 Task: SMART Goals Template for Special Education.
Action: Mouse moved to (91, 145)
Screenshot: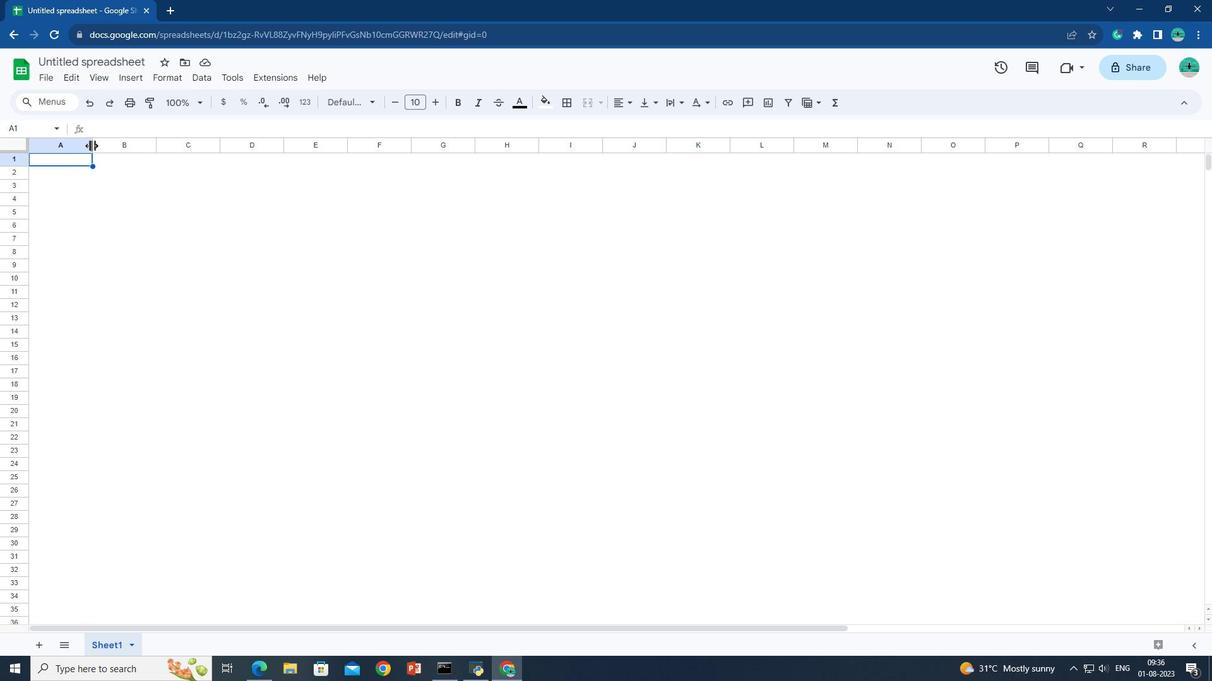 
Action: Mouse pressed left at (91, 145)
Screenshot: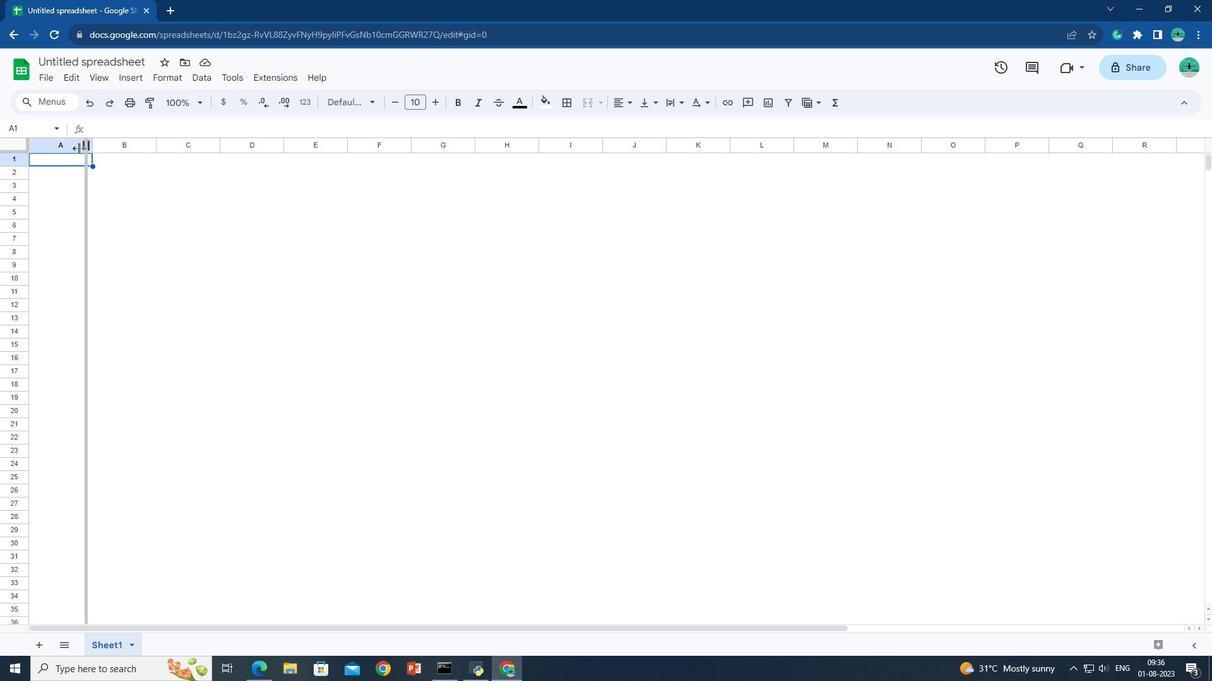 
Action: Mouse moved to (70, 150)
Screenshot: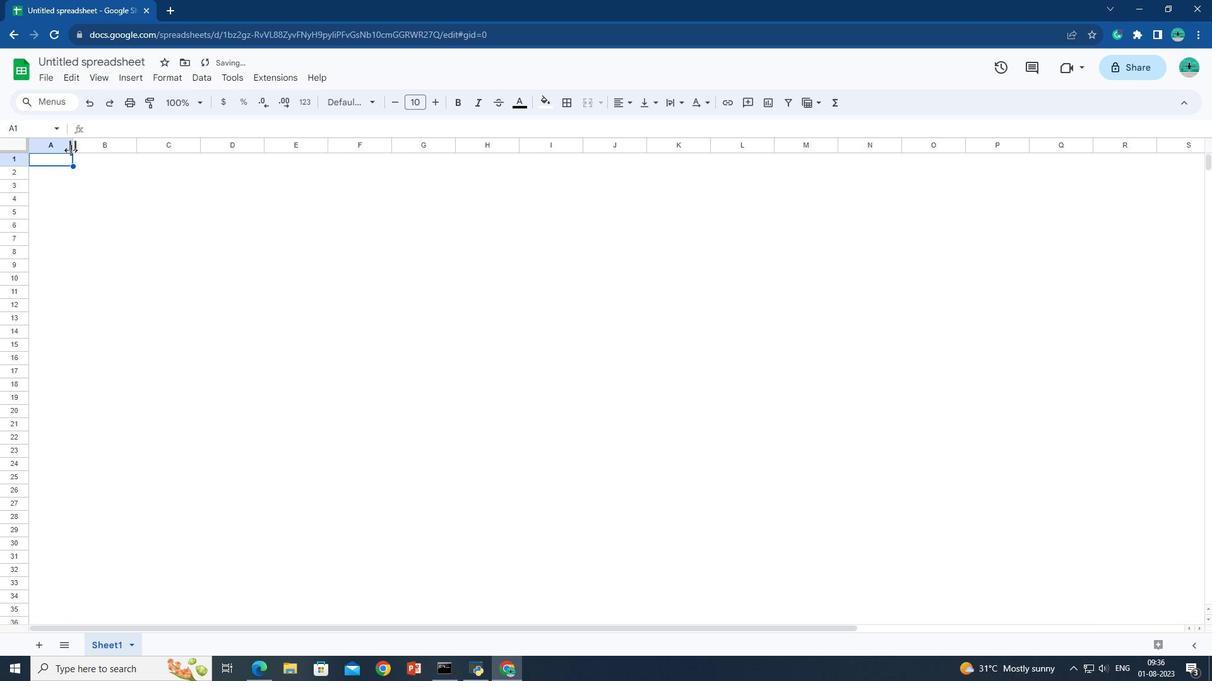 
Action: Mouse pressed left at (70, 150)
Screenshot: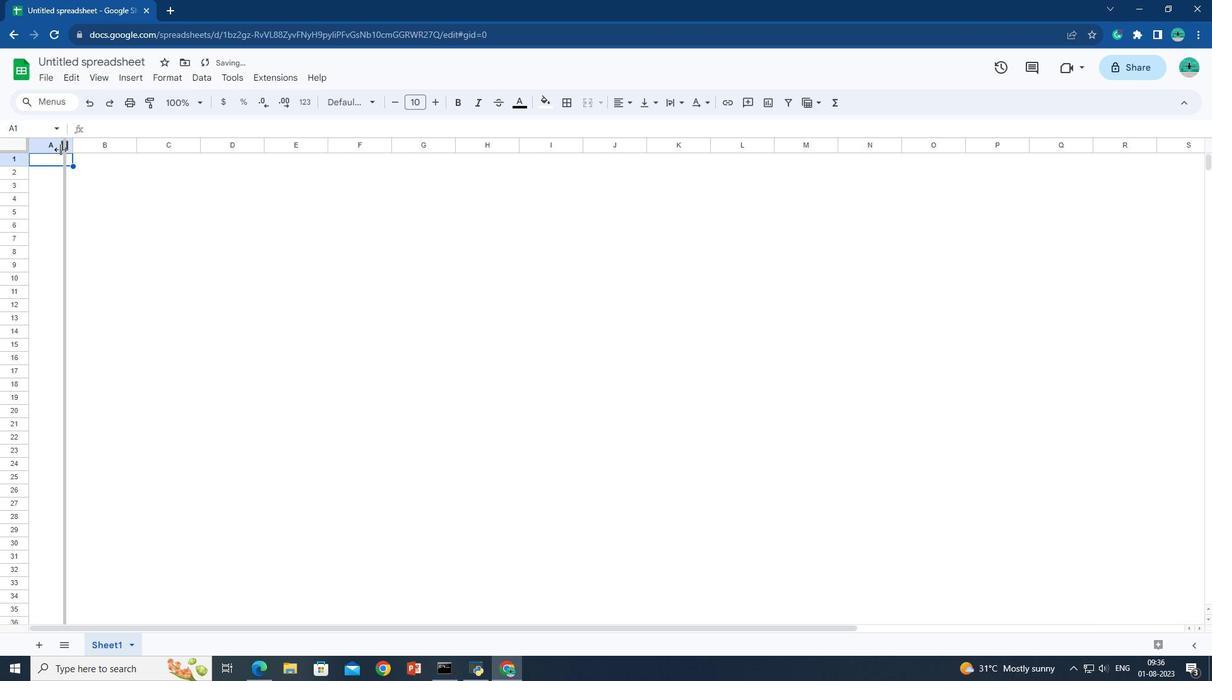 
Action: Mouse moved to (106, 144)
Screenshot: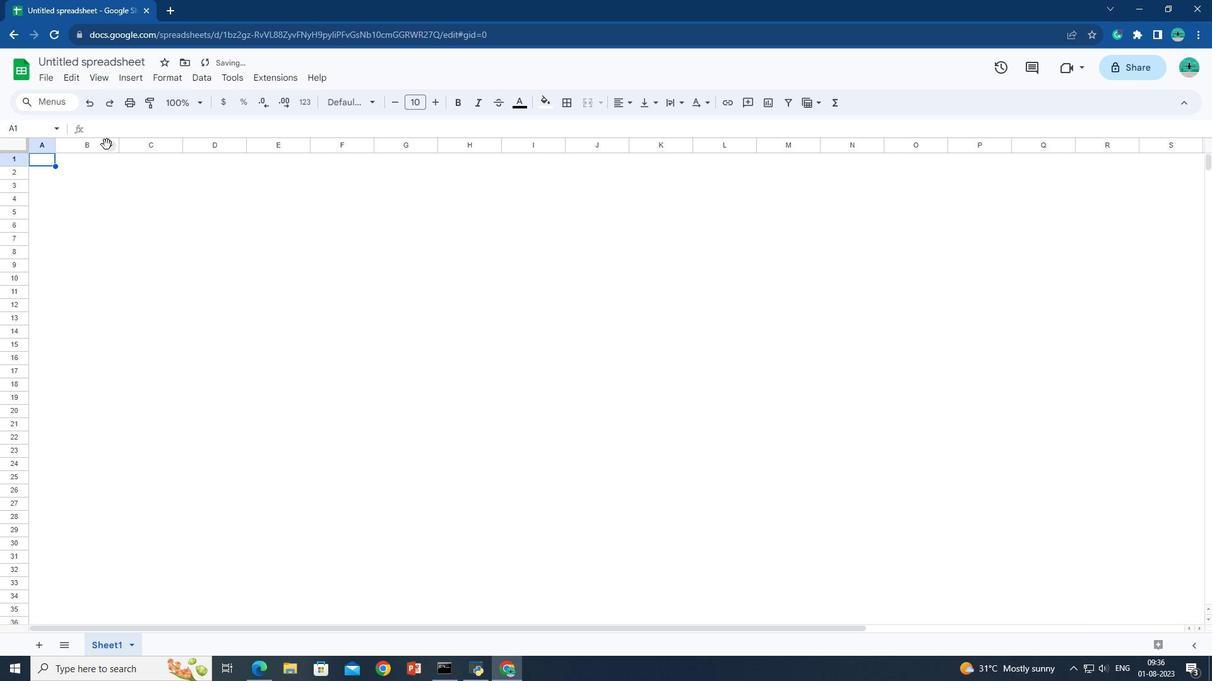 
Action: Mouse pressed left at (106, 144)
Screenshot: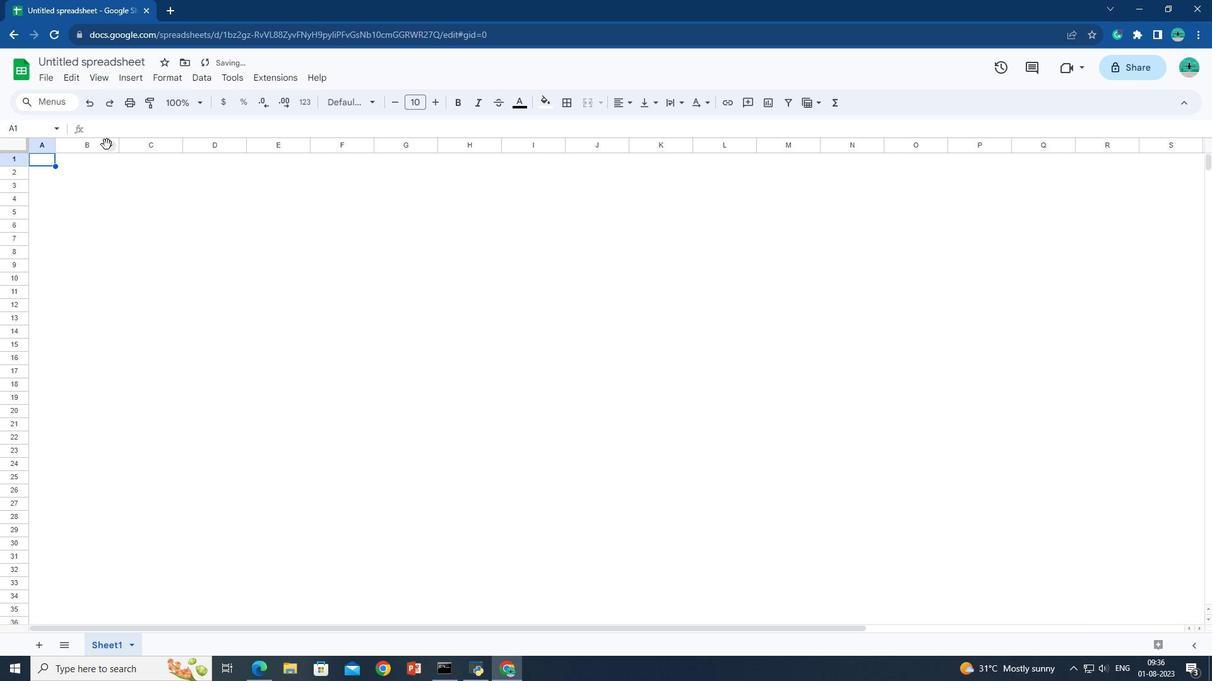 
Action: Mouse moved to (115, 139)
Screenshot: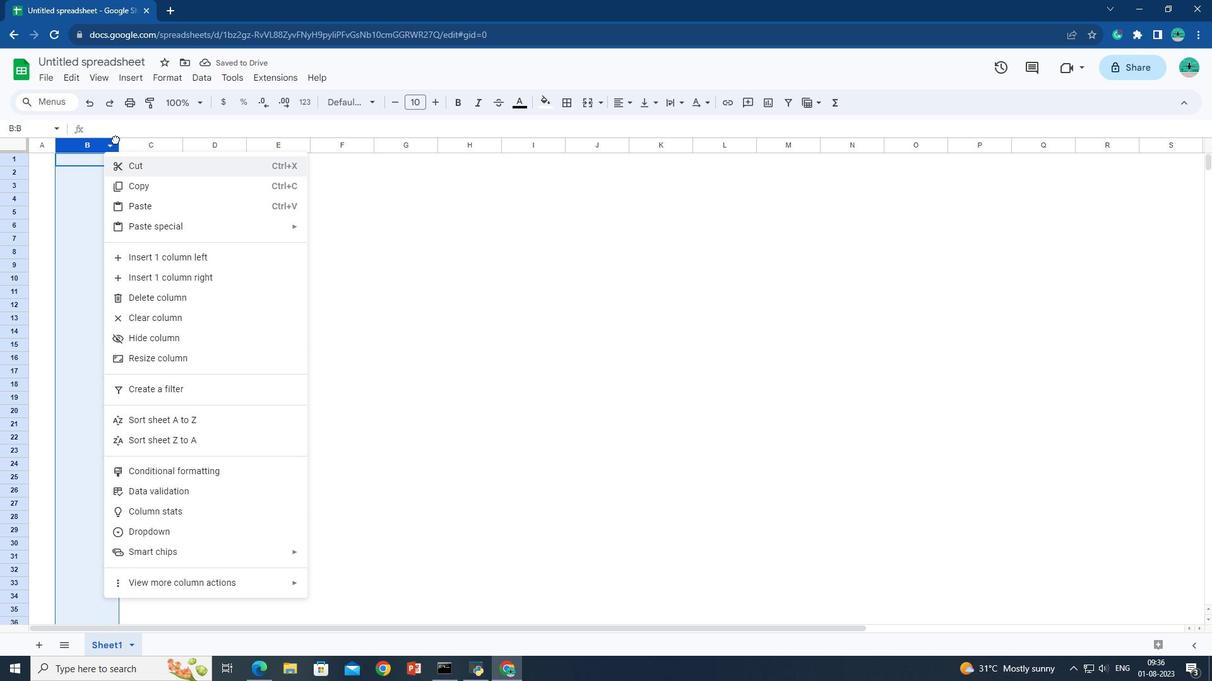 
Action: Mouse pressed left at (115, 139)
Screenshot: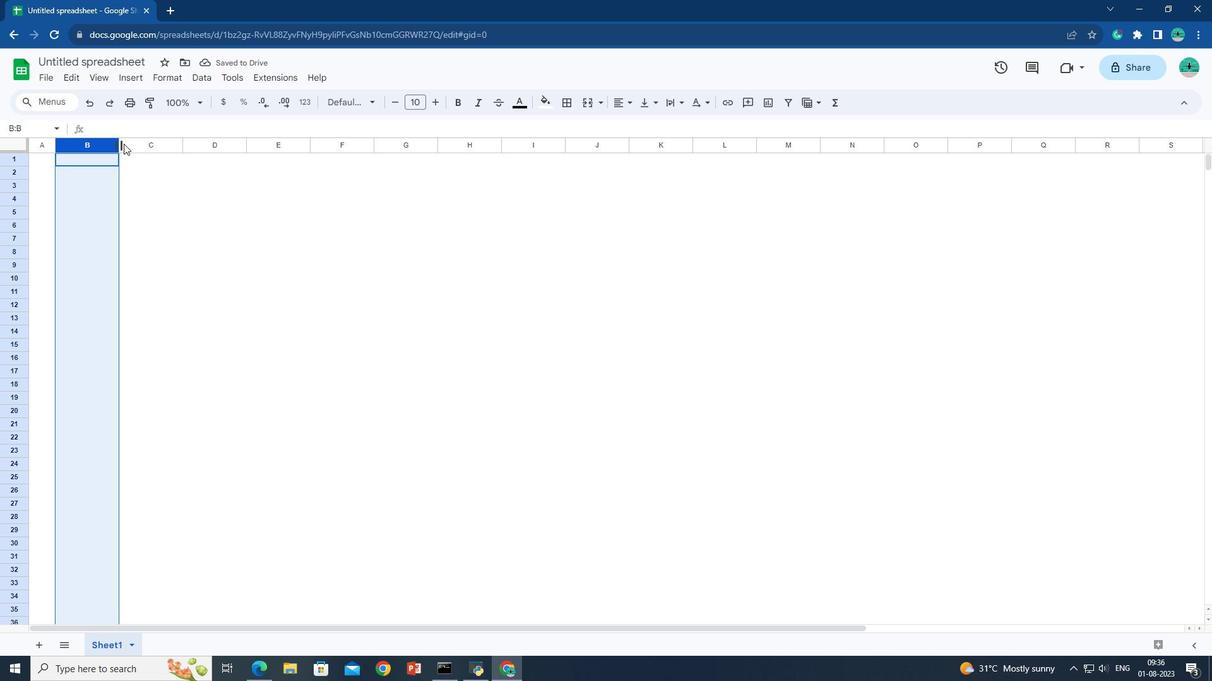 
Action: Mouse moved to (124, 144)
Screenshot: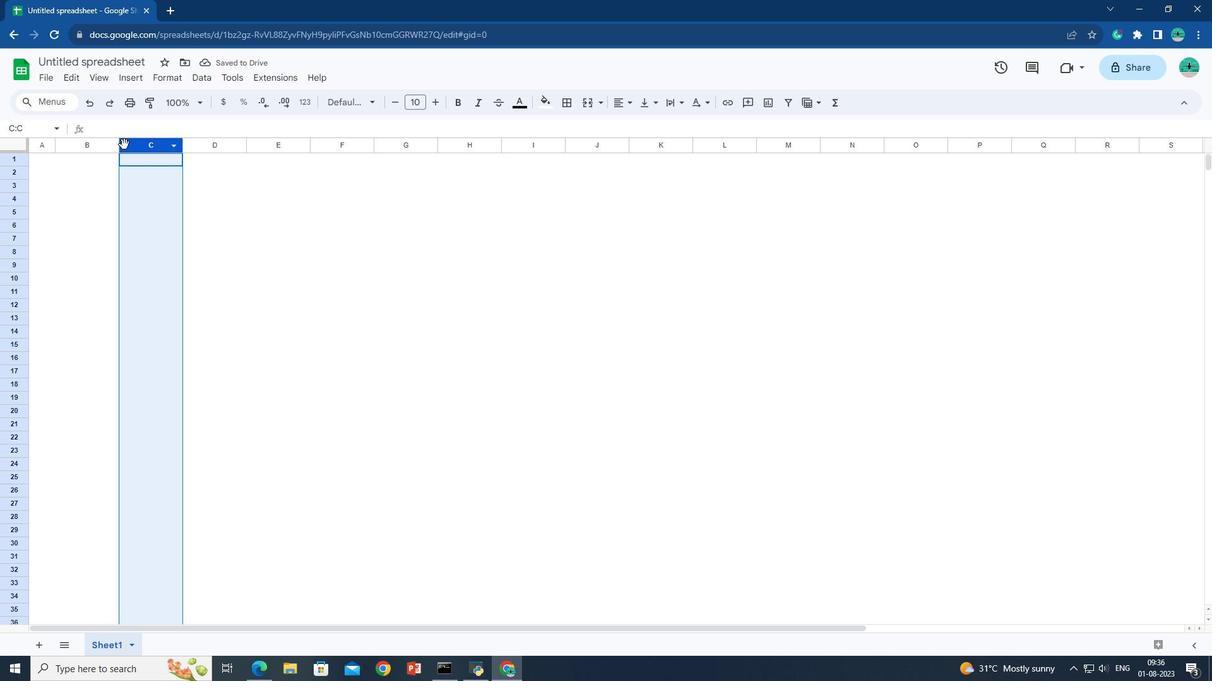 
Action: Mouse pressed left at (124, 144)
Screenshot: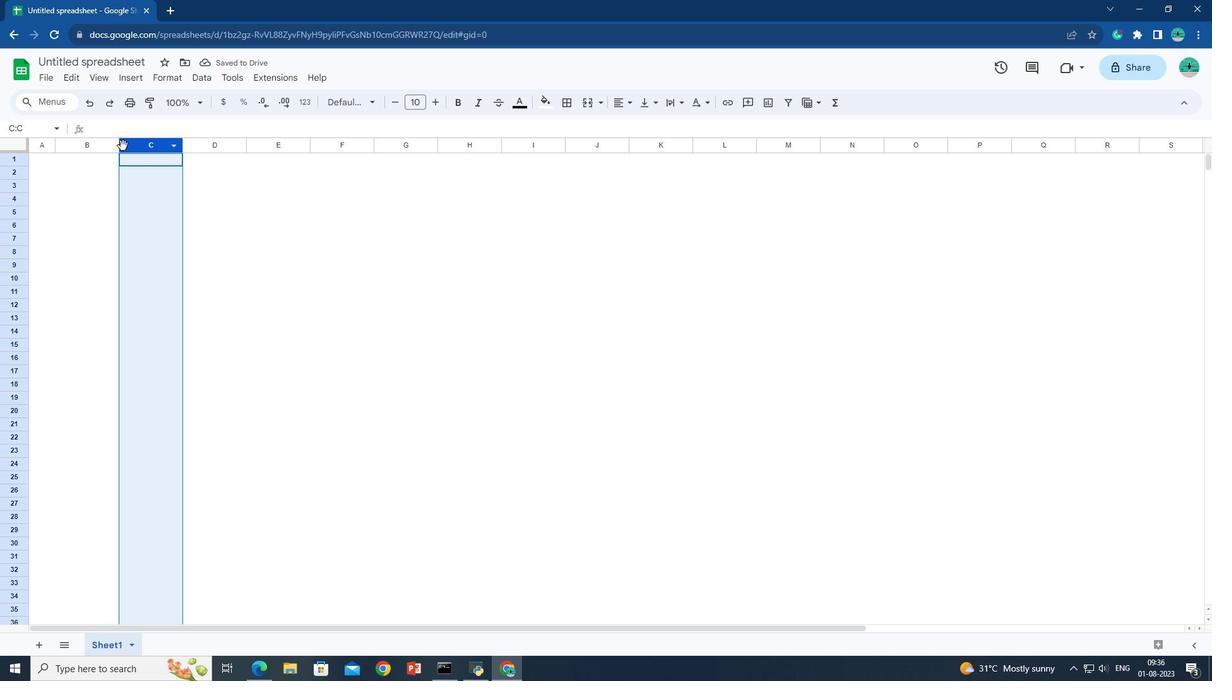 
Action: Mouse moved to (117, 149)
Screenshot: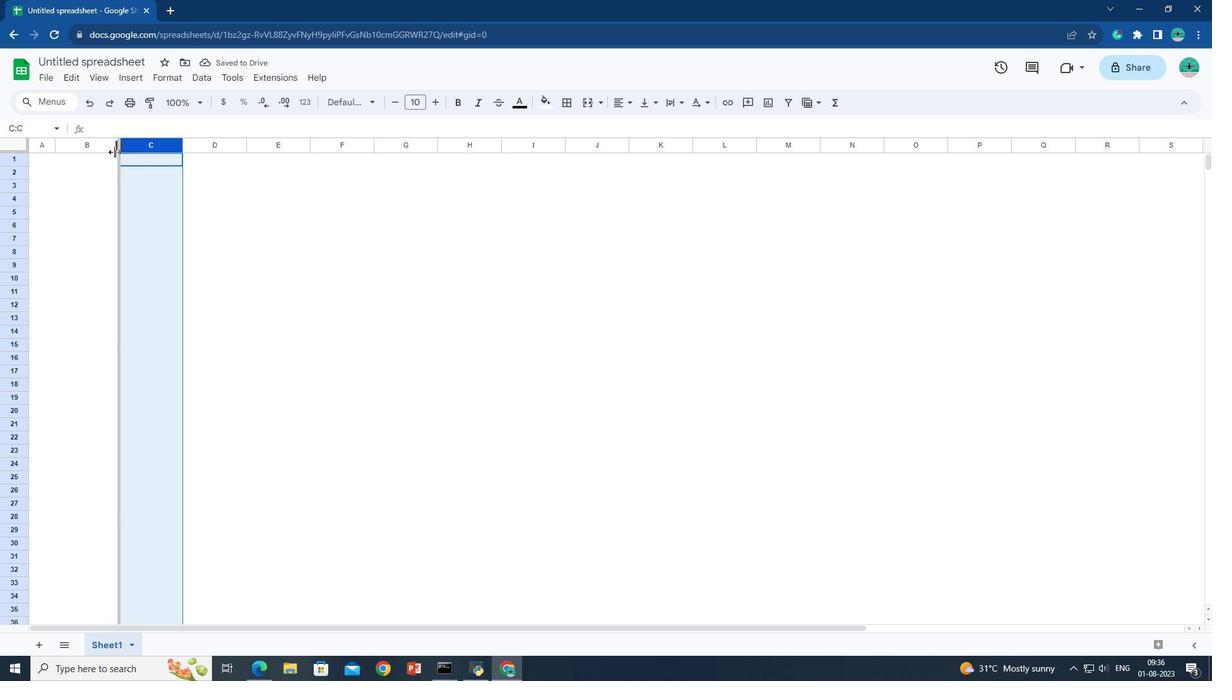 
Action: Mouse pressed left at (117, 149)
Screenshot: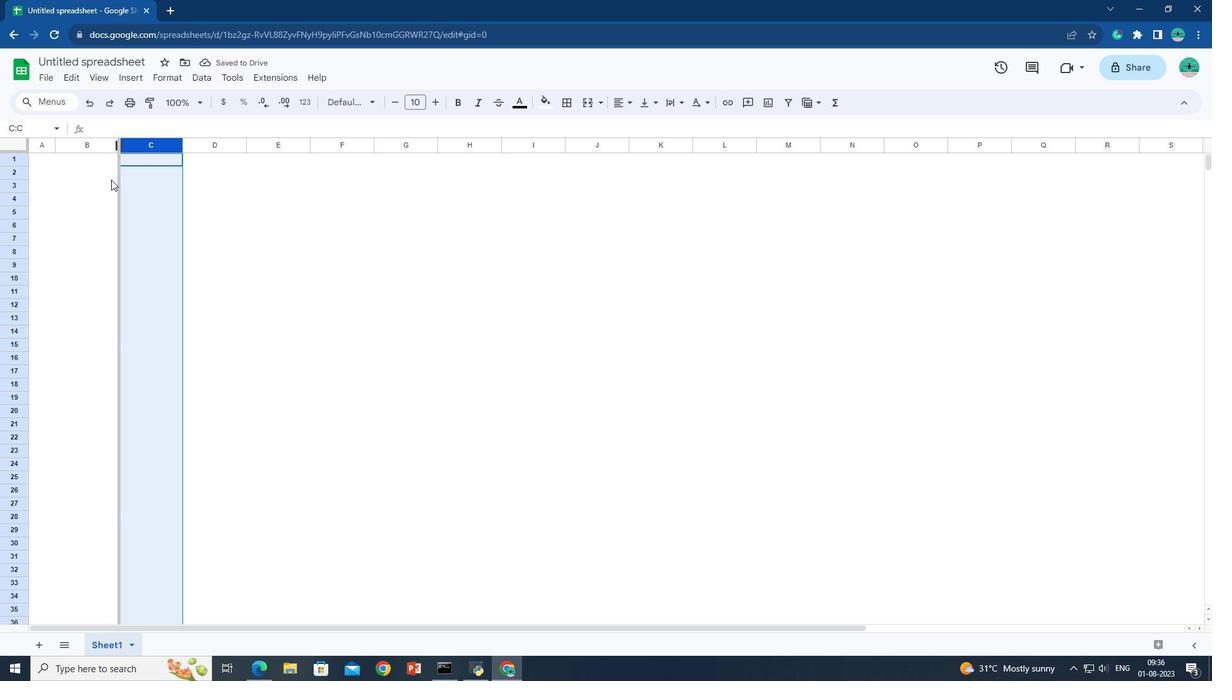 
Action: Mouse moved to (238, 207)
Screenshot: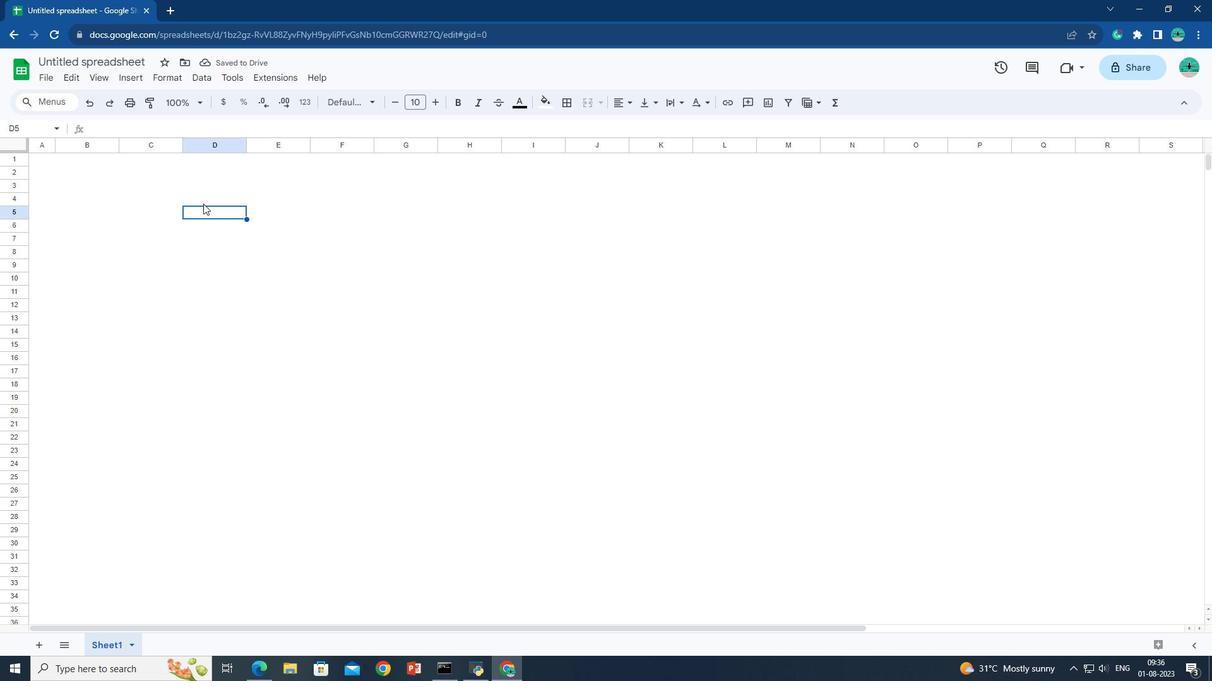 
Action: Mouse pressed left at (238, 207)
Screenshot: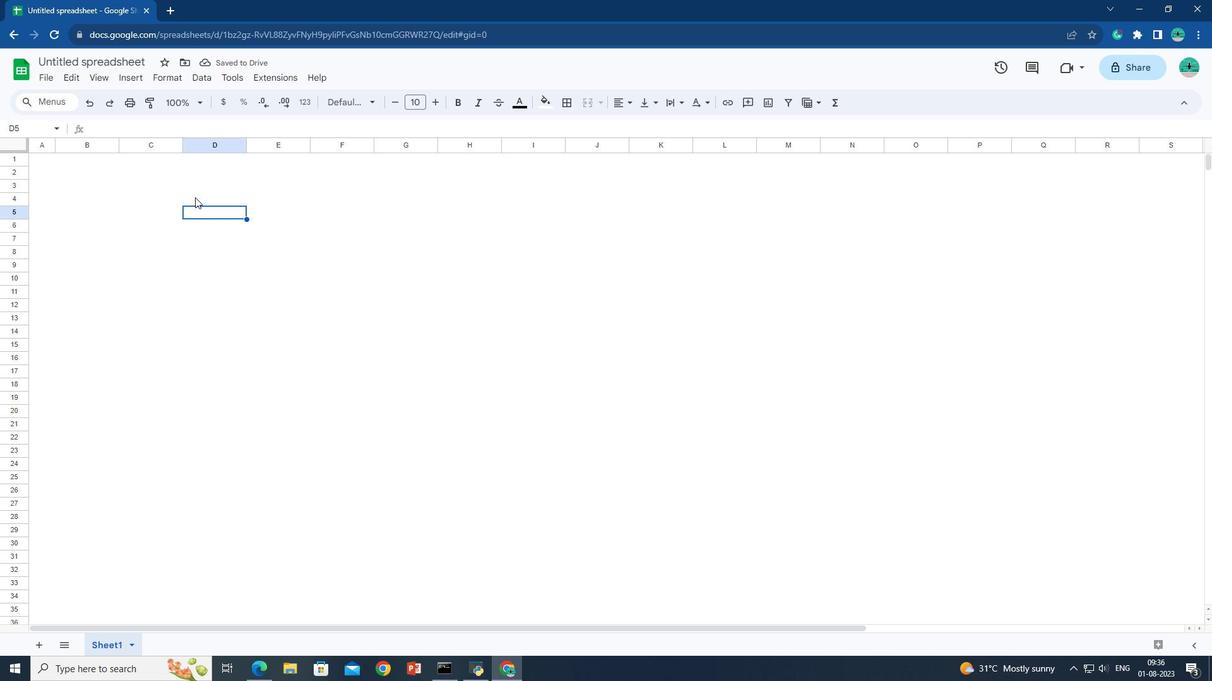 
Action: Mouse moved to (90, 147)
Screenshot: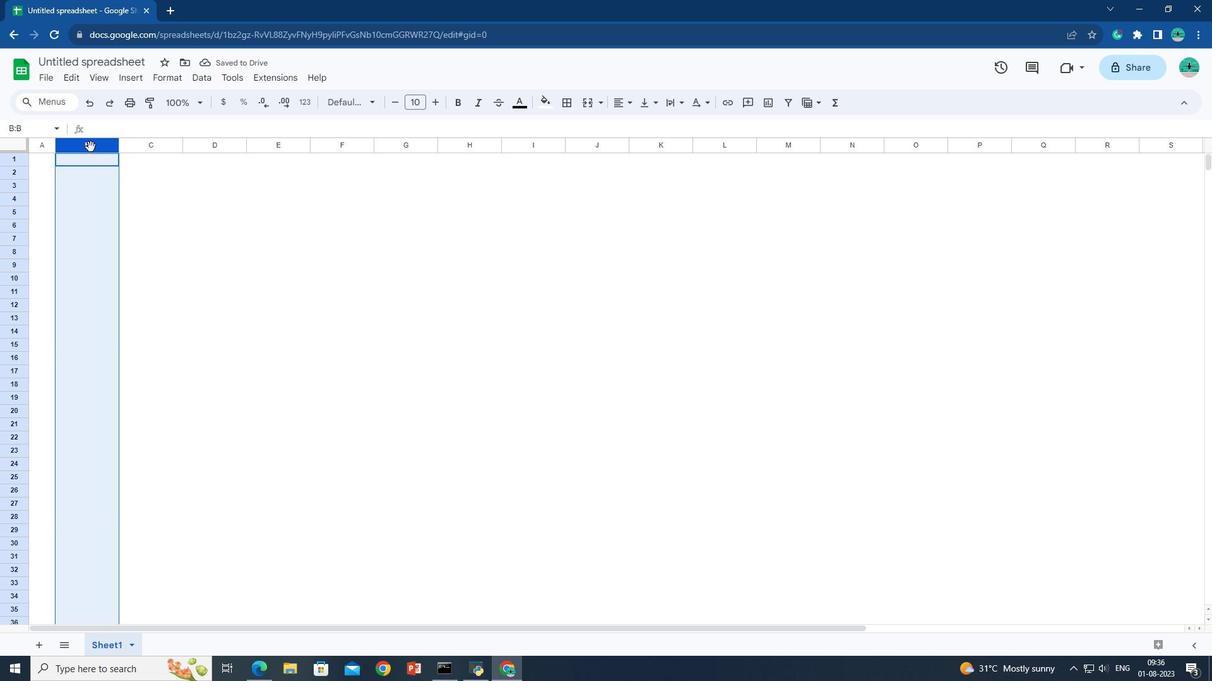 
Action: Mouse pressed left at (90, 147)
Screenshot: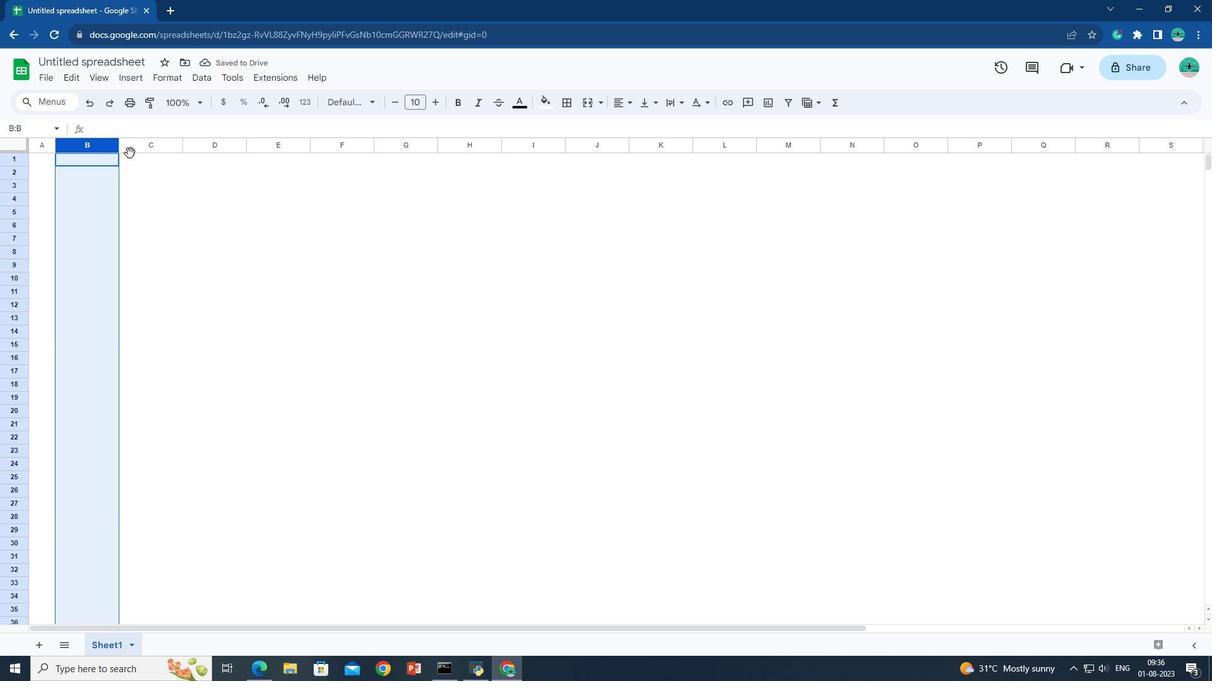 
Action: Mouse moved to (138, 166)
Screenshot: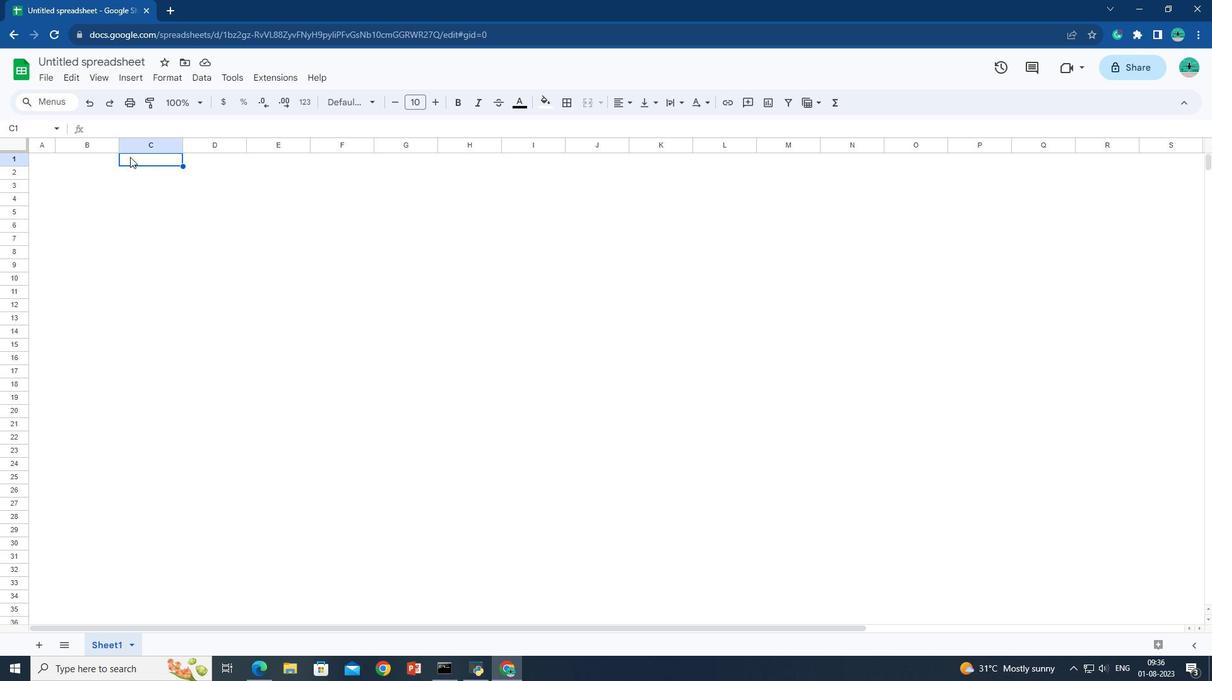 
Action: Mouse pressed left at (138, 166)
Screenshot: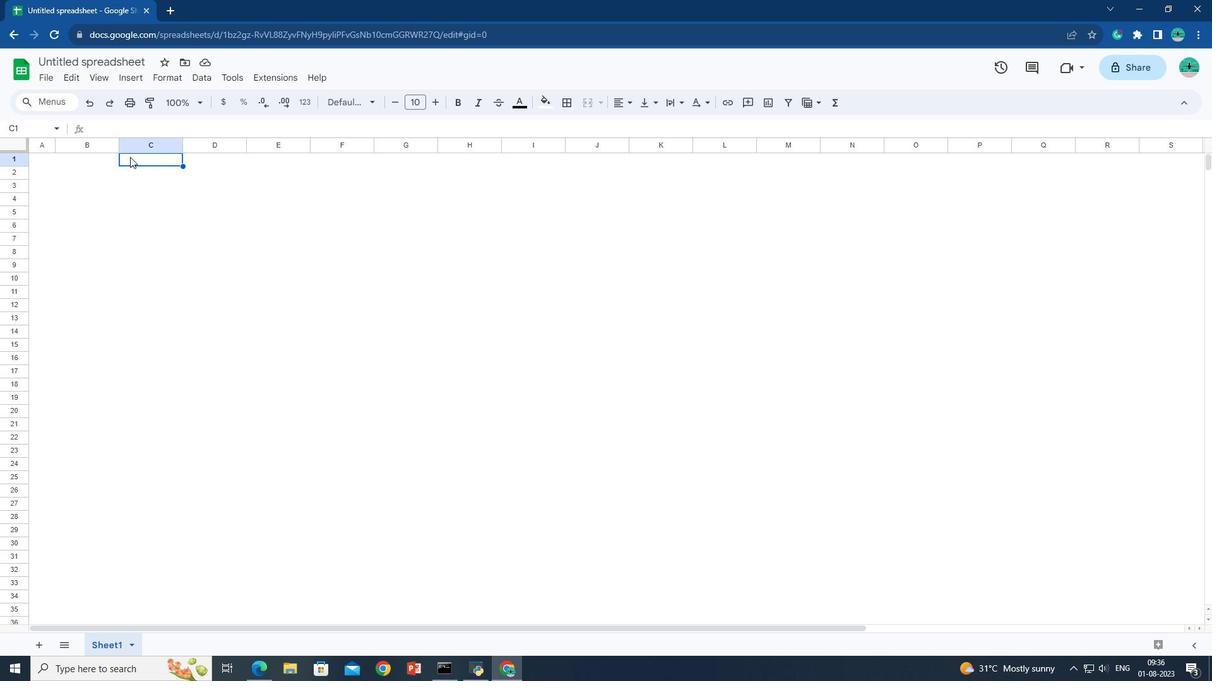 
Action: Mouse moved to (118, 145)
Screenshot: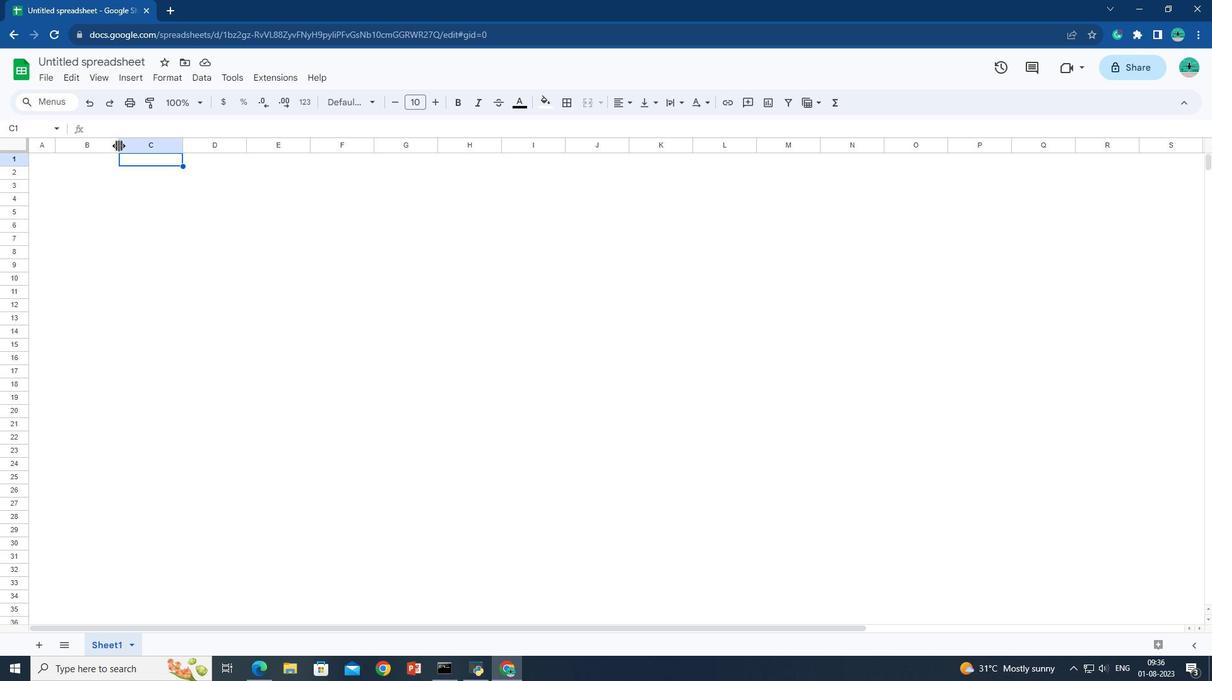 
Action: Mouse pressed left at (118, 145)
Screenshot: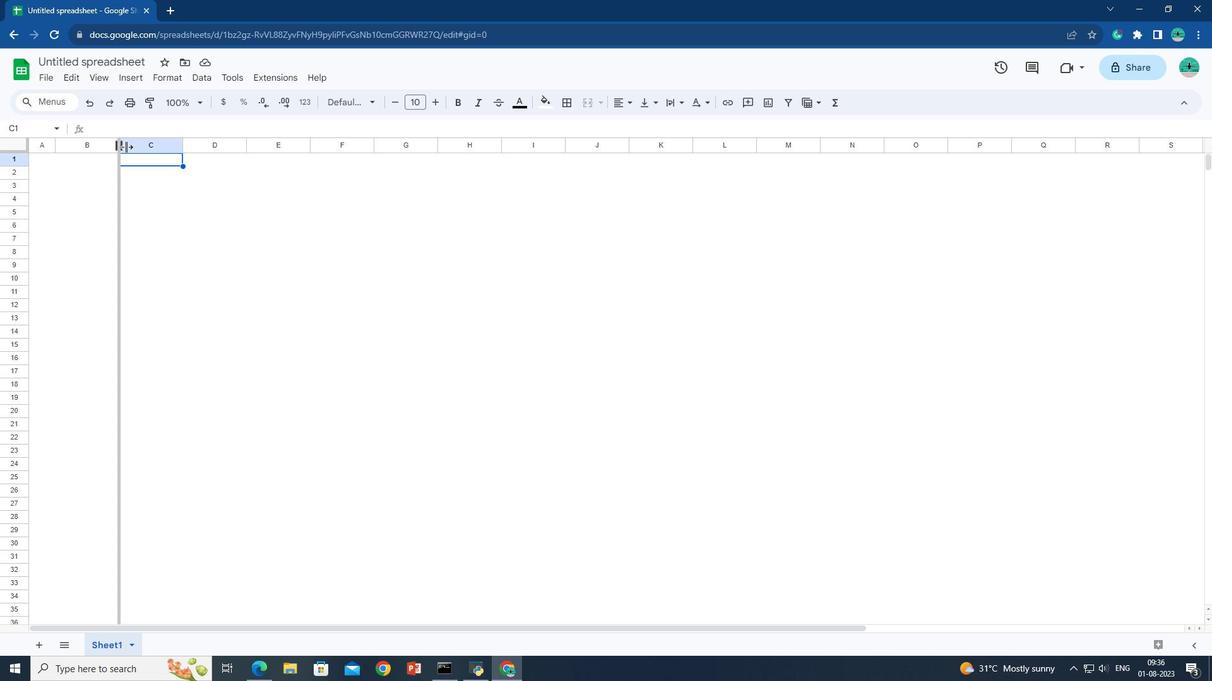 
Action: Mouse moved to (22, 180)
Screenshot: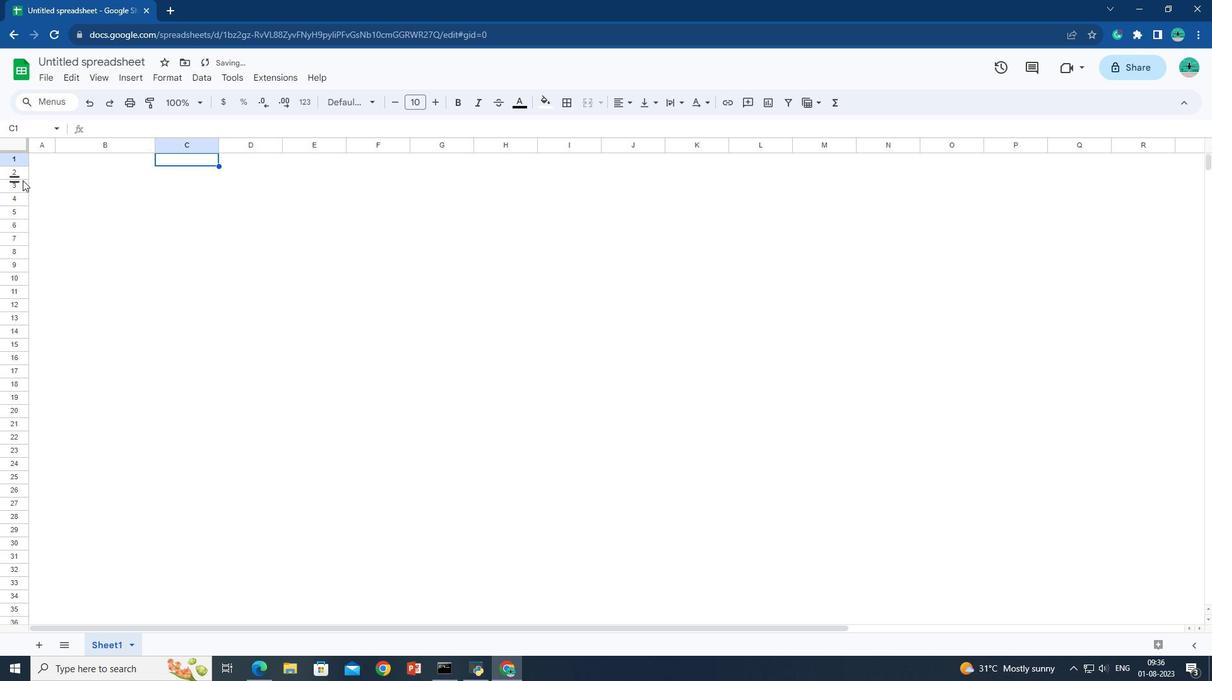 
Action: Mouse pressed left at (22, 180)
Screenshot: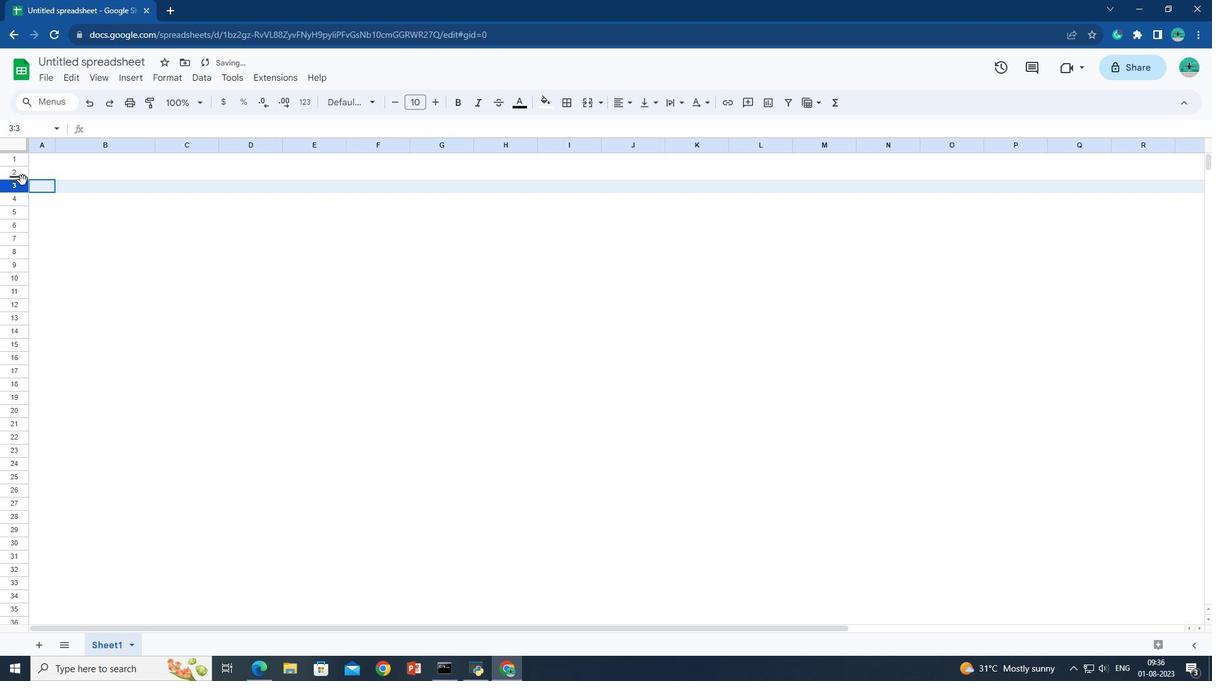 
Action: Mouse moved to (17, 193)
Screenshot: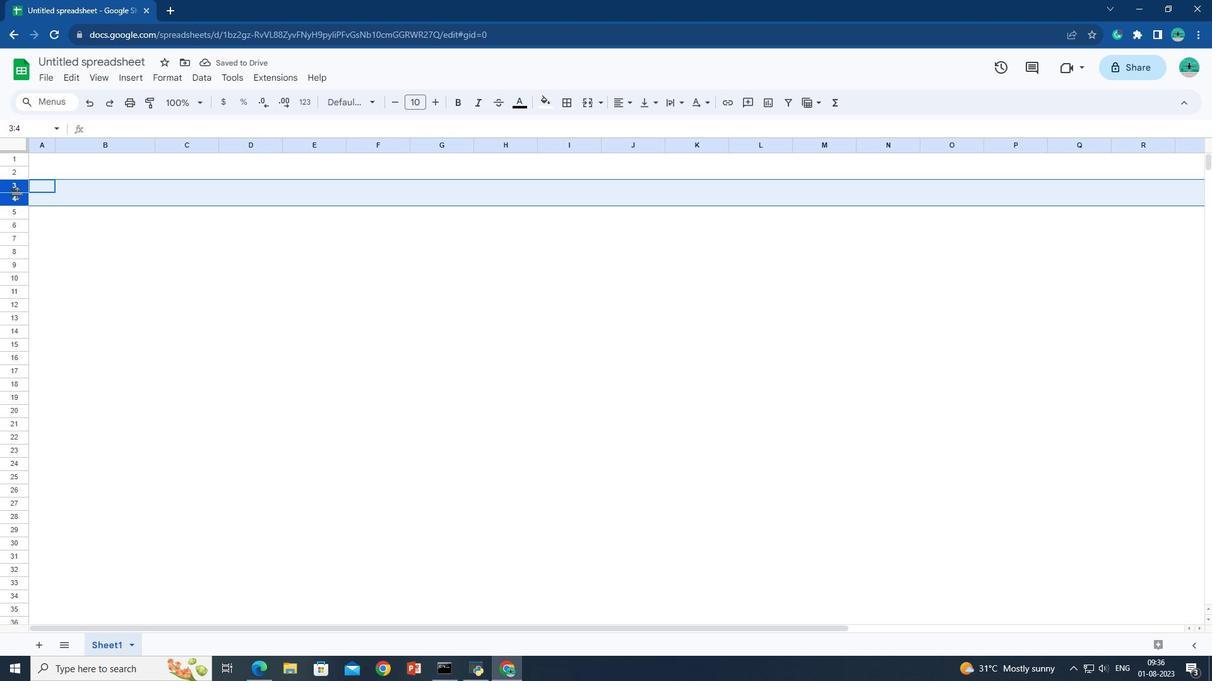 
Action: Mouse pressed left at (17, 193)
Screenshot: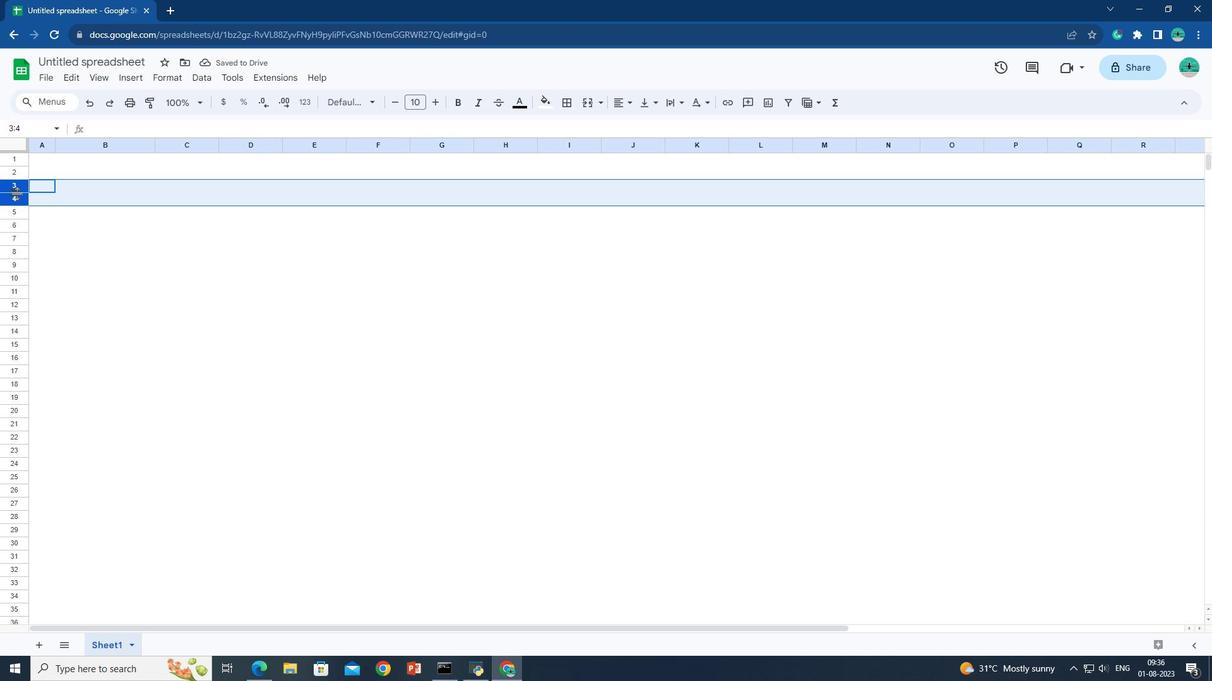 
Action: Mouse moved to (13, 181)
Screenshot: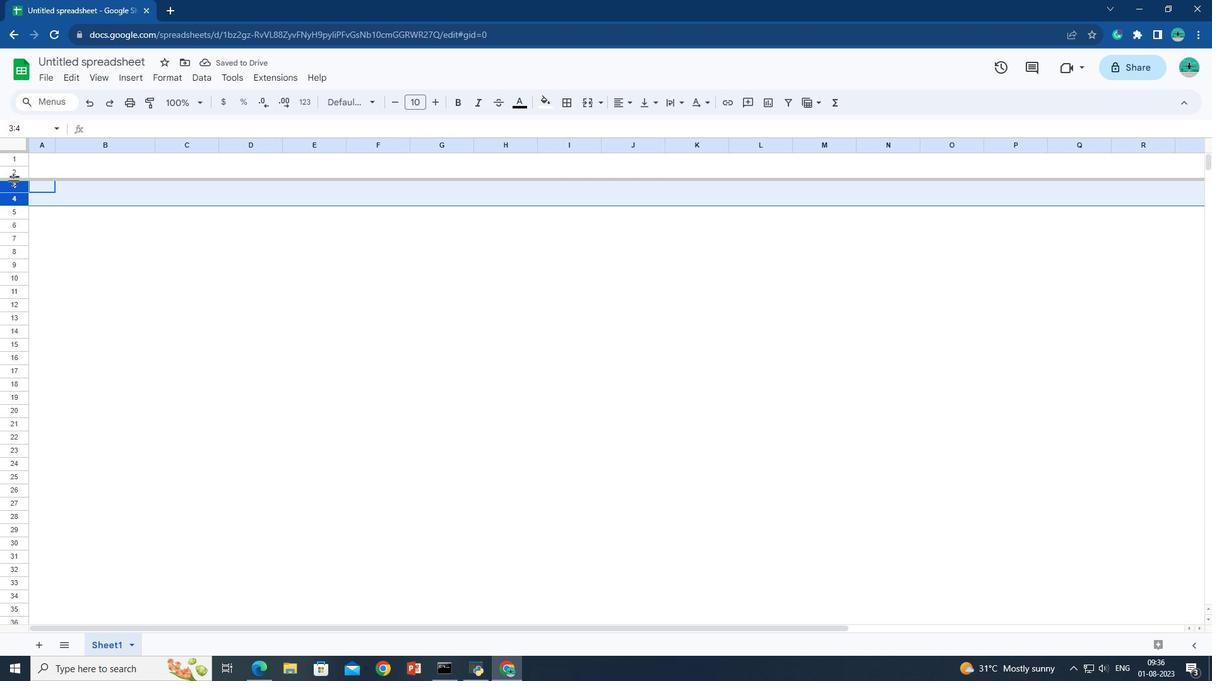 
Action: Mouse pressed left at (13, 181)
Screenshot: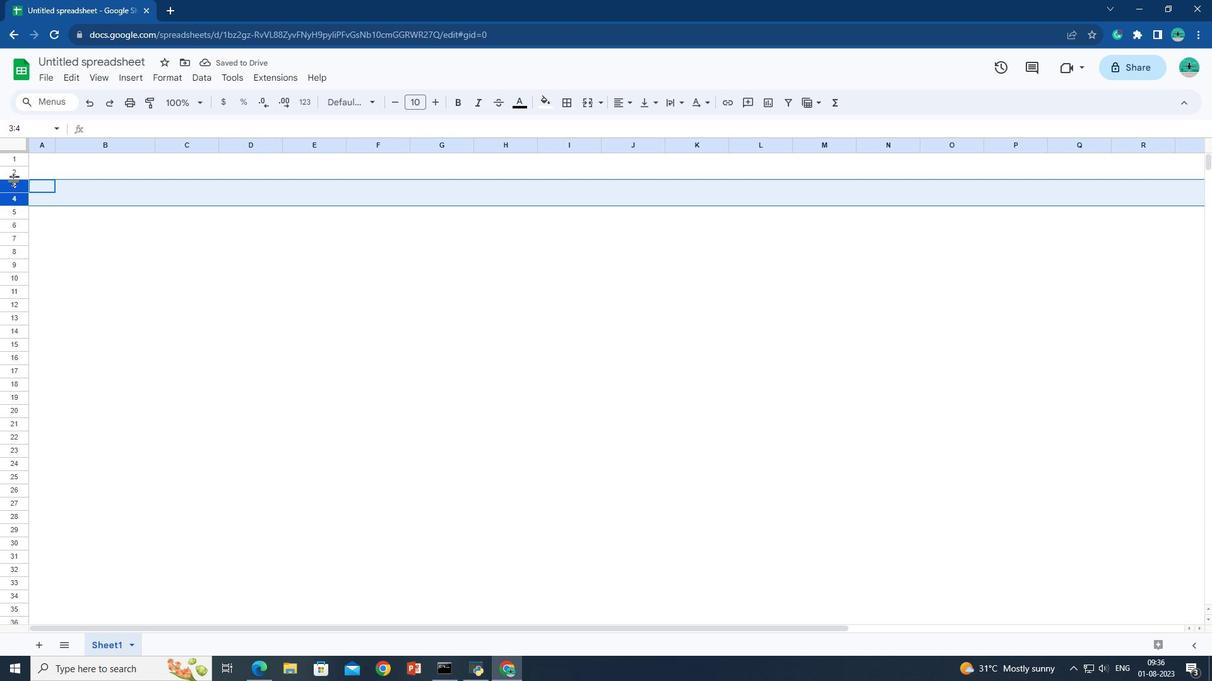 
Action: Mouse moved to (93, 248)
Screenshot: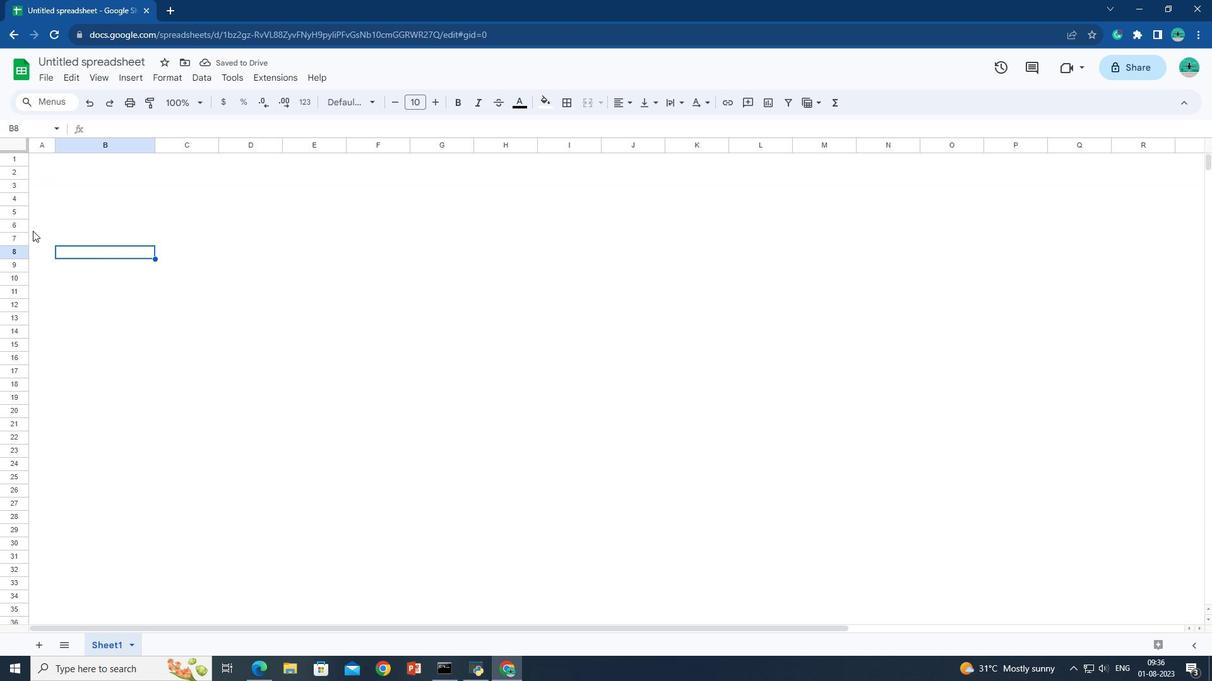 
Action: Mouse pressed left at (93, 248)
Screenshot: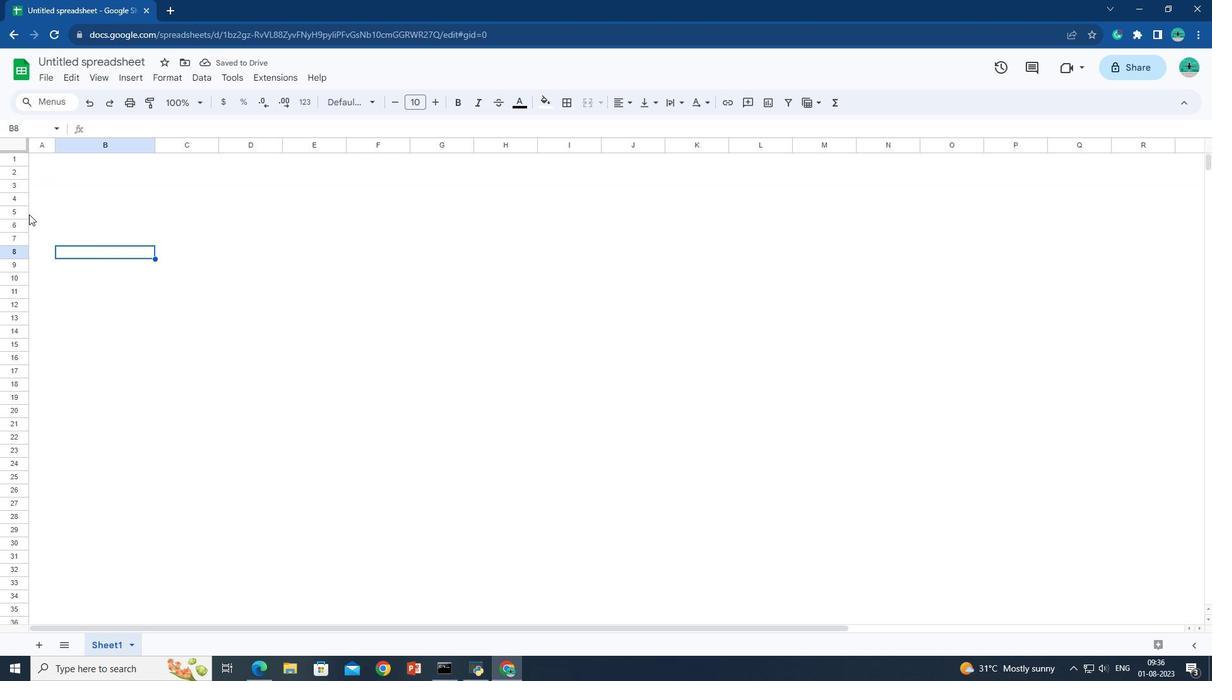 
Action: Mouse moved to (12, 178)
Screenshot: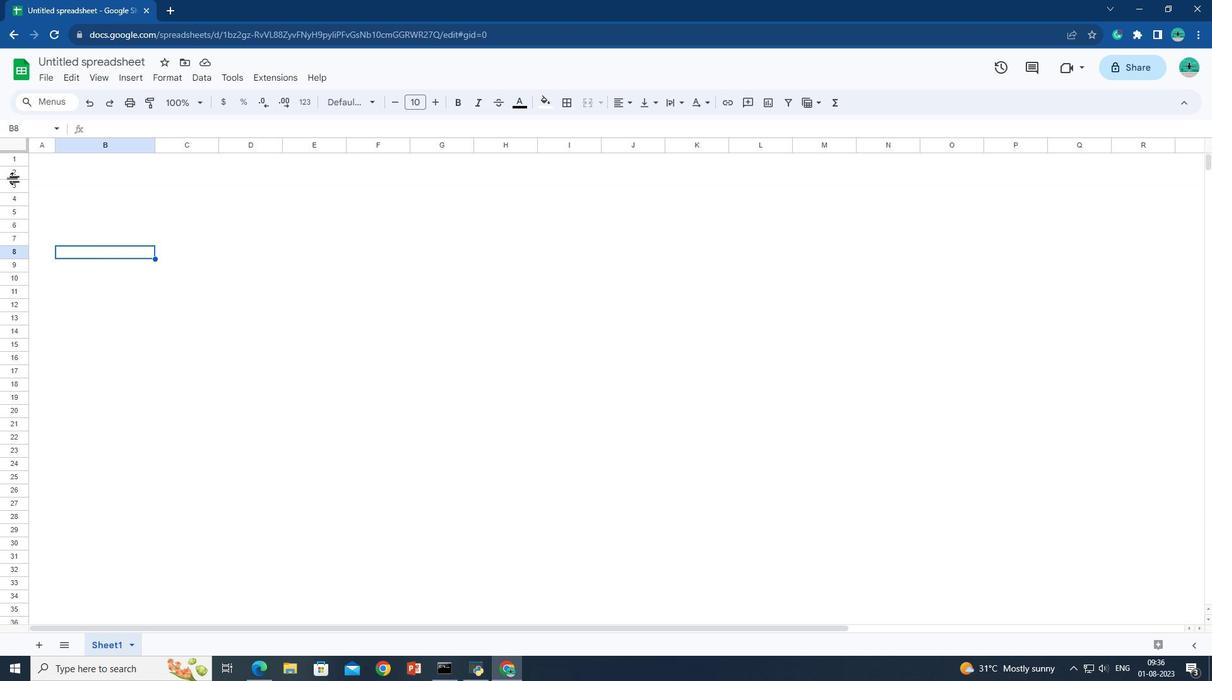 
Action: Mouse pressed left at (12, 178)
Screenshot: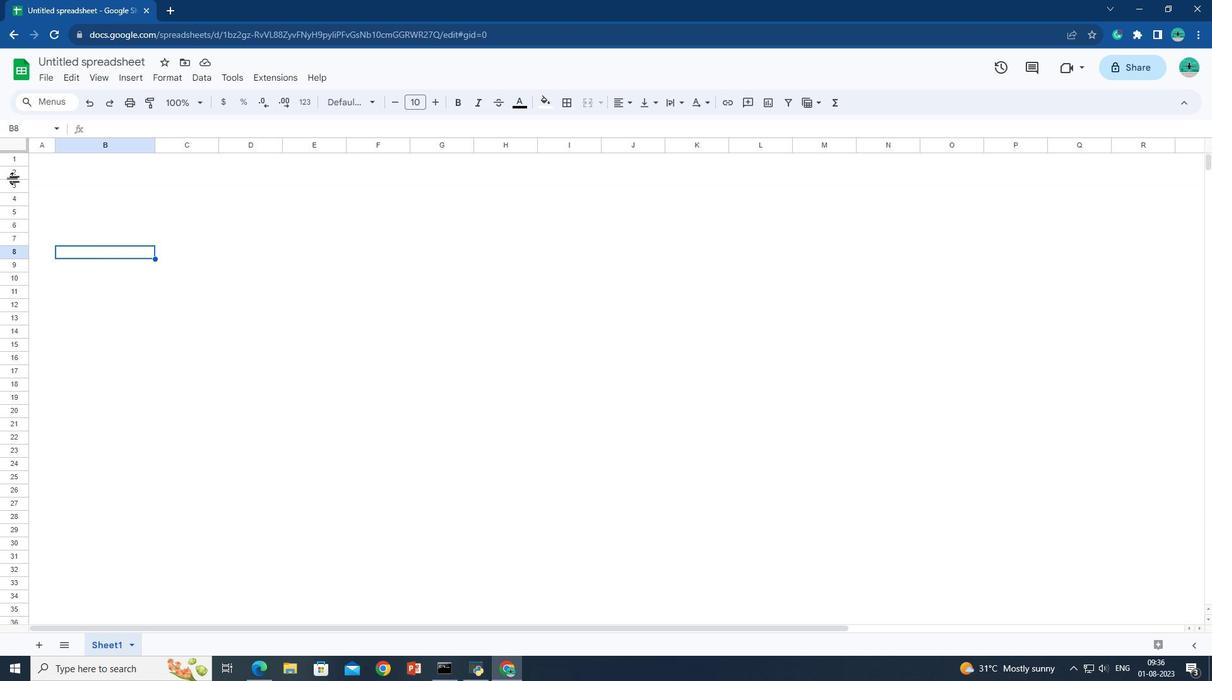 
Action: Mouse moved to (13, 181)
Screenshot: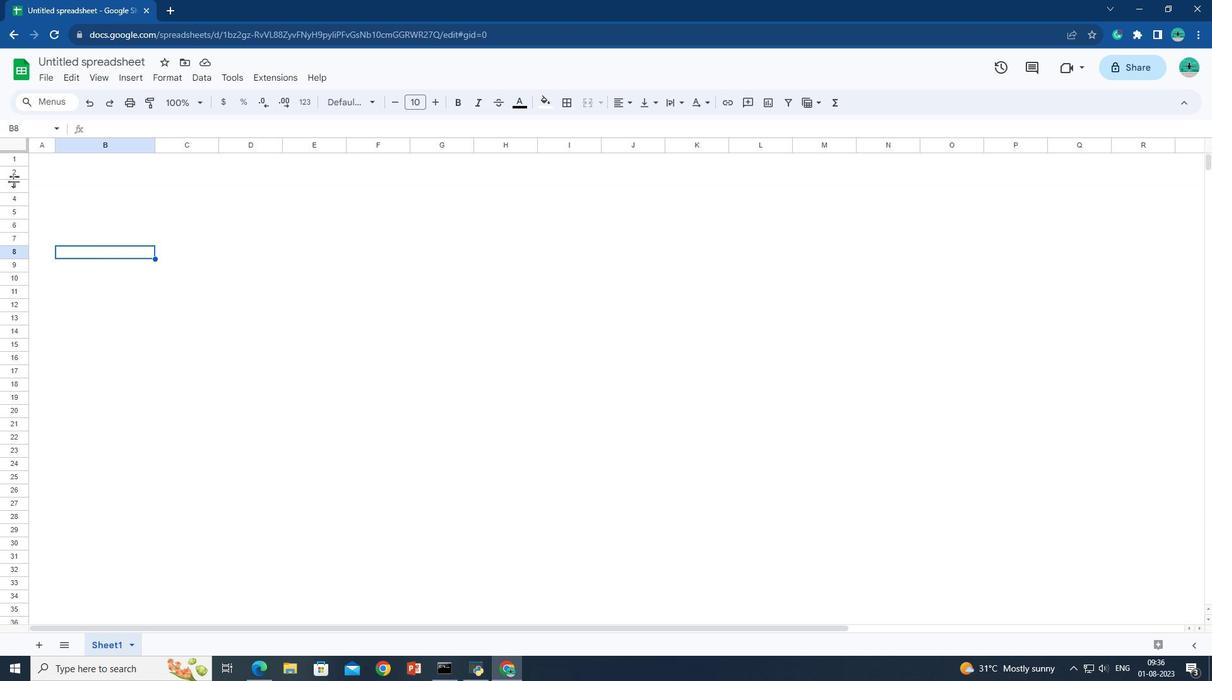 
Action: Mouse pressed left at (13, 181)
Screenshot: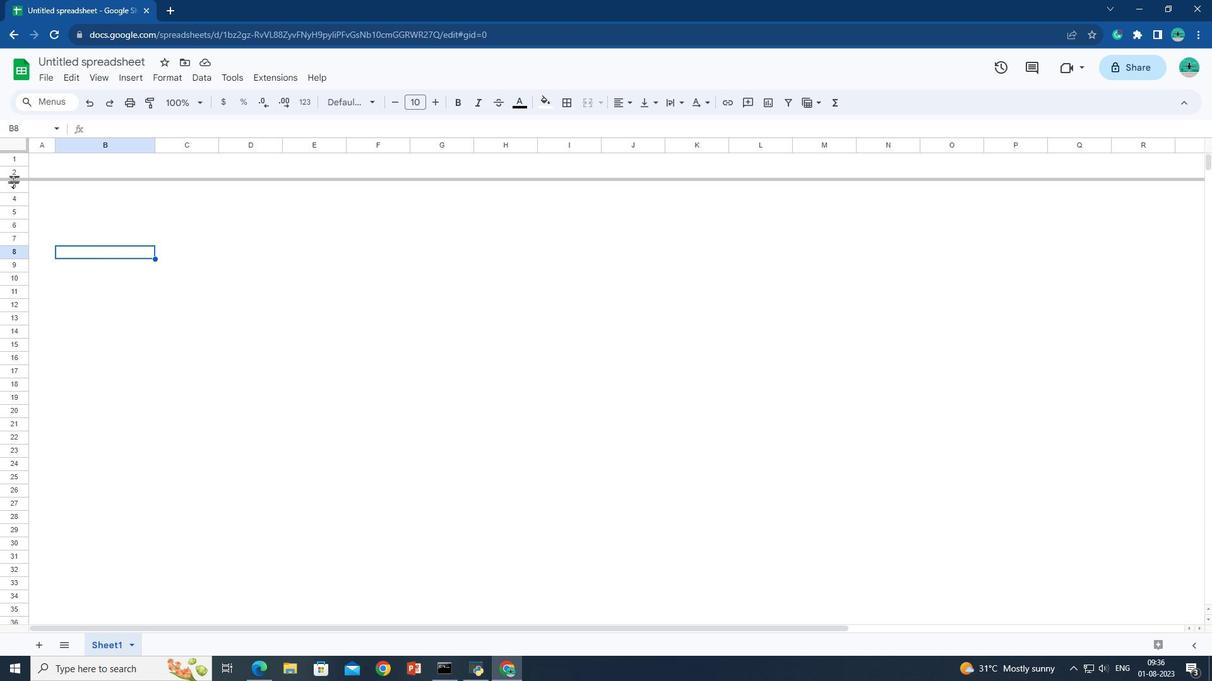 
Action: Mouse moved to (54, 189)
Screenshot: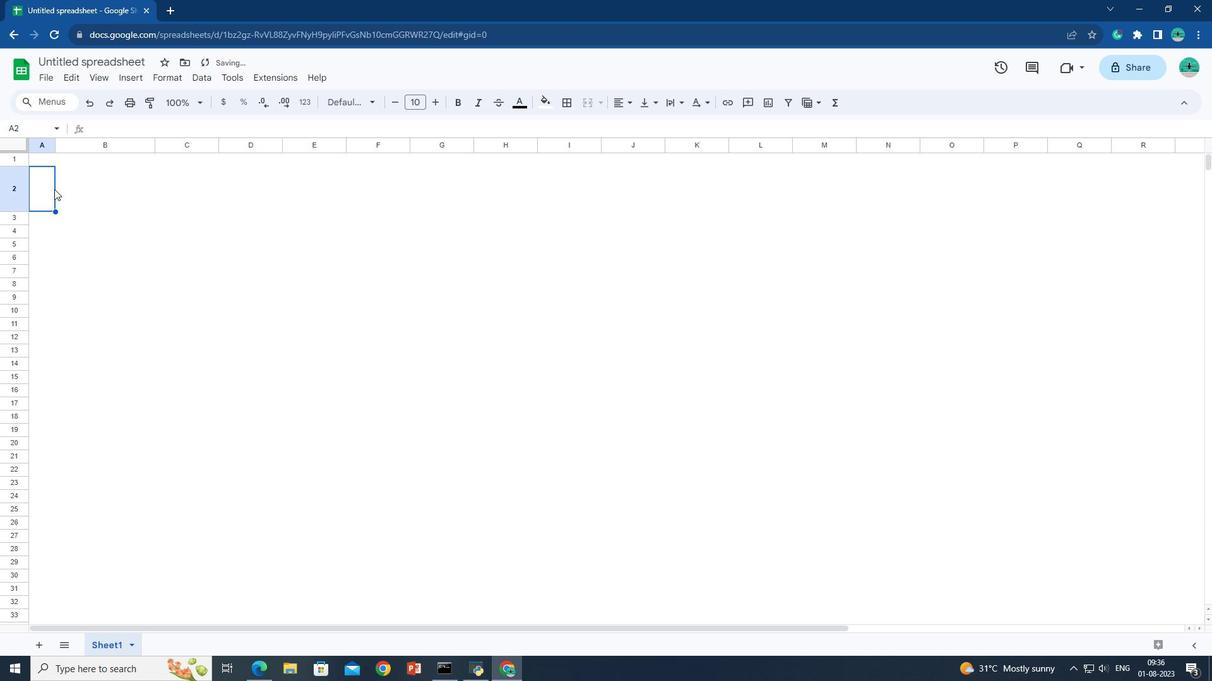 
Action: Mouse pressed left at (54, 189)
Screenshot: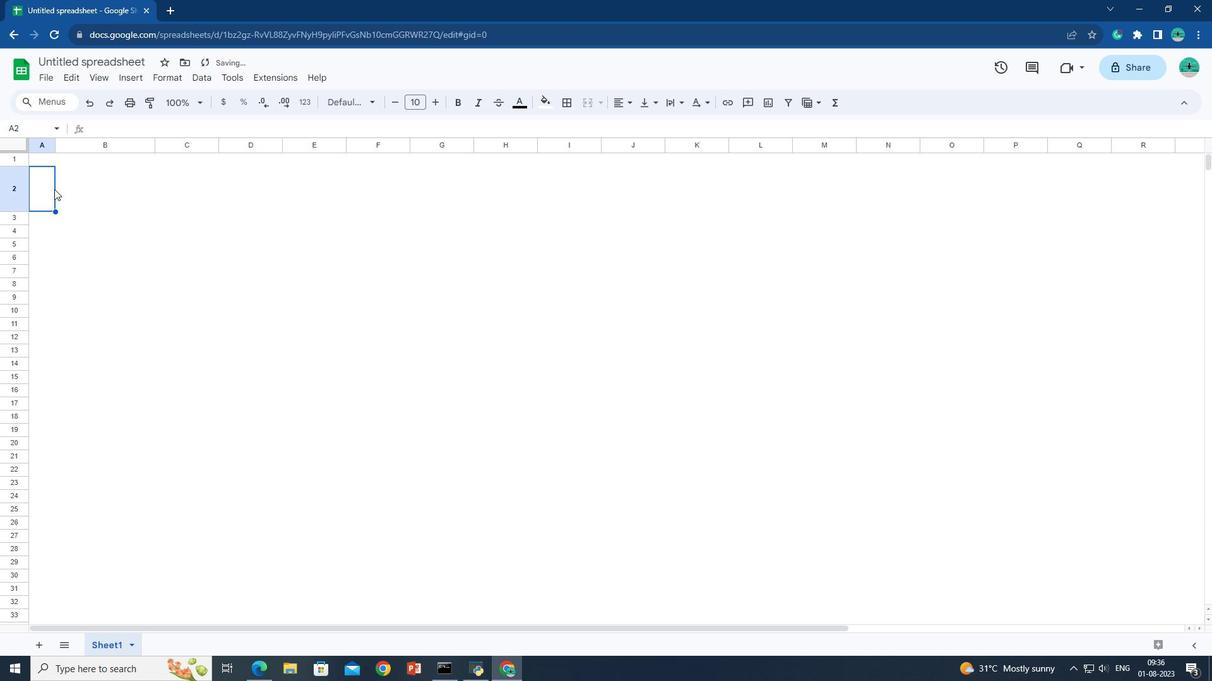 
Action: Mouse moved to (94, 189)
Screenshot: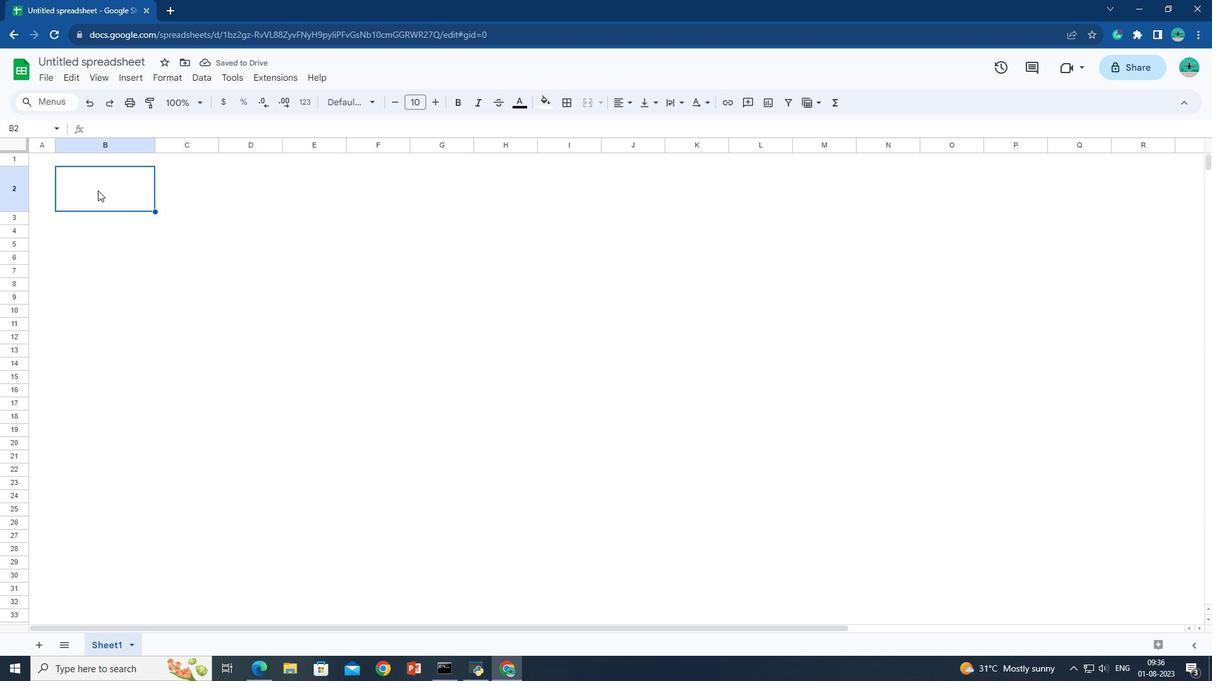 
Action: Mouse pressed left at (94, 189)
Screenshot: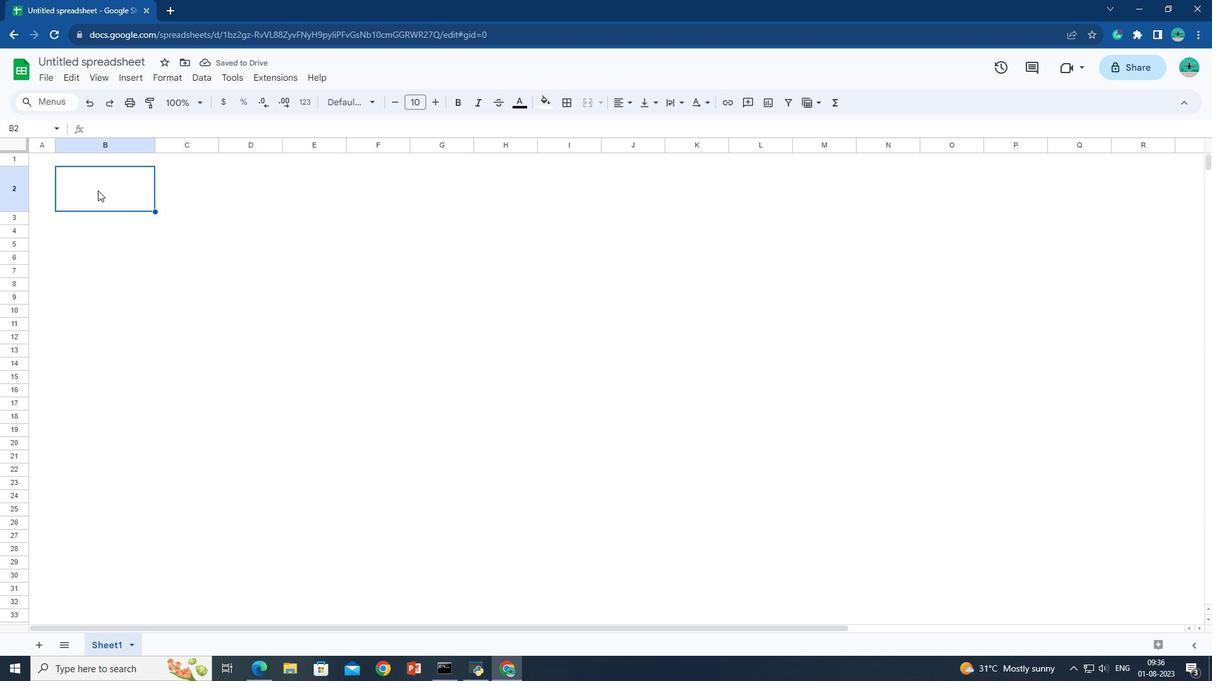 
Action: Mouse moved to (195, 221)
Screenshot: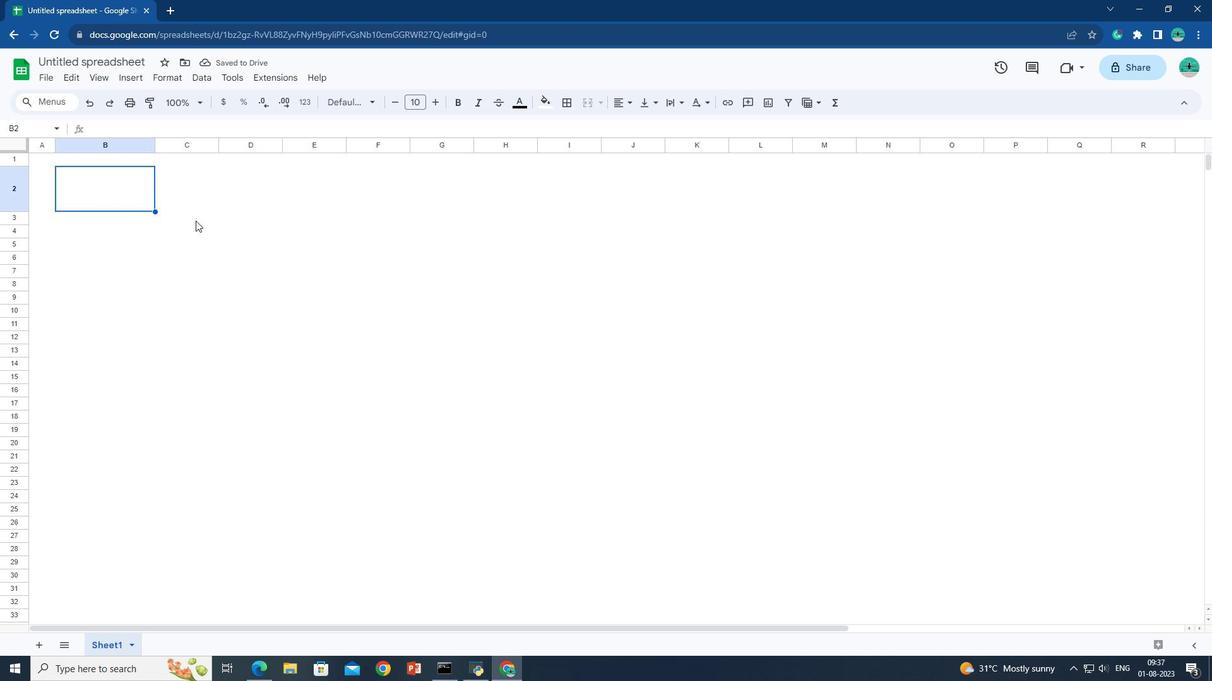 
Action: Key pressed <Key.shift>
Screenshot: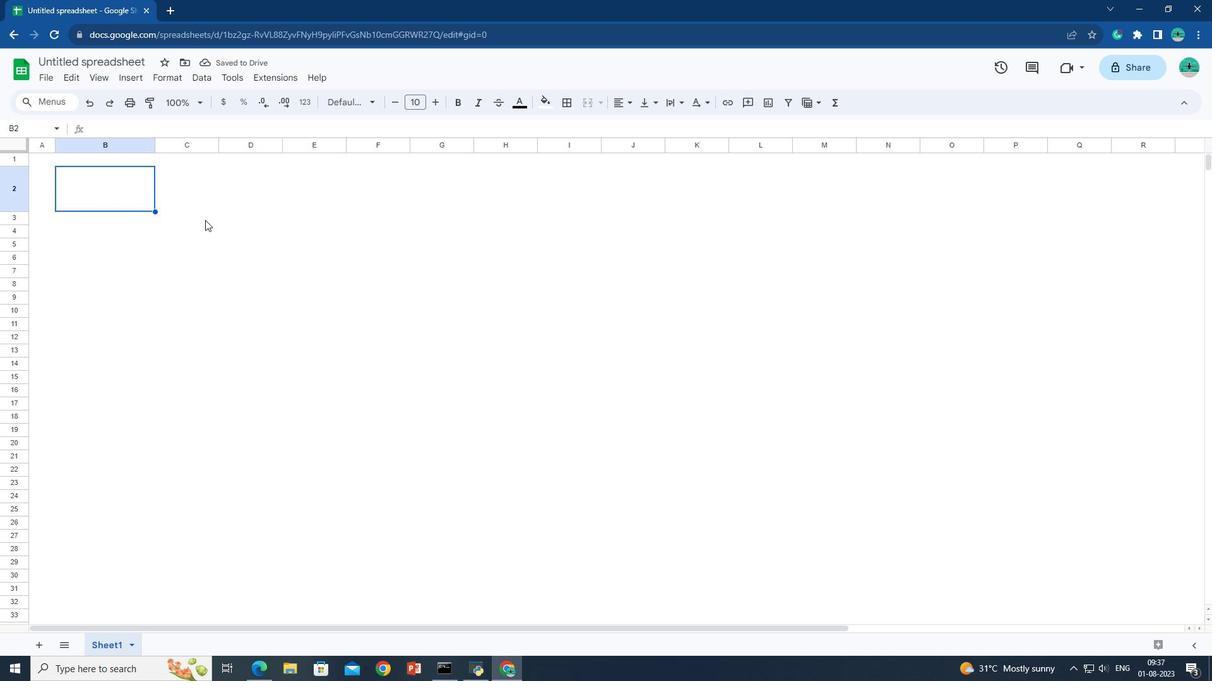
Action: Mouse moved to (198, 200)
Screenshot: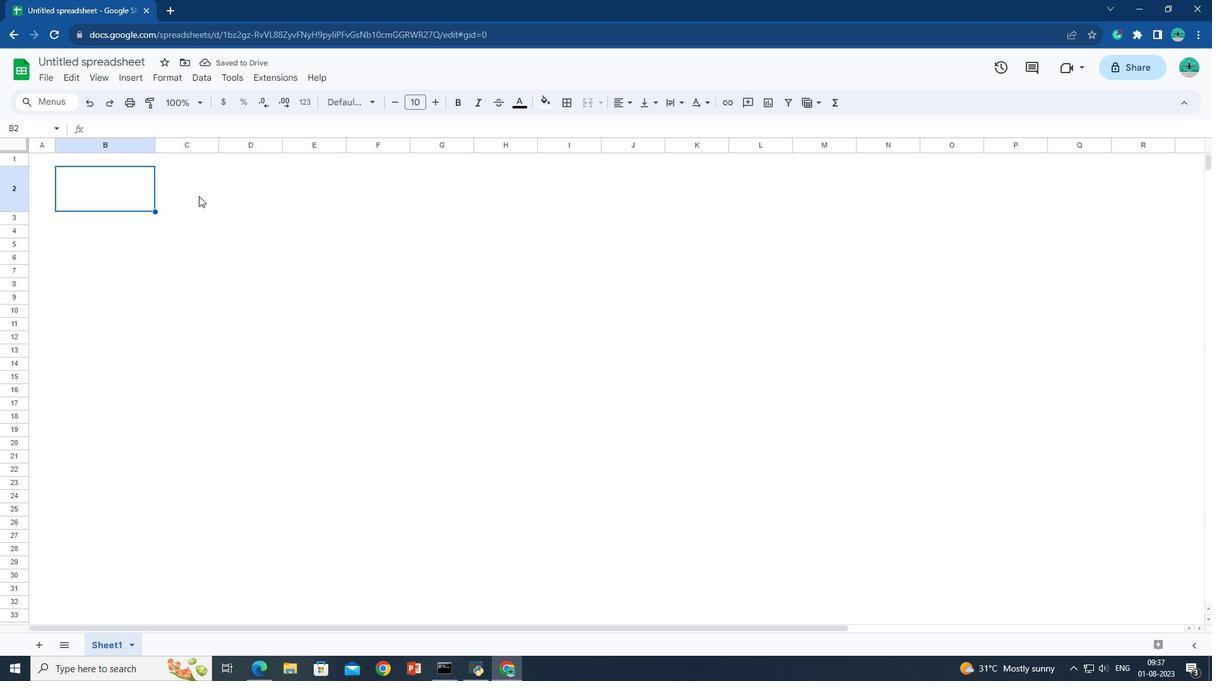 
Action: Key pressed <Key.shift>
Screenshot: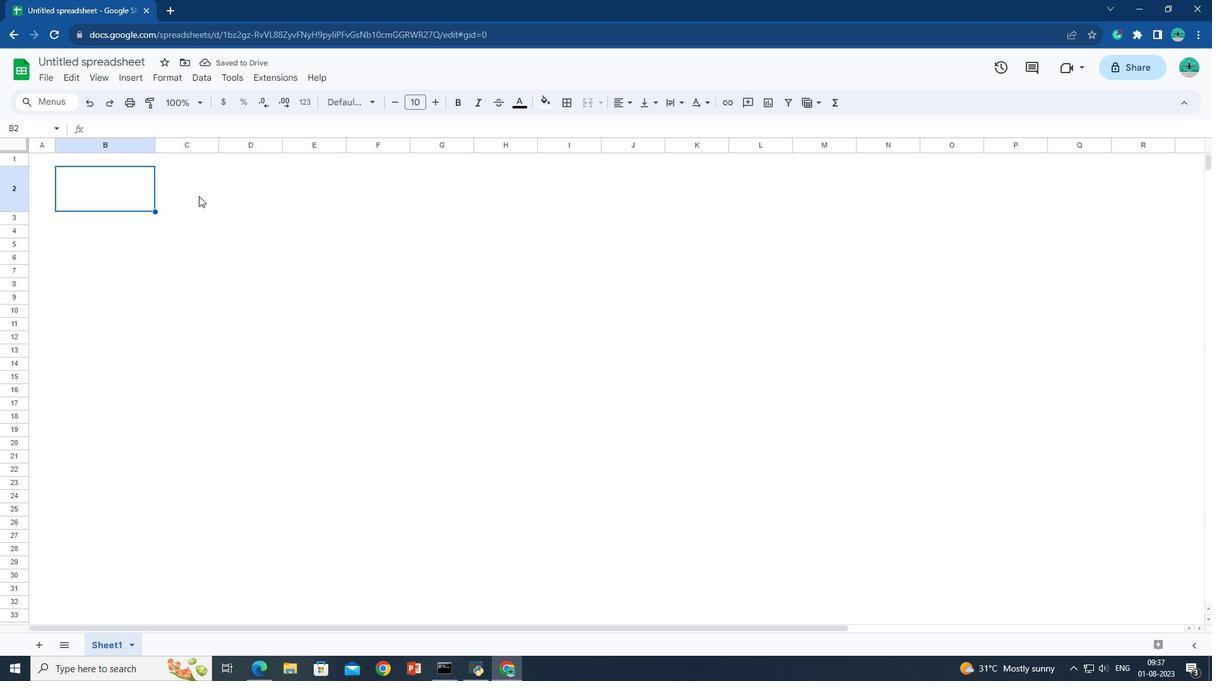 
Action: Mouse moved to (198, 197)
Screenshot: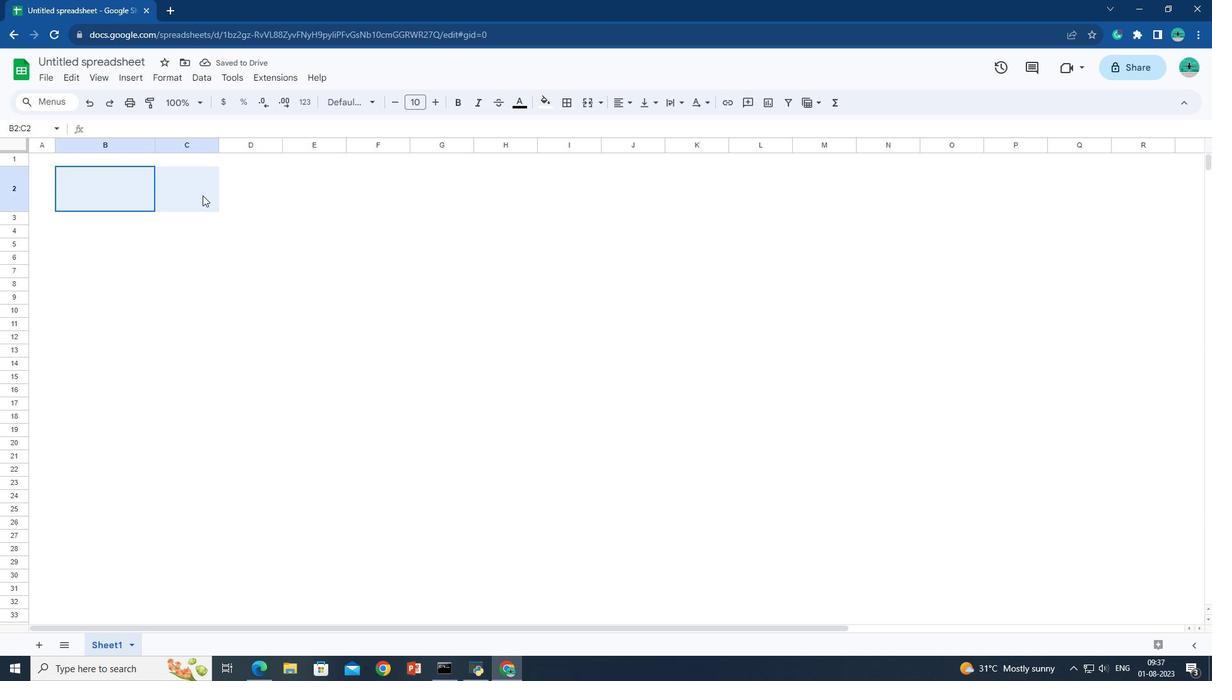 
Action: Key pressed <Key.shift>
Screenshot: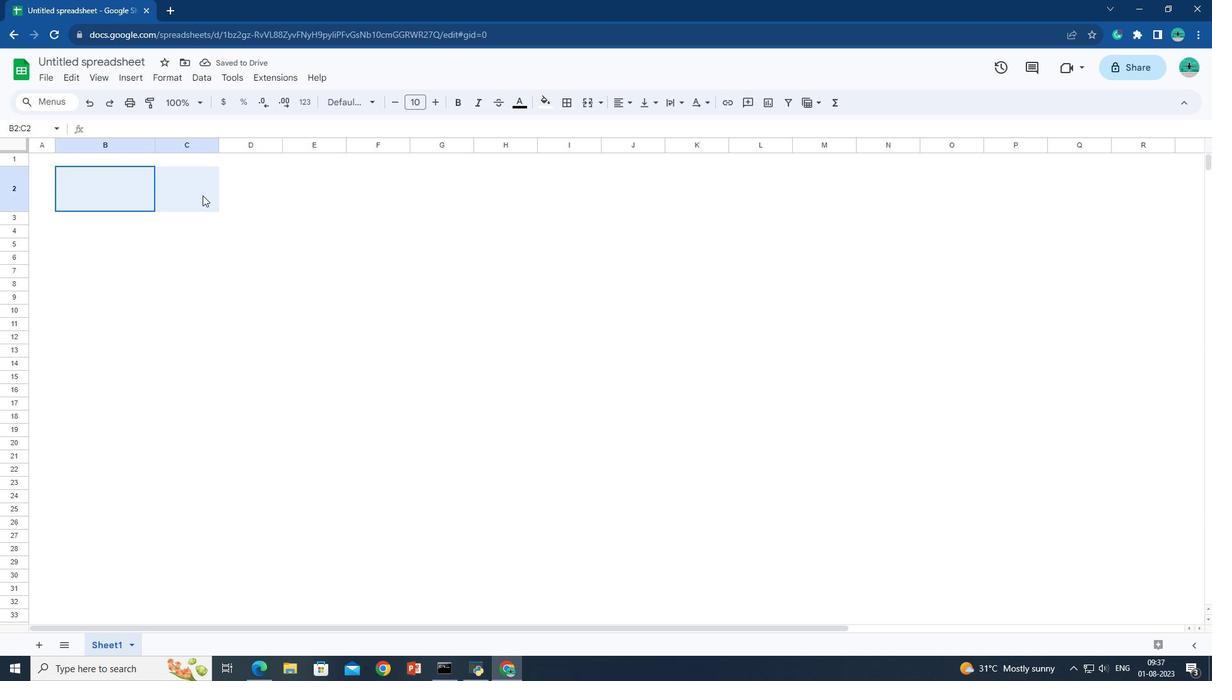 
Action: Mouse moved to (198, 196)
Screenshot: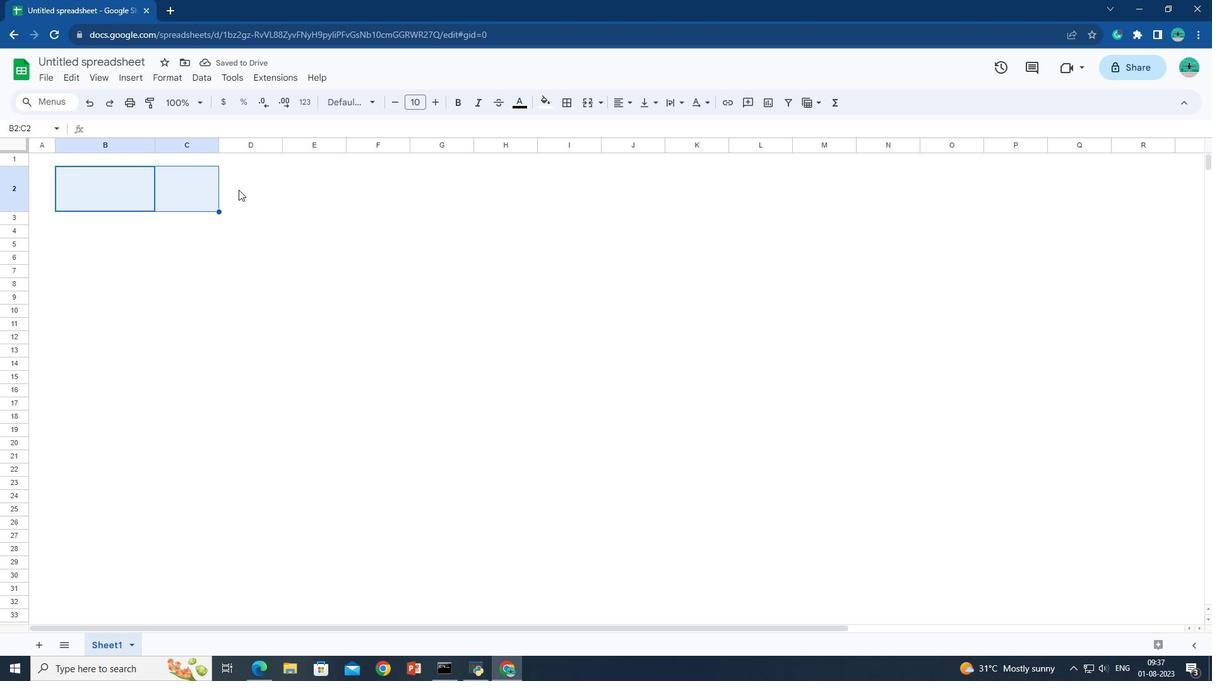 
Action: Key pressed <Key.shift><Key.shift>
Screenshot: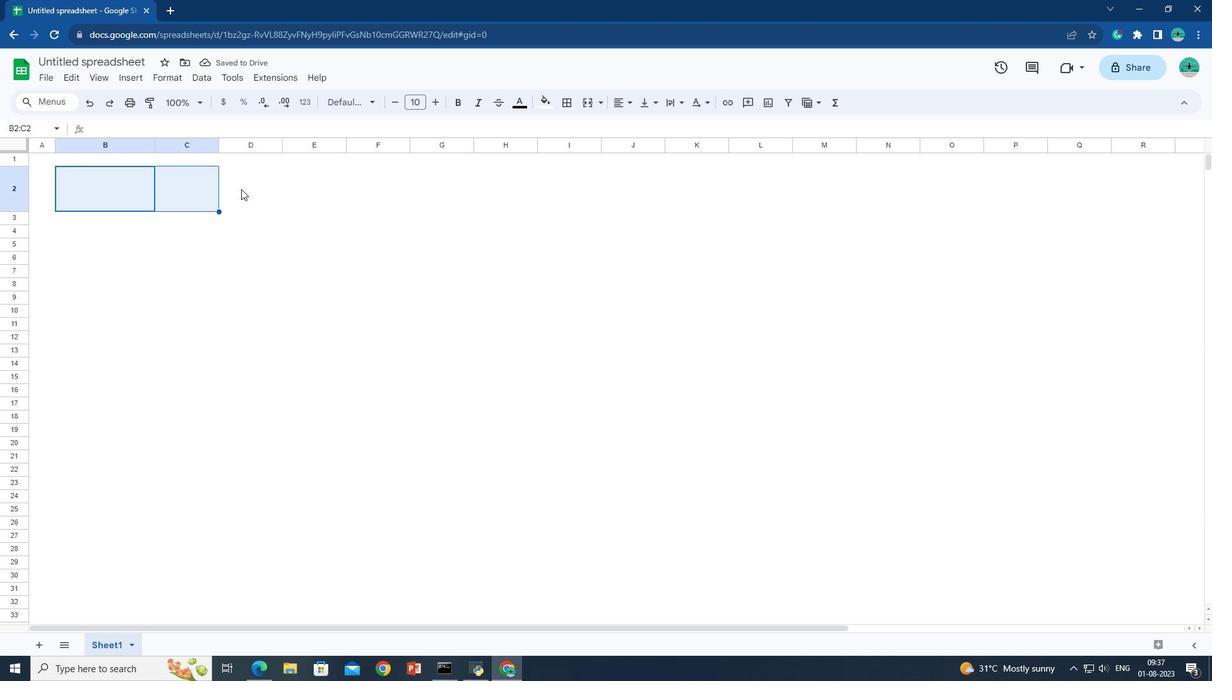 
Action: Mouse pressed left at (198, 196)
Screenshot: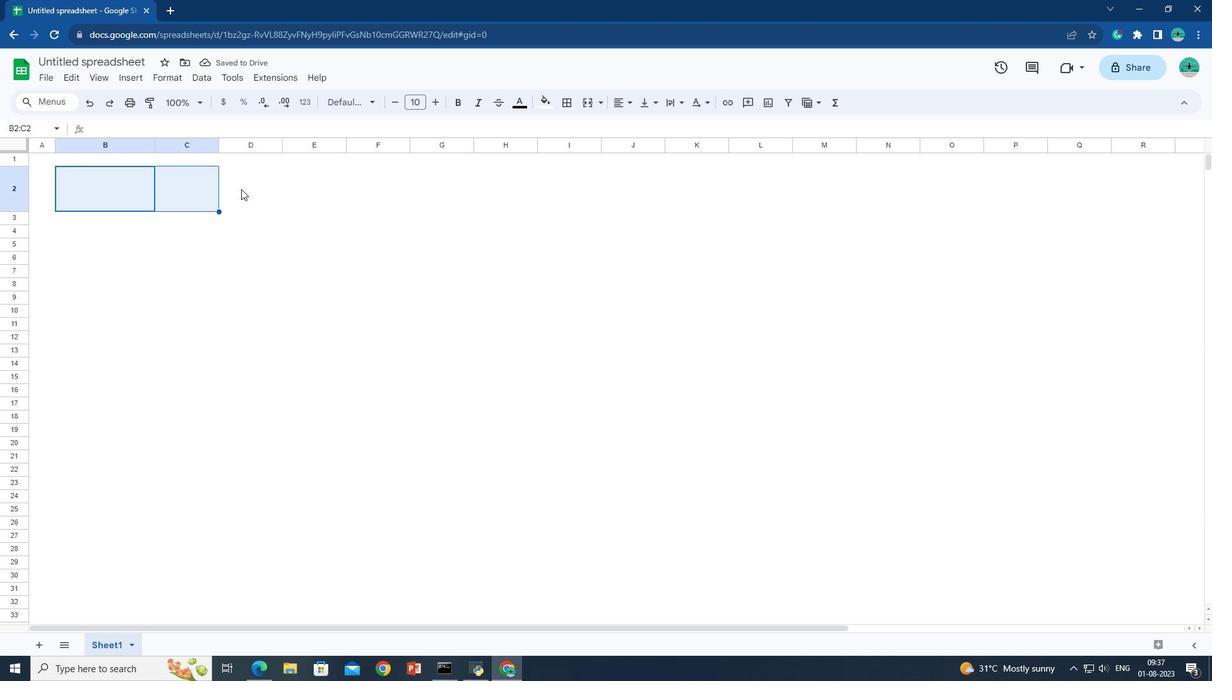 
Action: Key pressed <Key.shift><Key.shift><Key.shift><Key.shift><Key.shift><Key.shift>
Screenshot: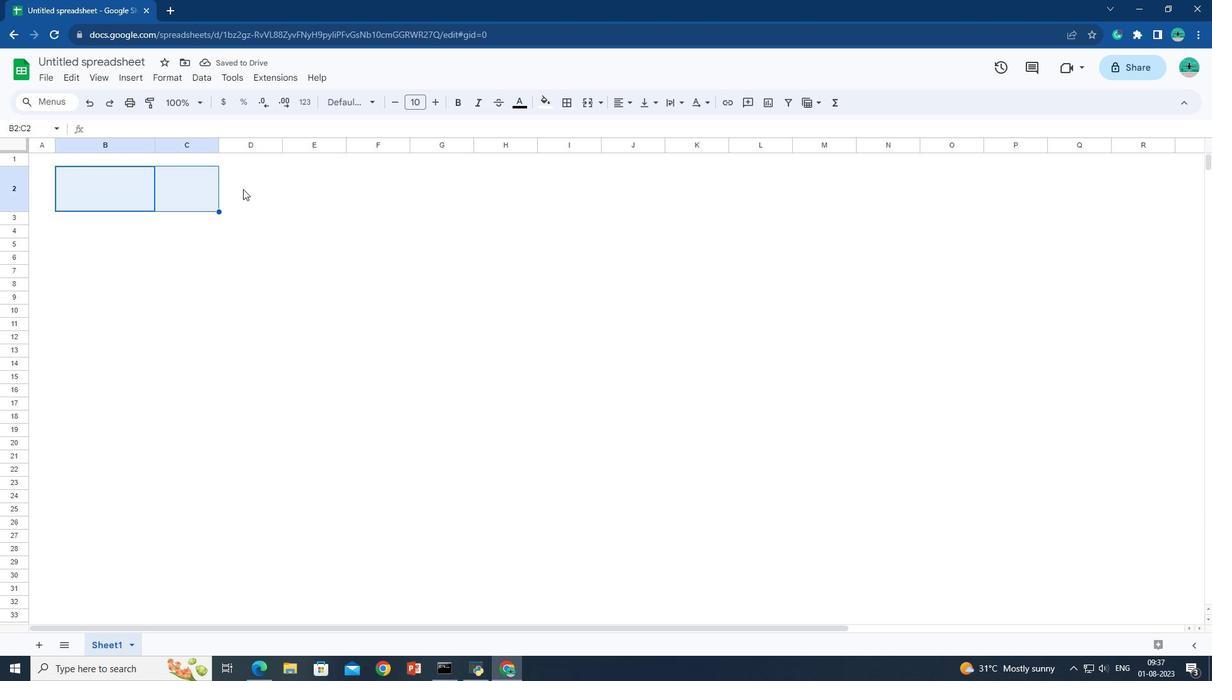 
Action: Mouse moved to (209, 193)
Screenshot: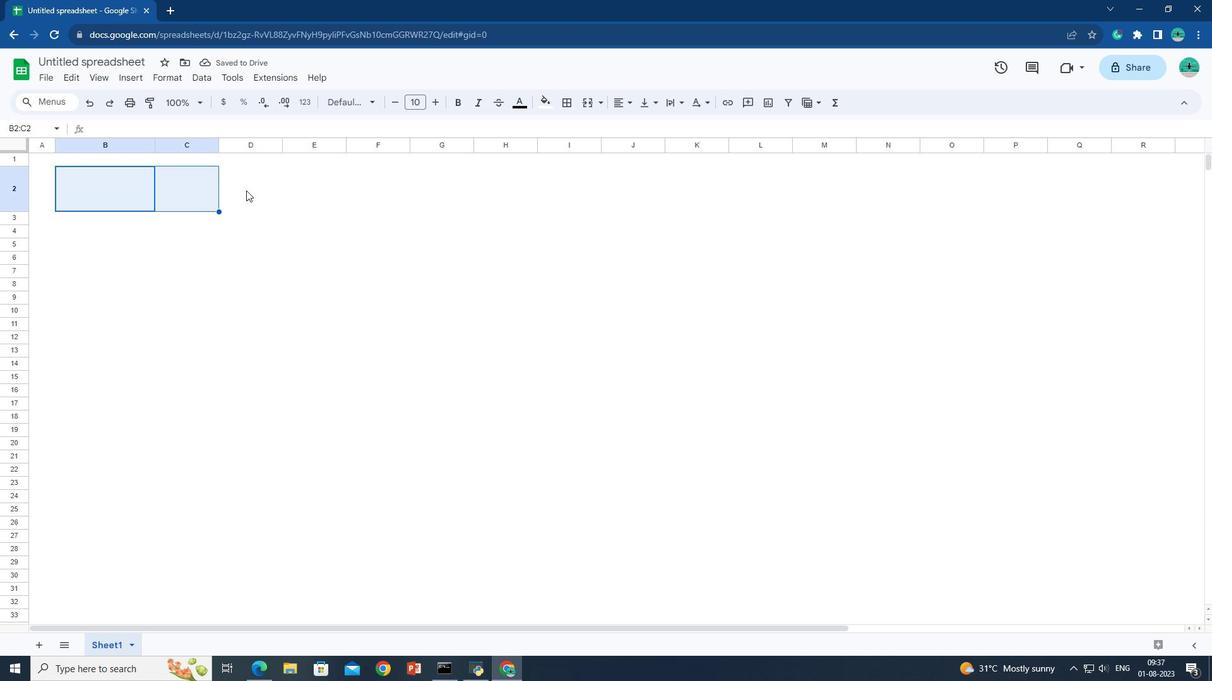 
Action: Key pressed <Key.shift>
Screenshot: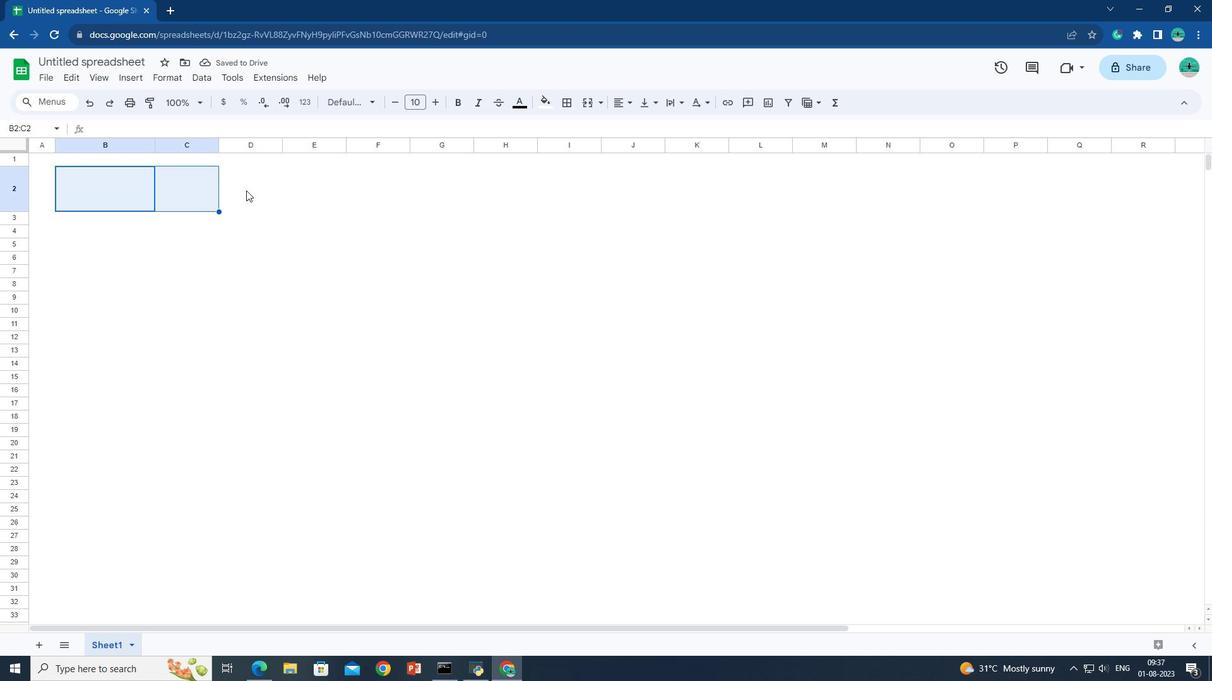 
Action: Mouse moved to (234, 190)
Screenshot: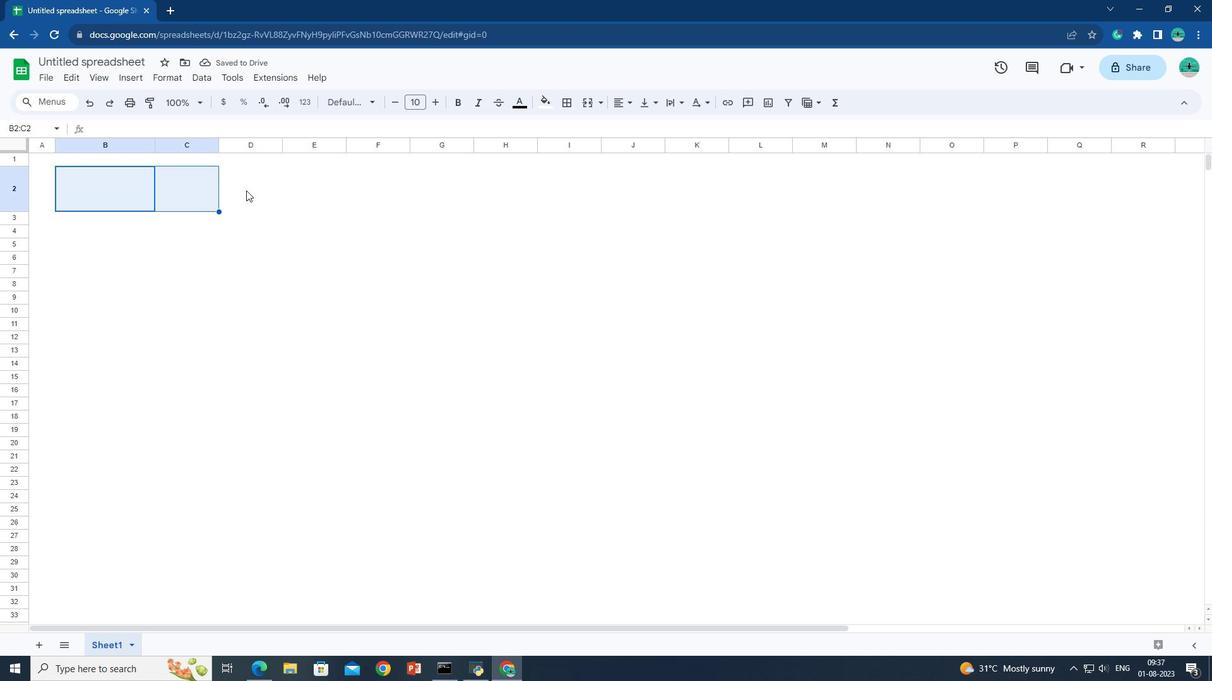 
Action: Key pressed <Key.shift>
Screenshot: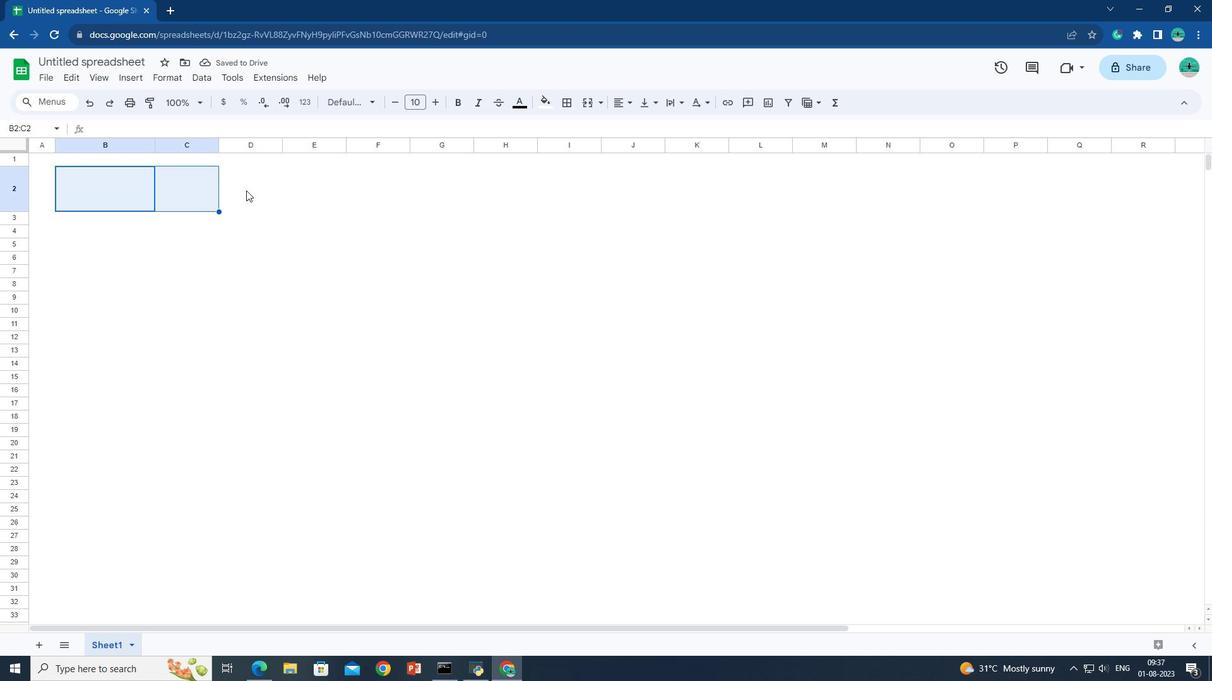 
Action: Mouse moved to (241, 189)
Screenshot: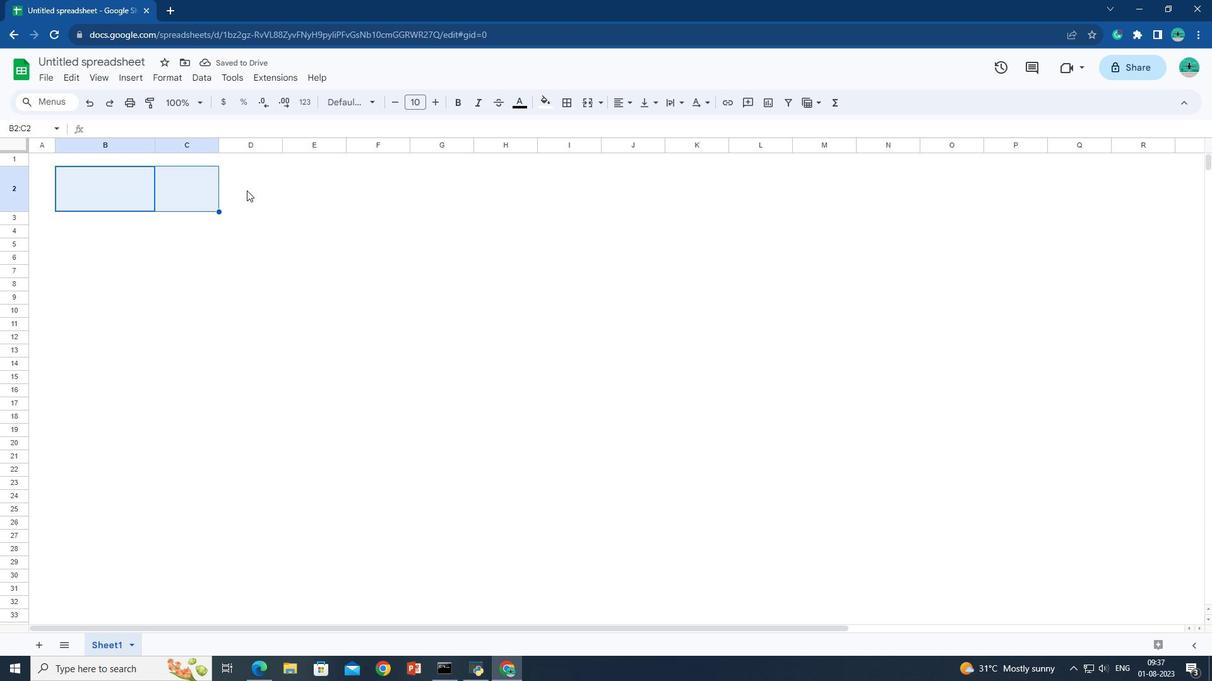 
Action: Key pressed <Key.shift><Key.shift><Key.shift><Key.shift>
Screenshot: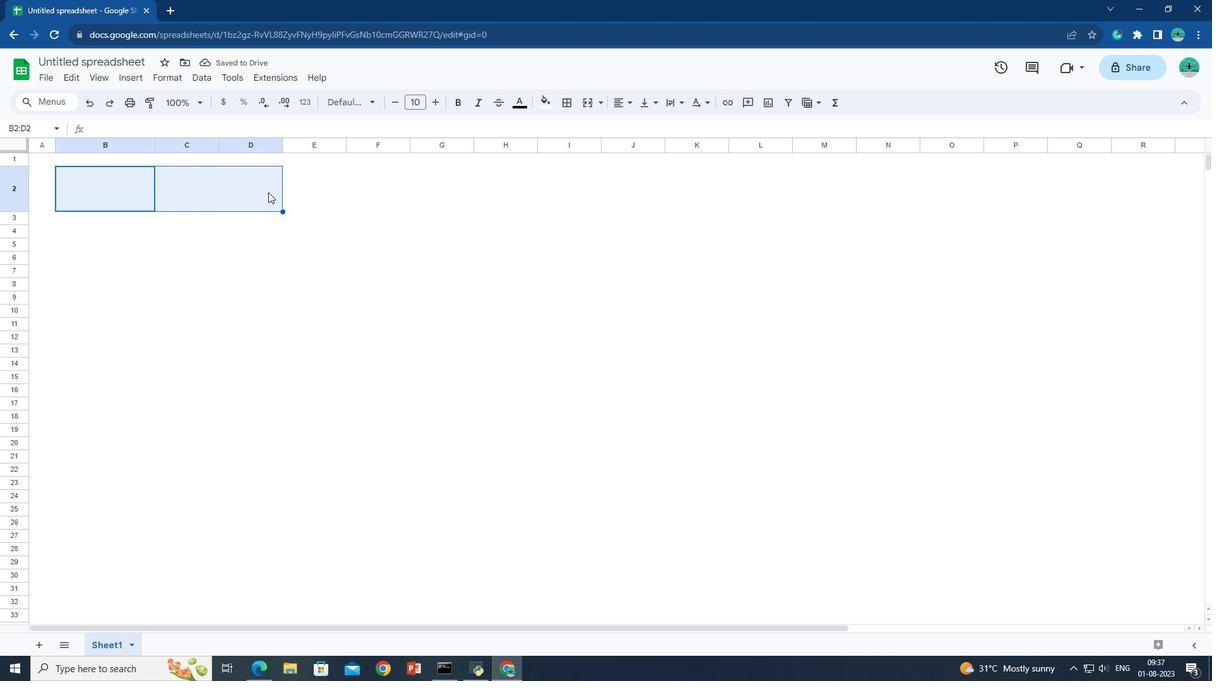 
Action: Mouse moved to (241, 189)
Screenshot: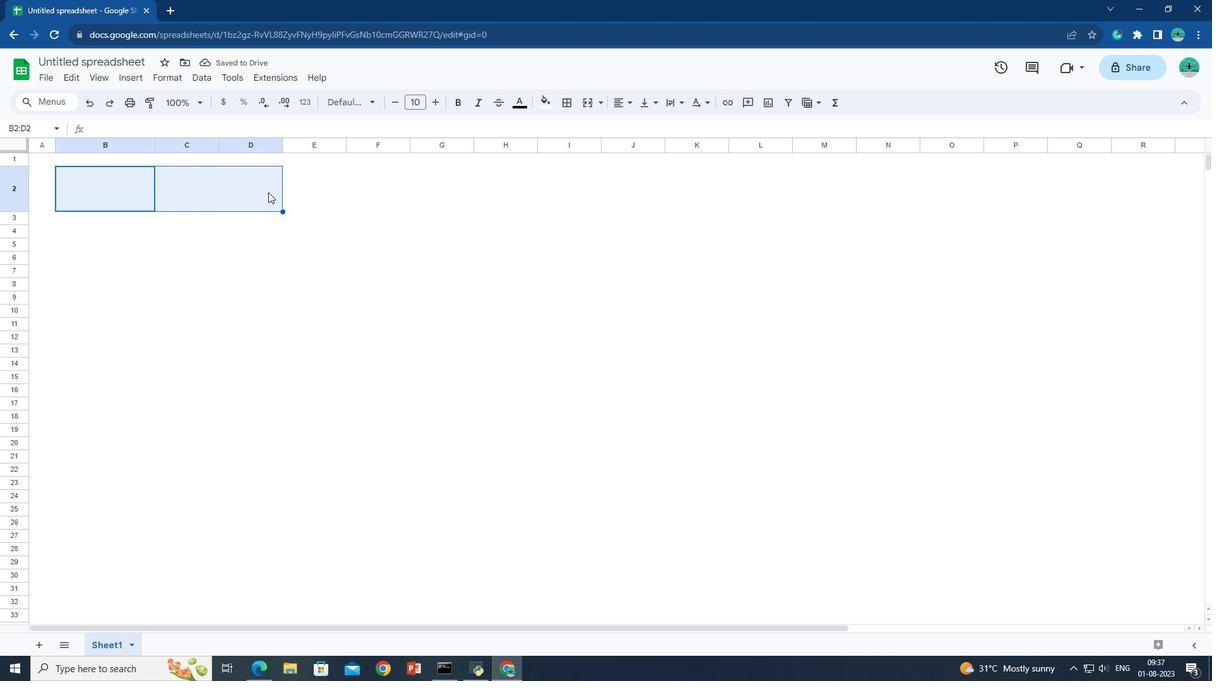 
Action: Key pressed <Key.shift>
Screenshot: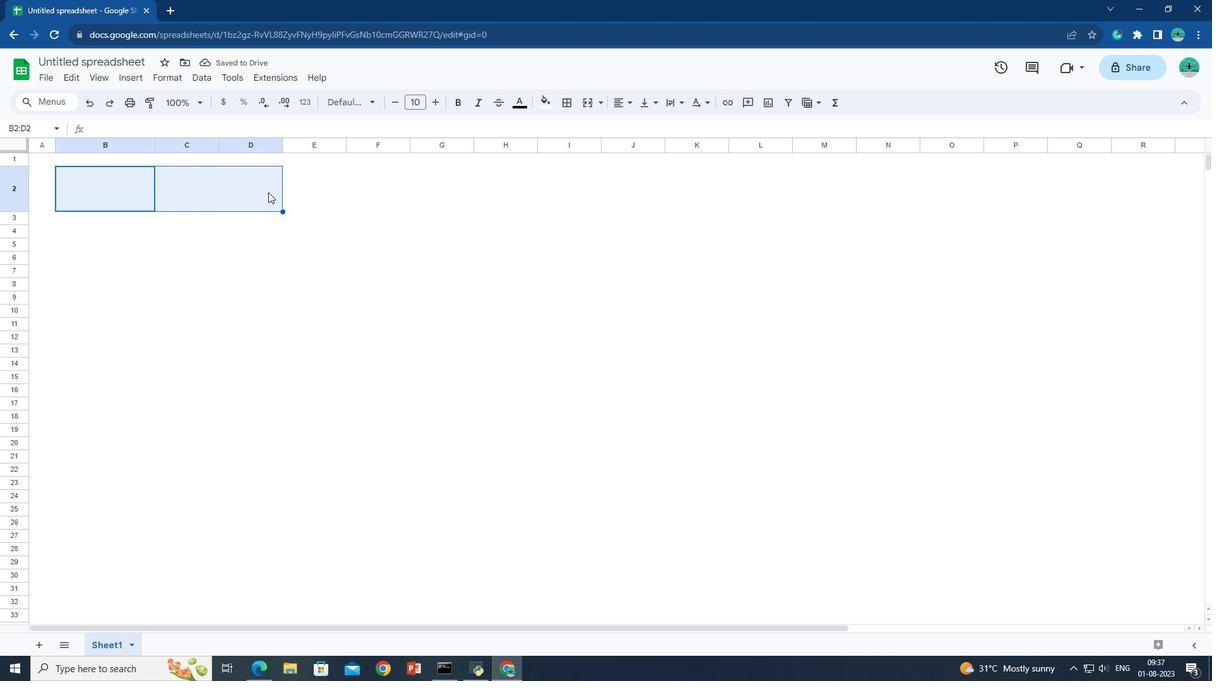 
Action: Mouse moved to (243, 189)
Screenshot: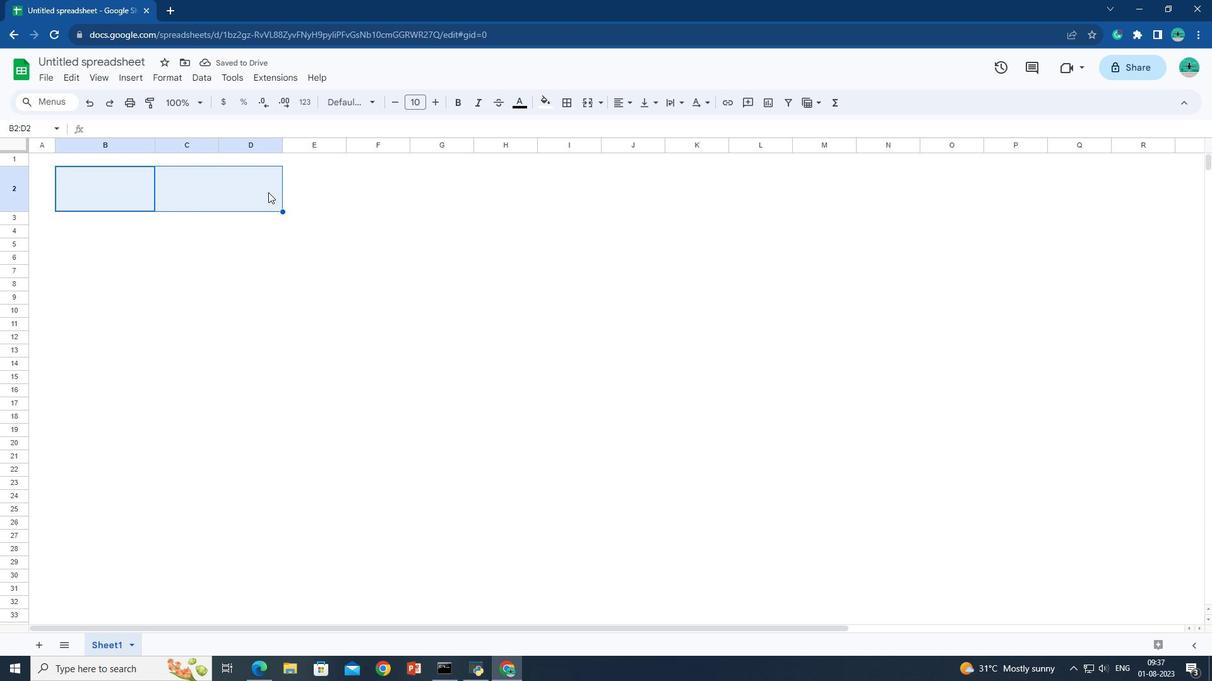 
Action: Key pressed <Key.shift>
Screenshot: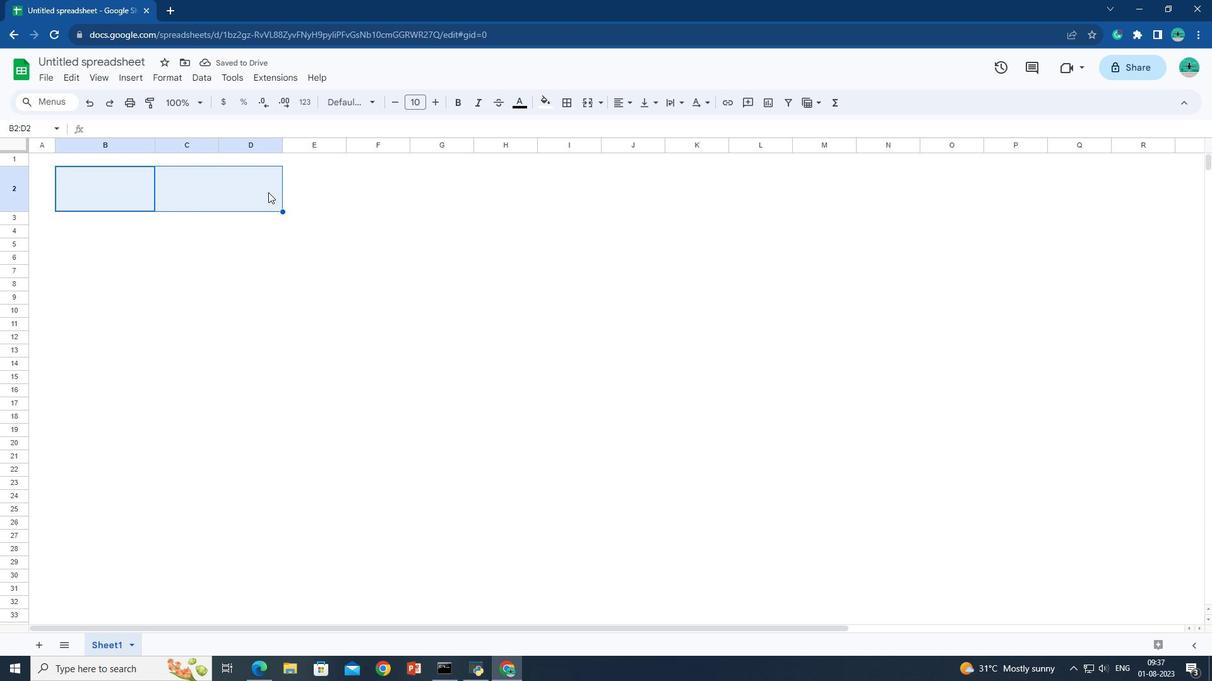 
Action: Mouse moved to (245, 190)
Screenshot: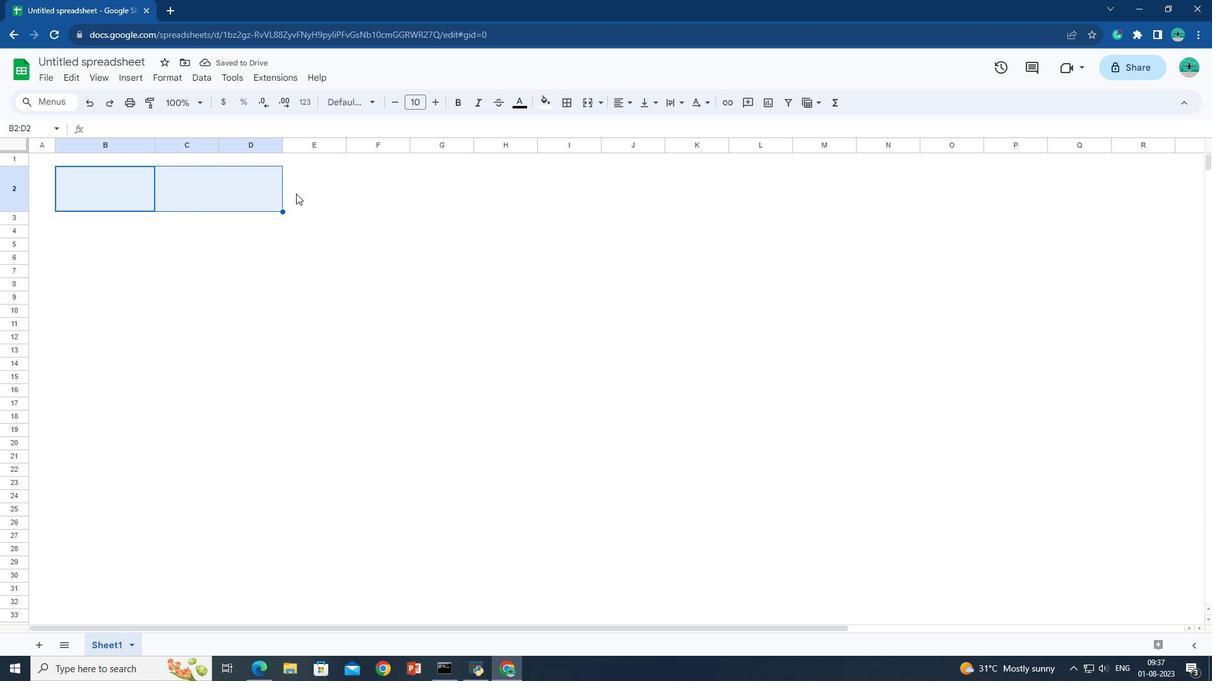 
Action: Key pressed <Key.shift>
Screenshot: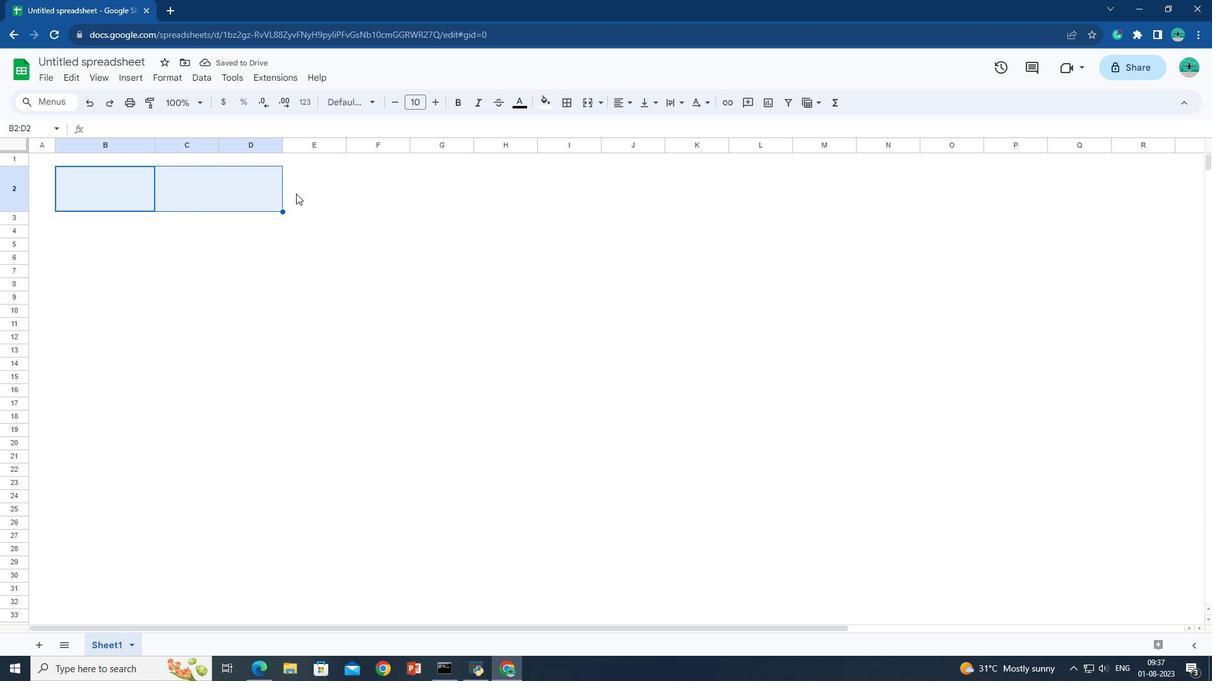 
Action: Mouse moved to (246, 190)
Screenshot: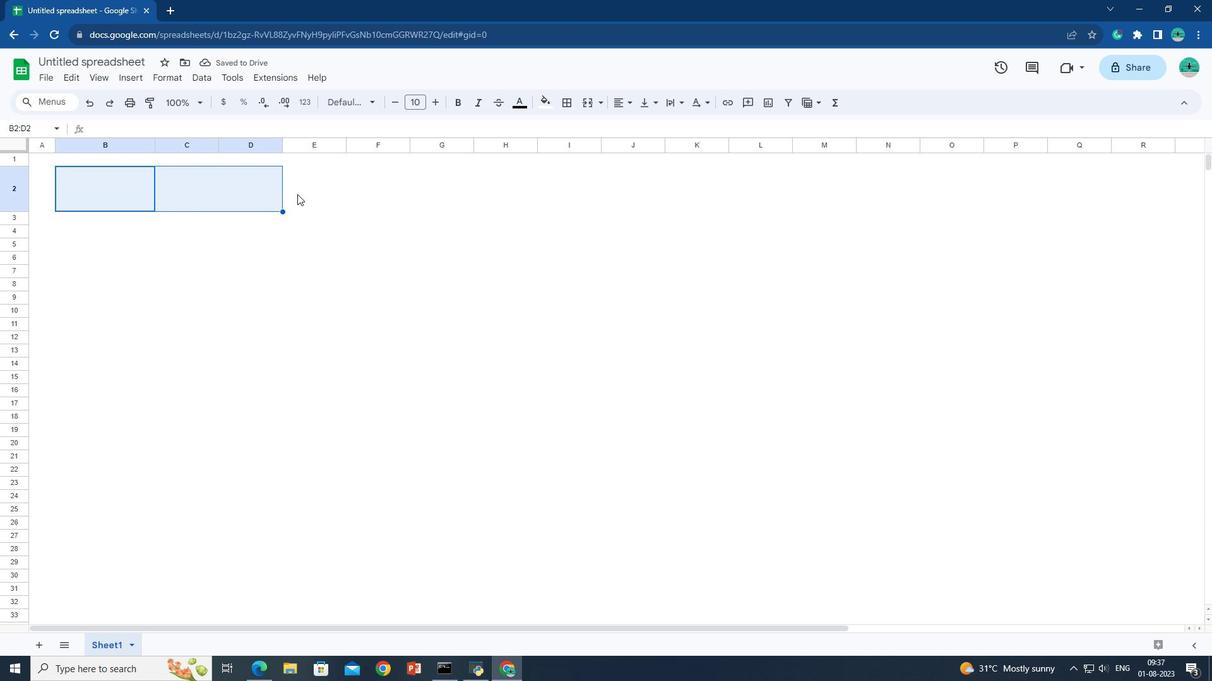 
Action: Key pressed <Key.shift>
Screenshot: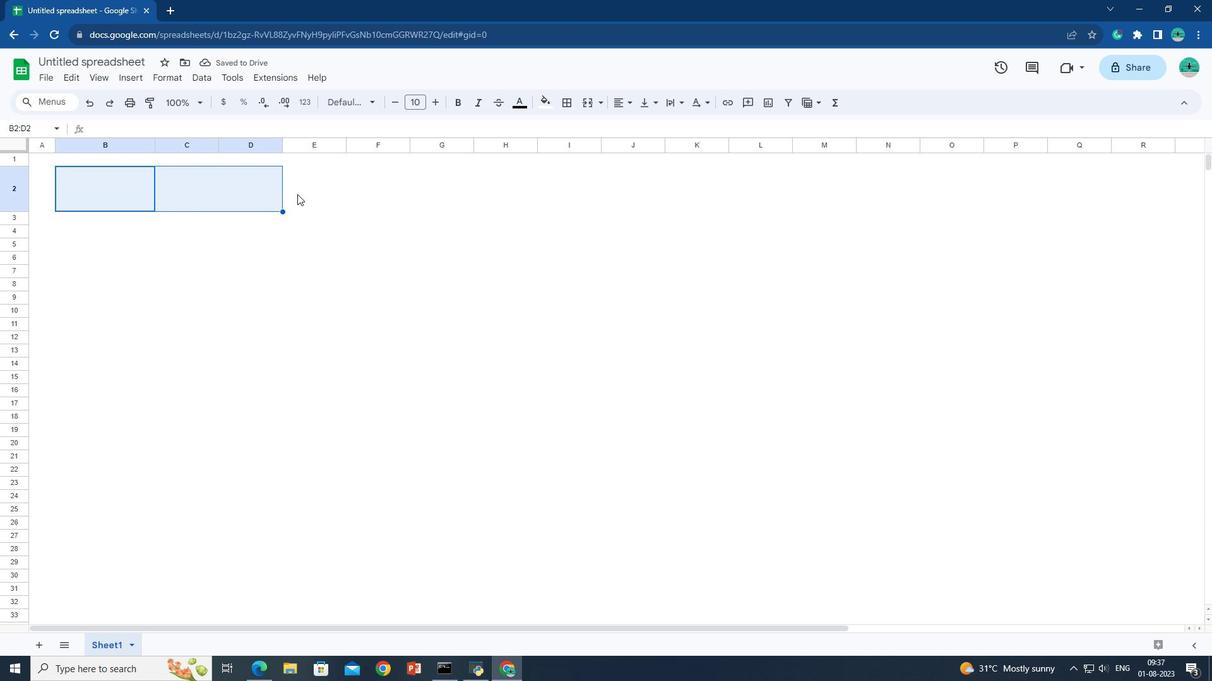 
Action: Mouse moved to (246, 190)
Screenshot: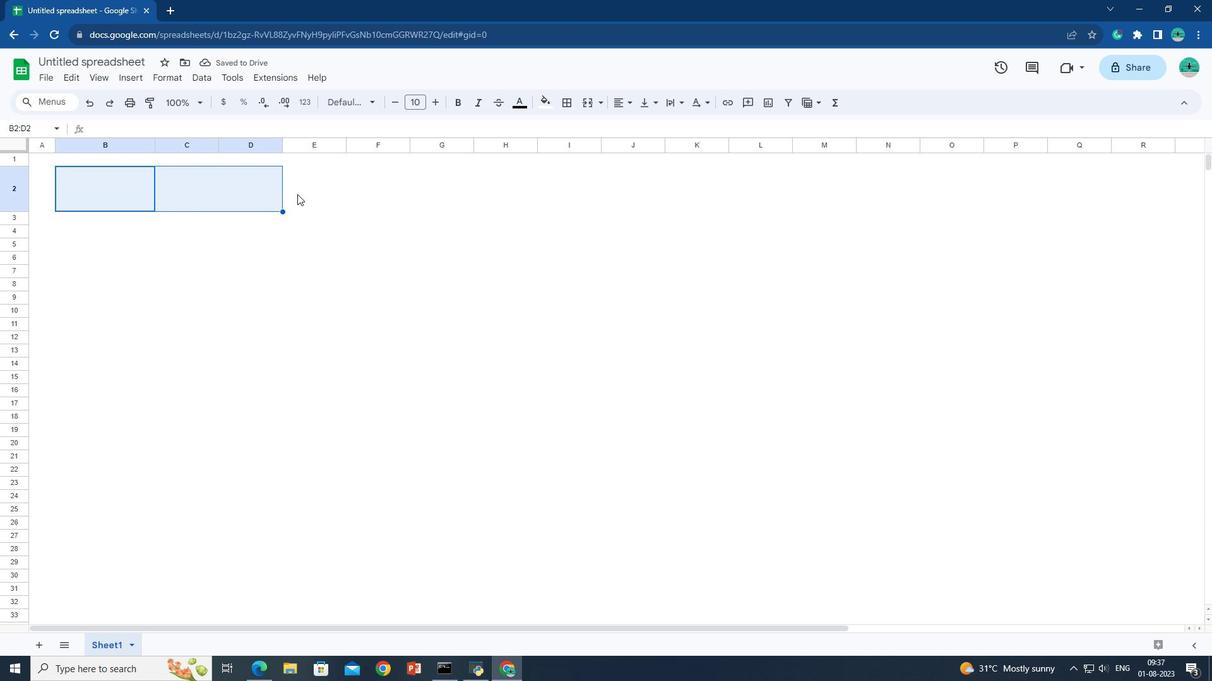 
Action: Mouse pressed left at (246, 190)
Screenshot: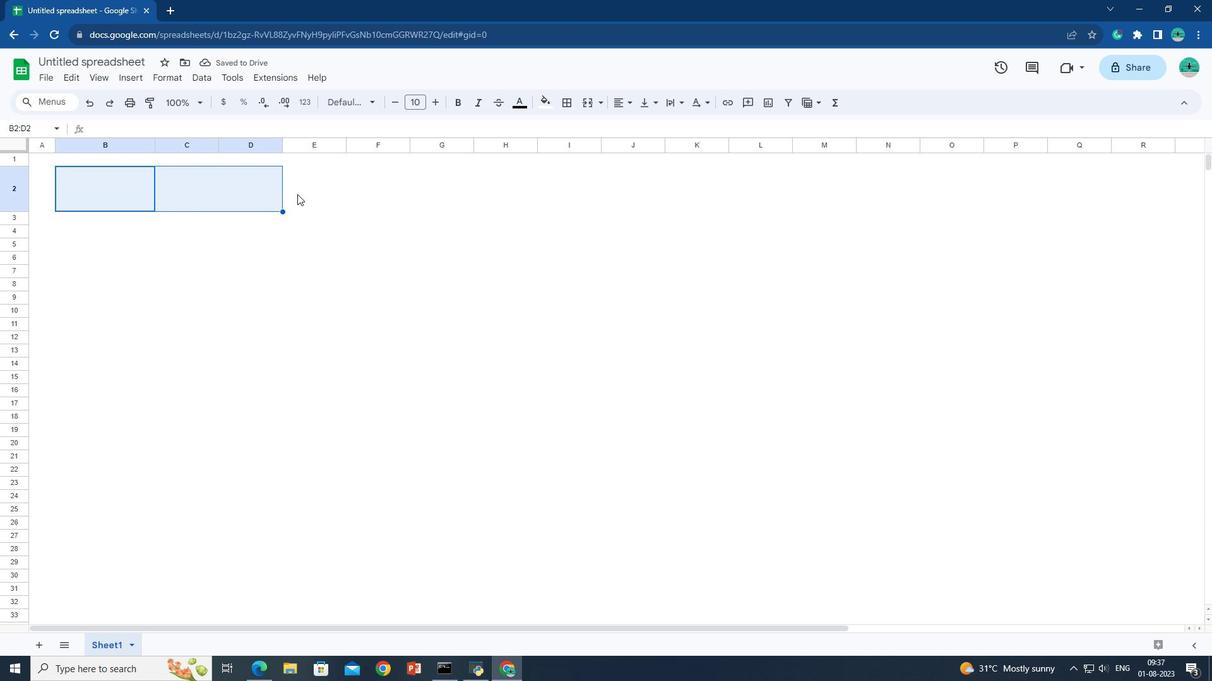 
Action: Key pressed <Key.shift><Key.shift><Key.shift><Key.shift> 1, 302)<Key.shift>
Screenshot: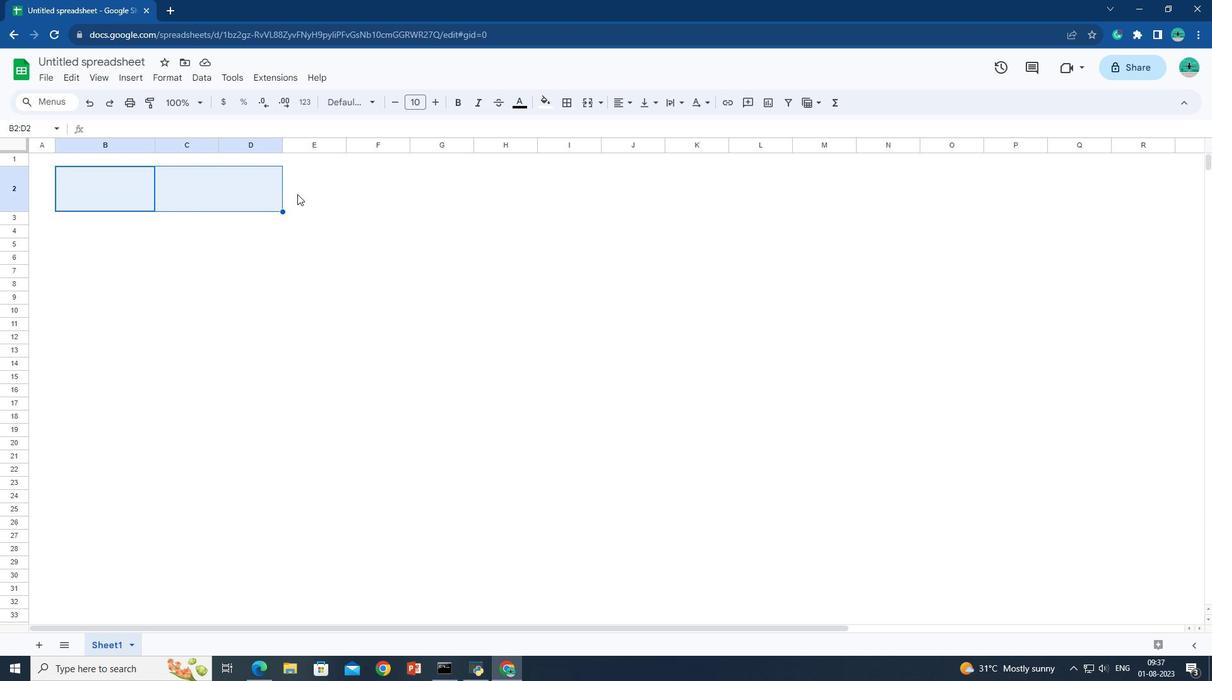 
Action: Mouse moved to (290, 193)
Screenshot: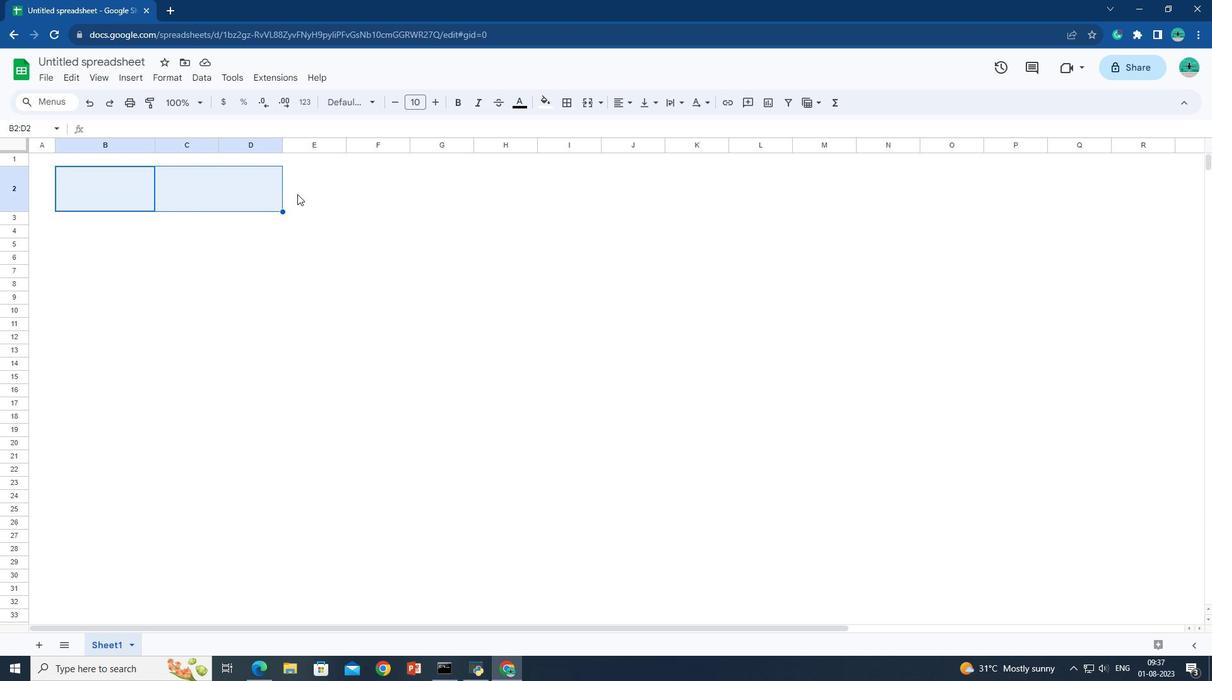 
Action: Key pressed <Key.shift>
Screenshot: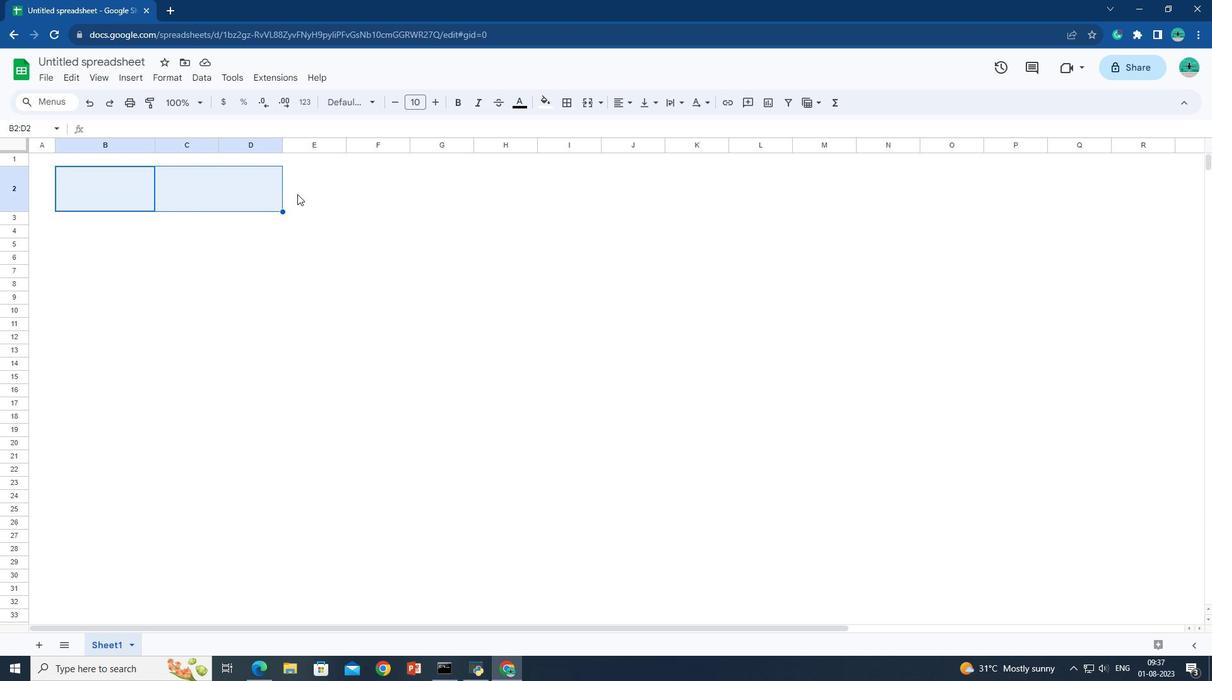 
Action: Mouse moved to (296, 193)
Screenshot: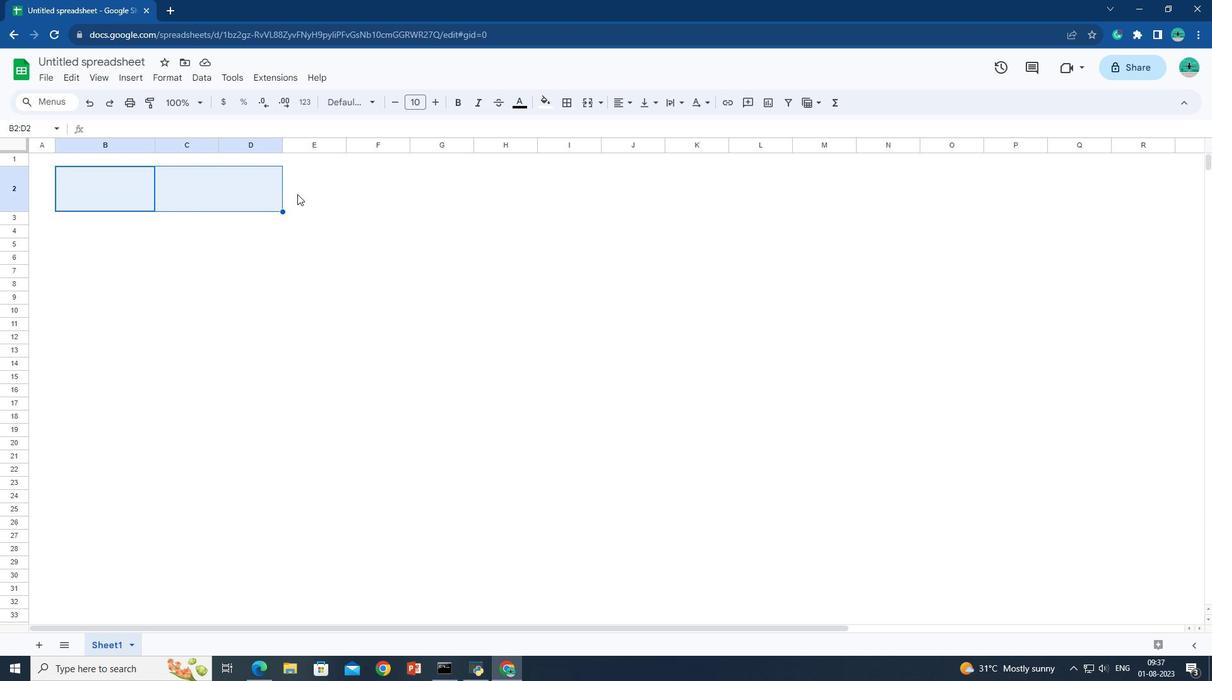 
Action: Key pressed <Key.shift>
Screenshot: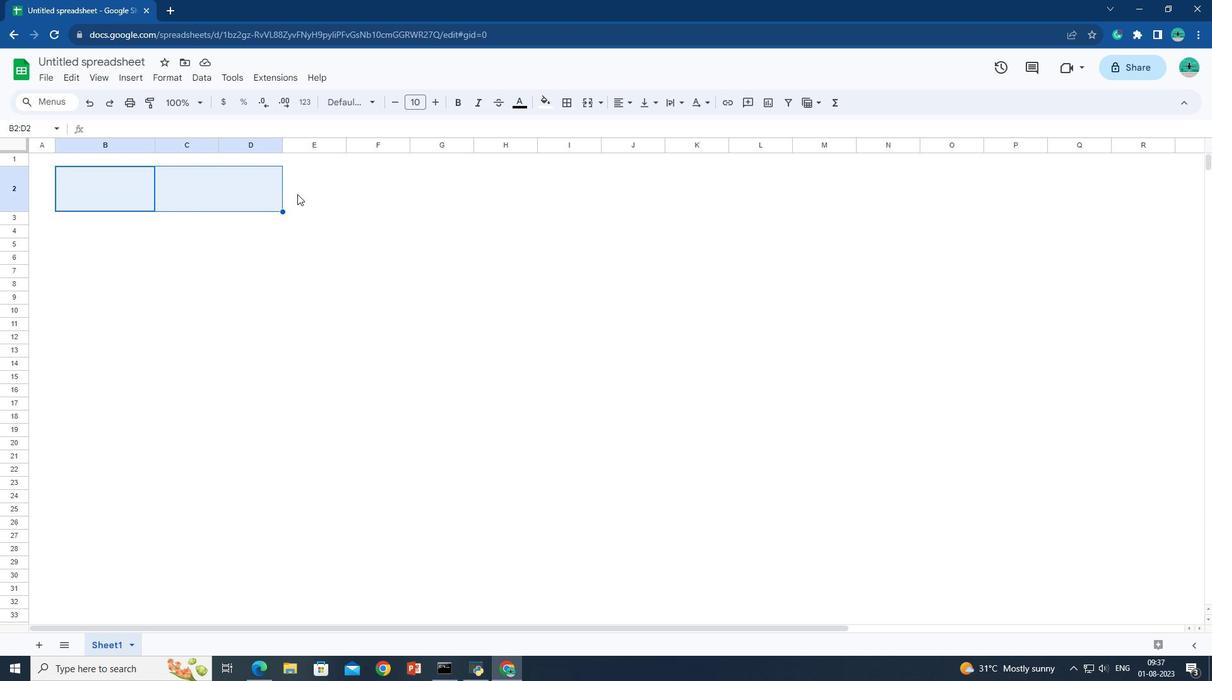 
Action: Mouse moved to (297, 194)
Screenshot: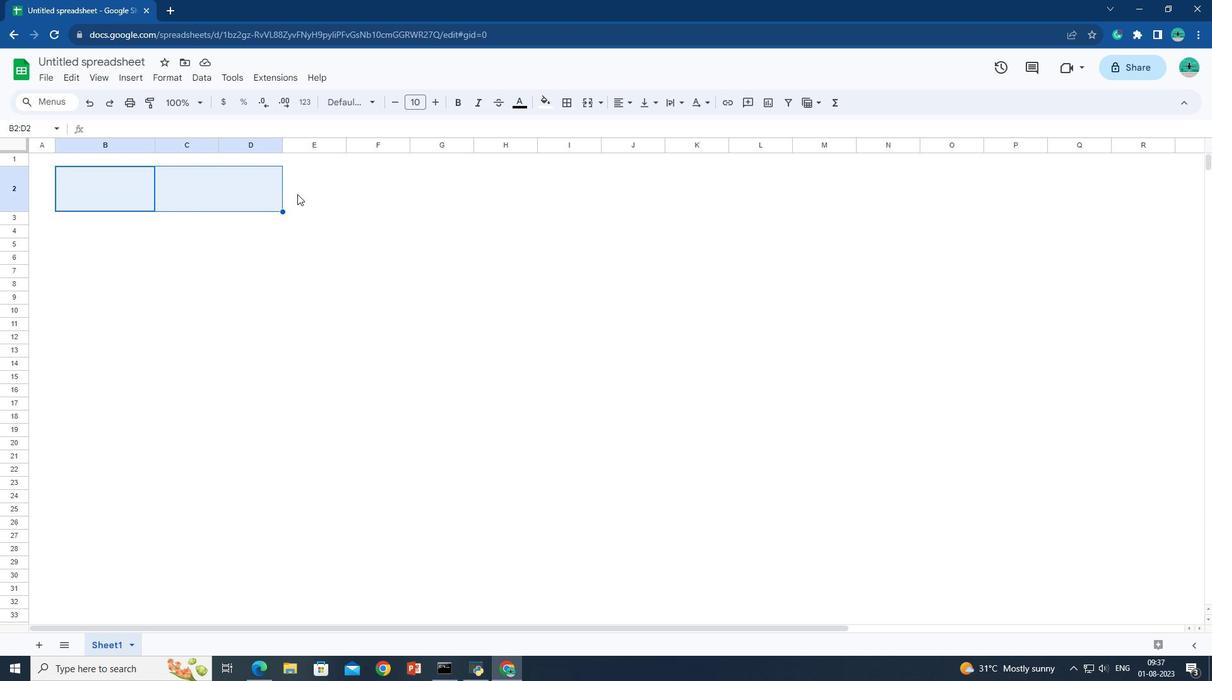 
Action: Key pressed <Key.shift><Key.shift><Key.shift><Key.shift><Key.shift><Key.shift><Key.shift><Key.shift><Key.shift><Key.shift><Key.shift><Key.shift><Key.shift><Key.shift><Key.shift><Key.shift><Key.shift><Key.shift><Key.shift><Key.shift><Key.shift><Key.shift><Key.shift><Key.shift><Key.shift><Key.shift><Key.shift><Key.shift><Key.shift><Key.shift><Key.shift>
Screenshot: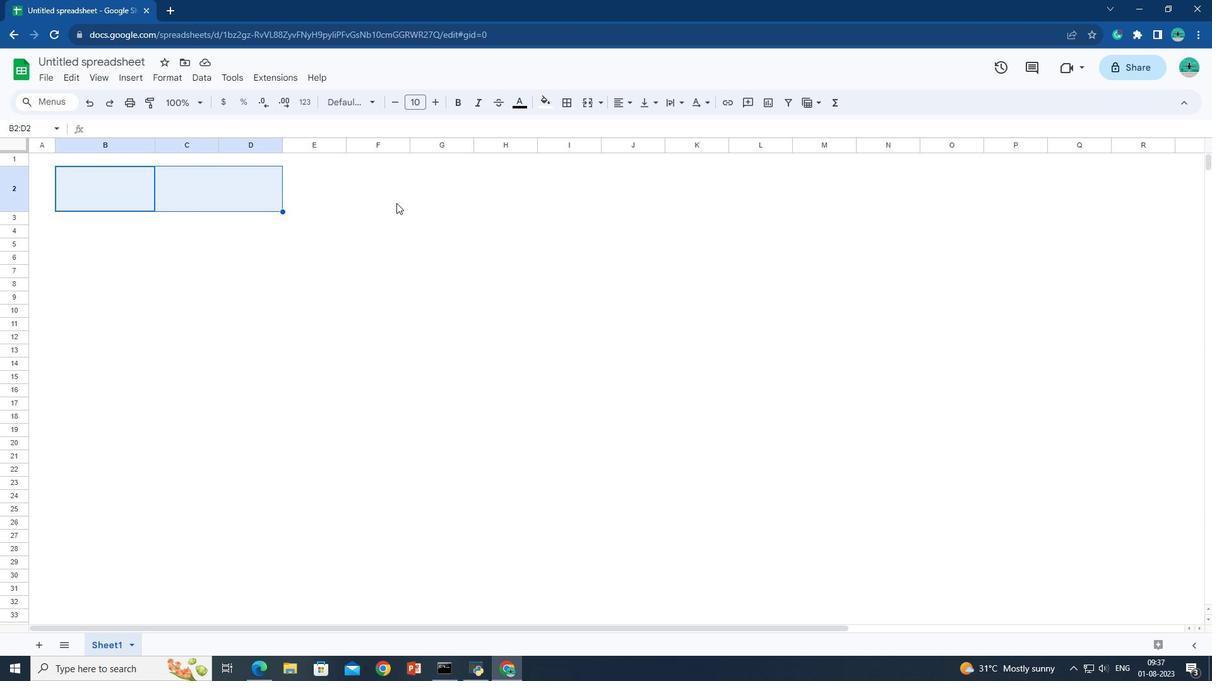 
Action: Mouse moved to (299, 195)
Screenshot: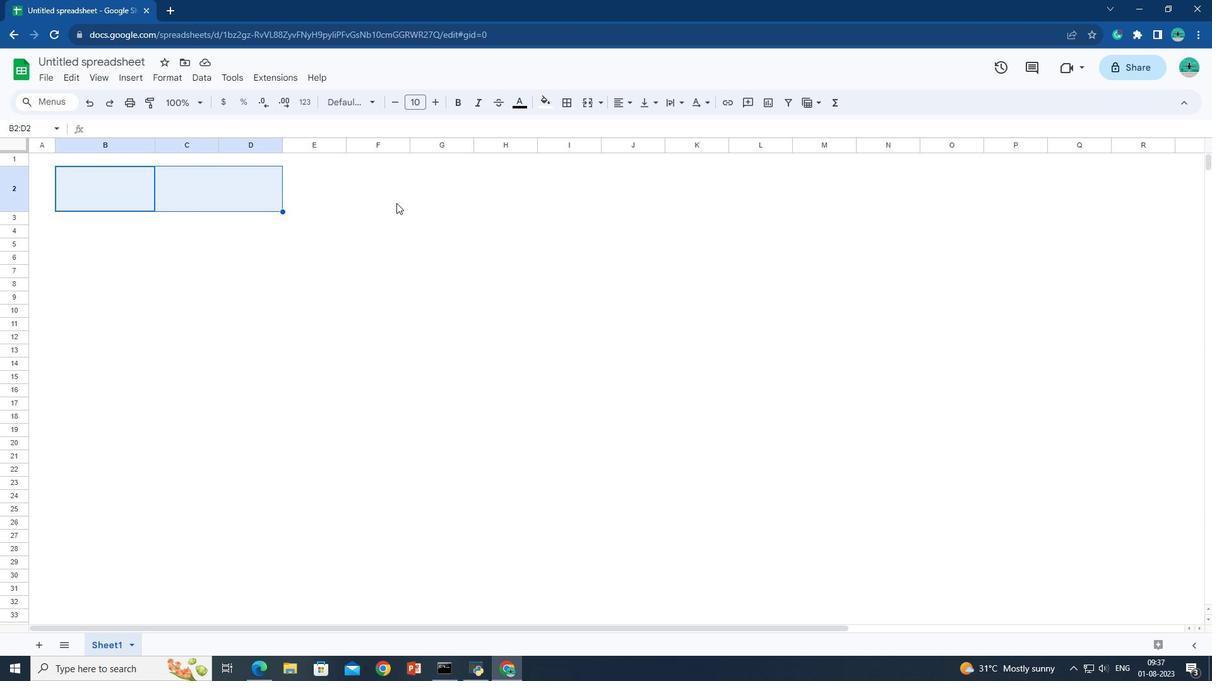
Action: Key pressed <Key.shift>
Screenshot: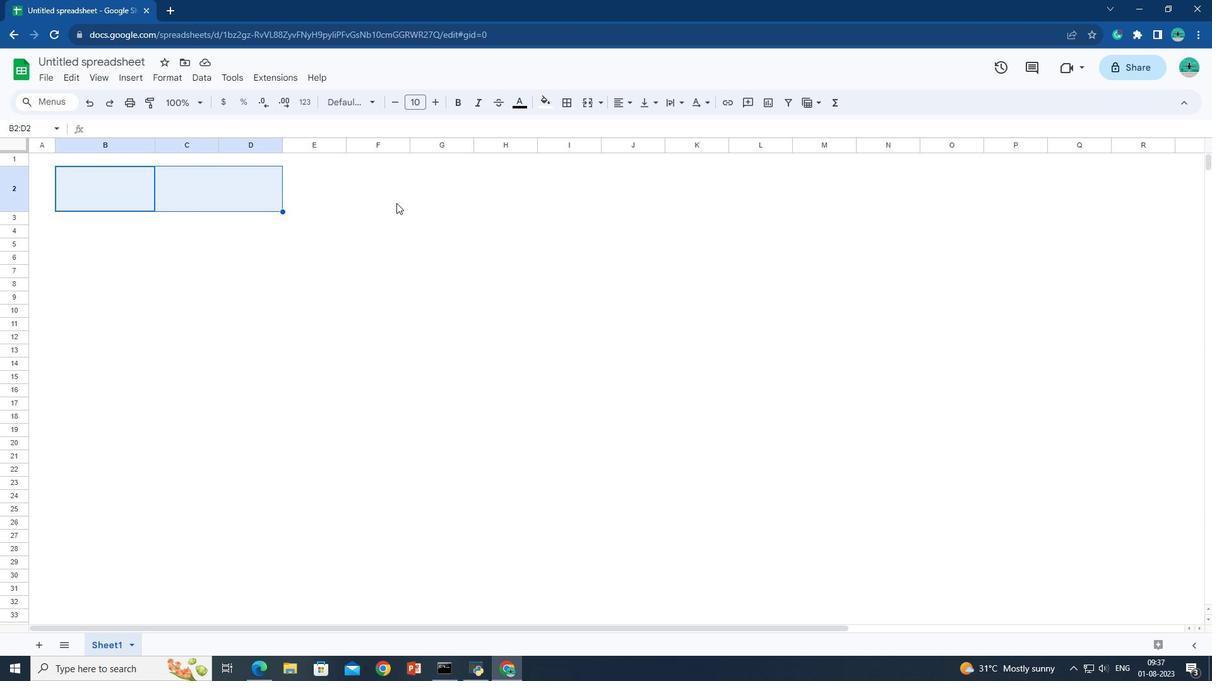 
Action: Mouse moved to (303, 198)
Screenshot: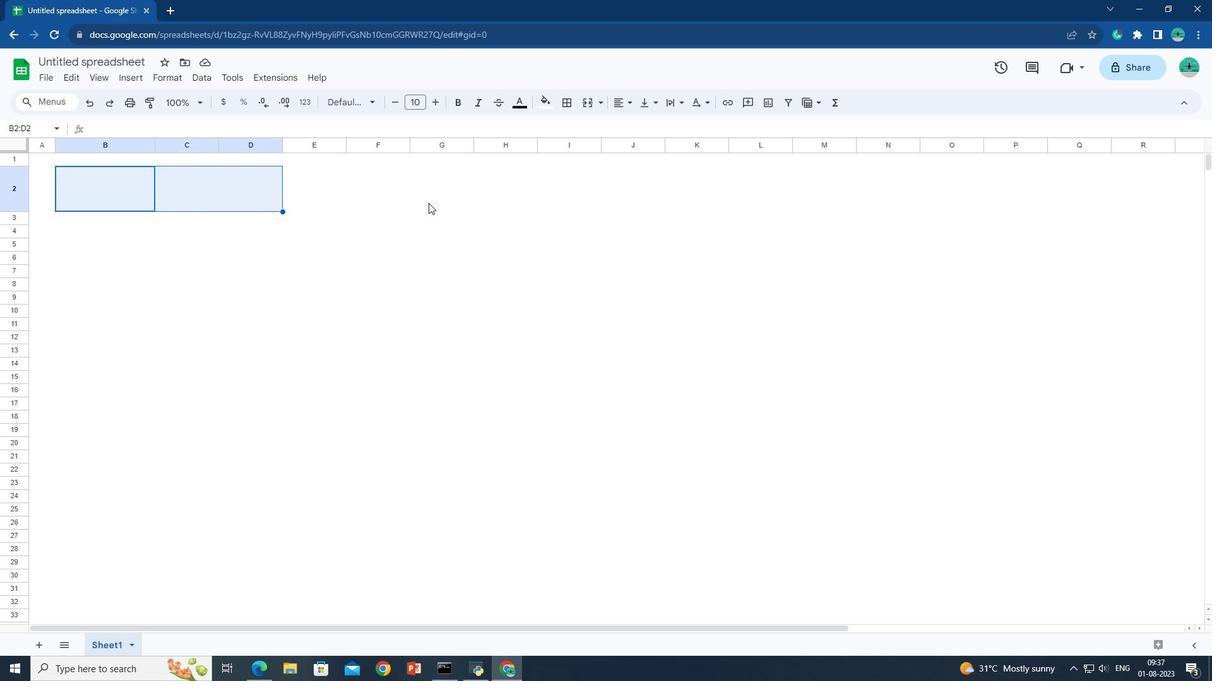 
Action: Key pressed <Key.shift>
Screenshot: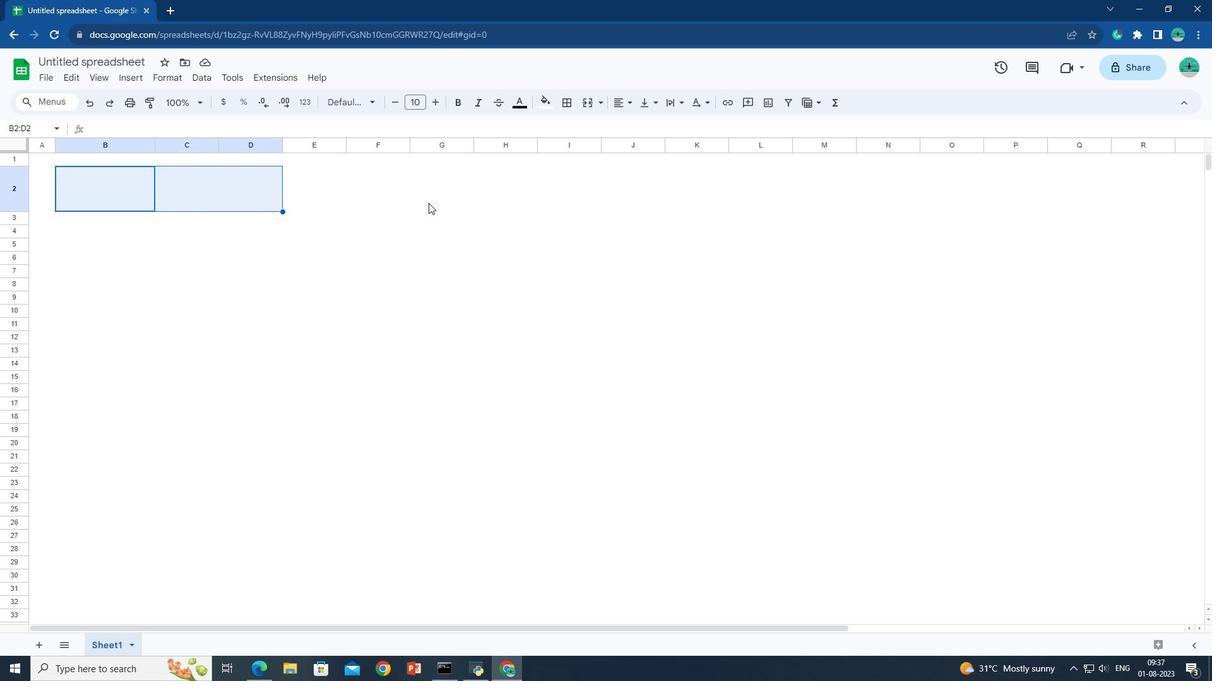 
Action: Mouse moved to (304, 198)
Screenshot: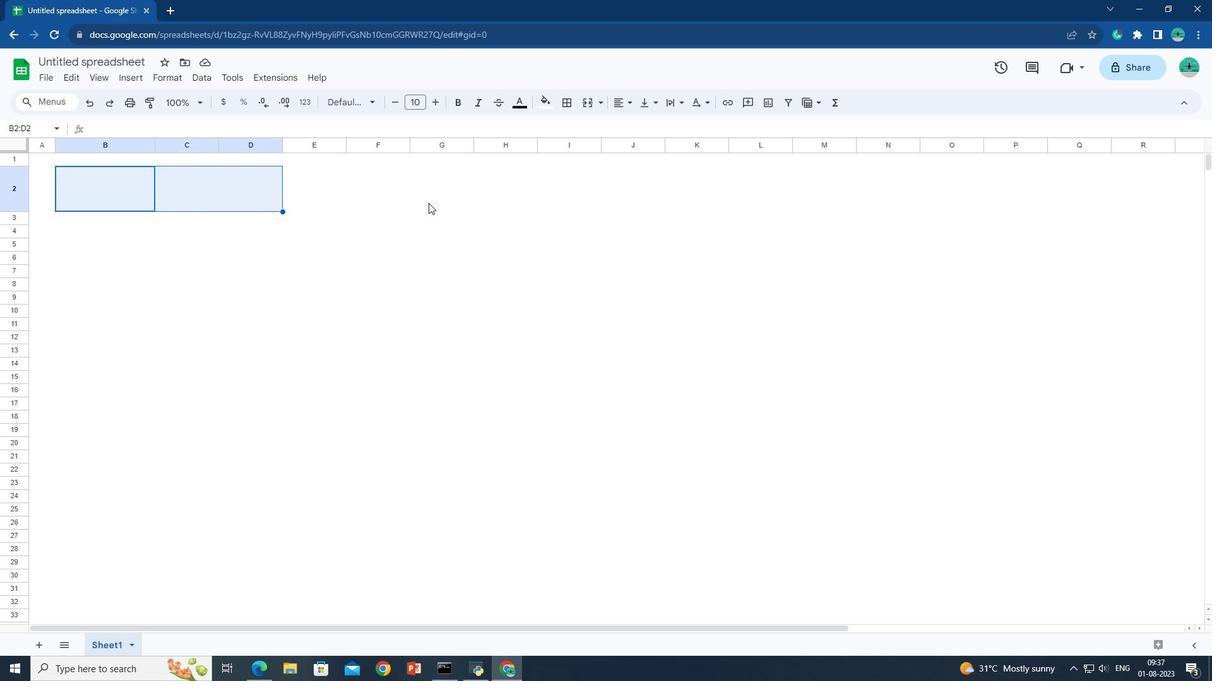 
Action: Key pressed <Key.shift>
Screenshot: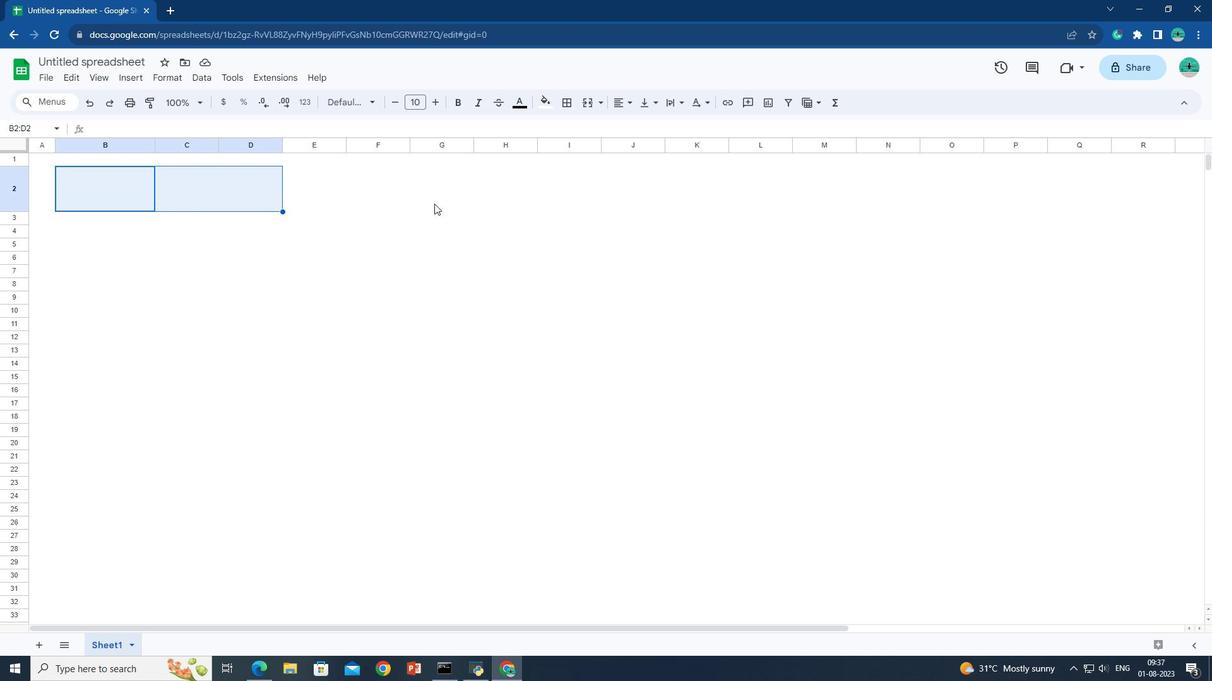 
Action: Mouse moved to (308, 198)
Screenshot: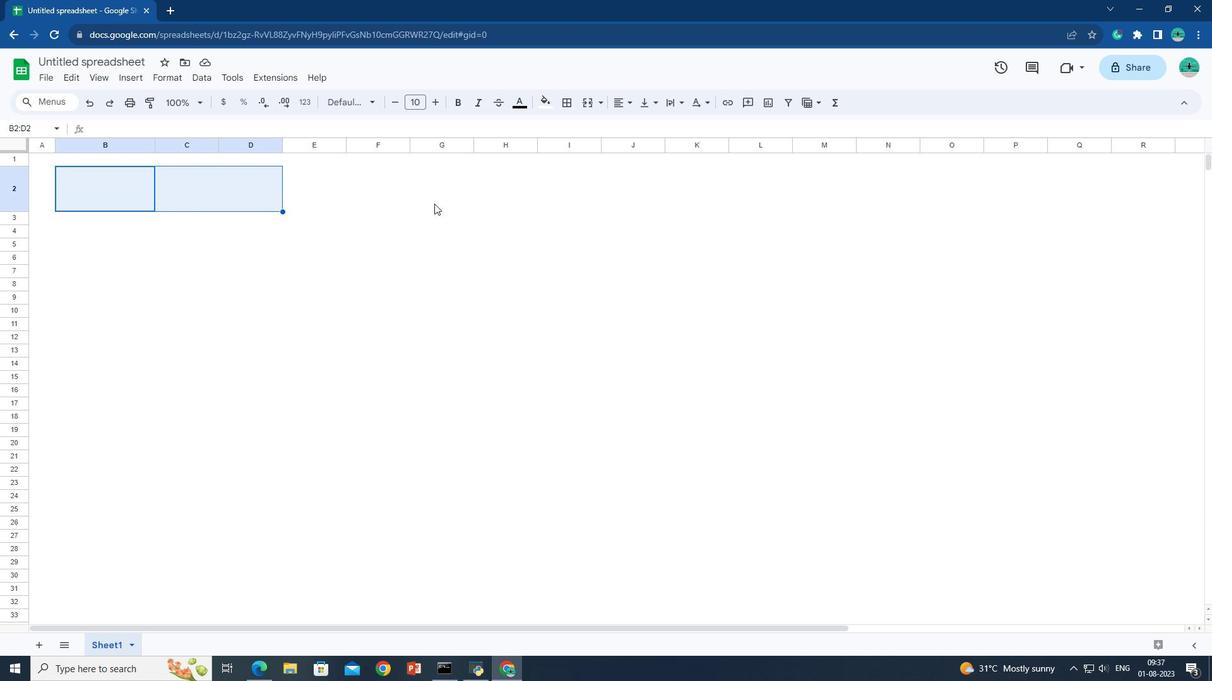 
Action: Key pressed <Key.shift>
Screenshot: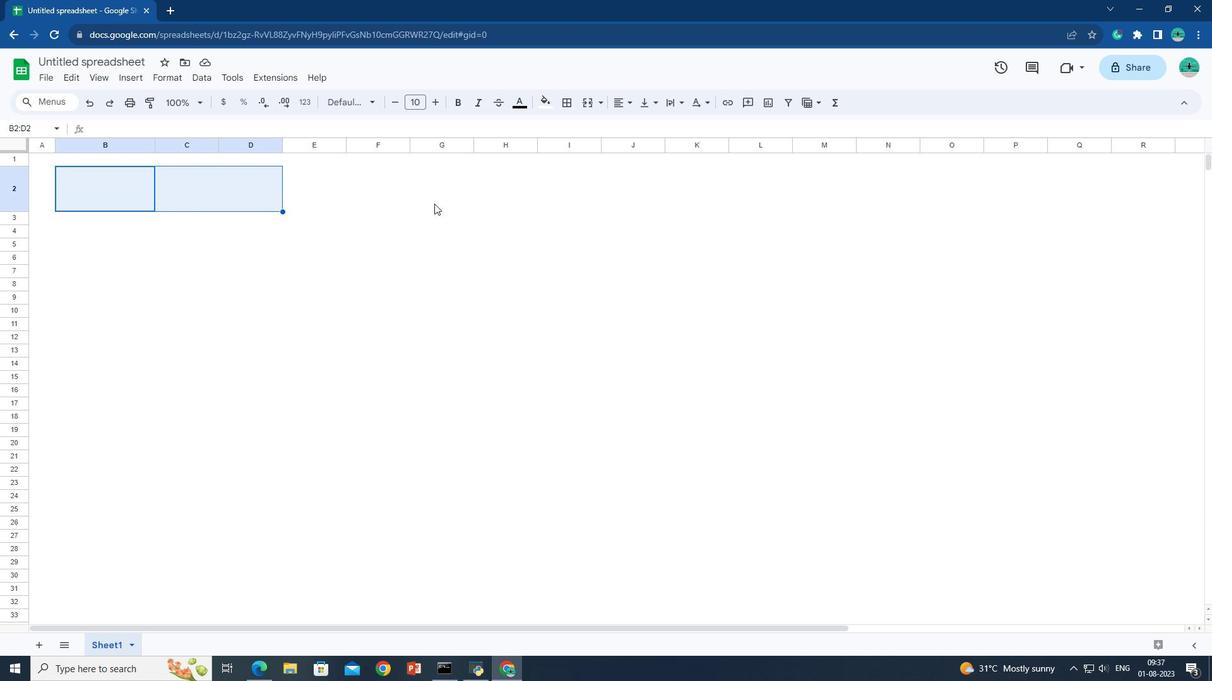 
Action: Mouse moved to (323, 198)
Screenshot: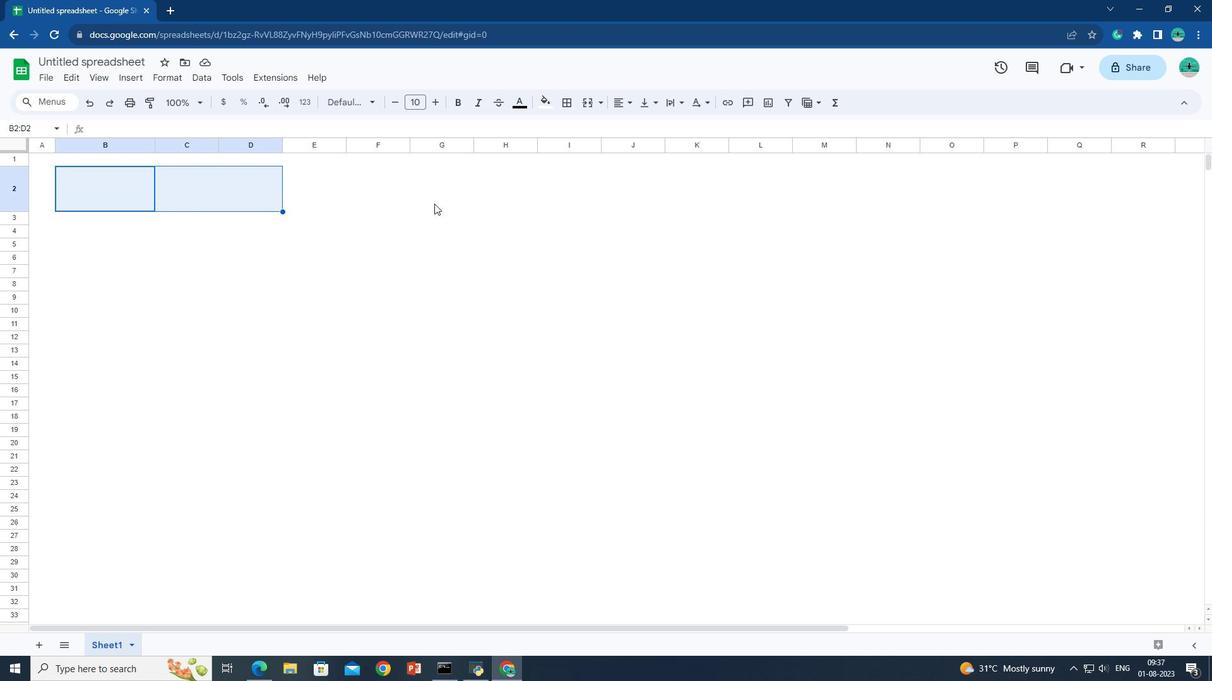 
Action: Key pressed <Key.shift>
Screenshot: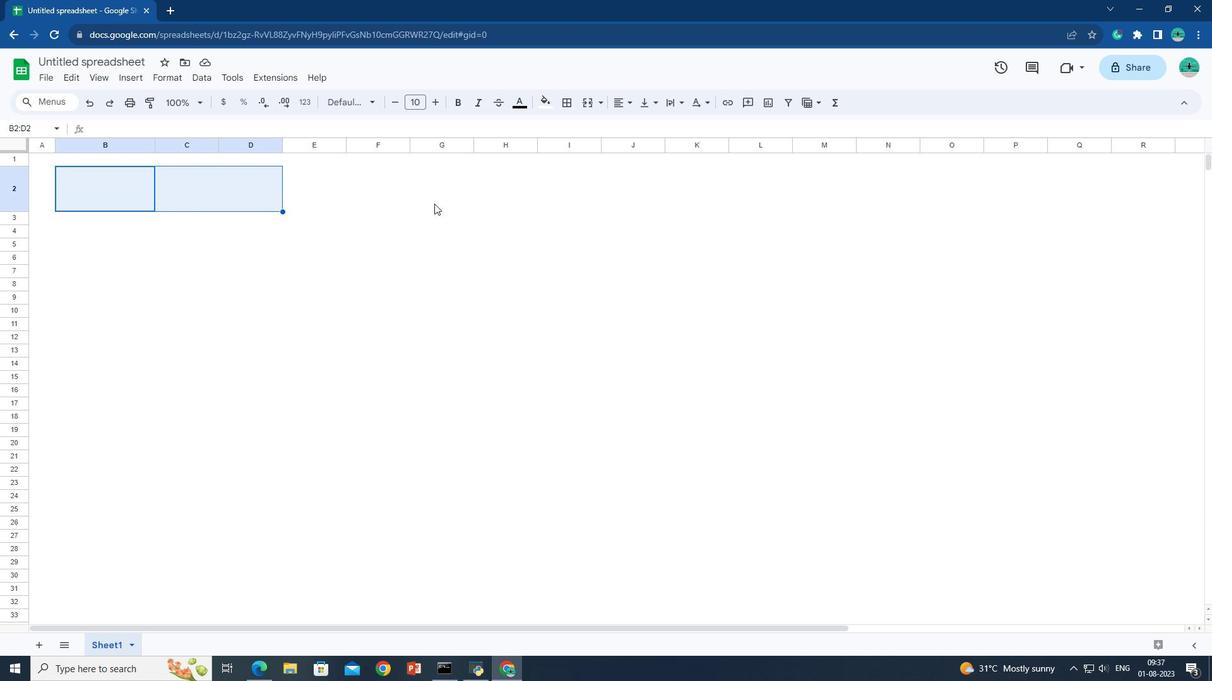 
Action: Mouse moved to (335, 198)
Screenshot: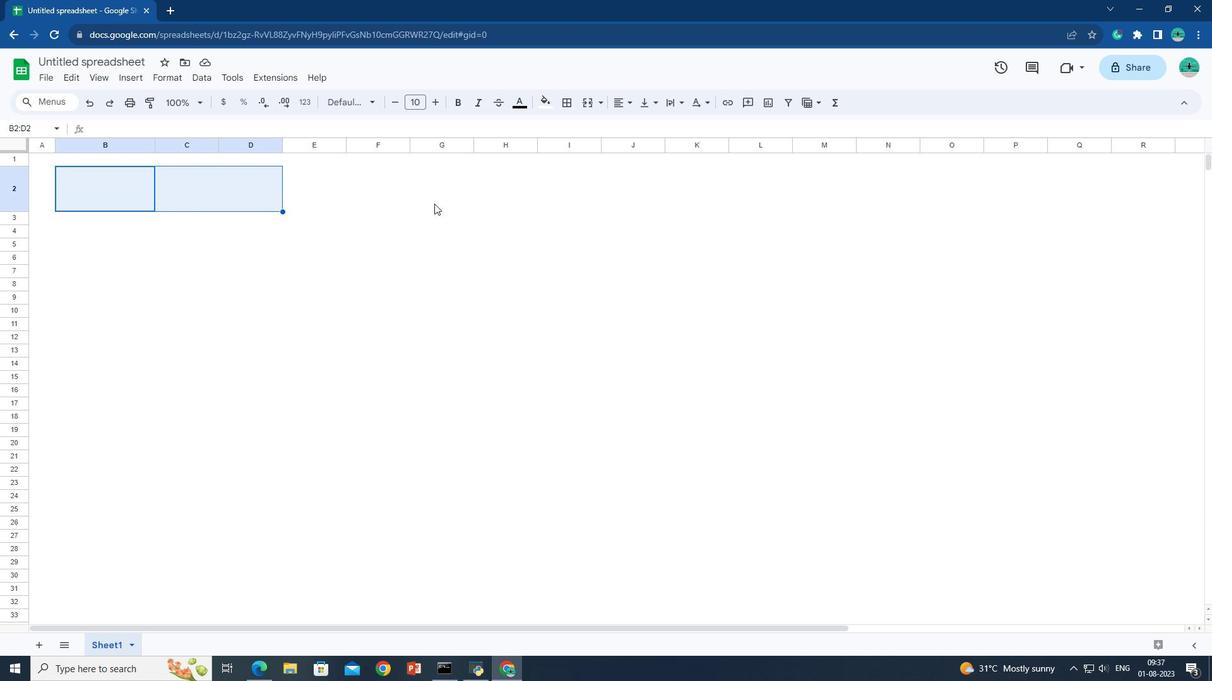 
Action: Key pressed <Key.shift>
Screenshot: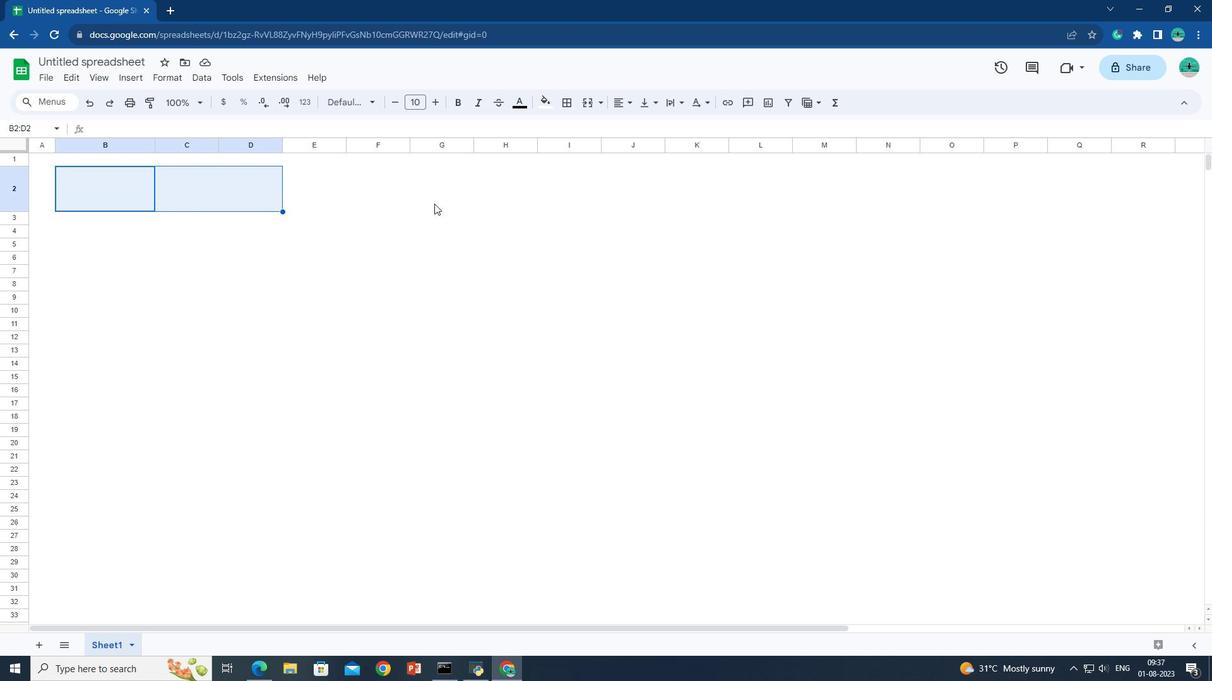 
Action: Mouse moved to (351, 199)
Screenshot: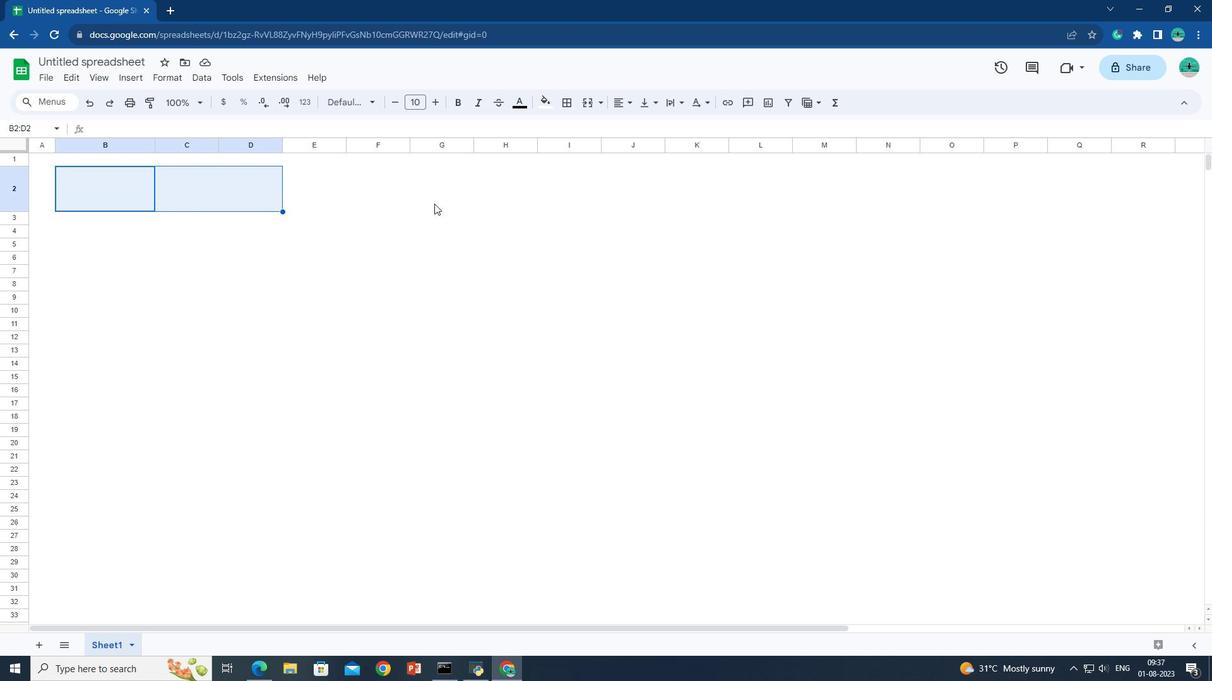 
Action: Key pressed <Key.shift>
Screenshot: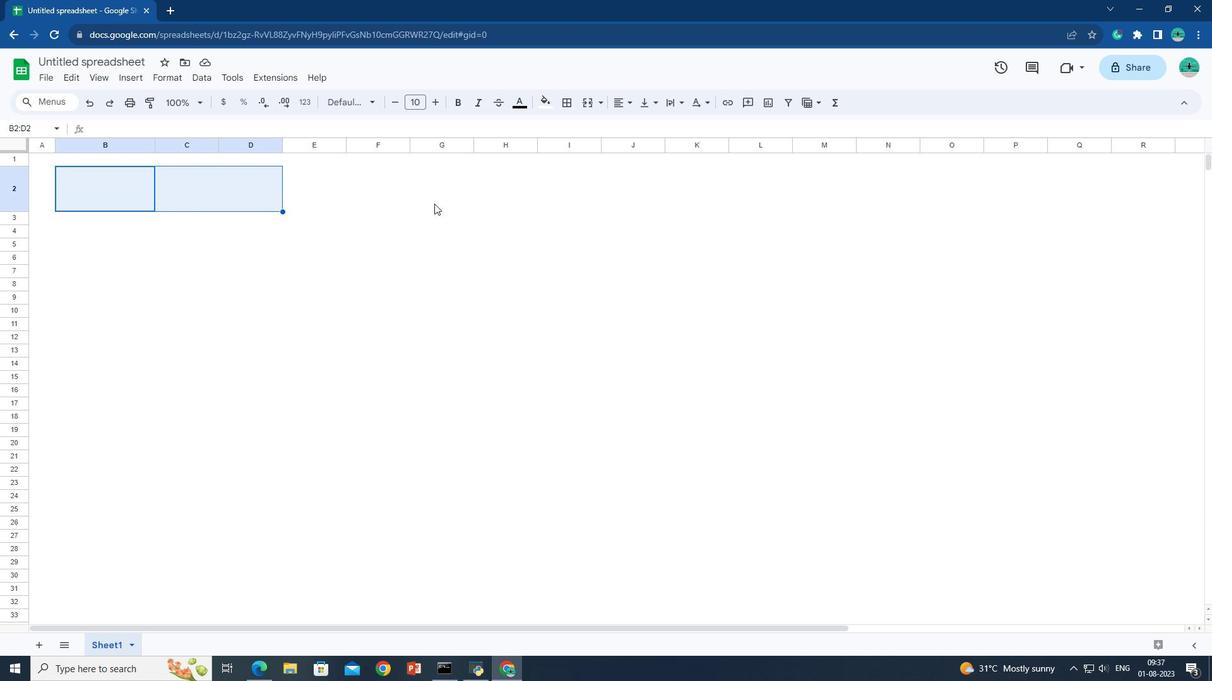 
Action: Mouse moved to (379, 200)
Screenshot: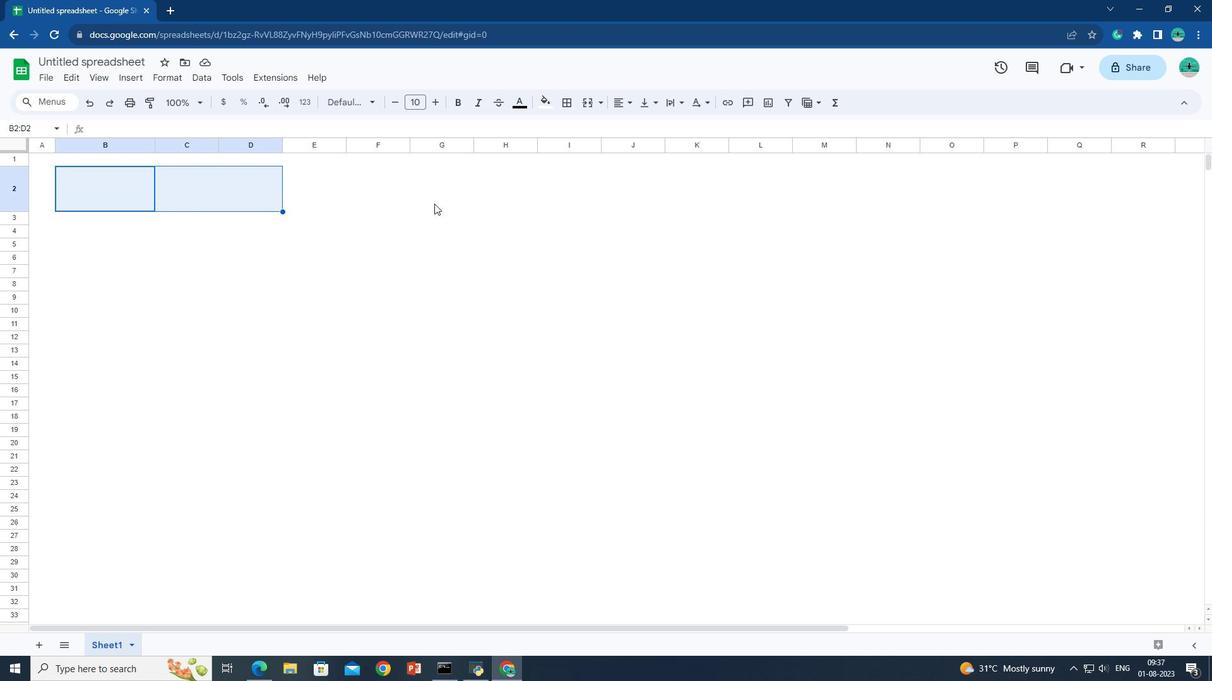
Action: Key pressed <Key.shift>
Screenshot: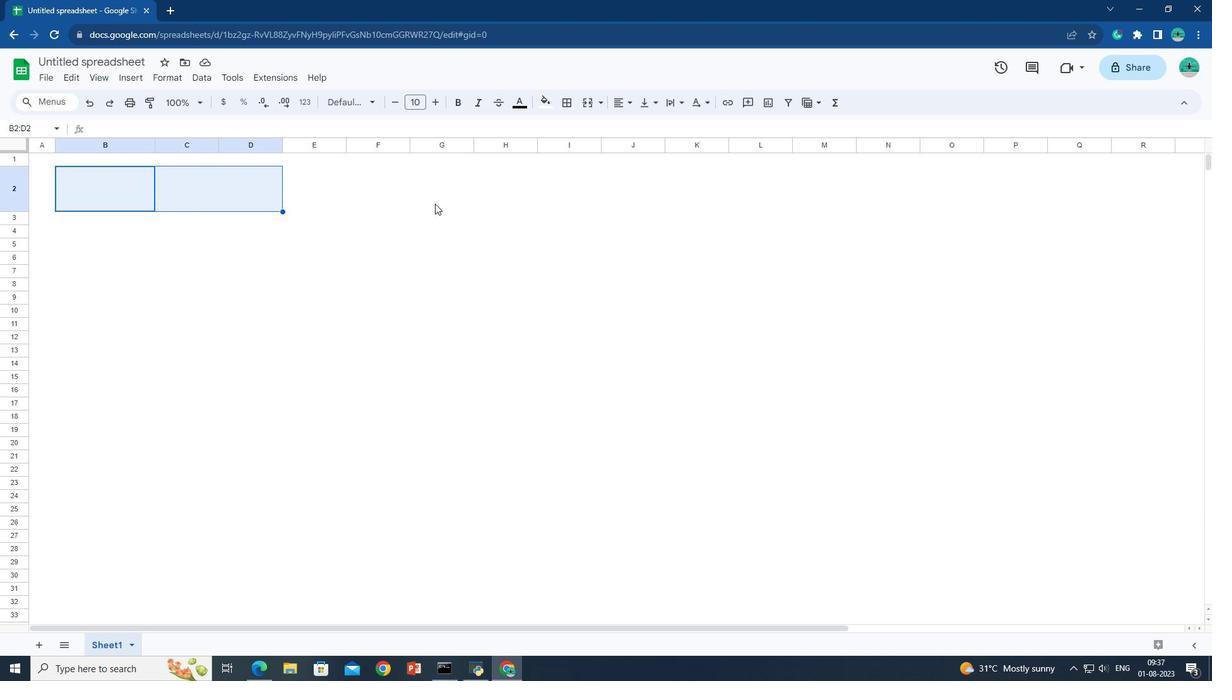 
Action: Mouse moved to (413, 203)
Screenshot: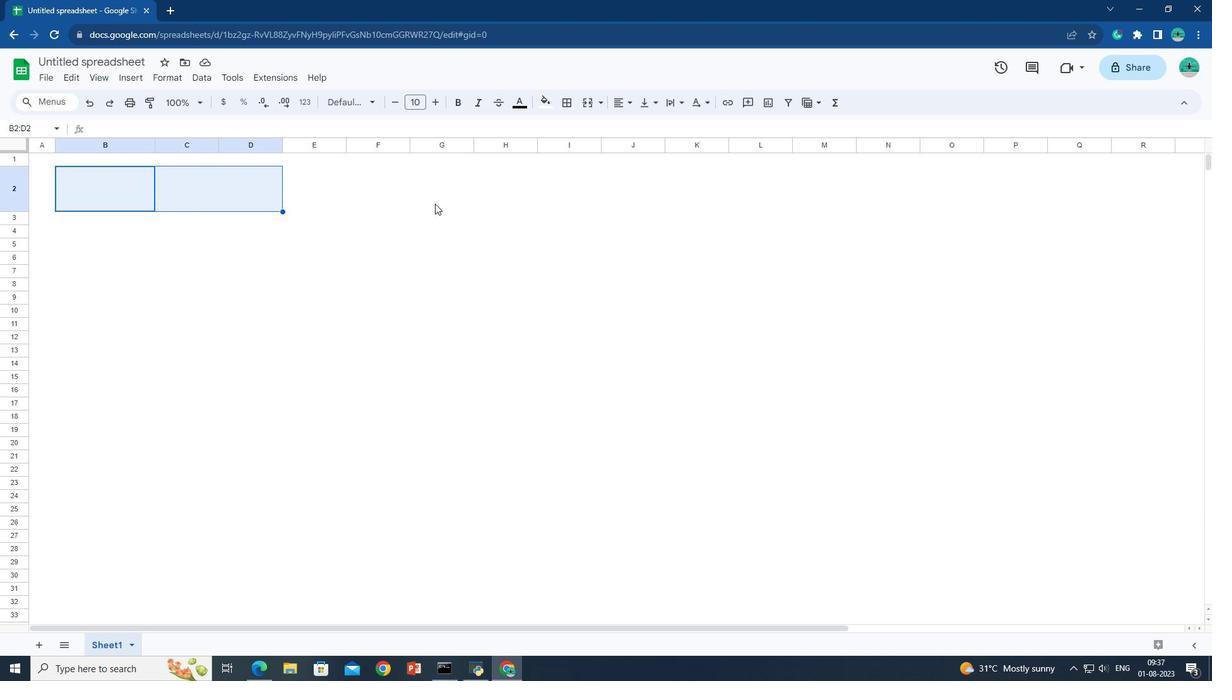 
Action: Key pressed <Key.shift>
Screenshot: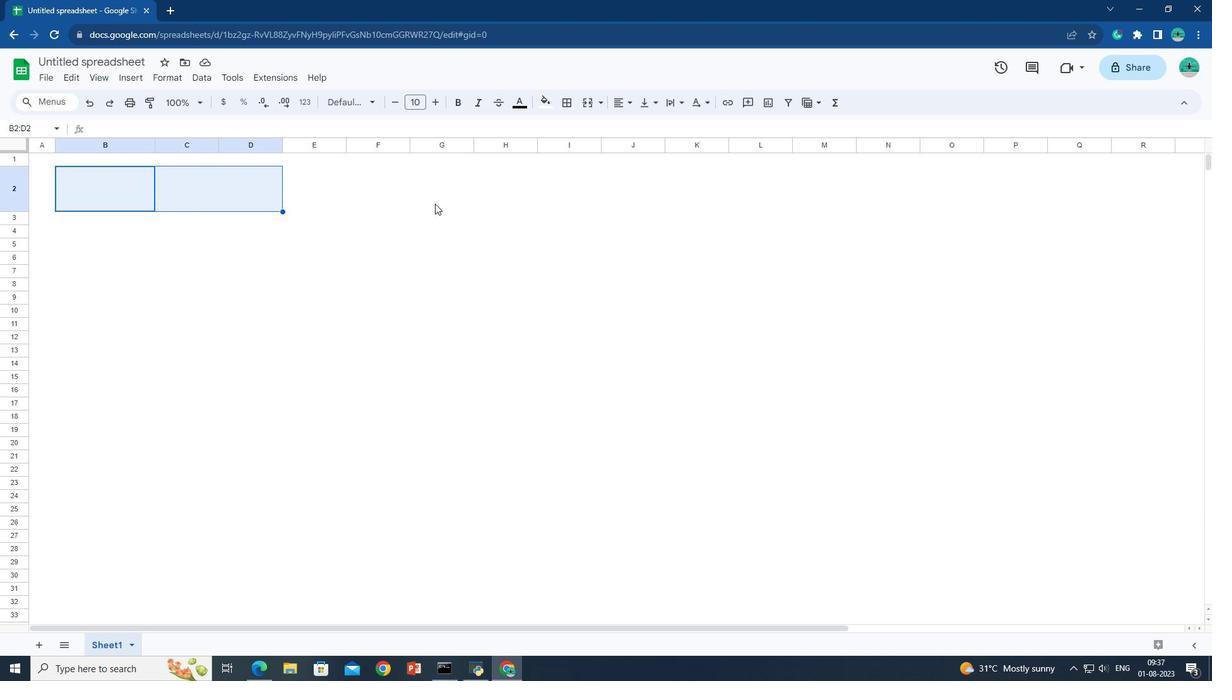 
Action: Mouse moved to (431, 203)
Screenshot: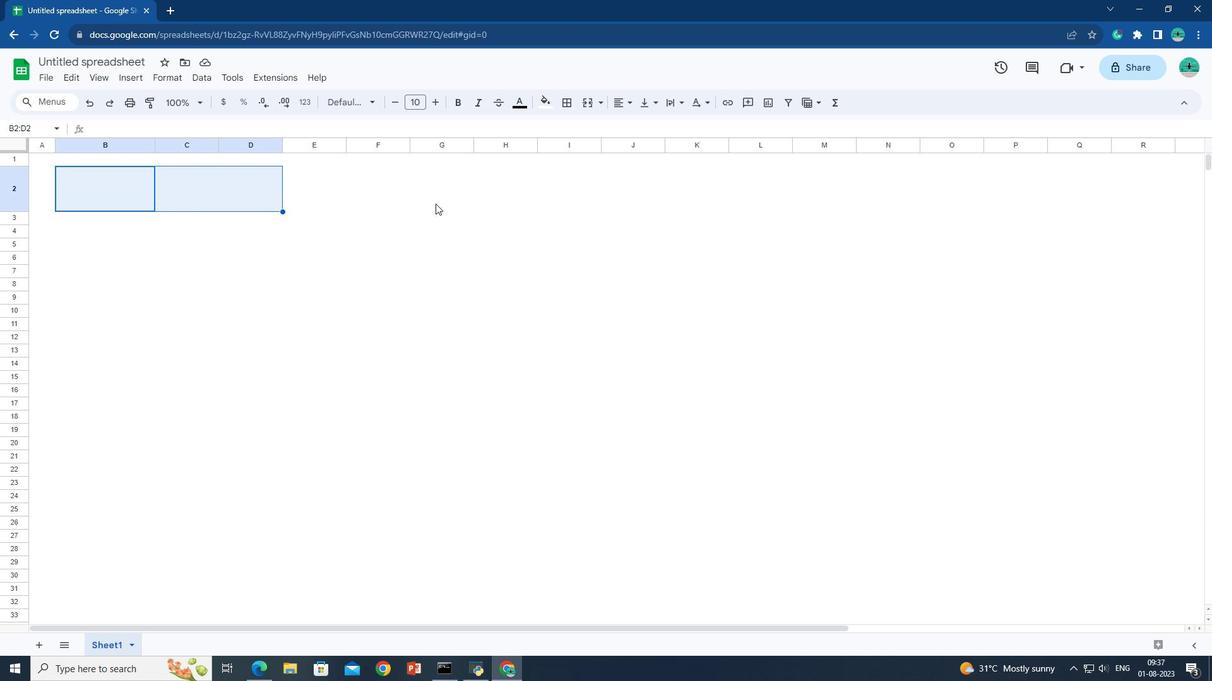 
Action: Key pressed <Key.shift>
Screenshot: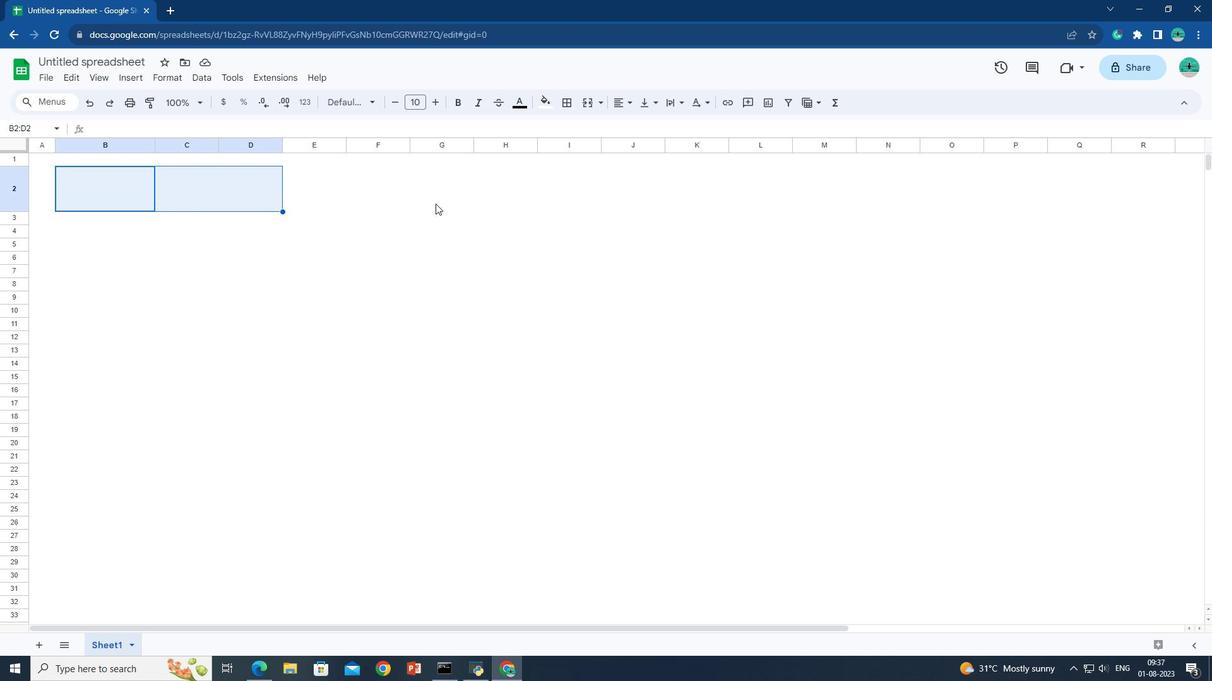 
Action: Mouse moved to (434, 203)
Screenshot: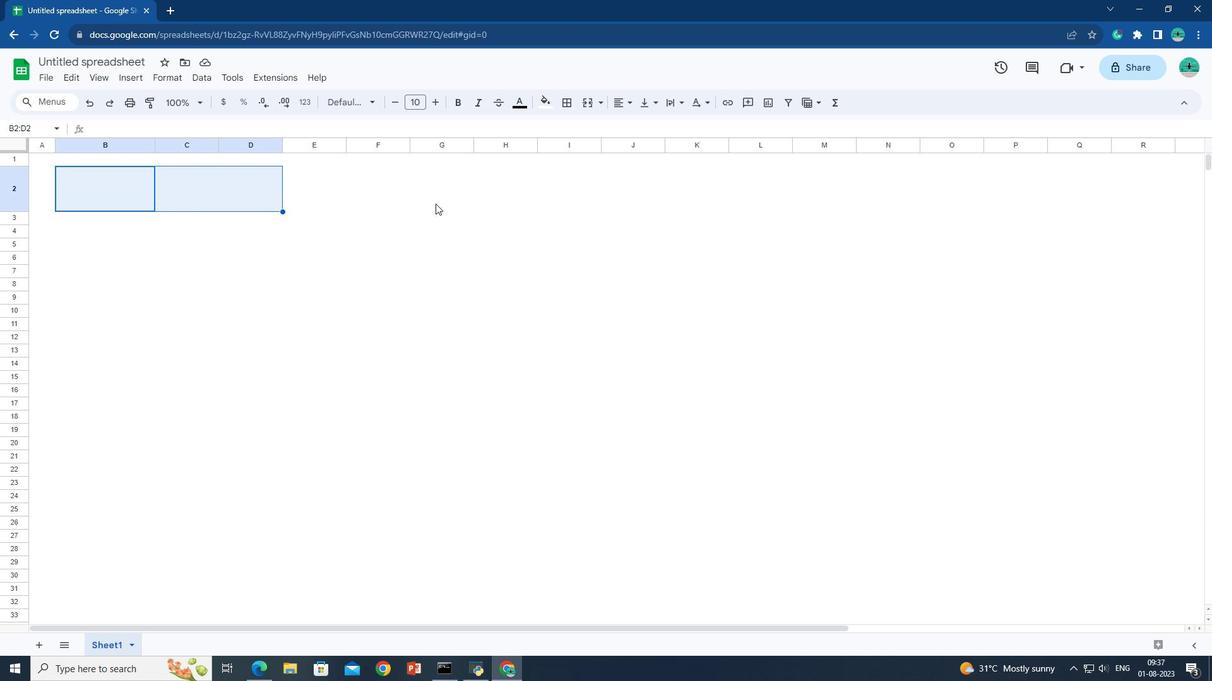 
Action: Key pressed <Key.shift><Key.shift><Key.shift><Key.shift><Key.shift><Key.shift><Key.shift>
Screenshot: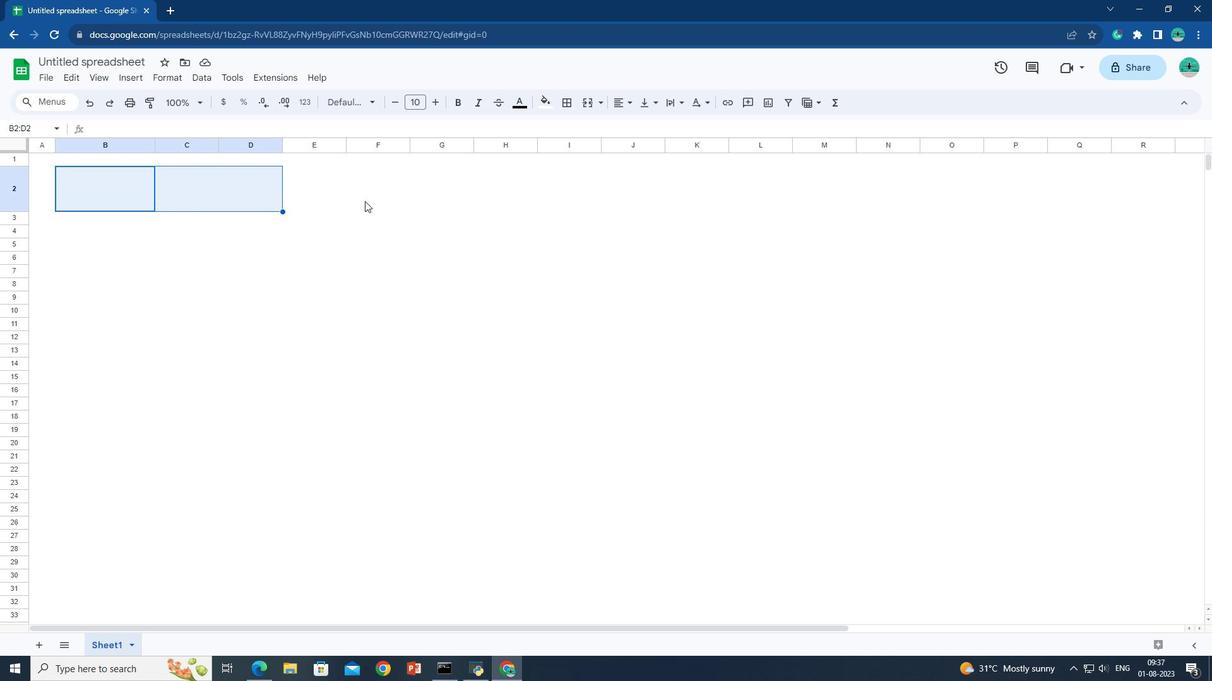 
Action: Mouse moved to (435, 203)
Screenshot: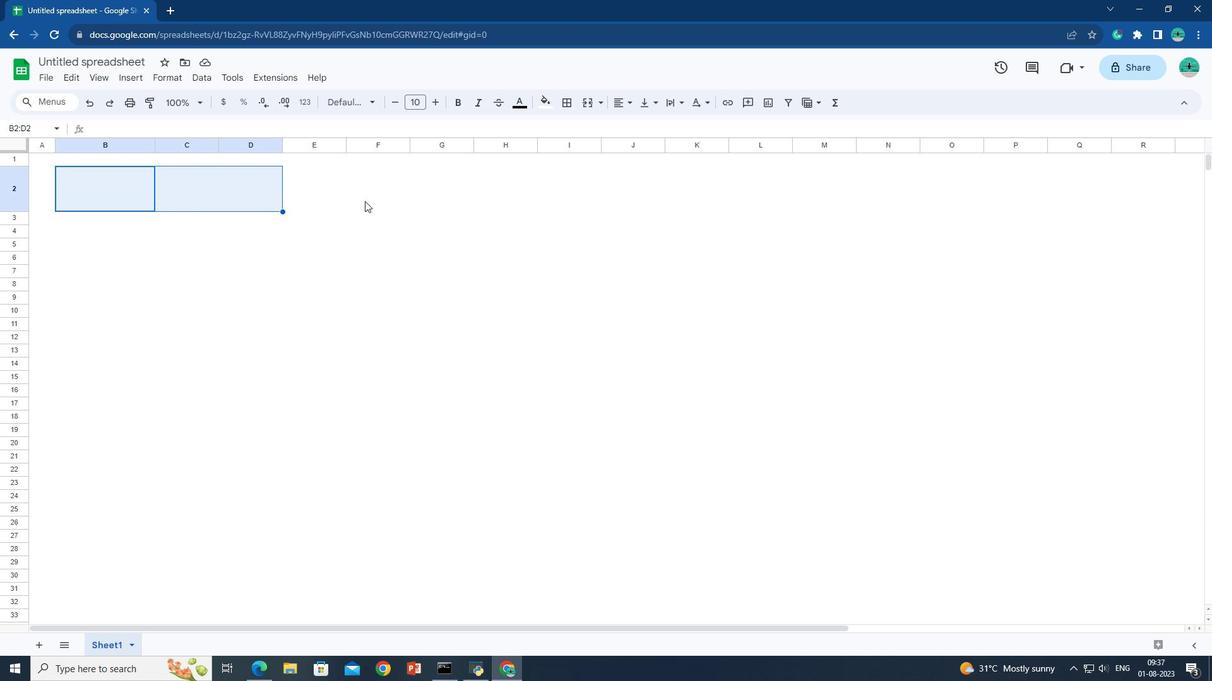 
Action: Key pressed <Key.shift>
Screenshot: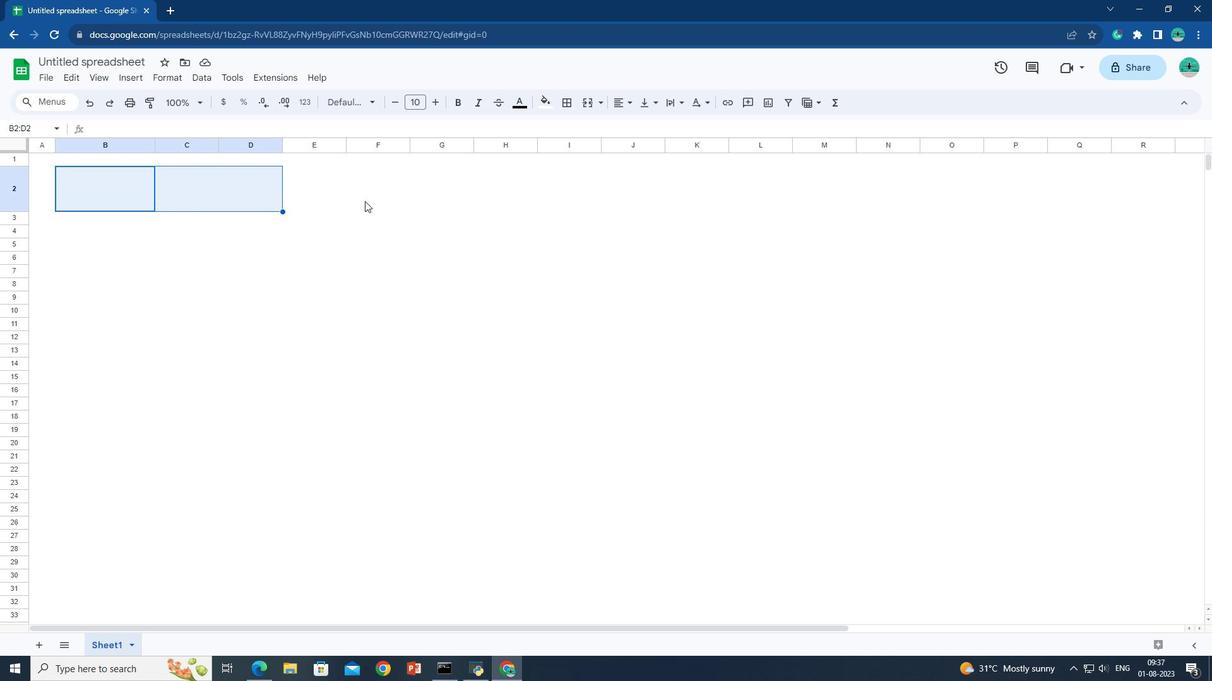 
Action: Mouse moved to (435, 203)
Screenshot: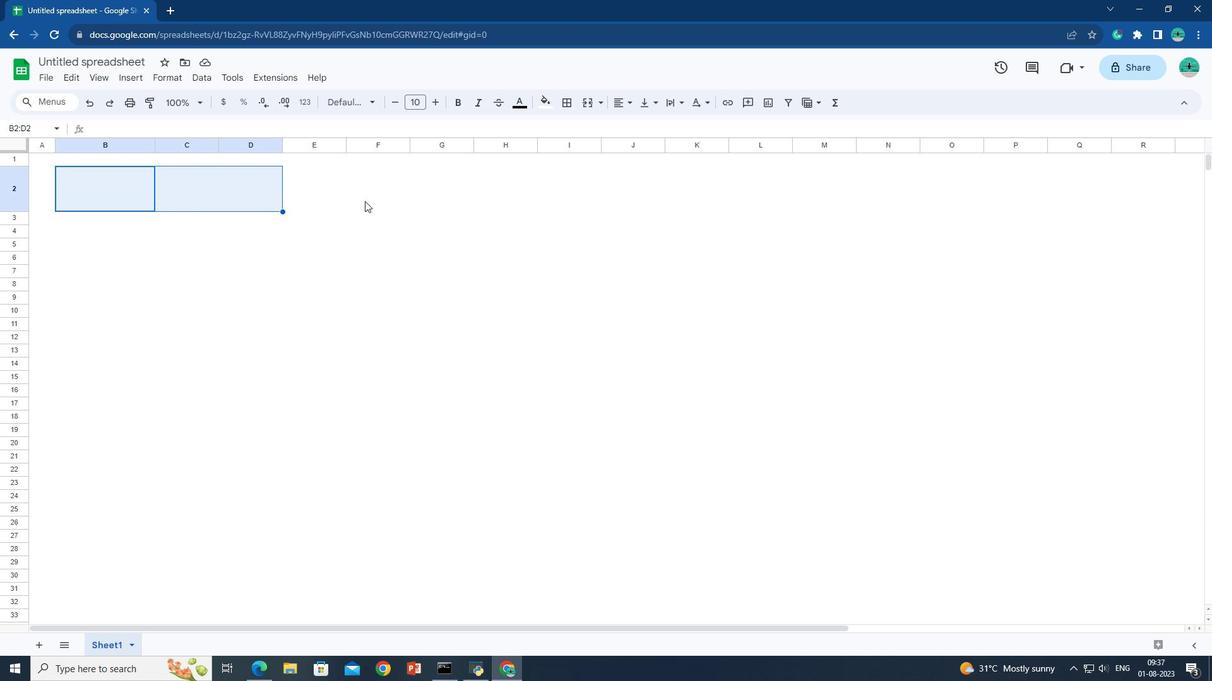 
Action: Key pressed <Key.shift>
Screenshot: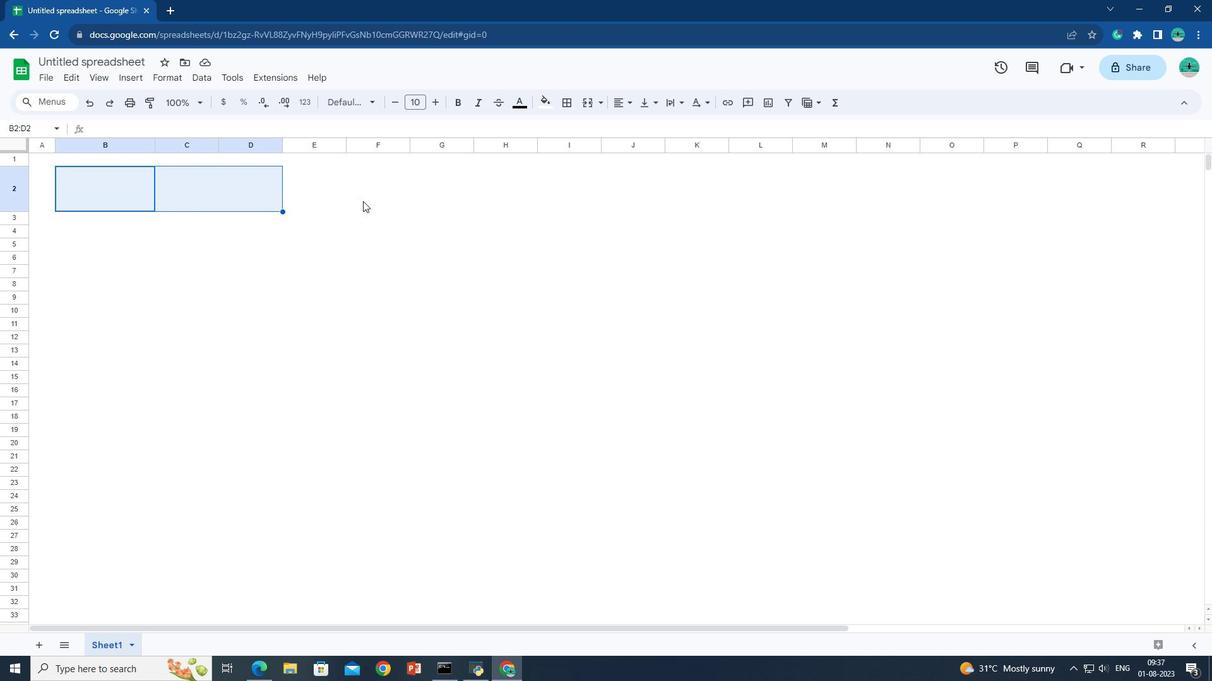 
Action: Mouse moved to (435, 203)
Screenshot: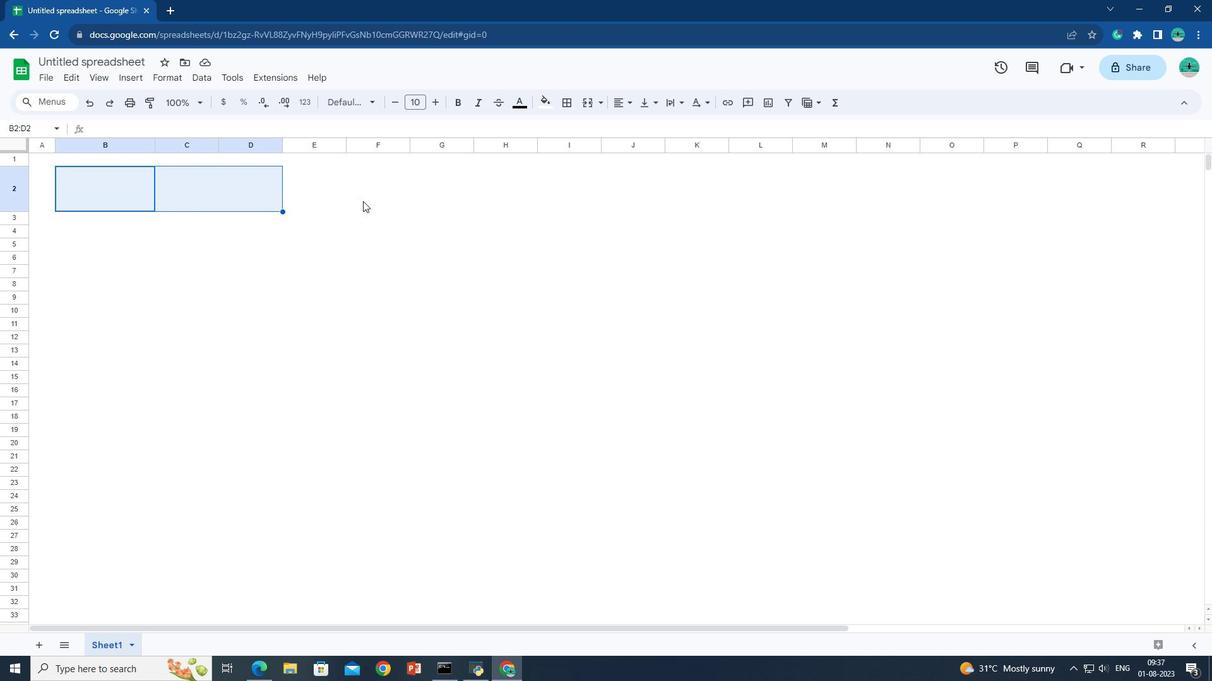 
Action: Key pressed <Key.shift>
Screenshot: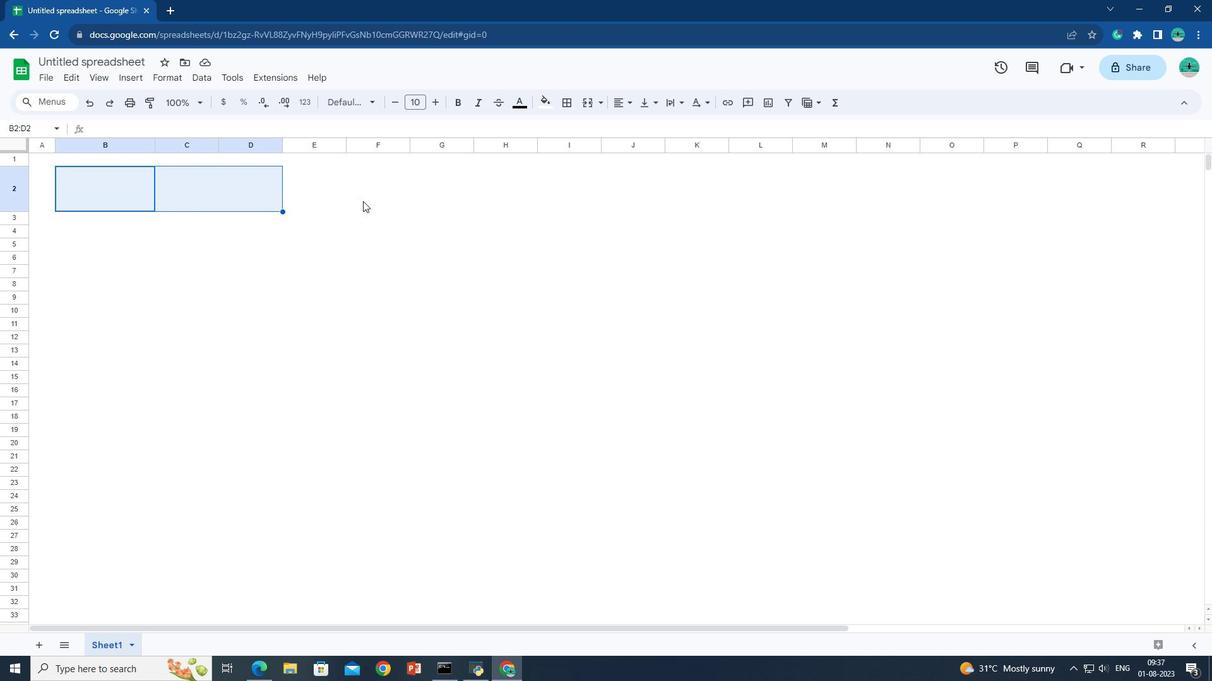 
Action: Mouse moved to (435, 202)
Screenshot: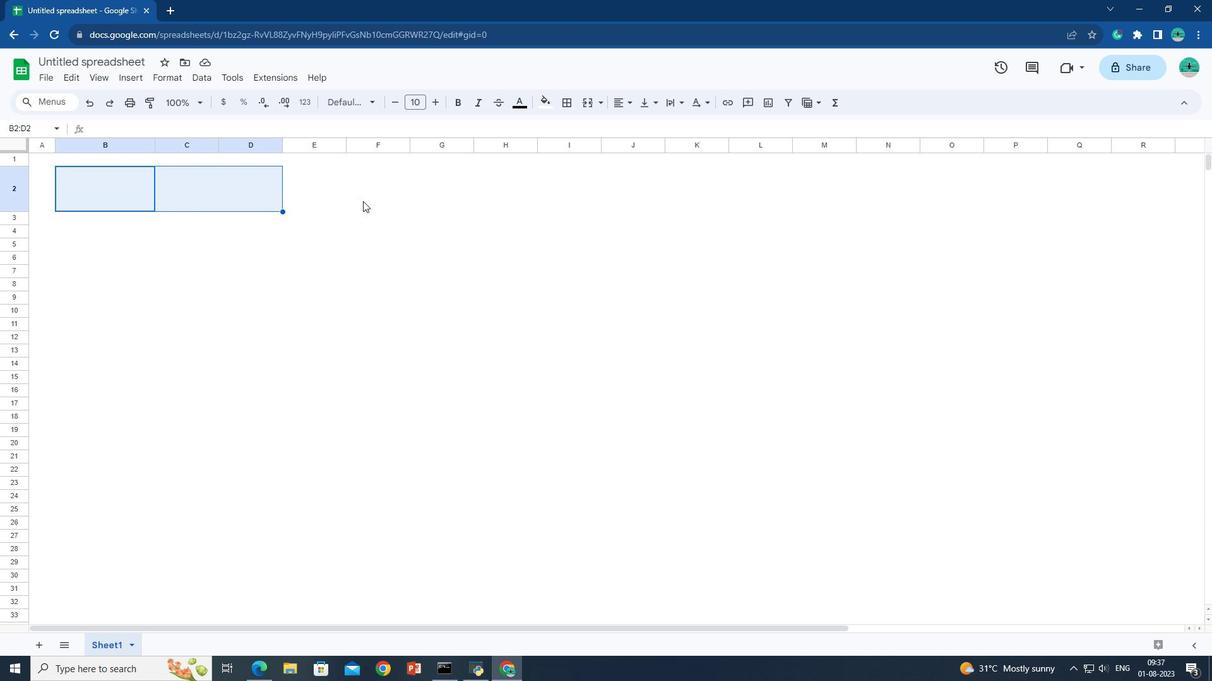 
Action: Key pressed <Key.shift>
Screenshot: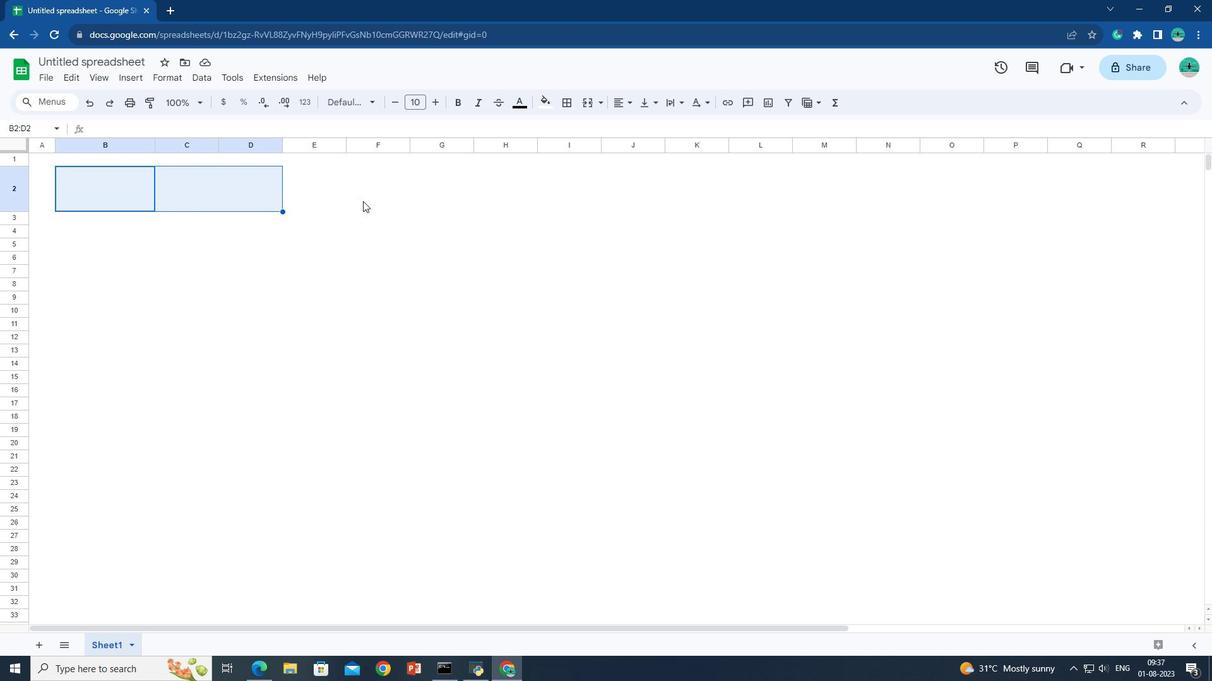 
Action: Mouse moved to (431, 201)
Screenshot: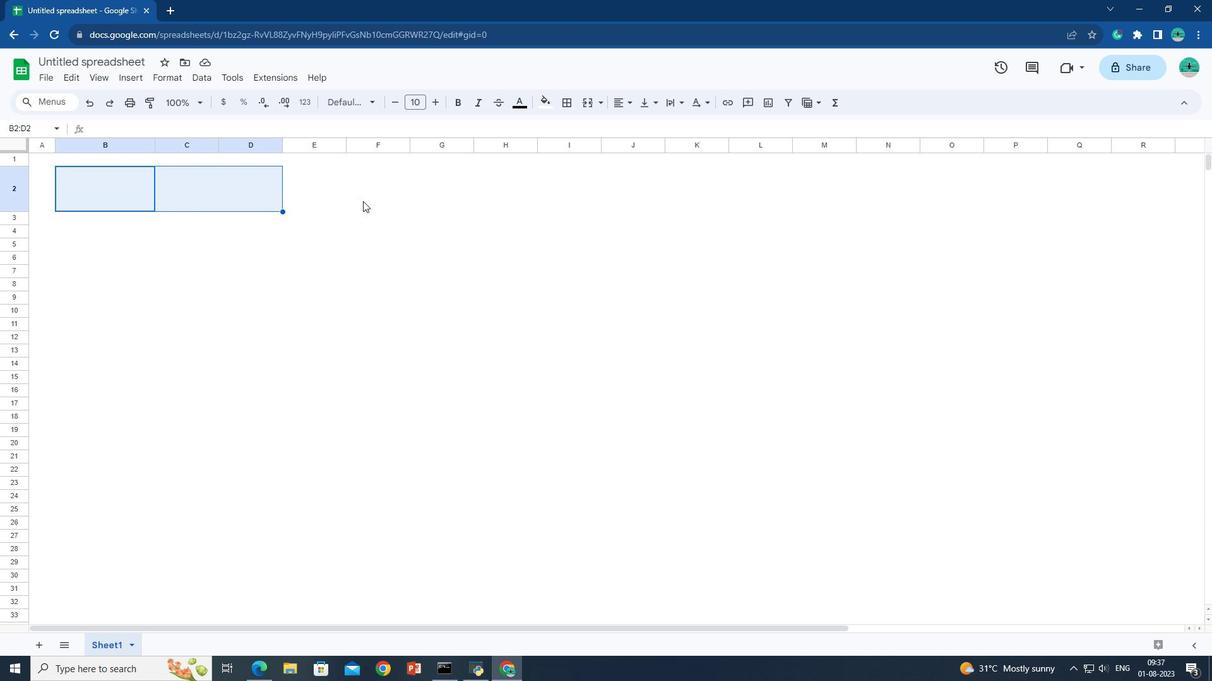 
Action: Key pressed <Key.shift>
Screenshot: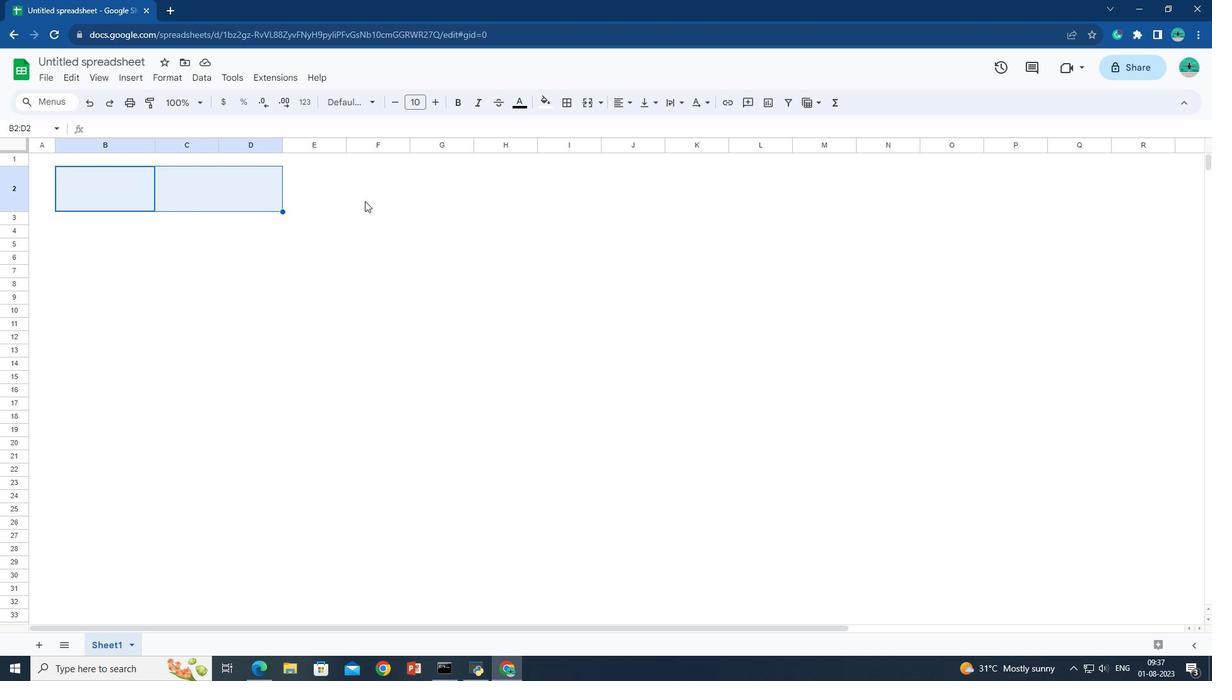 
Action: Mouse moved to (406, 201)
Screenshot: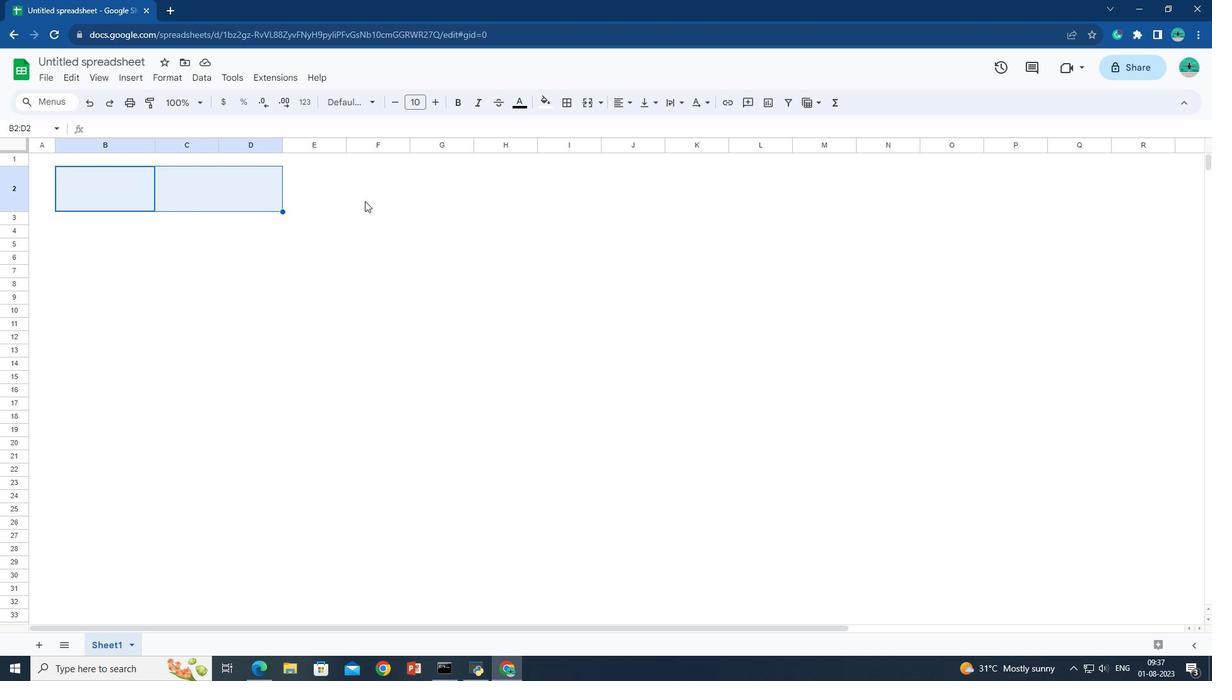 
Action: Key pressed <Key.shift>
Screenshot: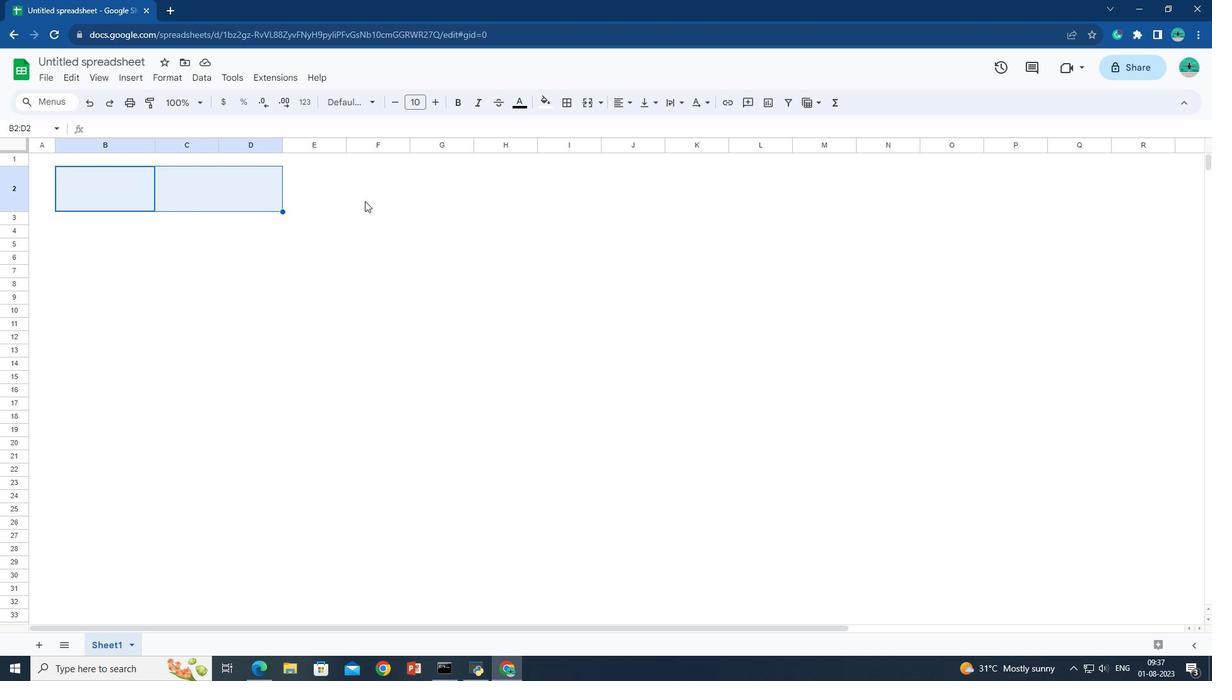 
Action: Mouse moved to (400, 201)
Screenshot: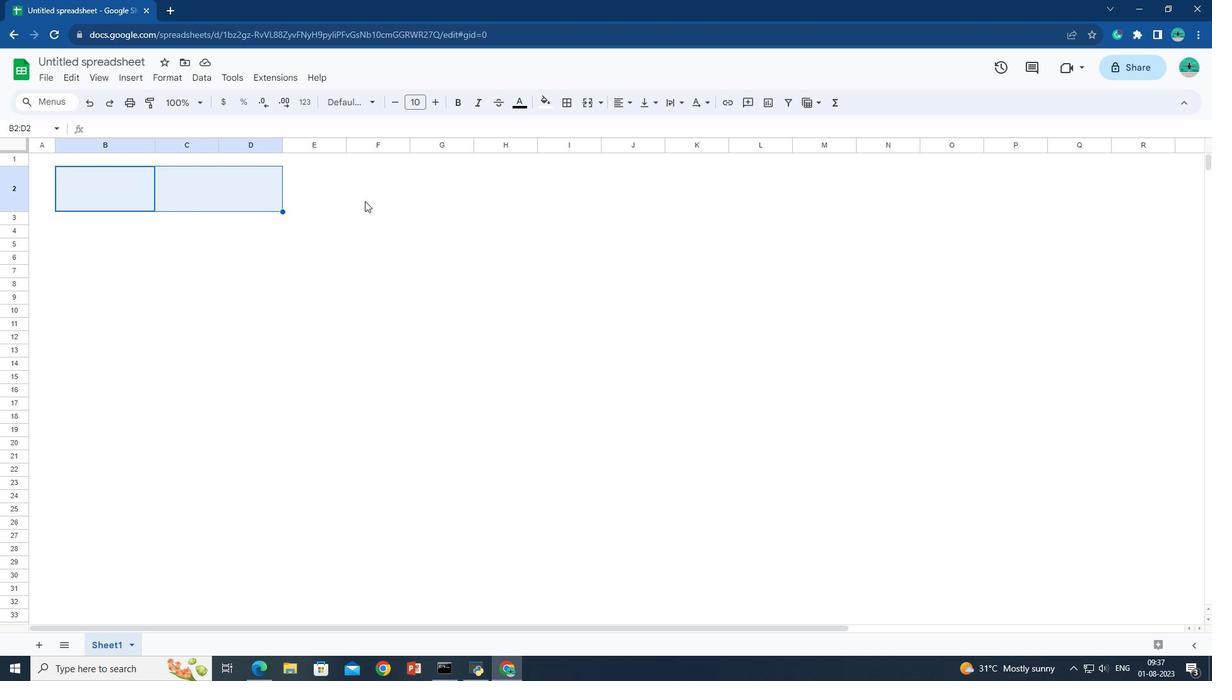 
Action: Key pressed <Key.shift>
Screenshot: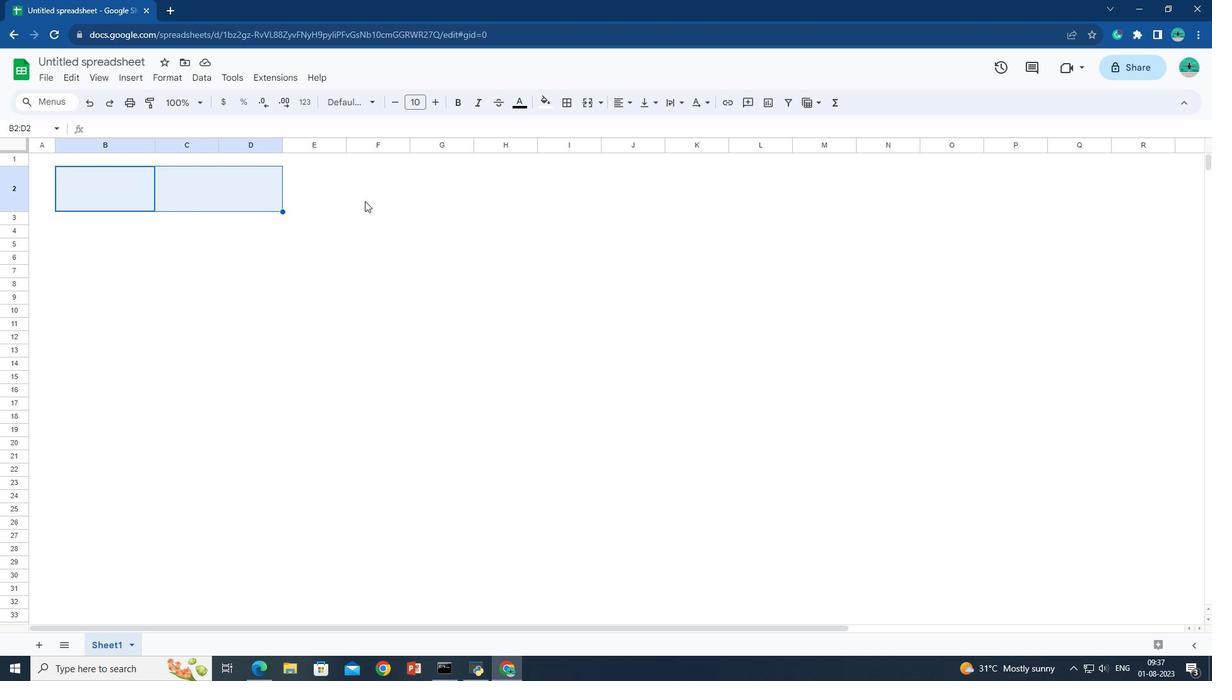 
Action: Mouse moved to (395, 201)
Screenshot: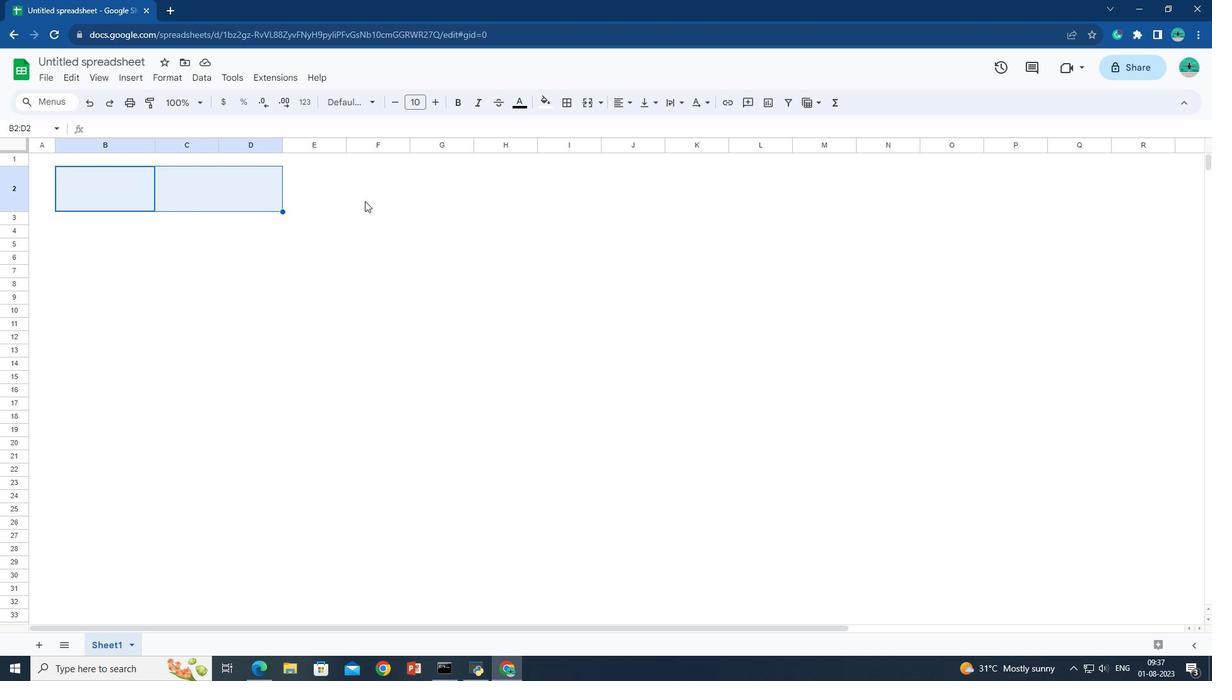 
Action: Key pressed <Key.shift>
Screenshot: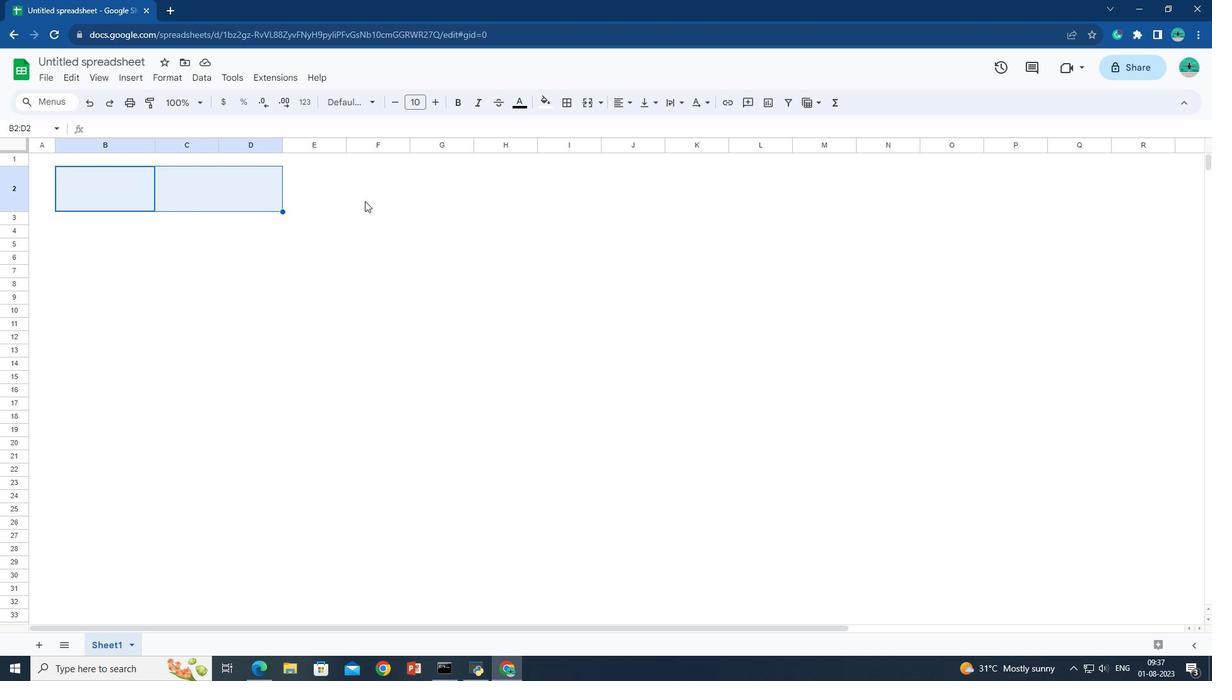 
Action: Mouse moved to (373, 201)
Screenshot: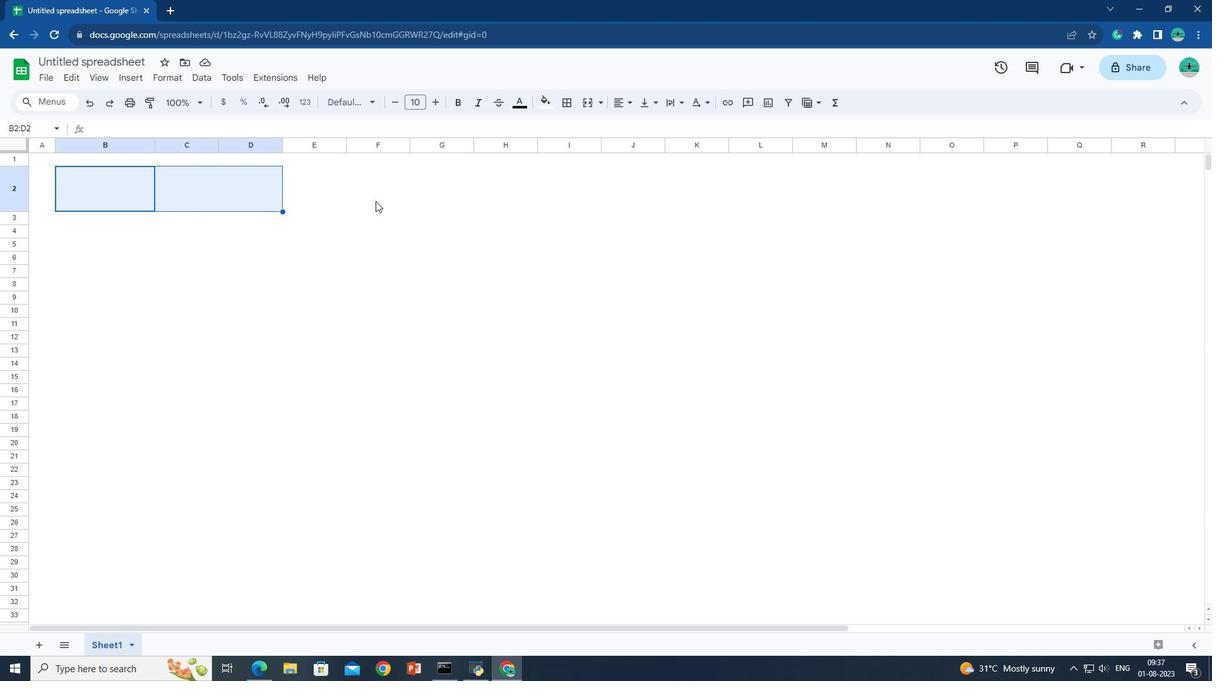 
Action: Key pressed <Key.shift>
Screenshot: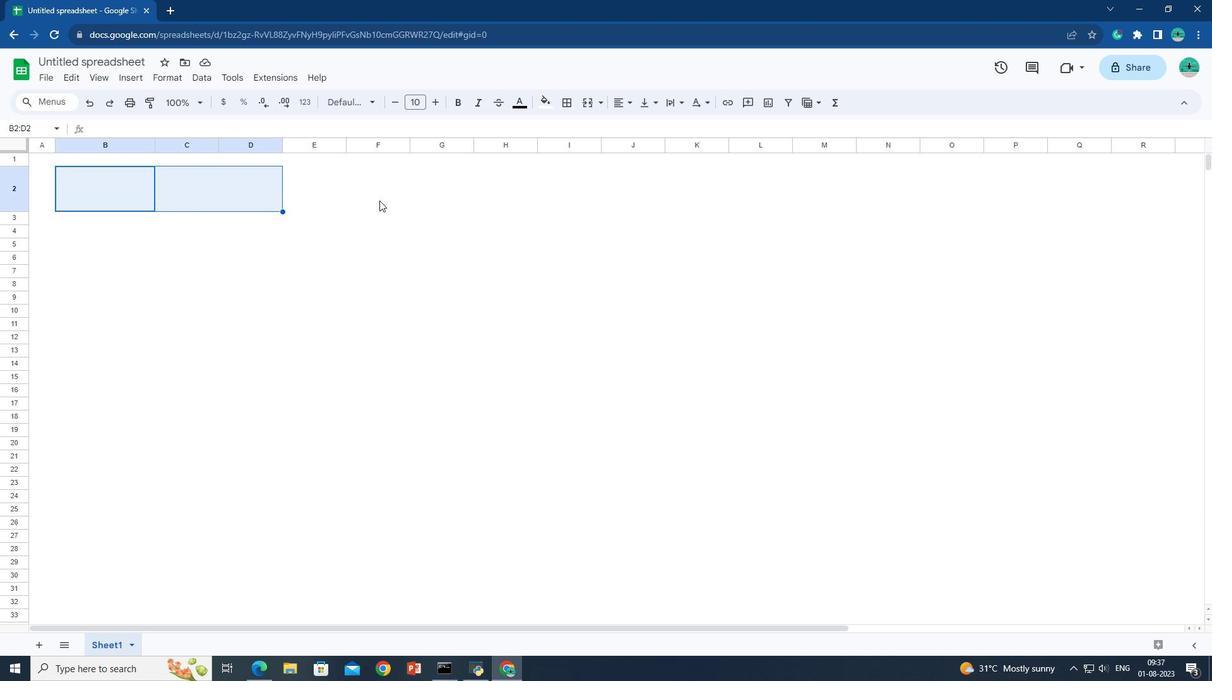 
Action: Mouse moved to (363, 201)
Screenshot: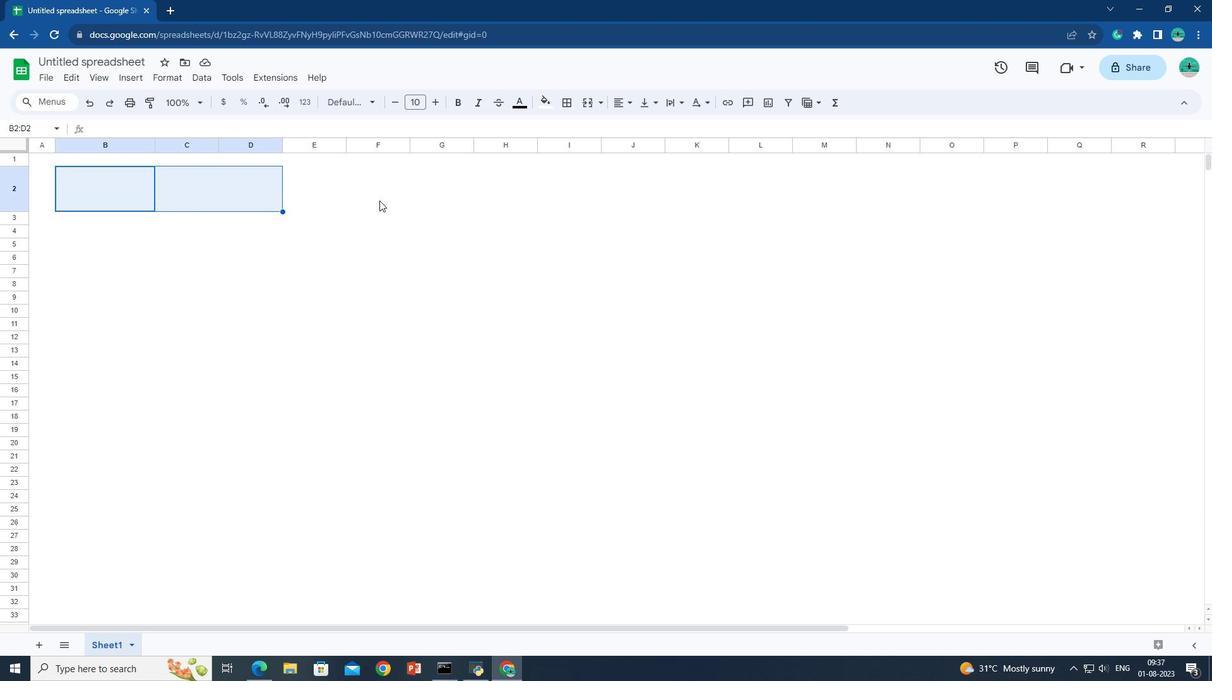 
Action: Key pressed <Key.shift>
Screenshot: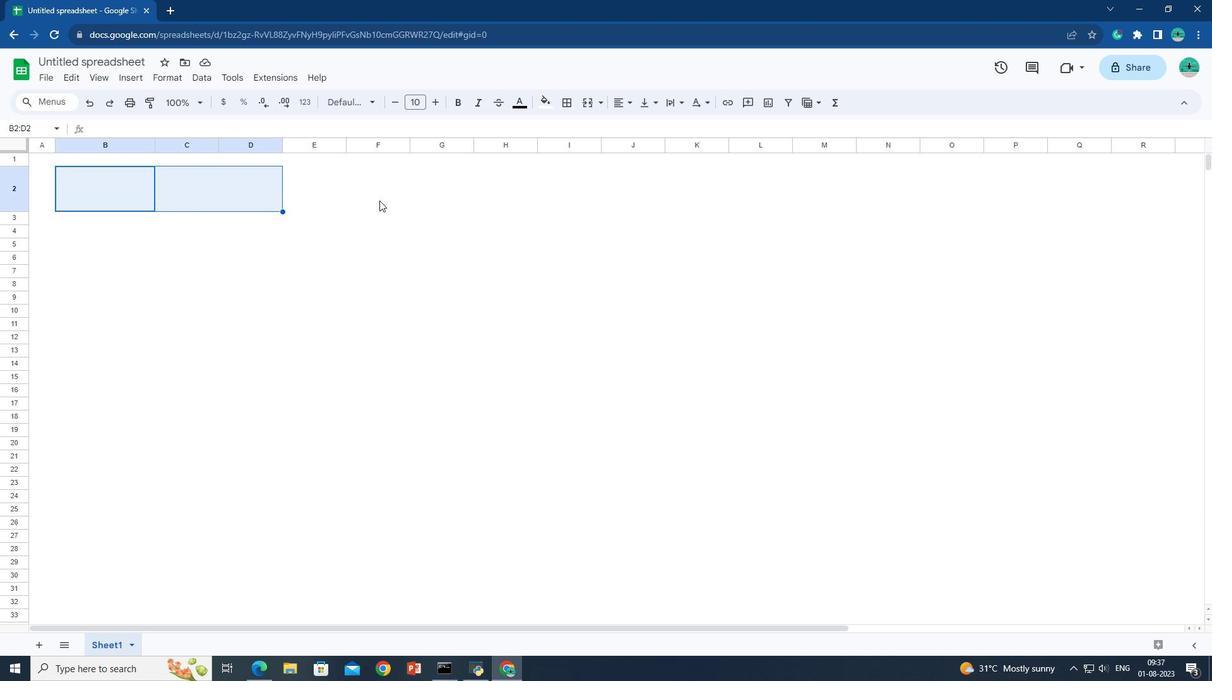 
Action: Mouse moved to (363, 201)
Screenshot: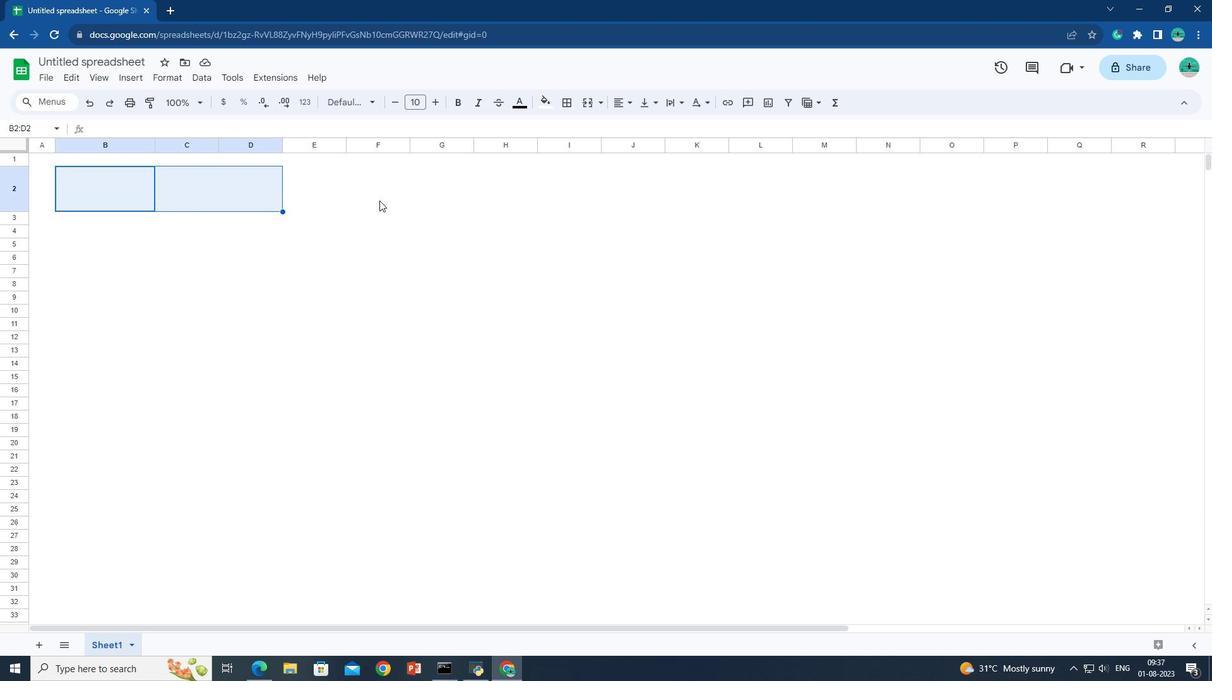 
Action: Key pressed <Key.shift><Key.shift><Key.shift>
Screenshot: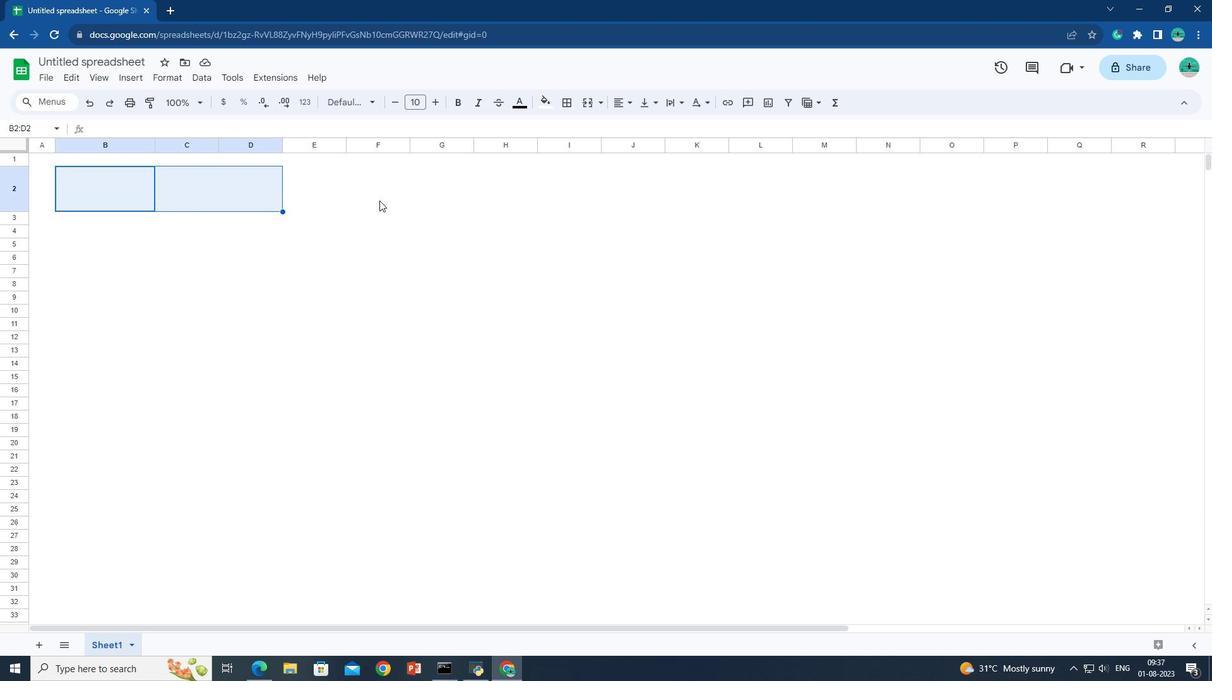 
Action: Mouse moved to (363, 201)
Screenshot: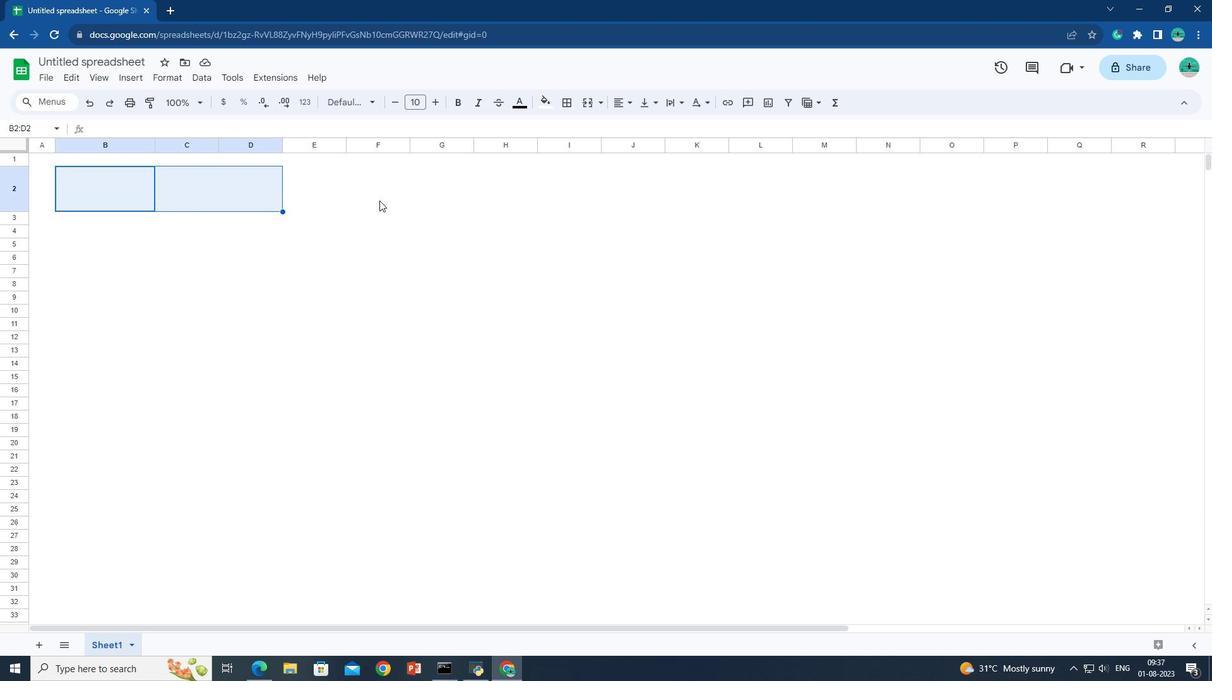 
Action: Key pressed <Key.shift><Key.shift>
Screenshot: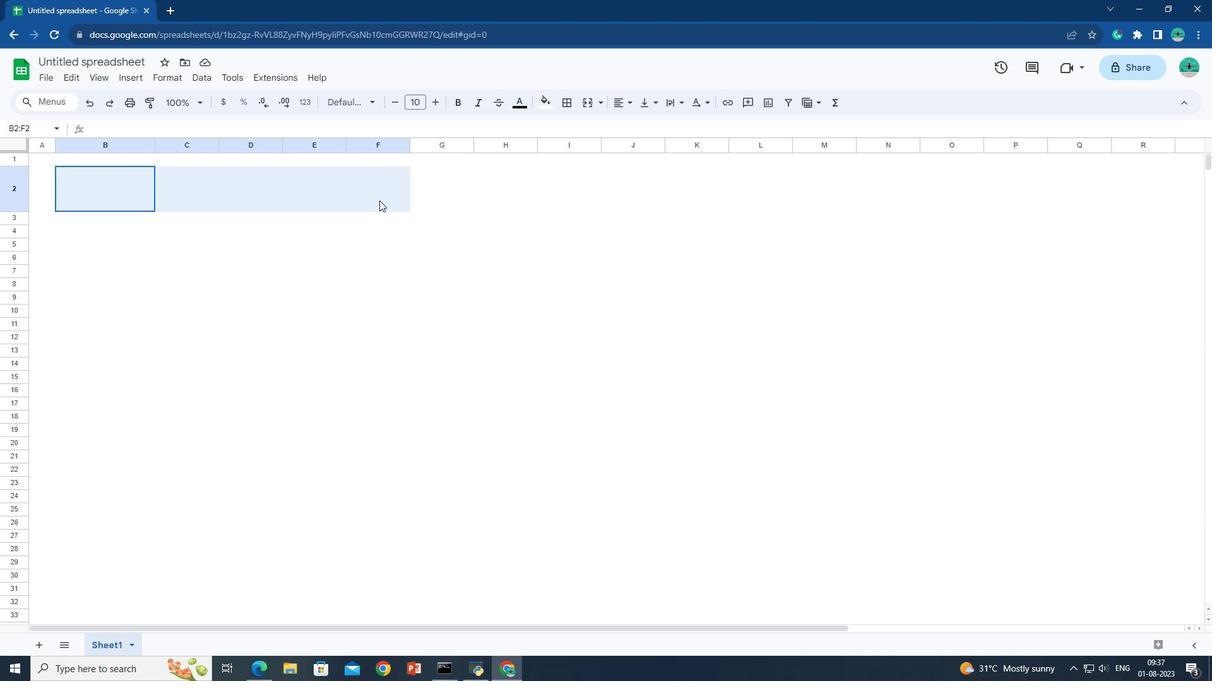 
Action: Mouse moved to (366, 201)
Screenshot: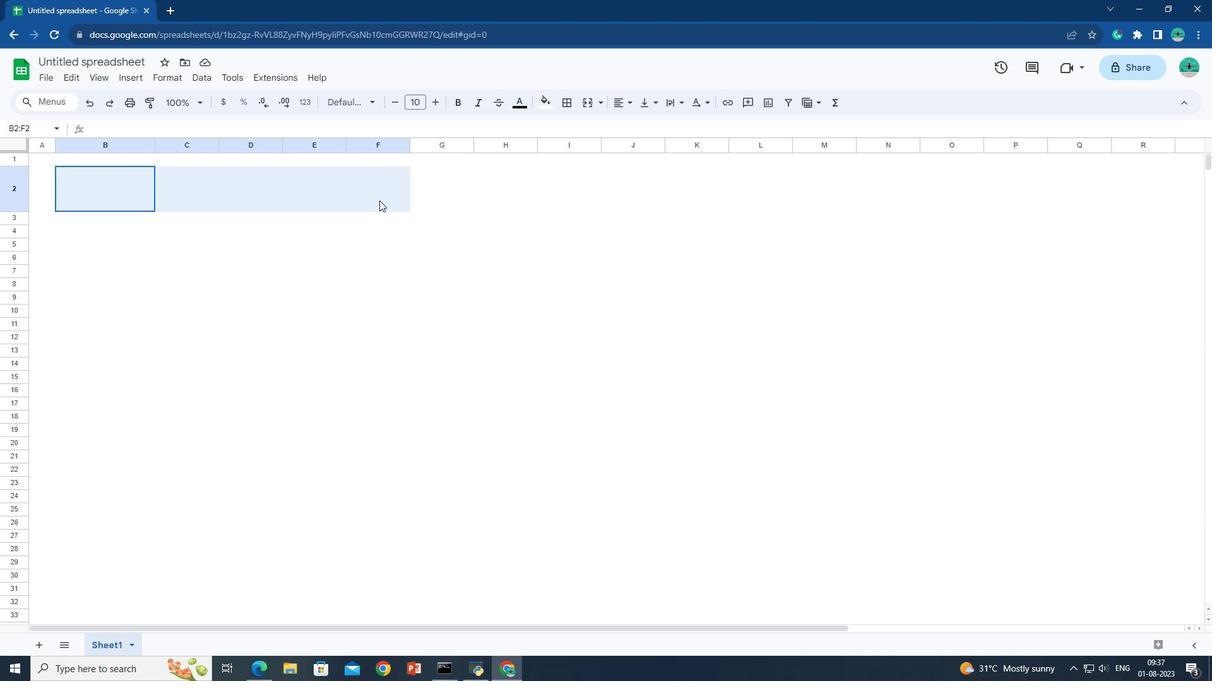
Action: Key pressed <Key.shift>
Screenshot: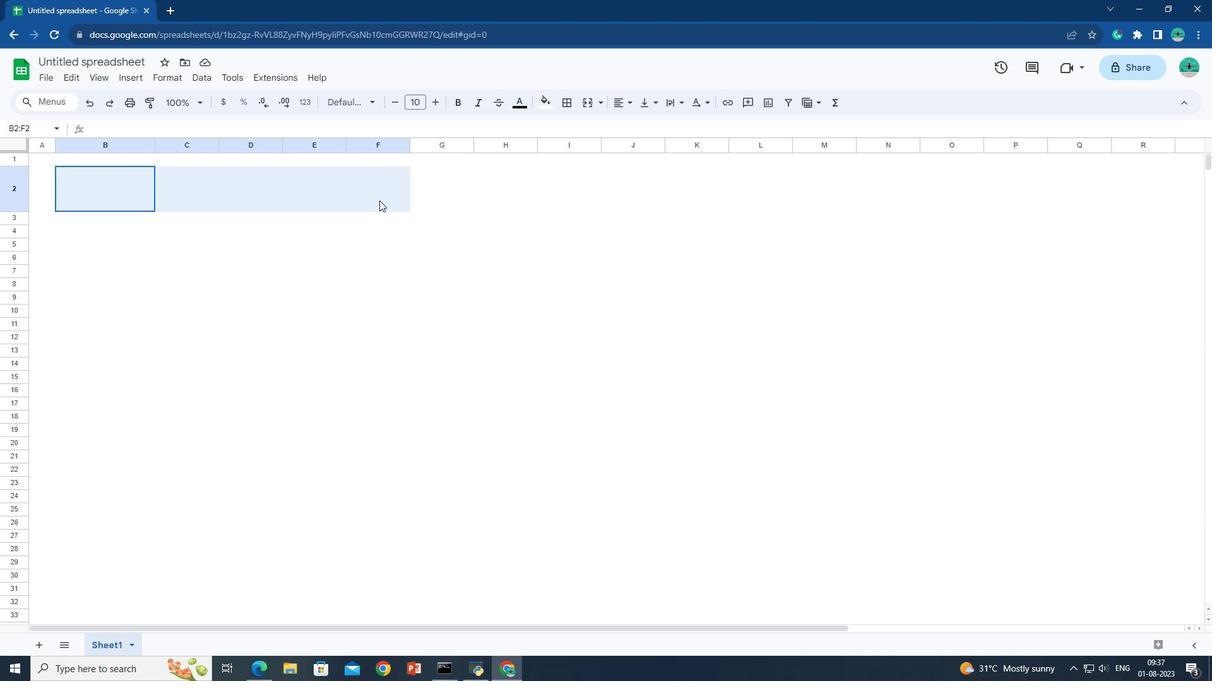 
Action: Mouse moved to (374, 201)
Screenshot: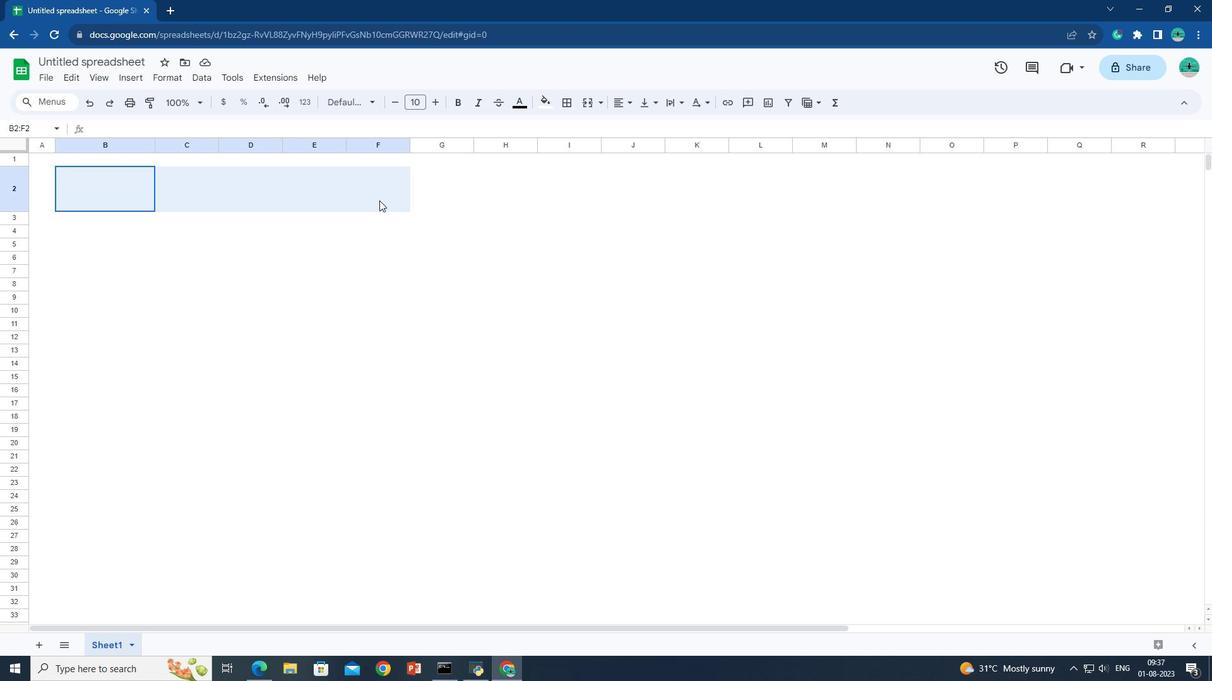 
Action: Key pressed <Key.shift>
Screenshot: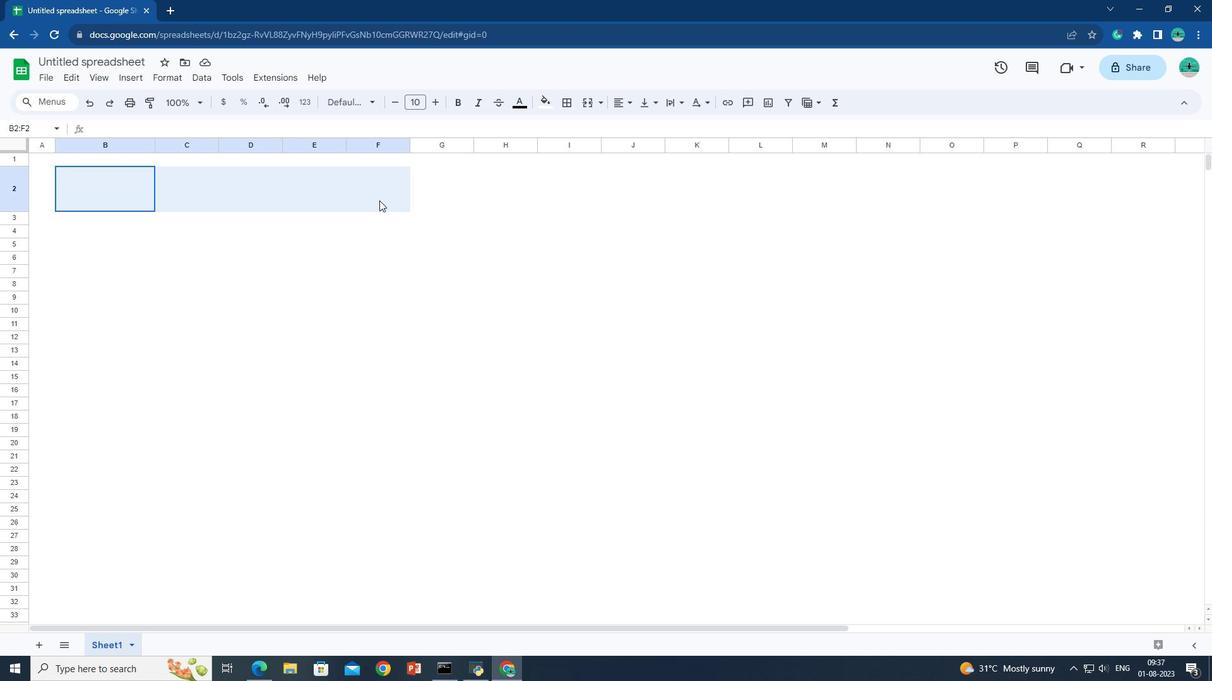 
Action: Mouse moved to (379, 200)
Screenshot: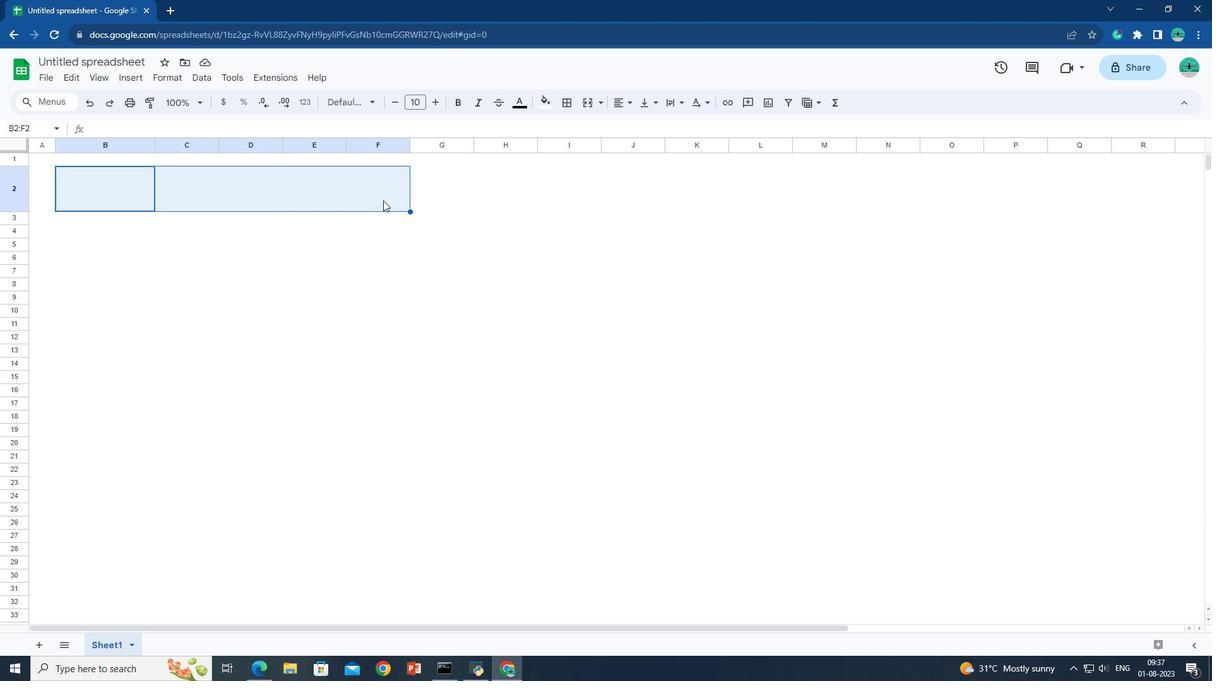 
Action: Key pressed <Key.shift><Key.shift>
Screenshot: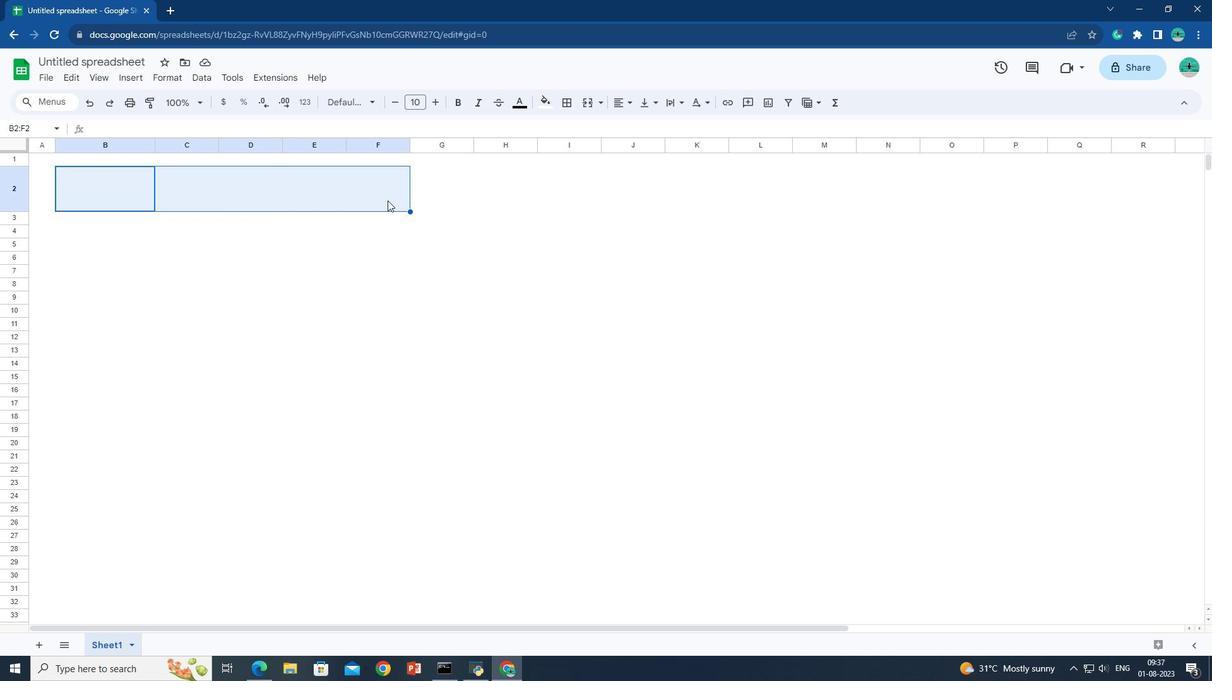 
Action: Mouse pressed left at (379, 200)
Screenshot: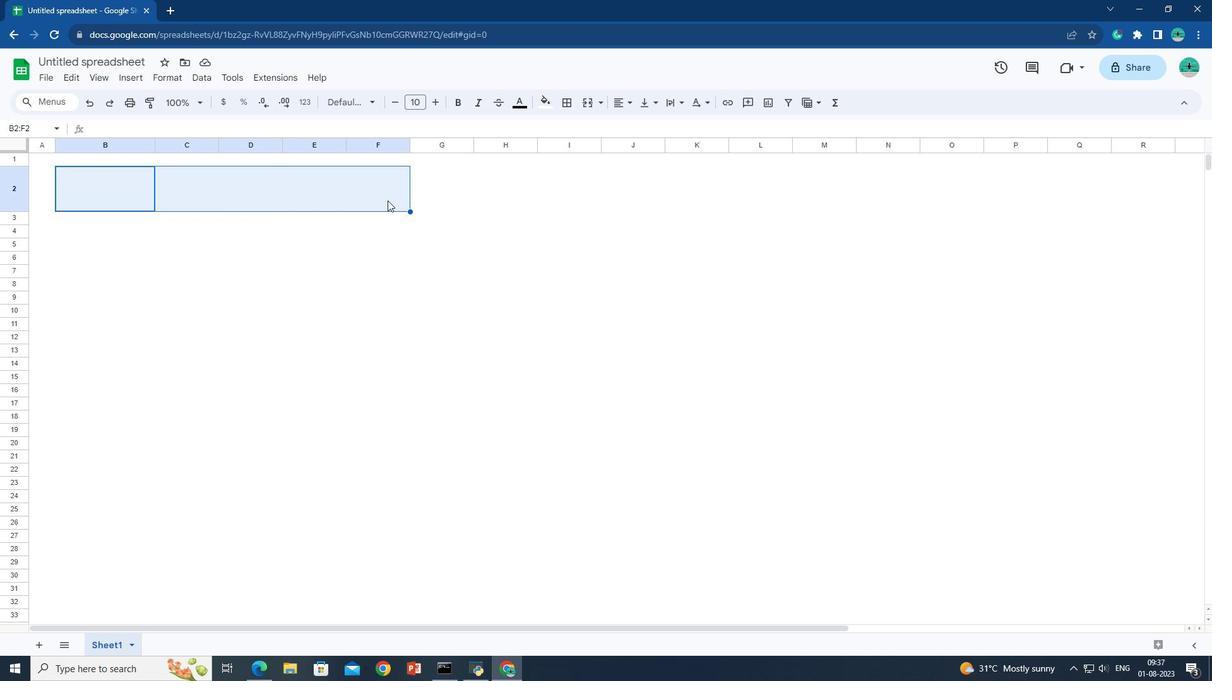 
Action: Key pressed <Key.shift><Key.shift><Key.shift><Key.shift><Key.shift><Key.shift><Key.shift>
Screenshot: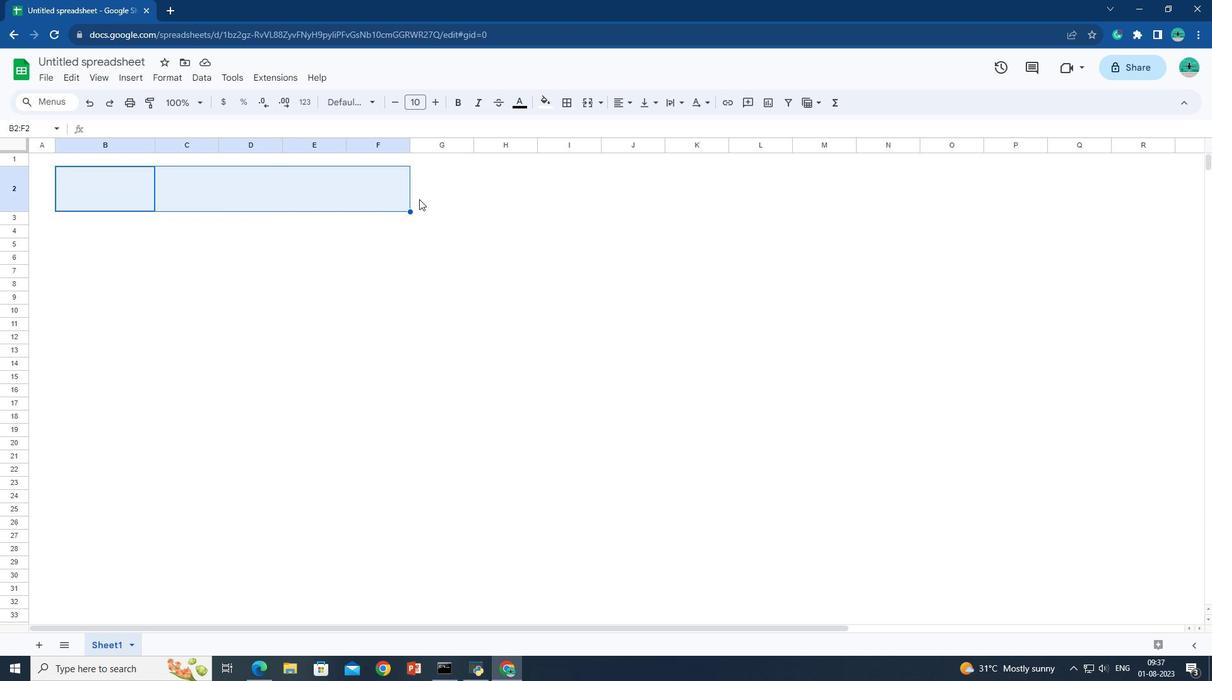 
Action: Mouse moved to (383, 200)
Screenshot: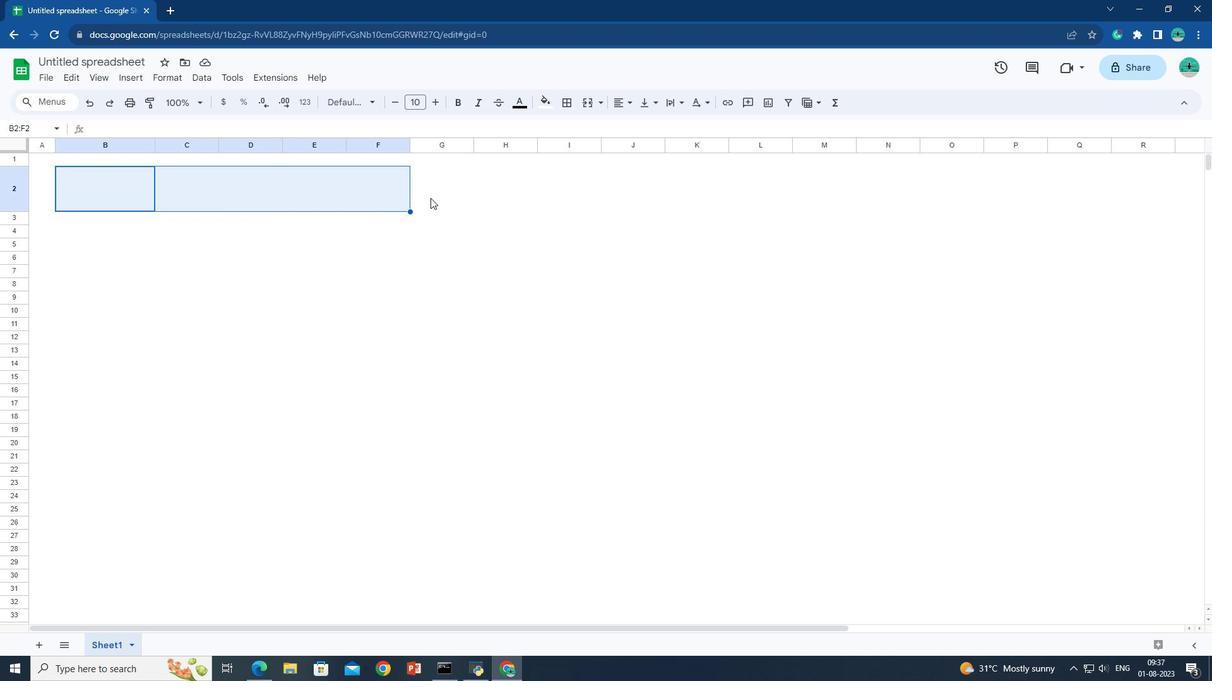 
Action: Key pressed <Key.shift>
Screenshot: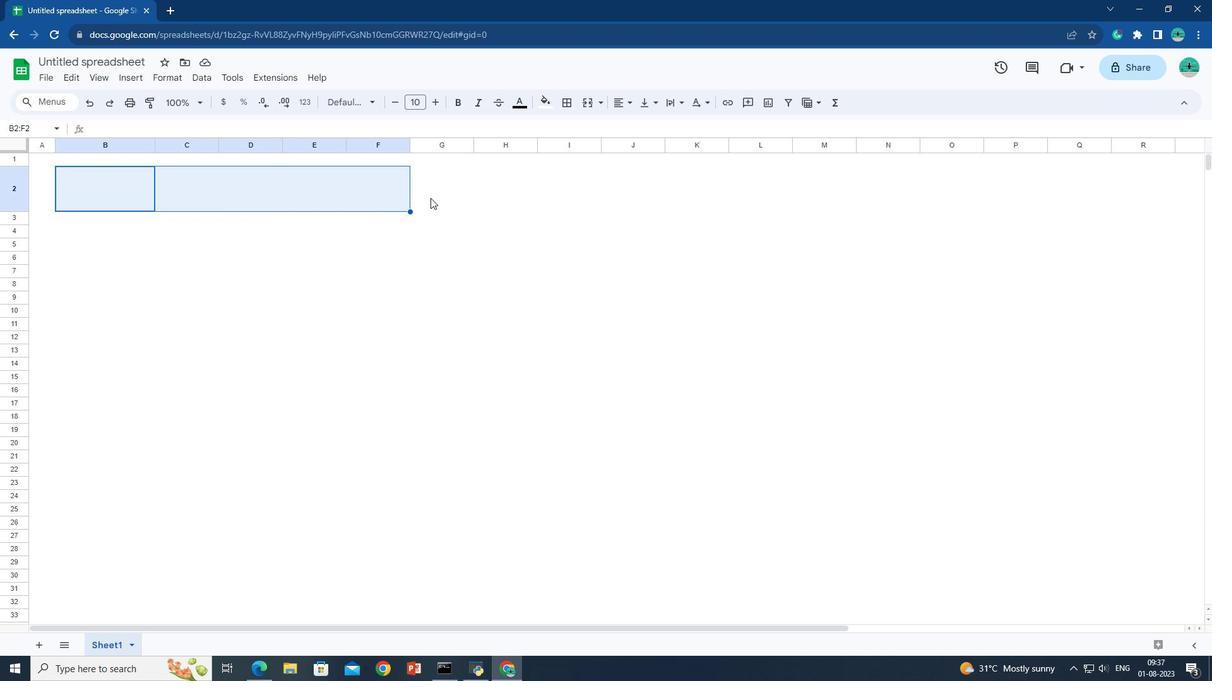 
Action: Mouse moved to (387, 200)
Screenshot: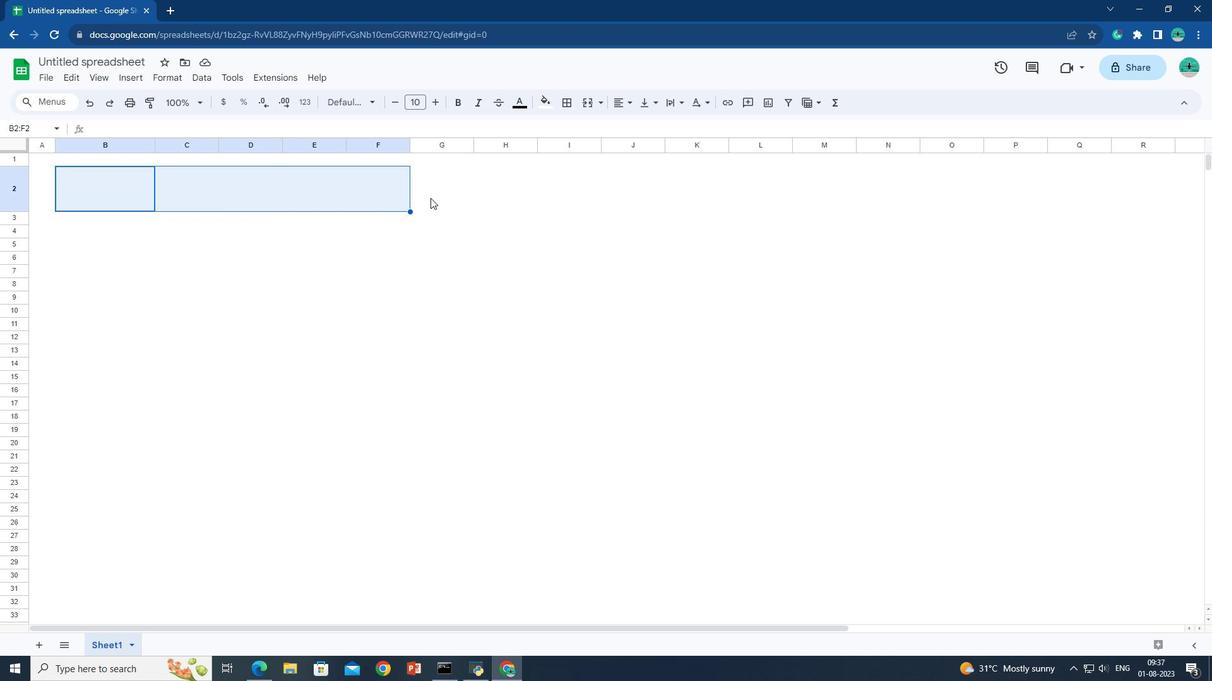
Action: Key pressed <Key.shift>
Screenshot: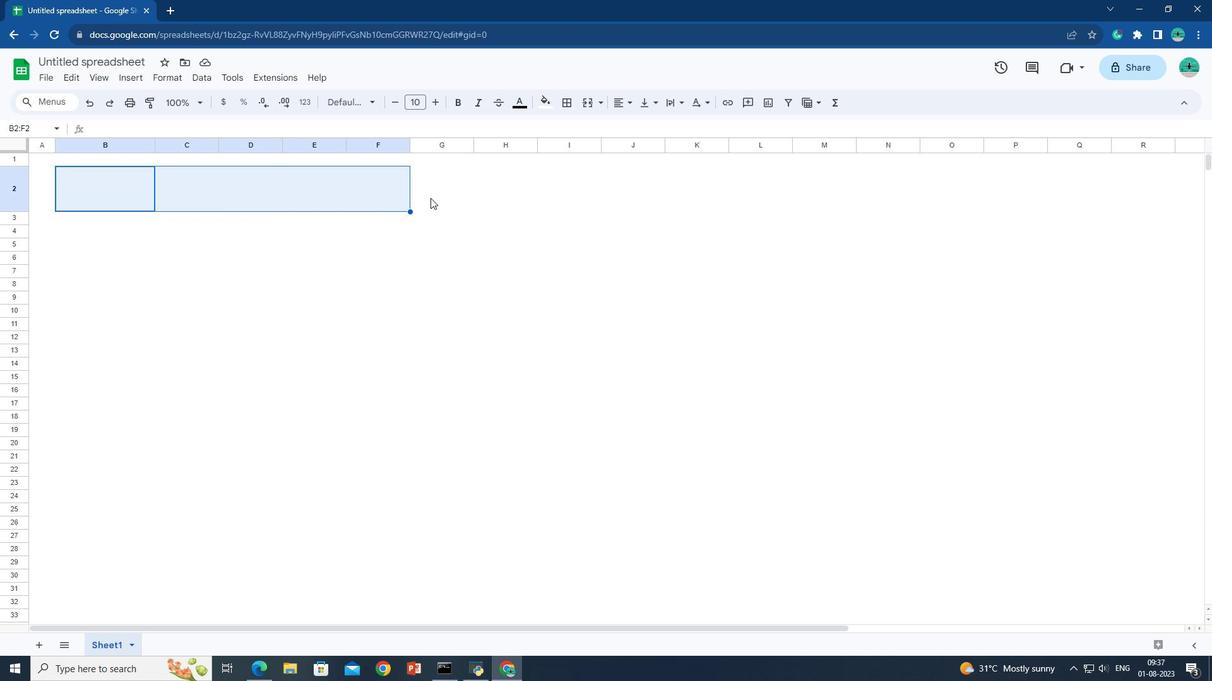 
Action: Mouse moved to (391, 200)
Screenshot: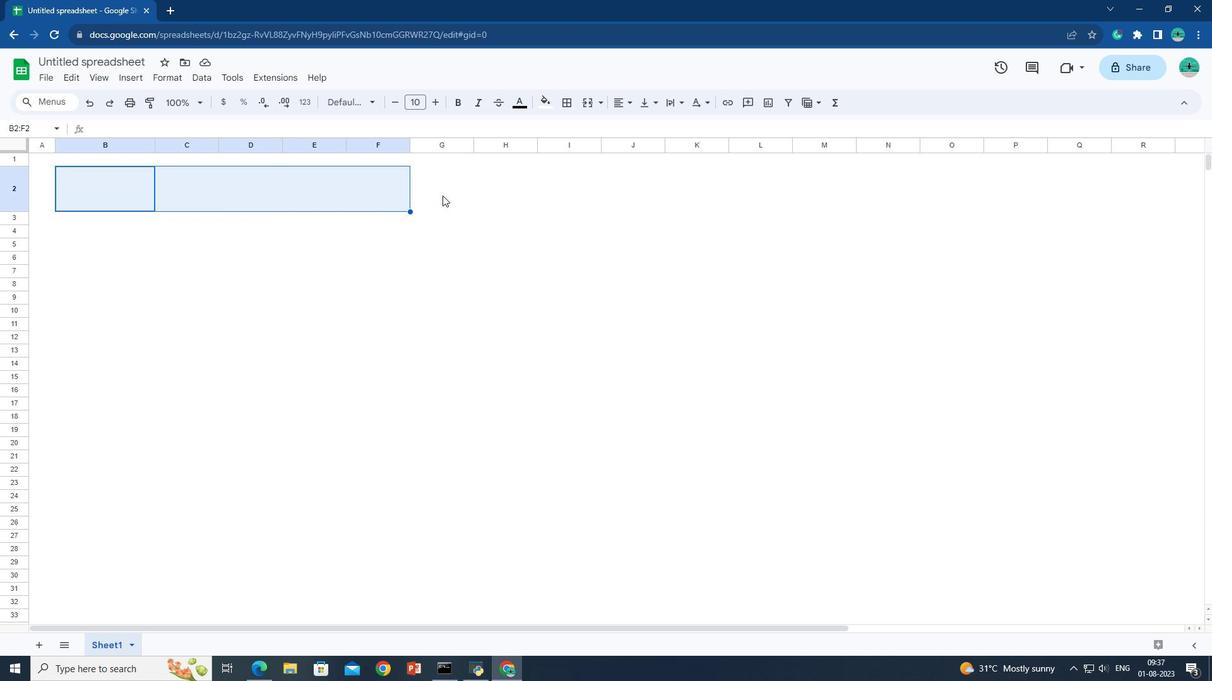 
Action: Key pressed <Key.shift>
Screenshot: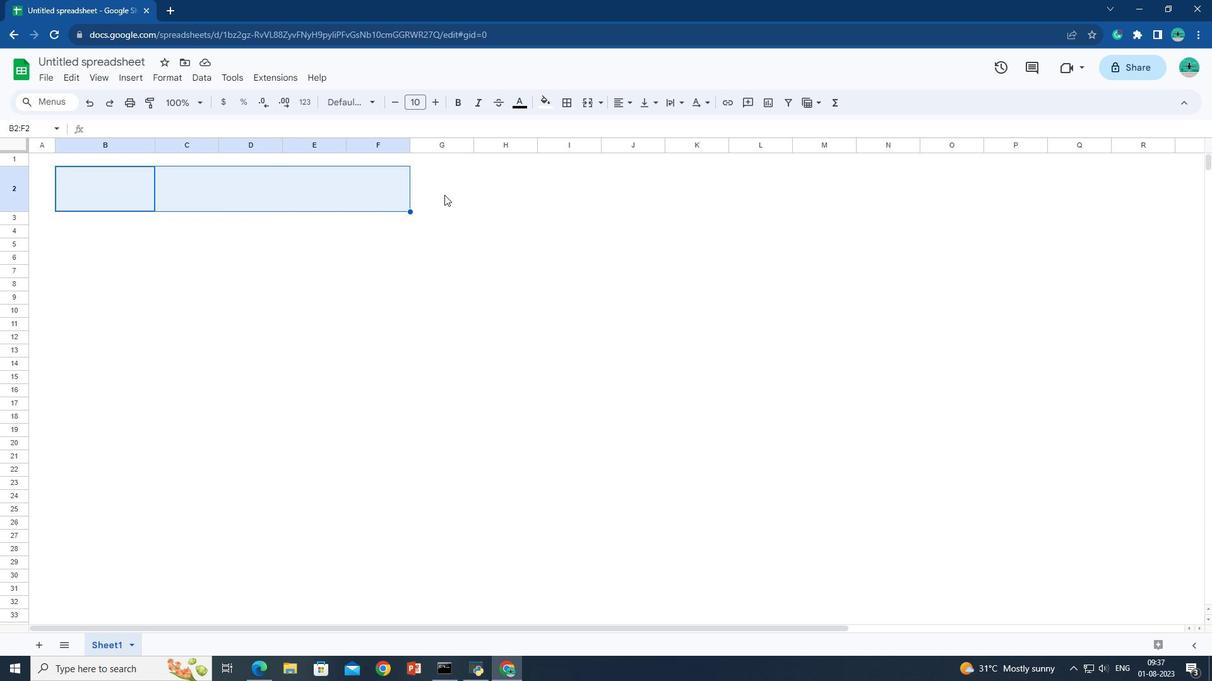 
Action: Mouse moved to (400, 200)
Screenshot: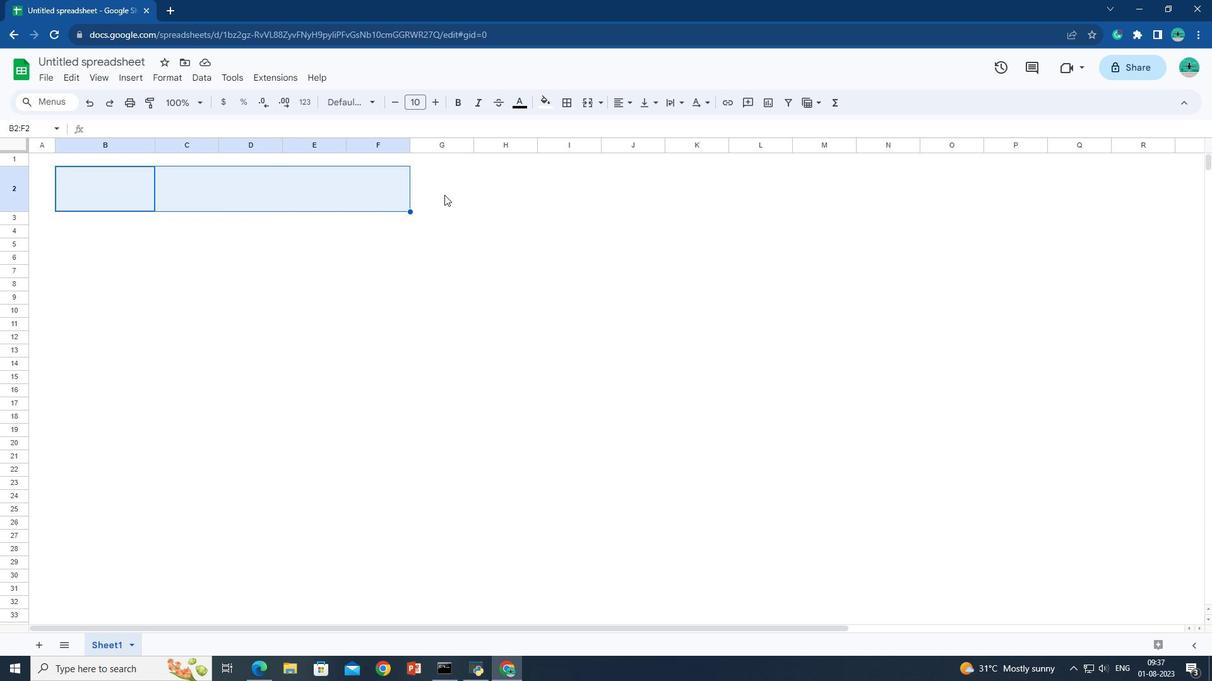 
Action: Key pressed <Key.shift>
Screenshot: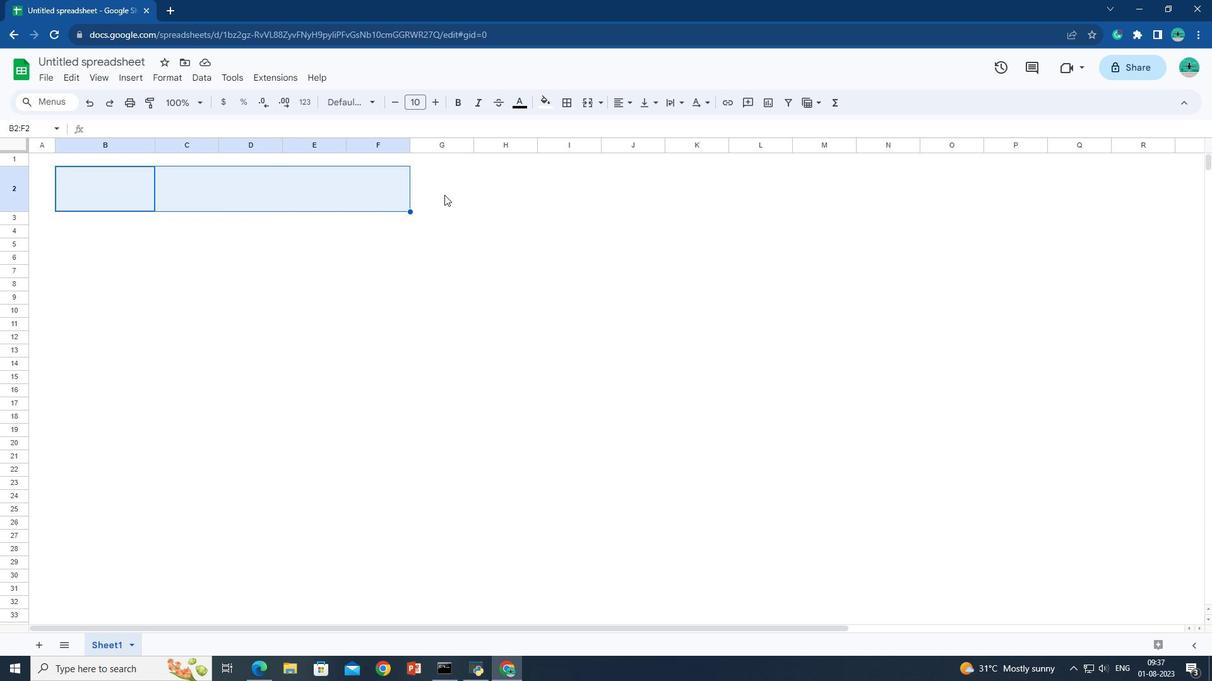 
Action: Mouse moved to (409, 200)
Screenshot: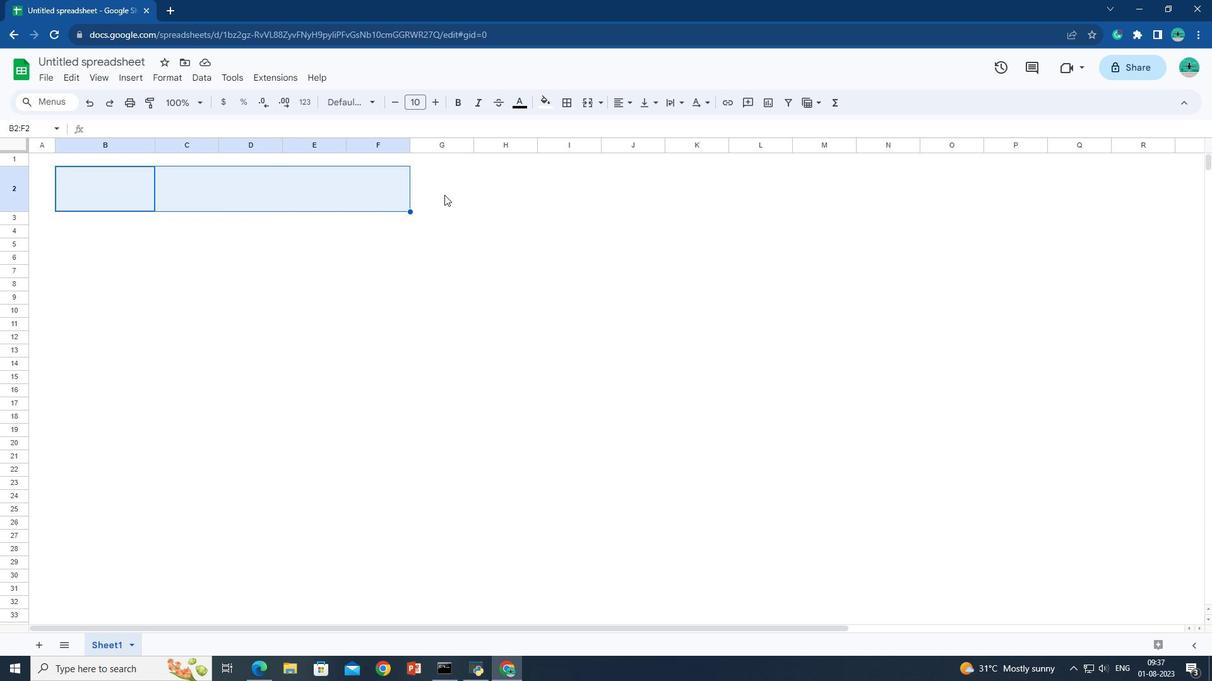 
Action: Key pressed <Key.shift>
Screenshot: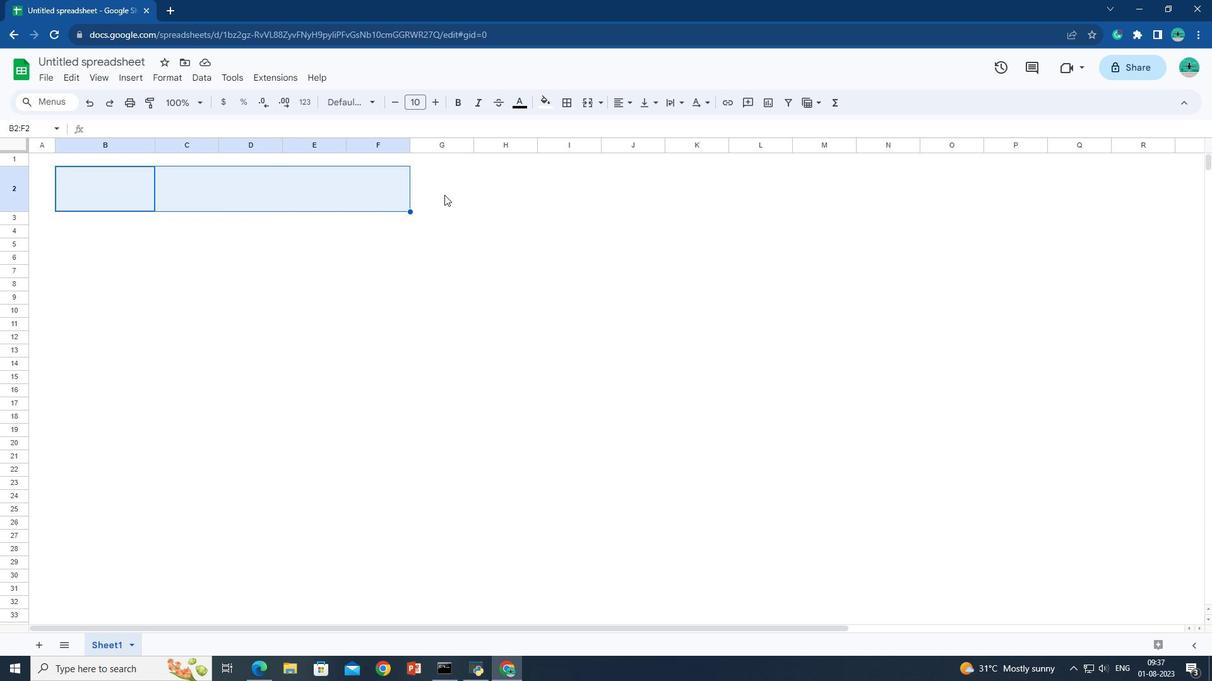 
Action: Mouse moved to (415, 199)
Screenshot: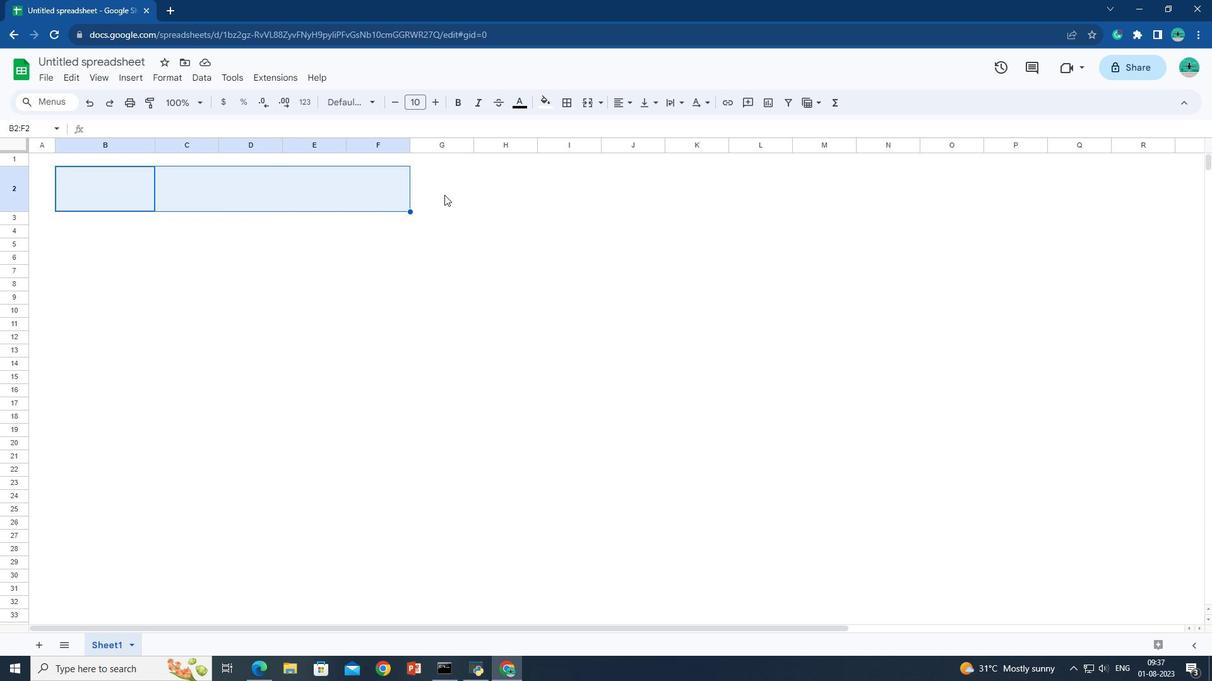 
Action: Key pressed <Key.shift>
Screenshot: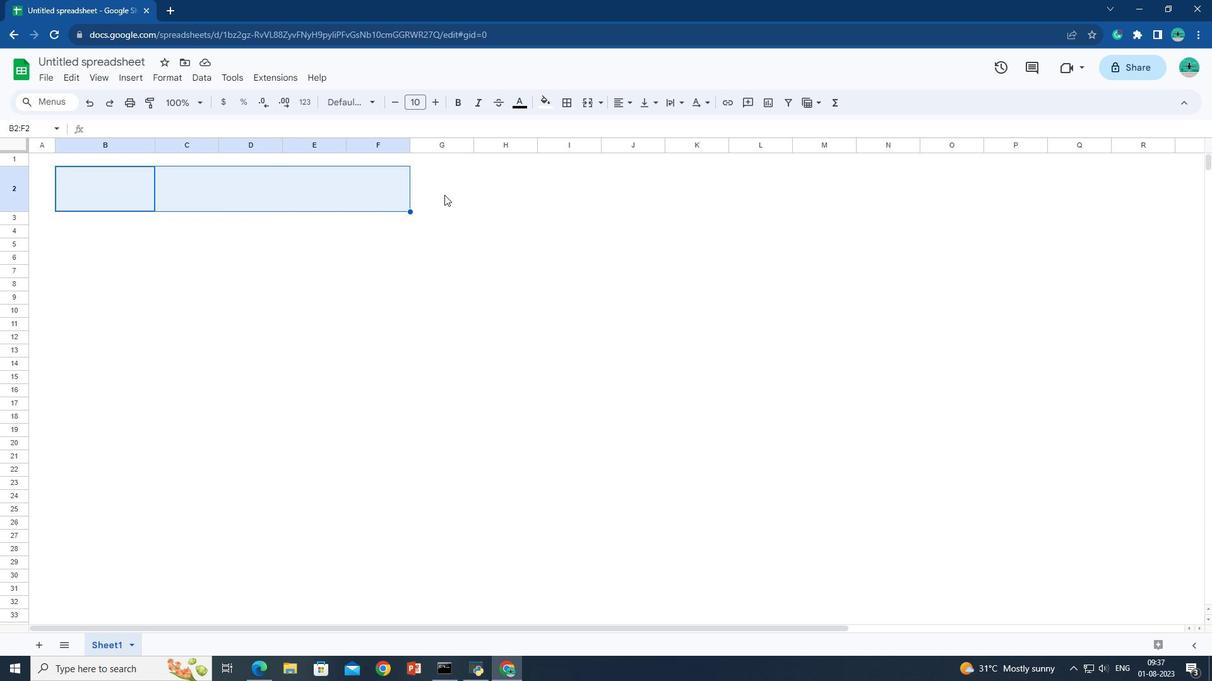 
Action: Mouse moved to (417, 199)
Screenshot: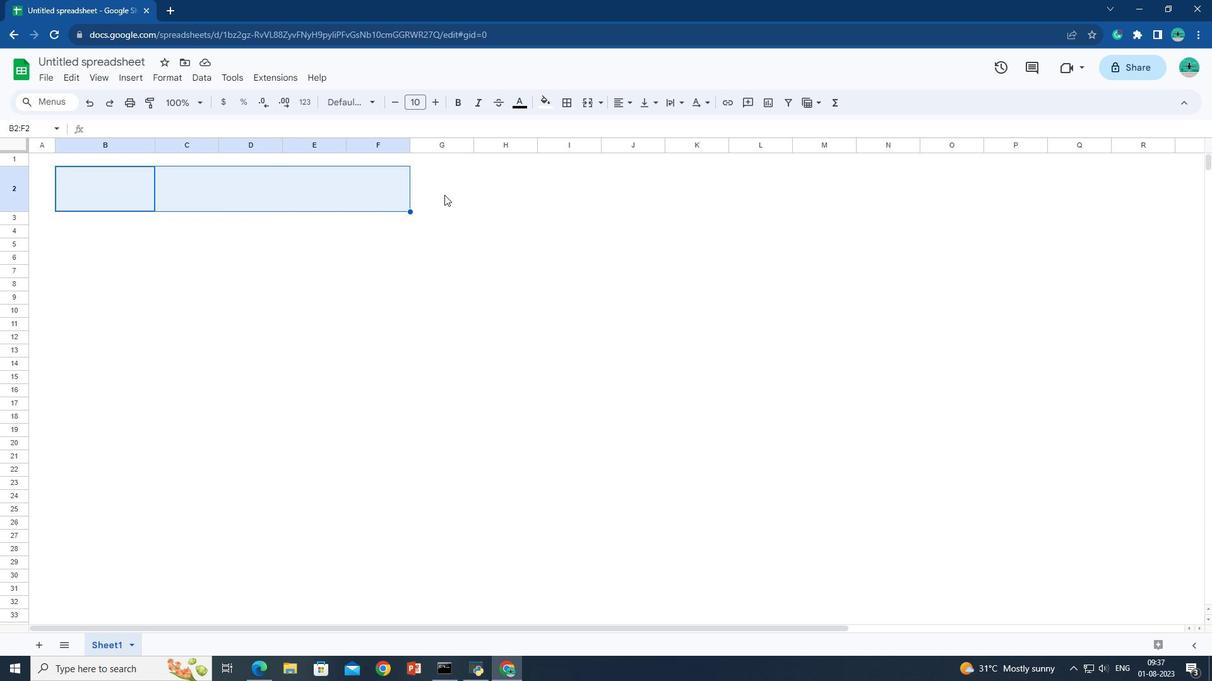 
Action: Key pressed <Key.shift>
Screenshot: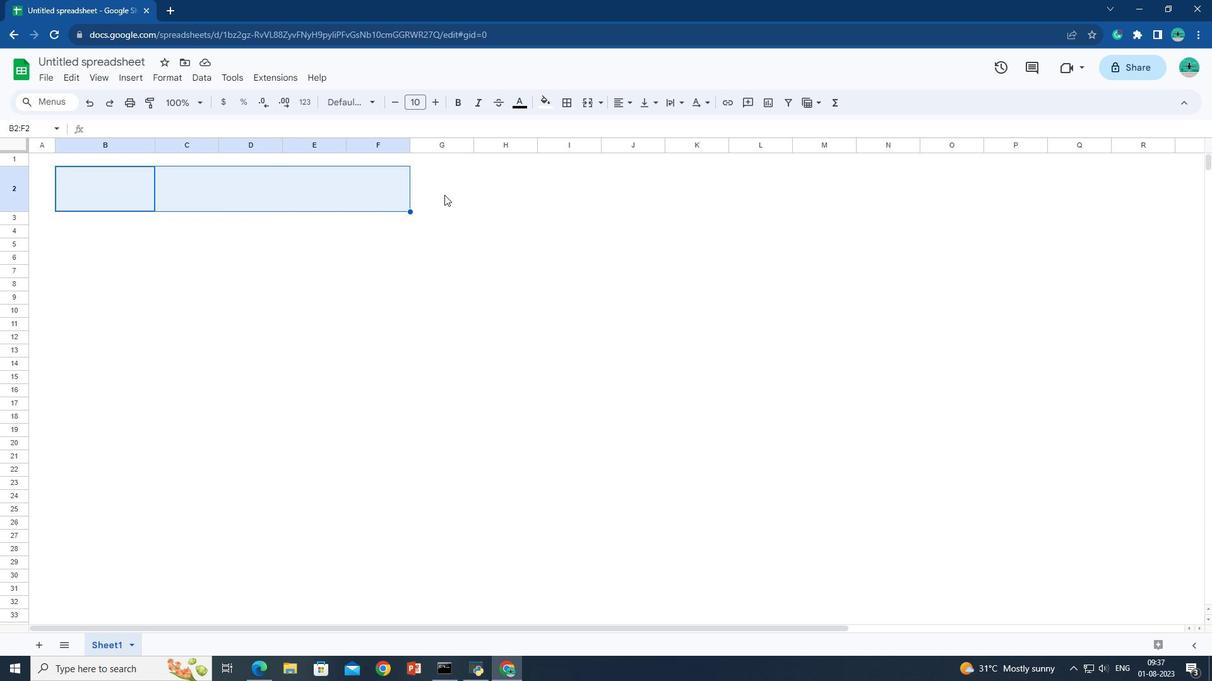 
Action: Mouse moved to (421, 199)
Screenshot: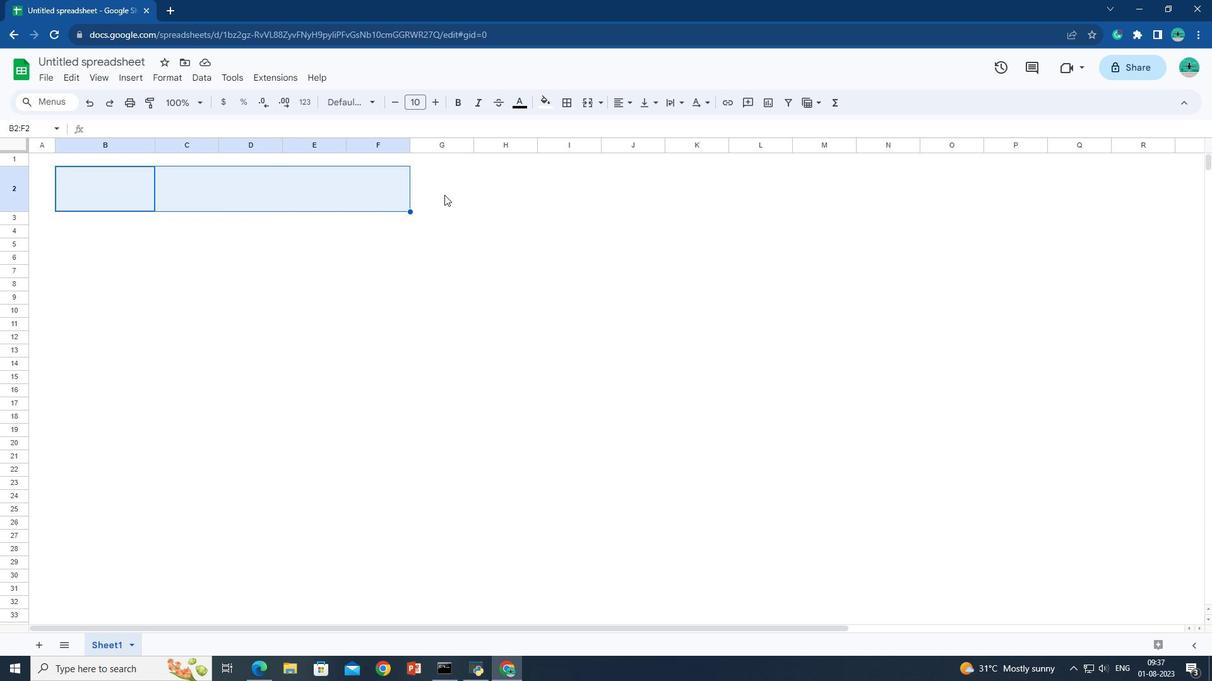 
Action: Key pressed <Key.shift>
Screenshot: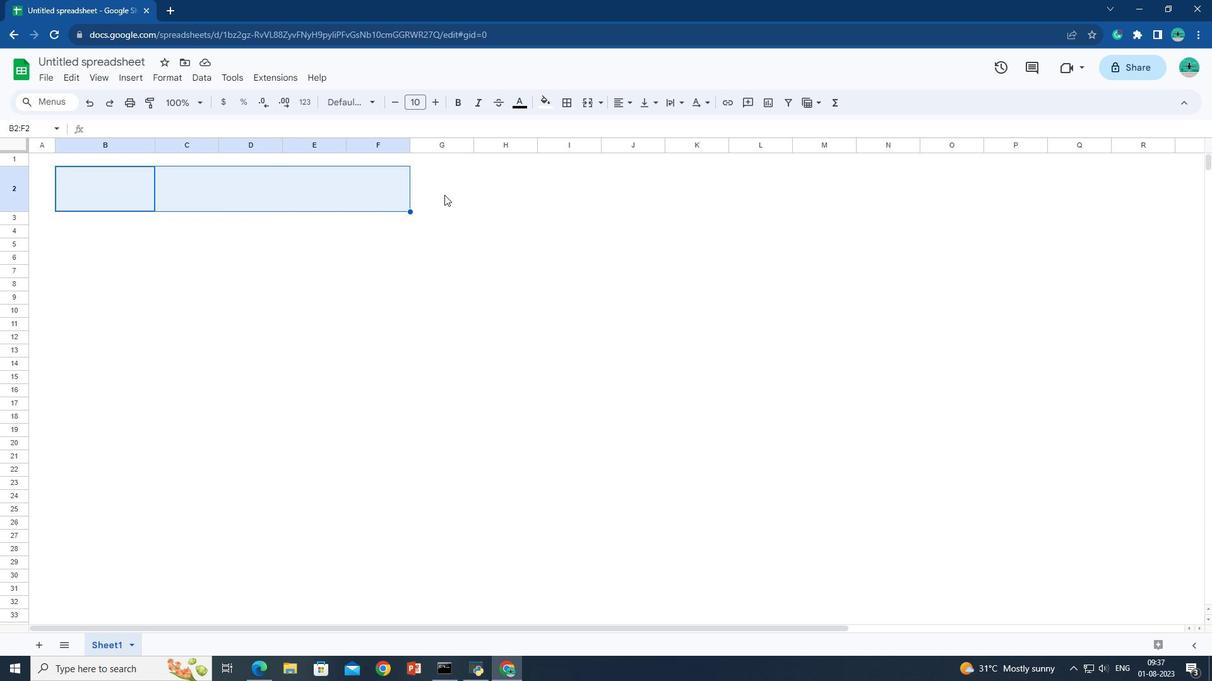 
Action: Mouse moved to (430, 198)
Screenshot: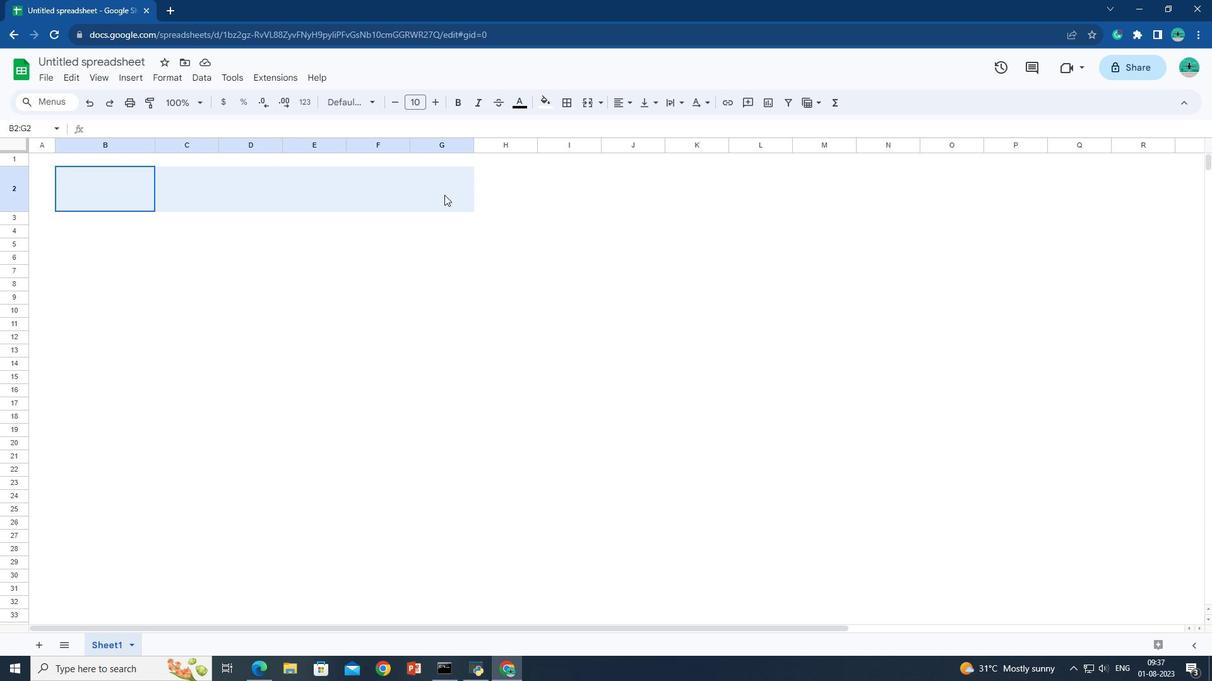 
Action: Key pressed <Key.shift>
Screenshot: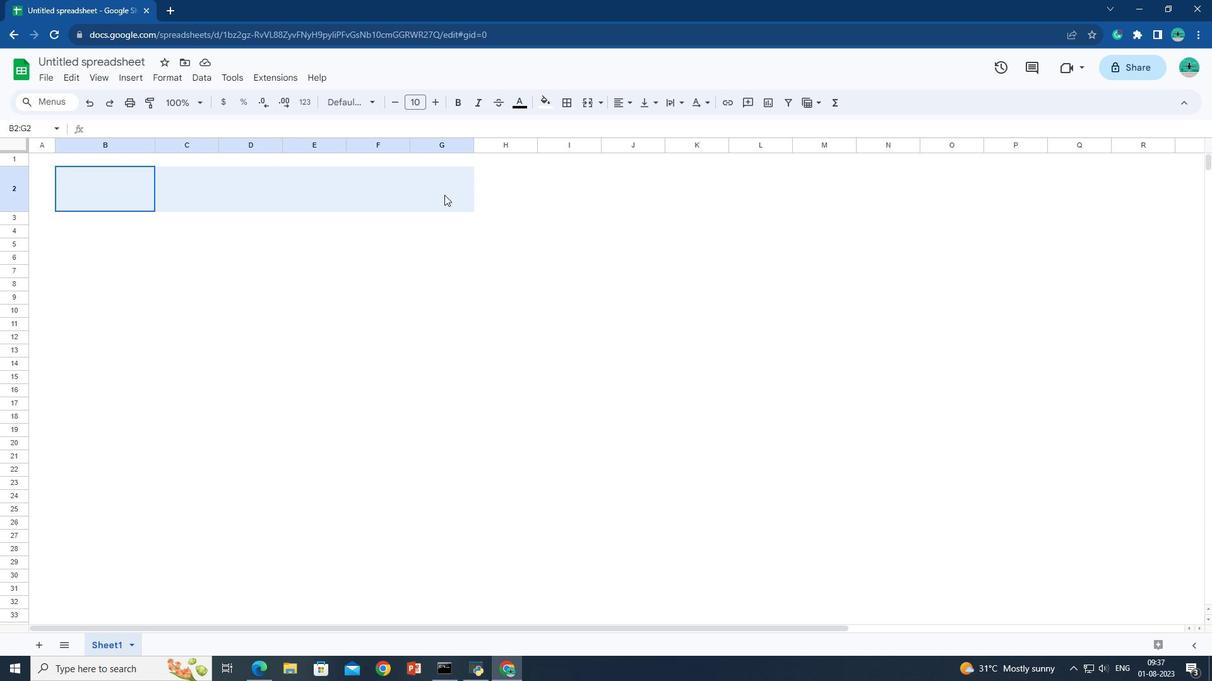 
Action: Mouse moved to (441, 195)
Screenshot: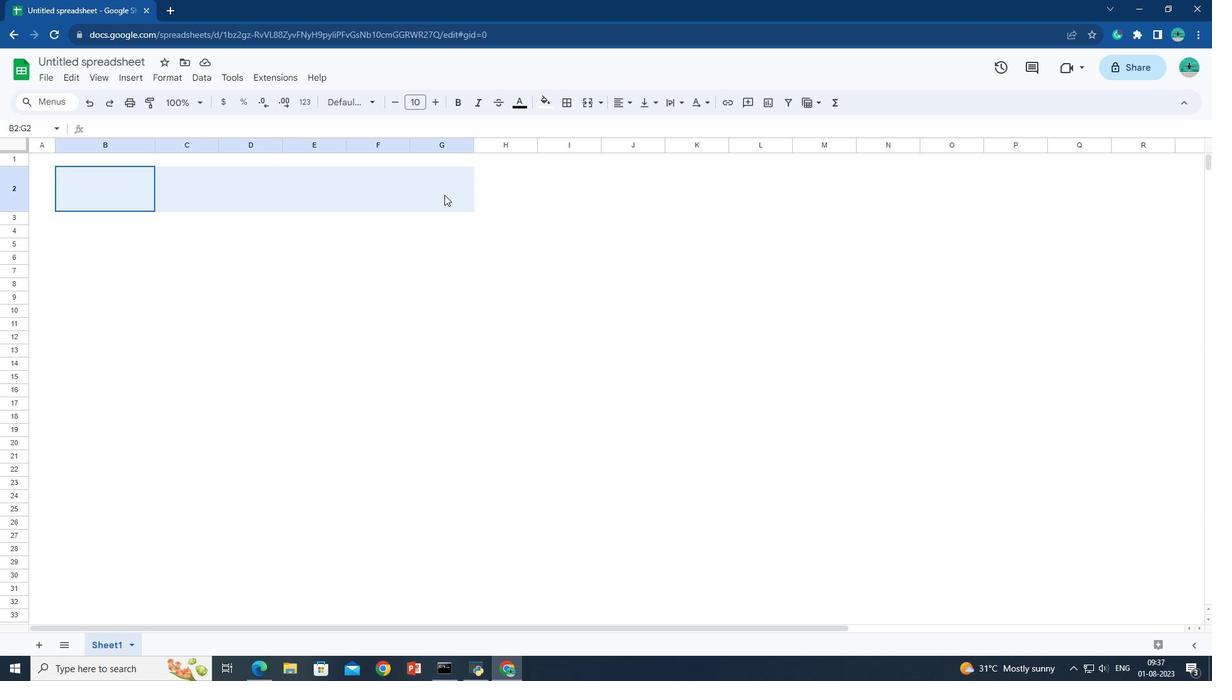 
Action: Key pressed <Key.shift>
Screenshot: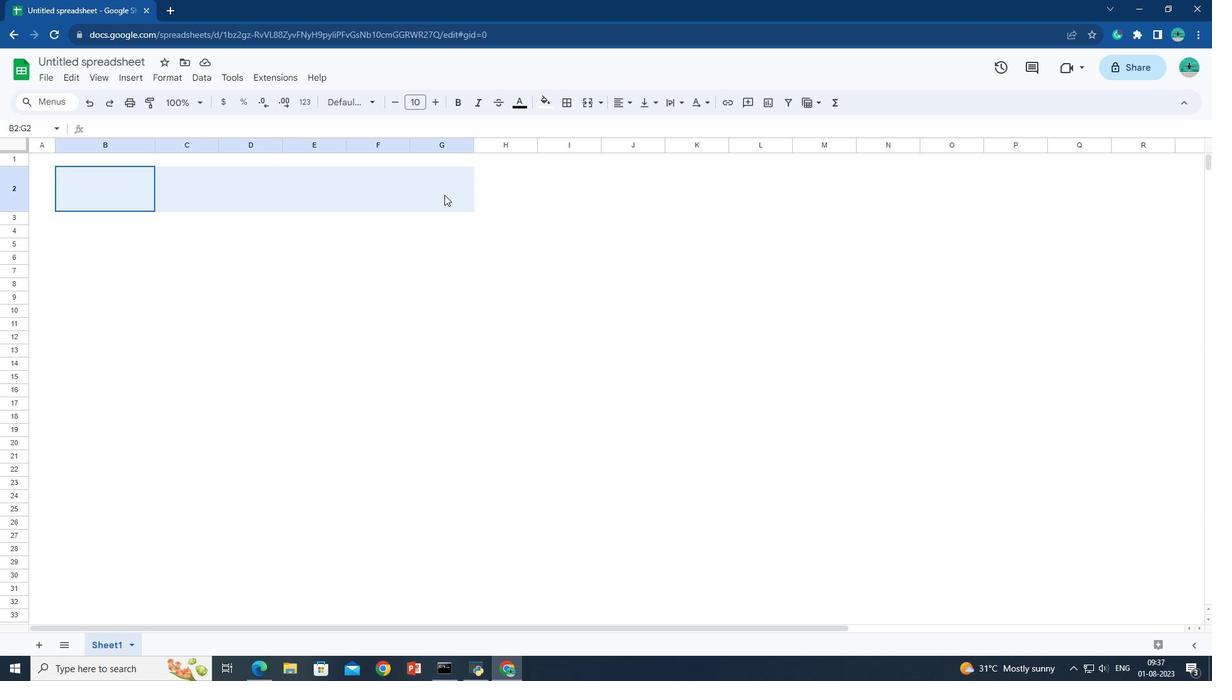 
Action: Mouse moved to (444, 195)
Screenshot: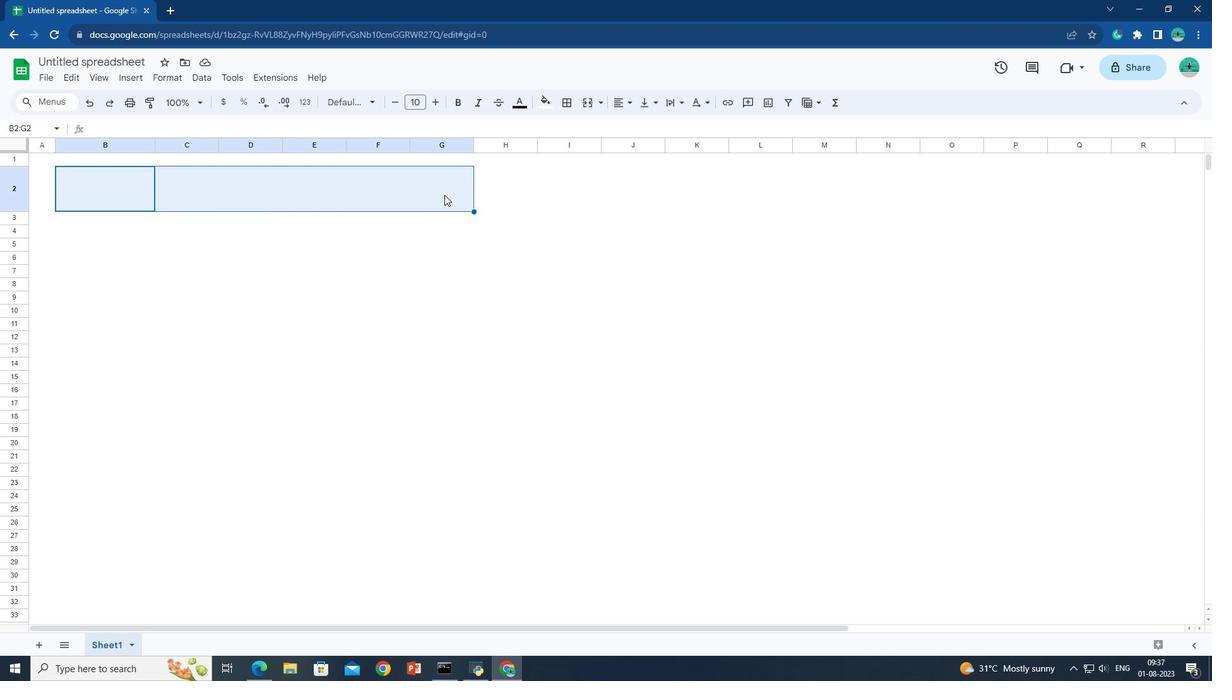 
Action: Key pressed <Key.shift><Key.shift><Key.shift><Key.shift>
Screenshot: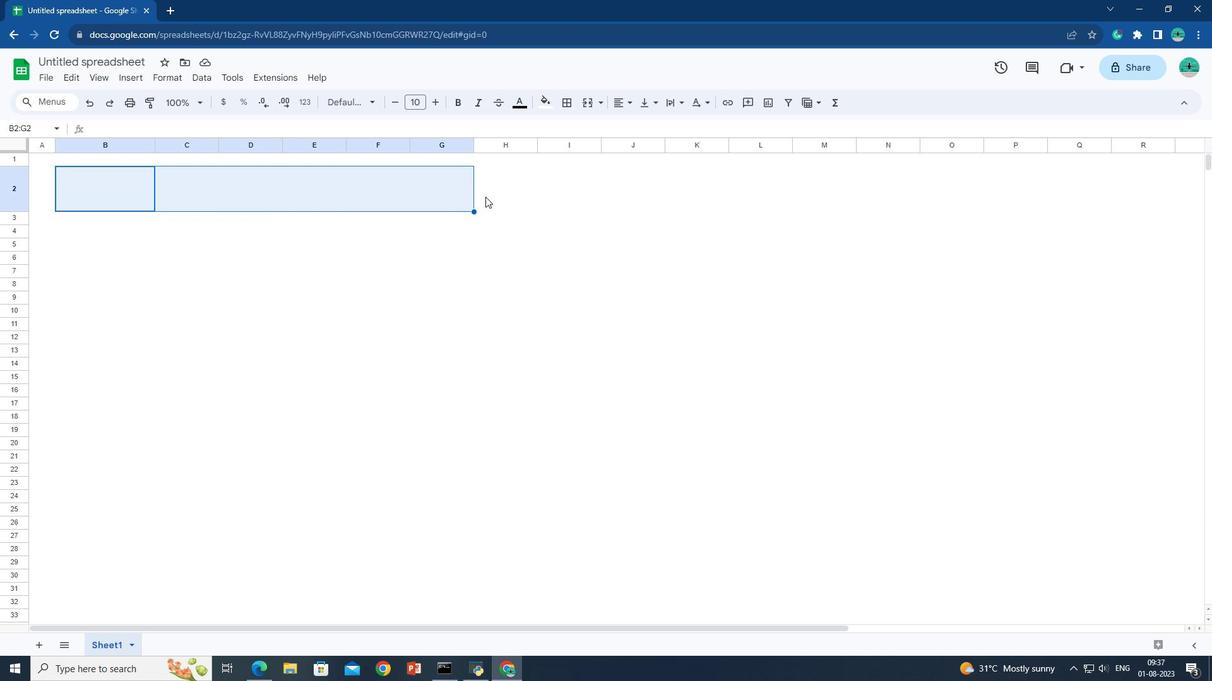 
Action: Mouse pressed left at (444, 195)
Screenshot: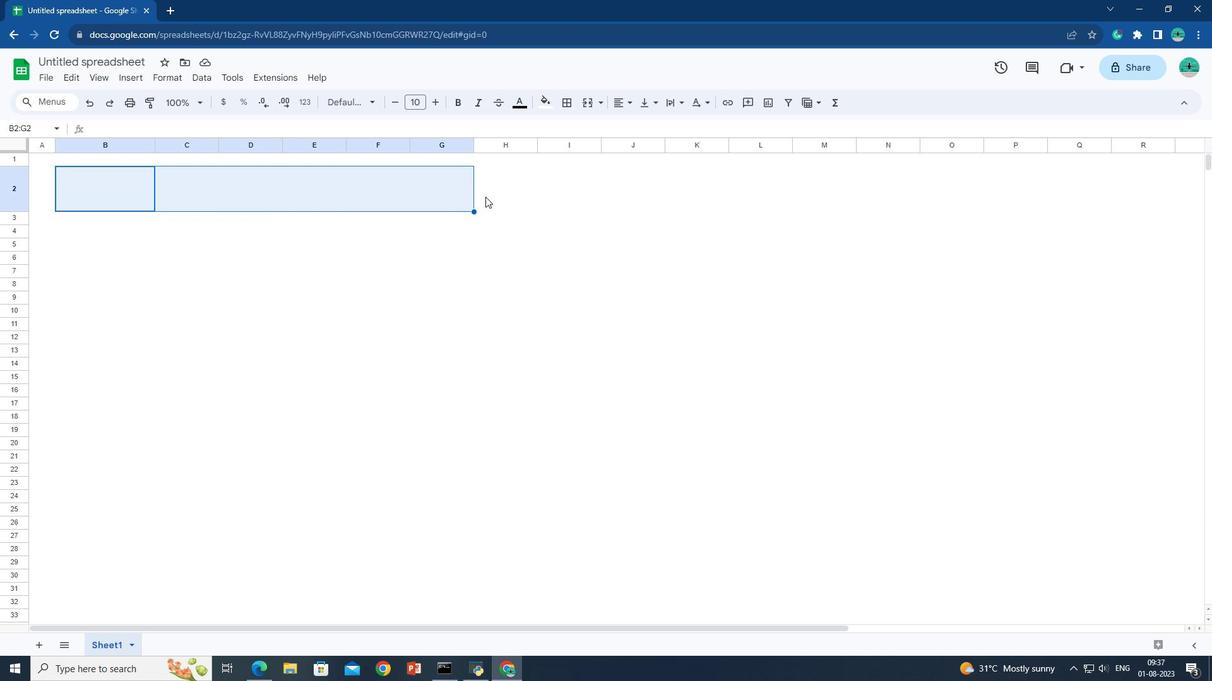 
Action: Key pressed <Key.shift><Key.shift><Key.shift><Key.shift>
Screenshot: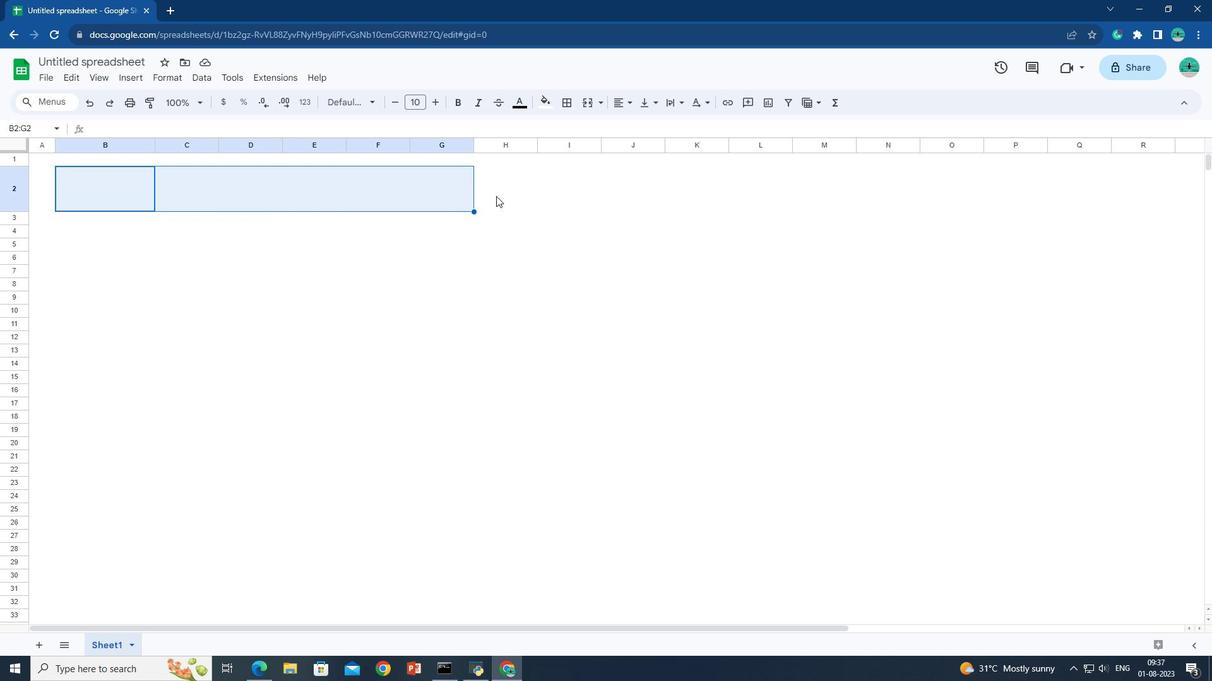 
Action: Mouse moved to (445, 195)
Screenshot: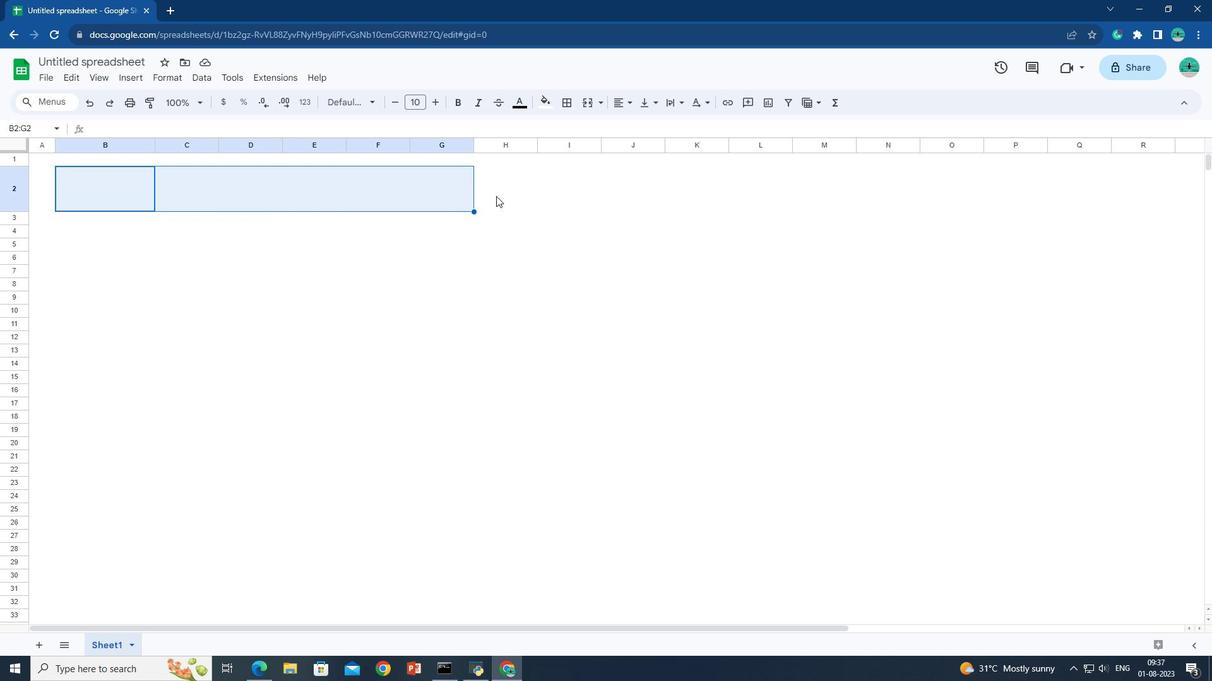 
Action: Key pressed <Key.shift>
Screenshot: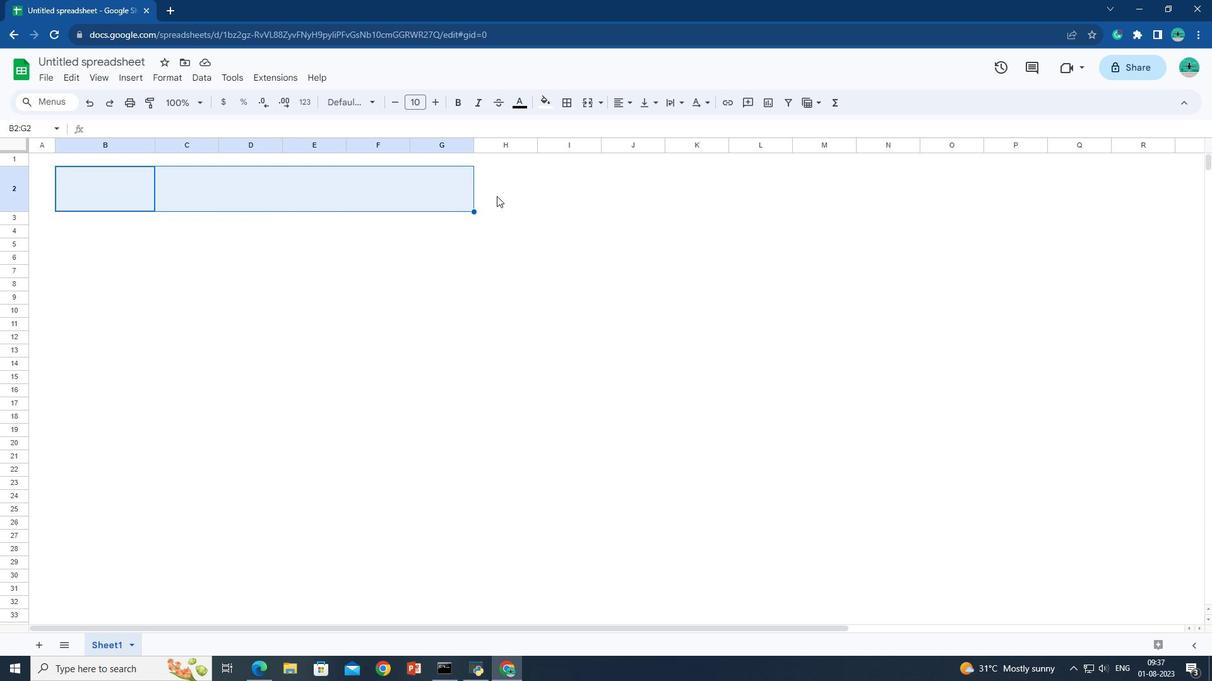 
Action: Mouse moved to (458, 197)
Screenshot: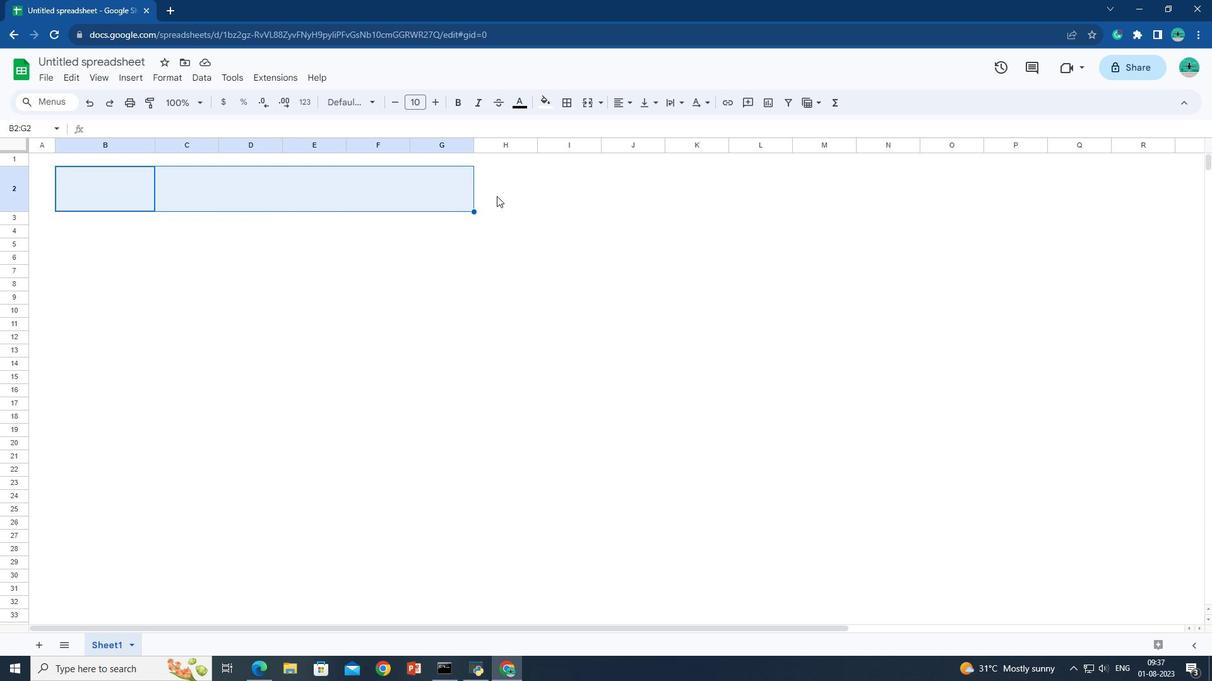 
Action: Key pressed <Key.shift>
Screenshot: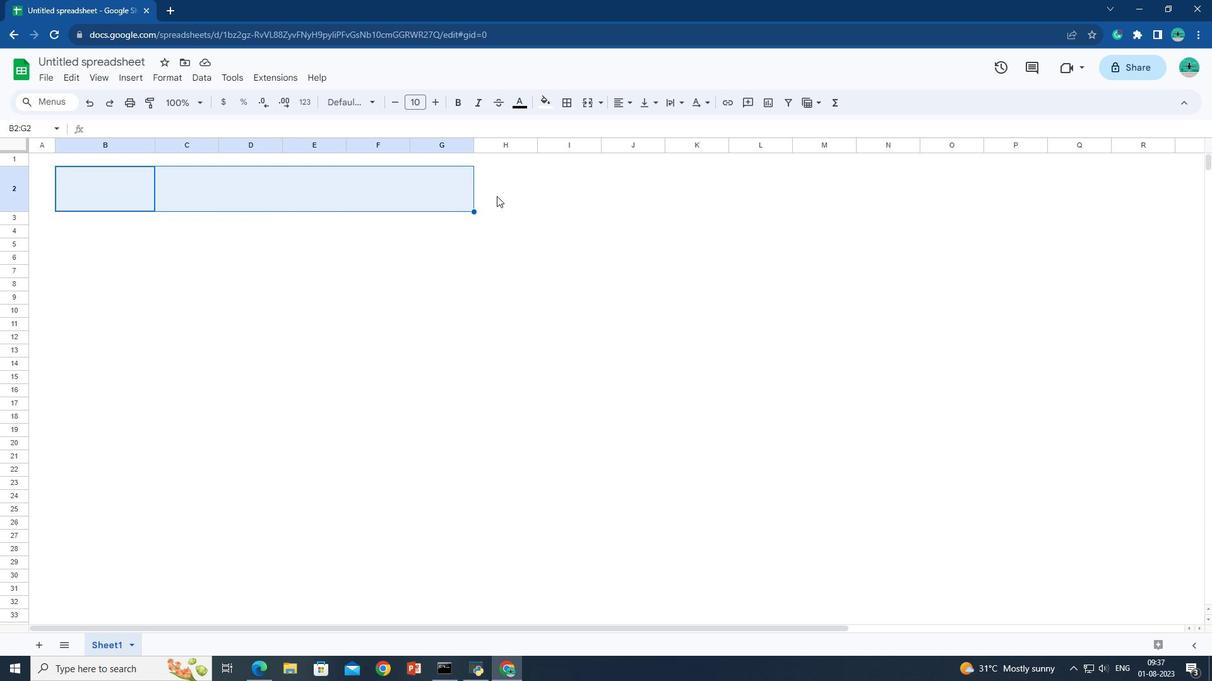 
Action: Mouse moved to (477, 197)
Screenshot: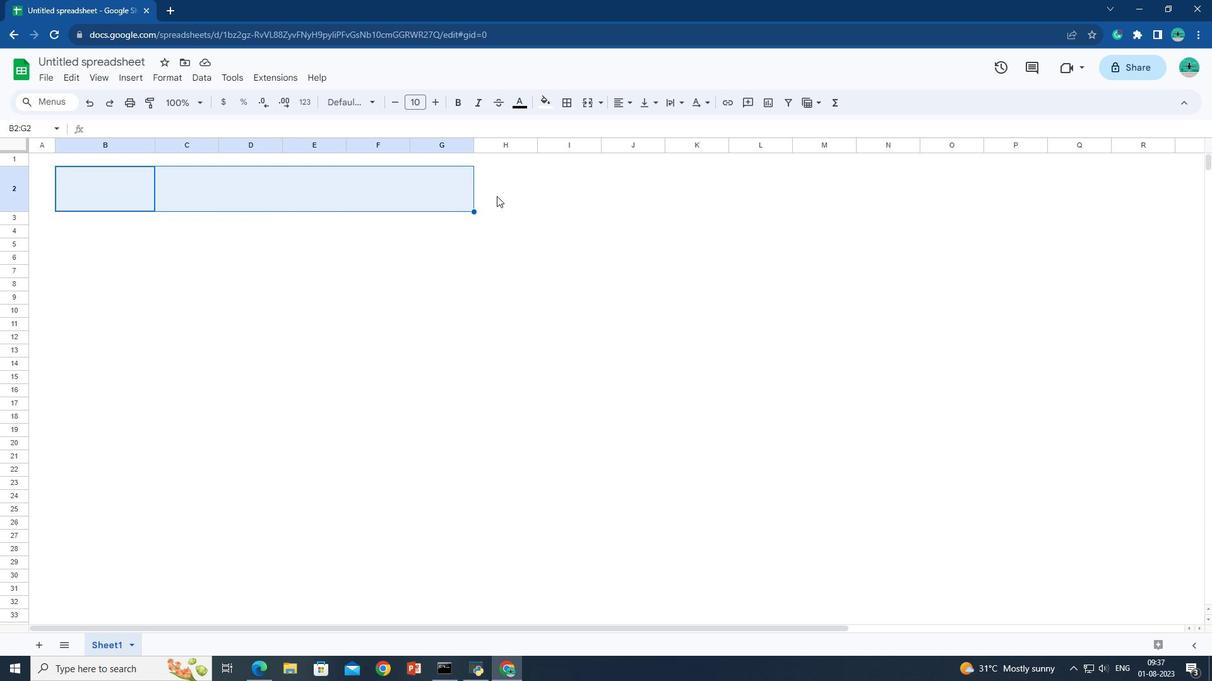 
Action: Key pressed <Key.shift>
Screenshot: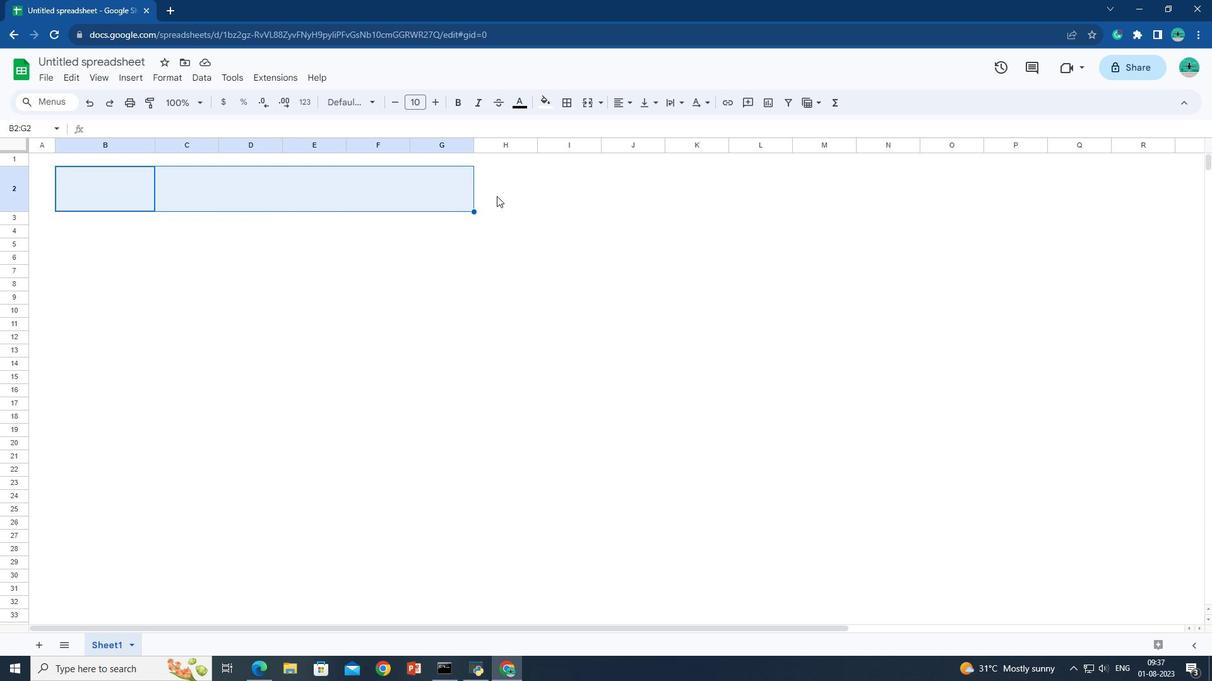 
Action: Mouse moved to (484, 197)
Screenshot: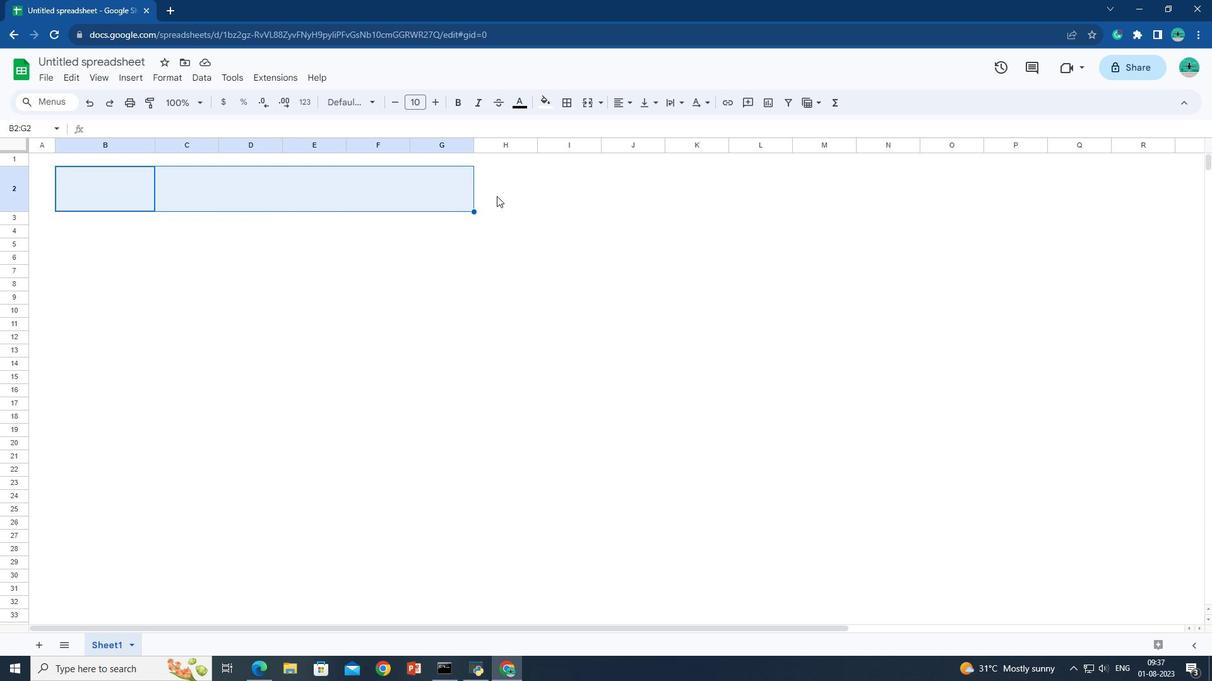 
Action: Key pressed <Key.shift>
Screenshot: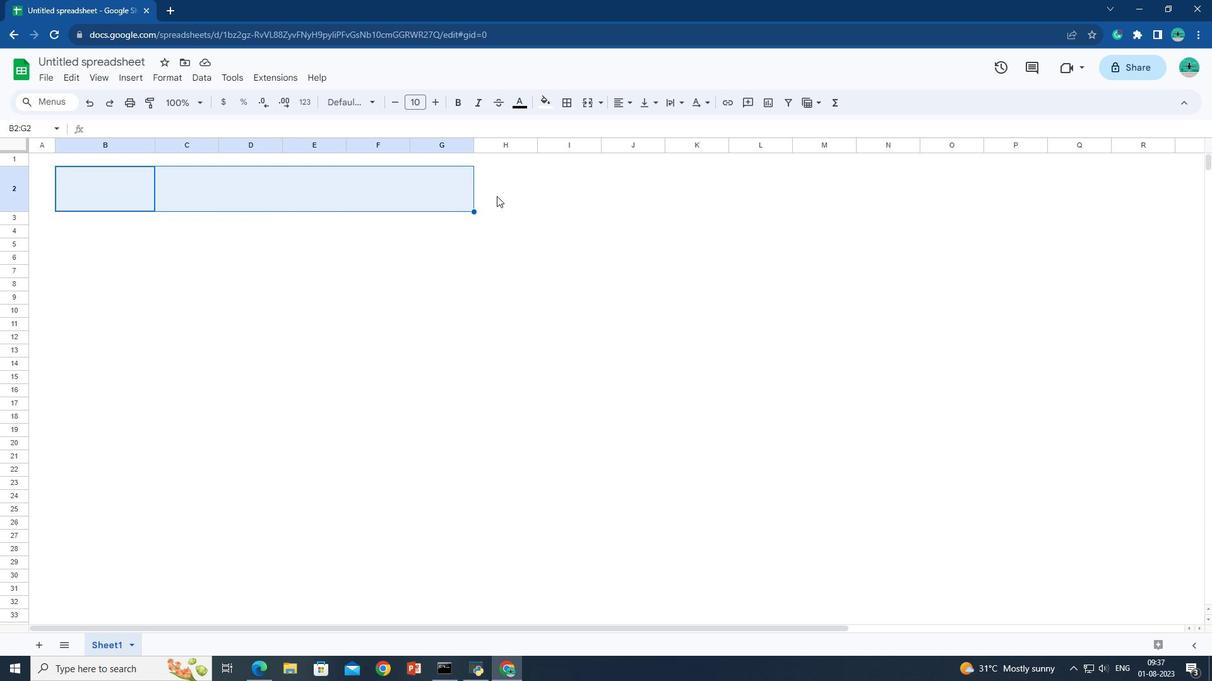
Action: Mouse moved to (485, 197)
Screenshot: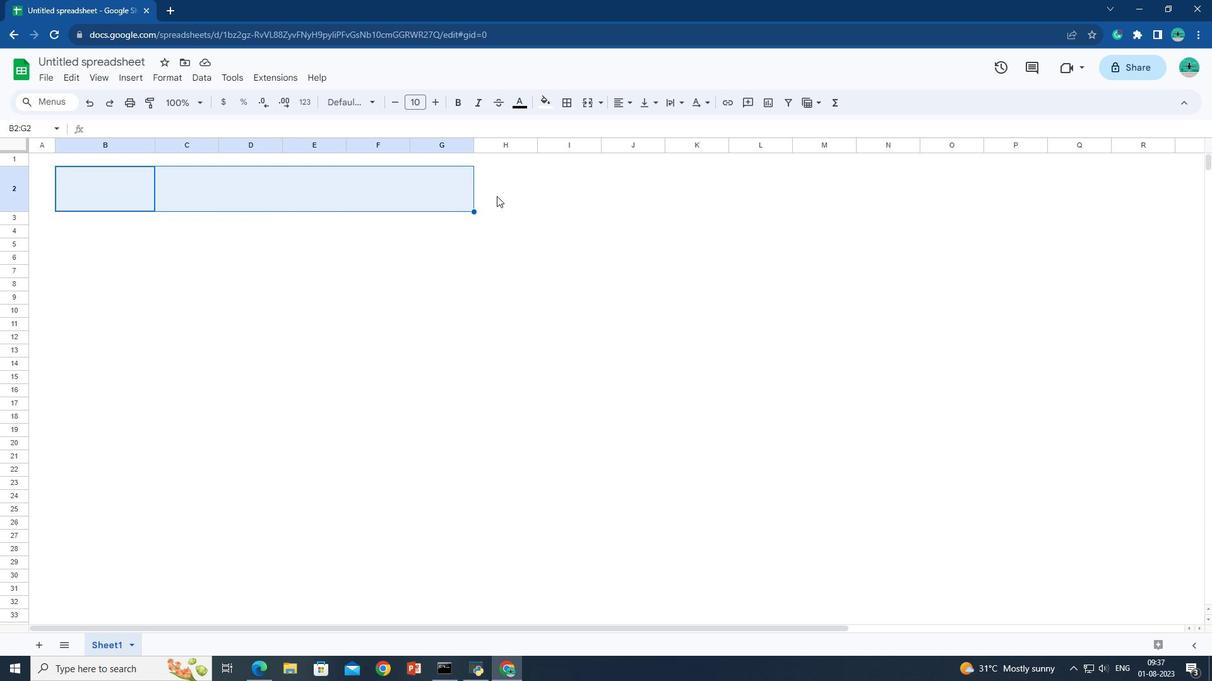 
Action: Key pressed <Key.shift>
Screenshot: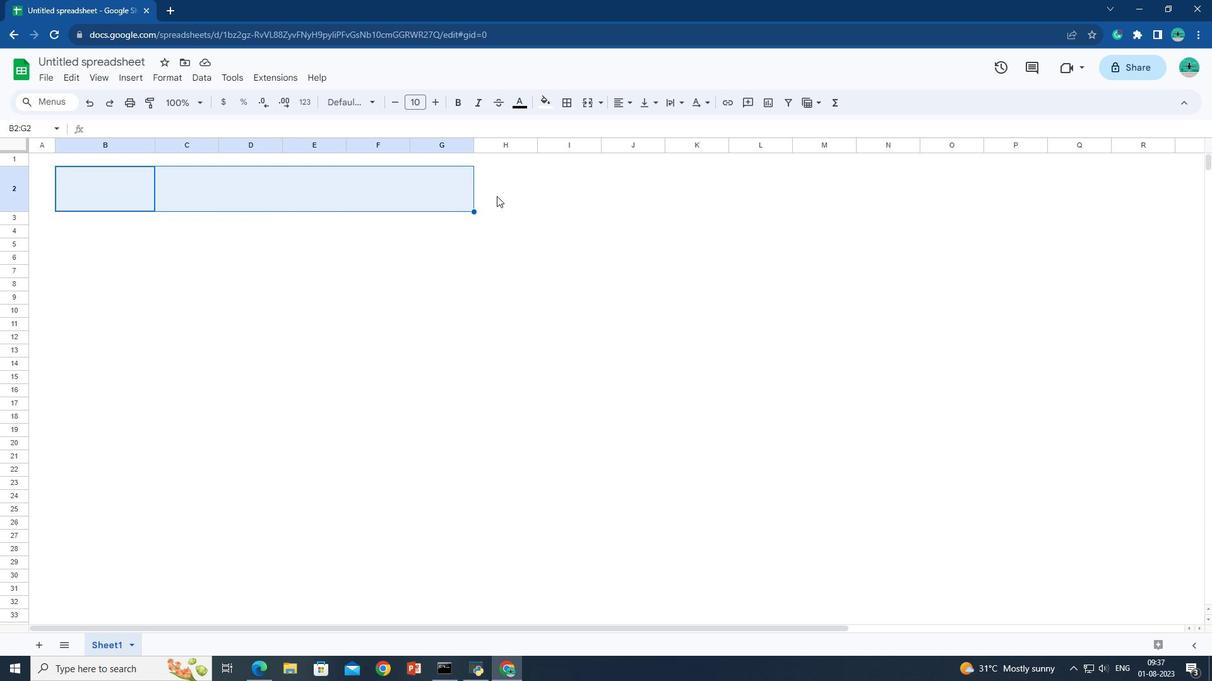 
Action: Mouse moved to (486, 197)
Screenshot: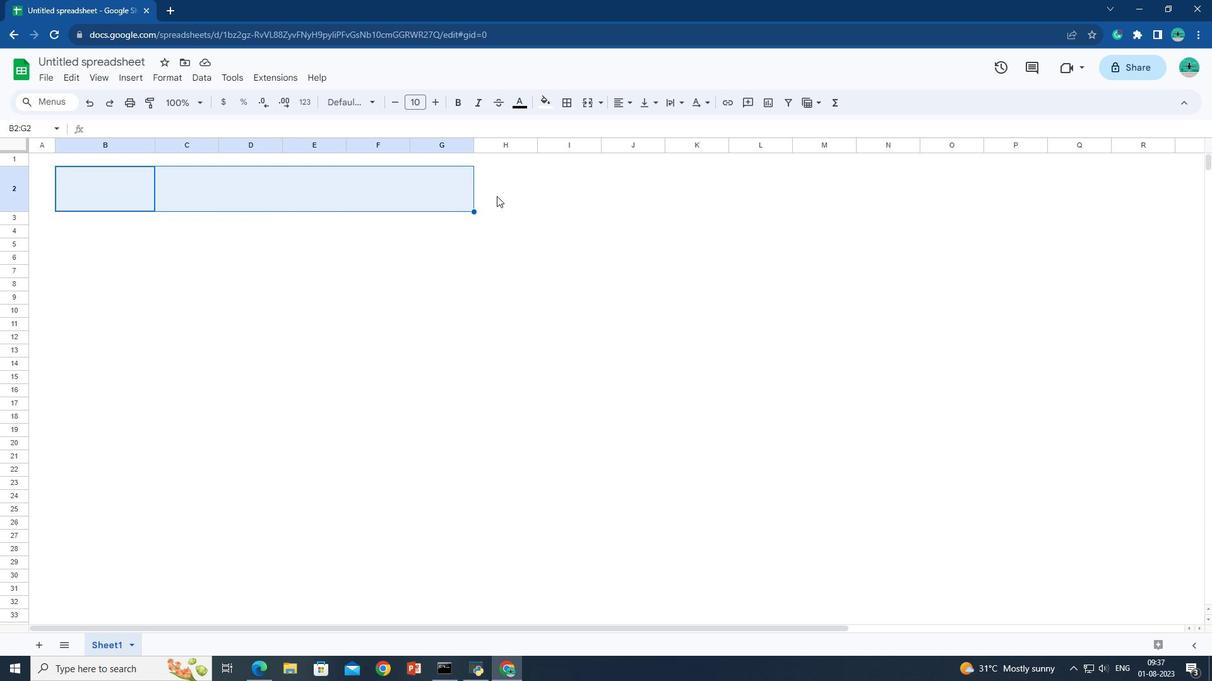 
Action: Key pressed <Key.shift>
Screenshot: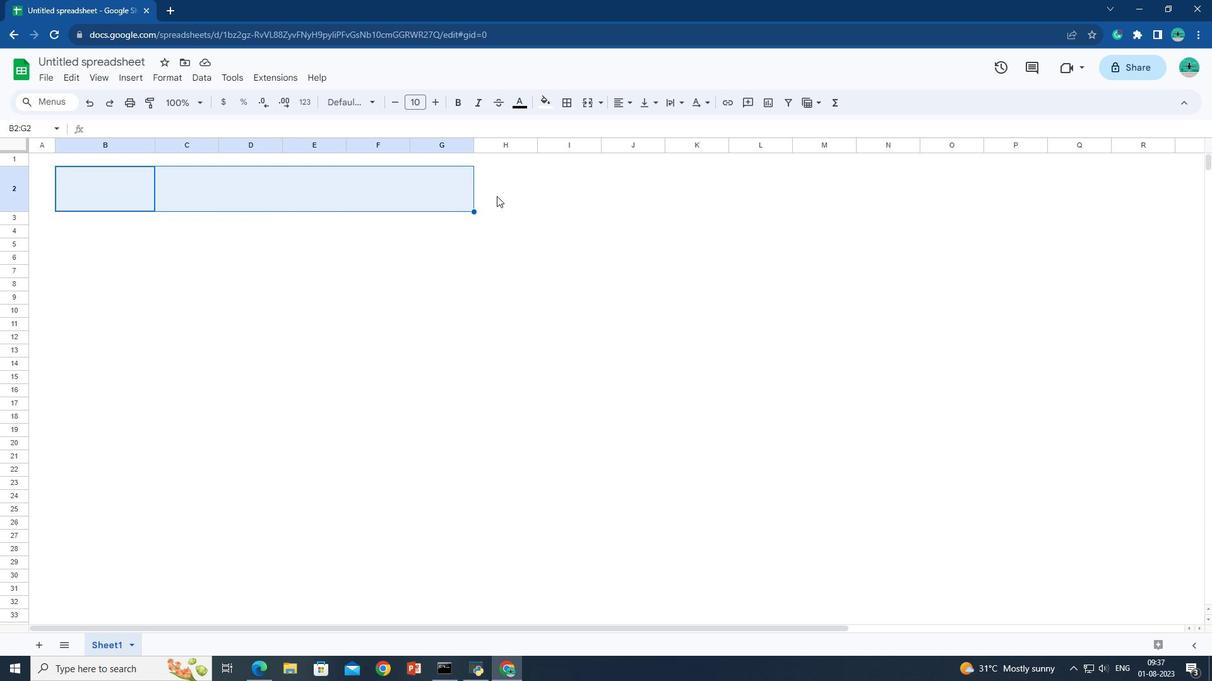 
Action: Mouse moved to (488, 197)
Screenshot: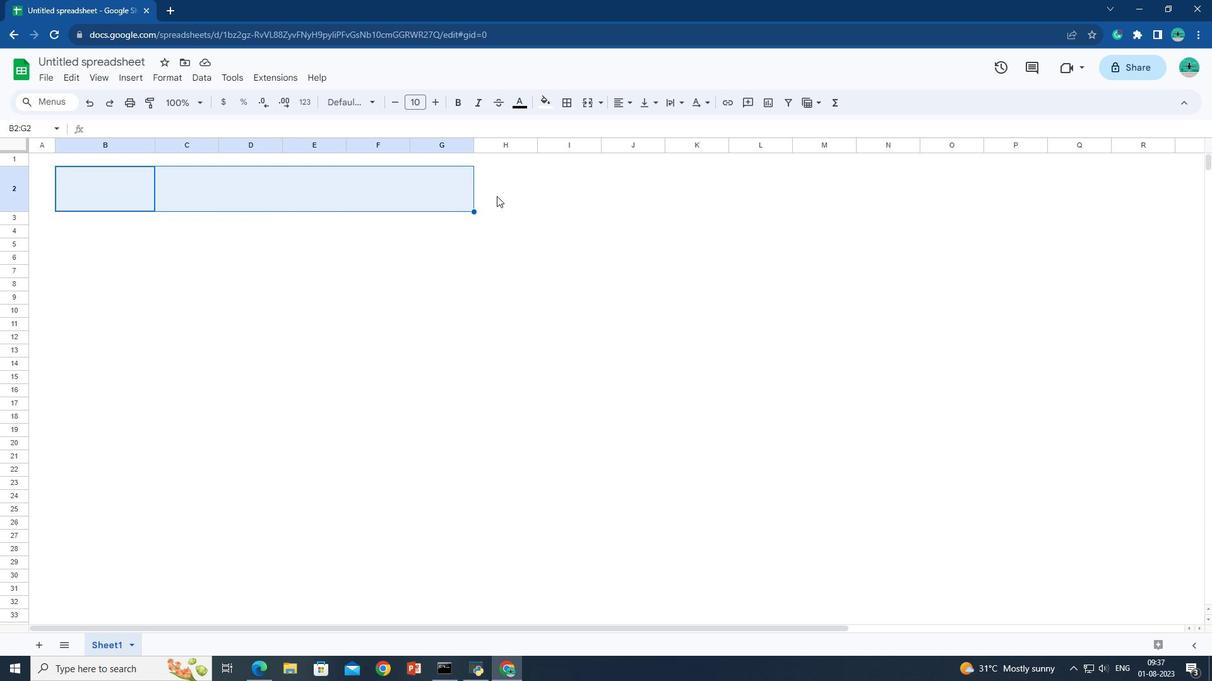 
Action: Key pressed <Key.shift>
Screenshot: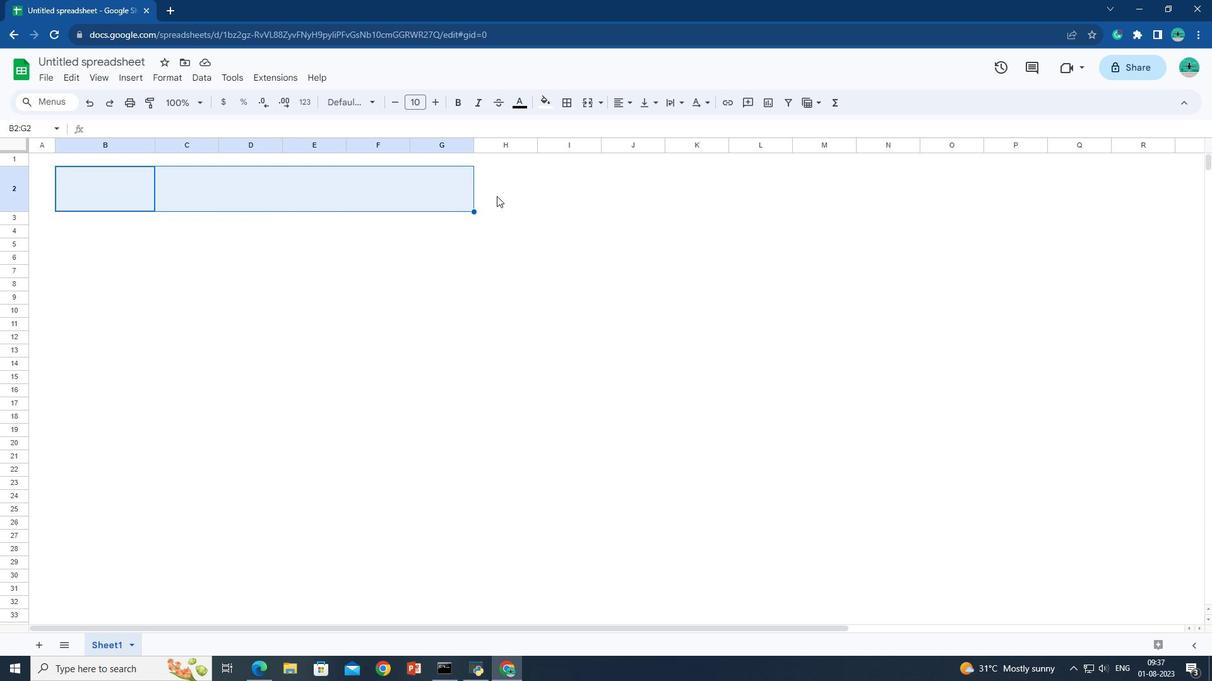 
Action: Mouse moved to (491, 197)
Screenshot: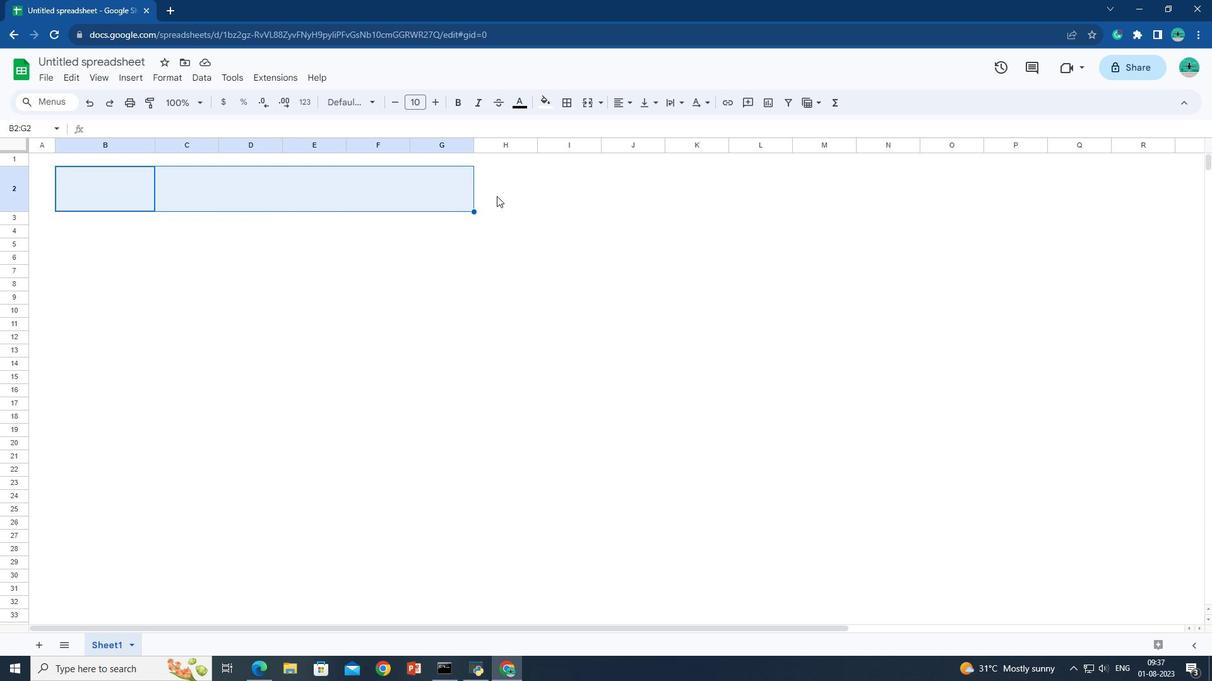 
Action: Key pressed <Key.shift>
Screenshot: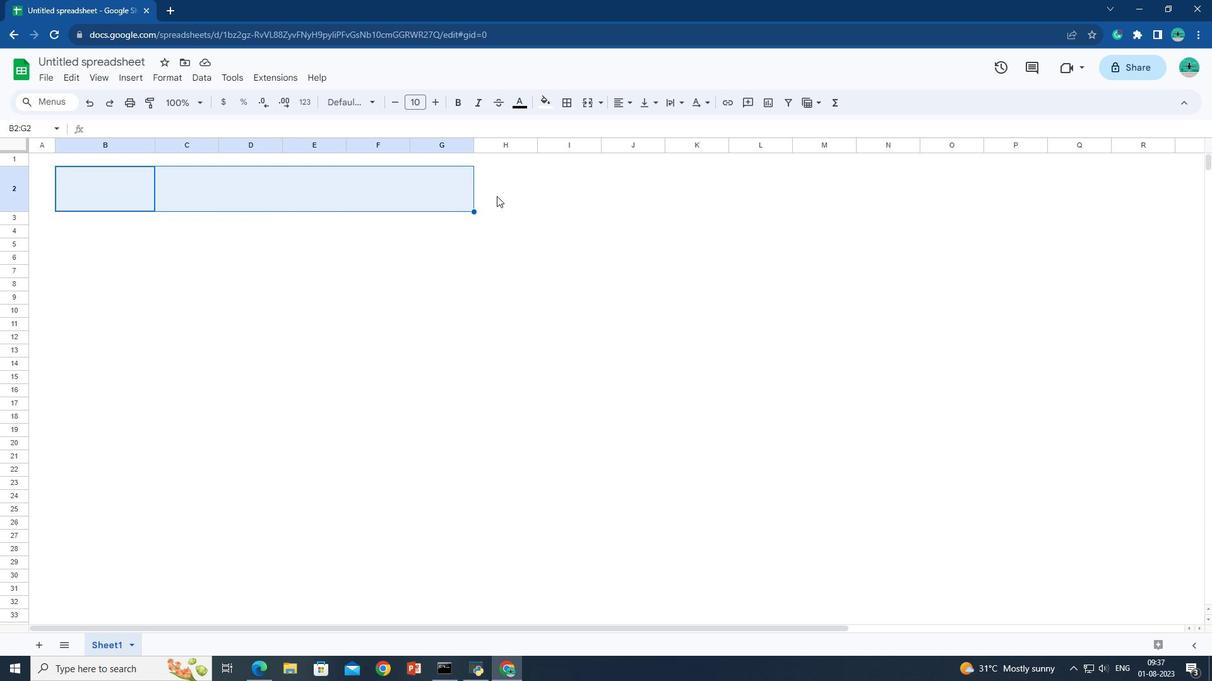 
Action: Mouse moved to (496, 196)
Screenshot: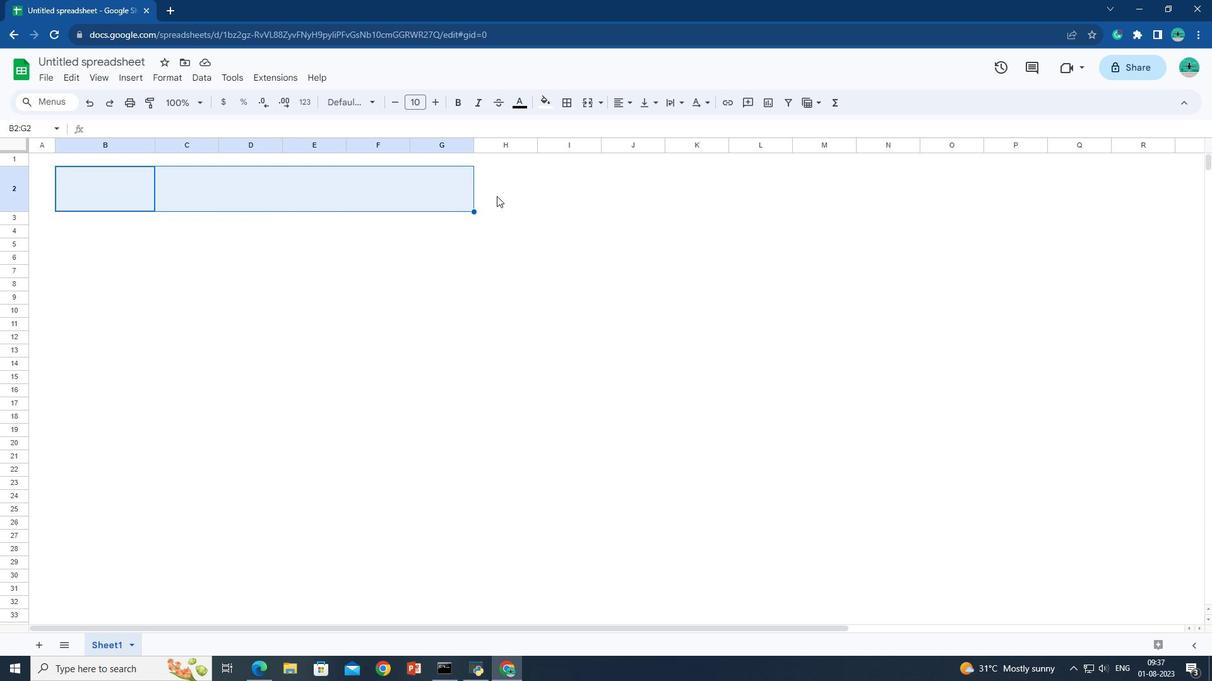 
Action: Key pressed <Key.shift>
Screenshot: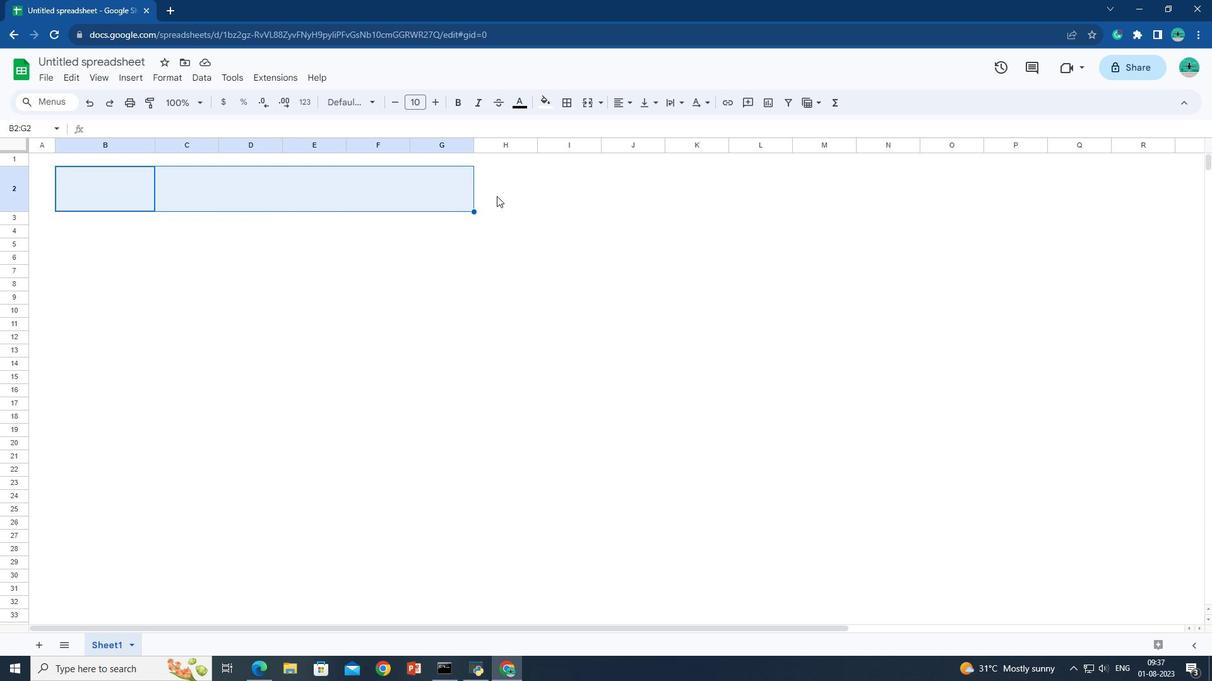 
Action: Mouse moved to (496, 196)
Screenshot: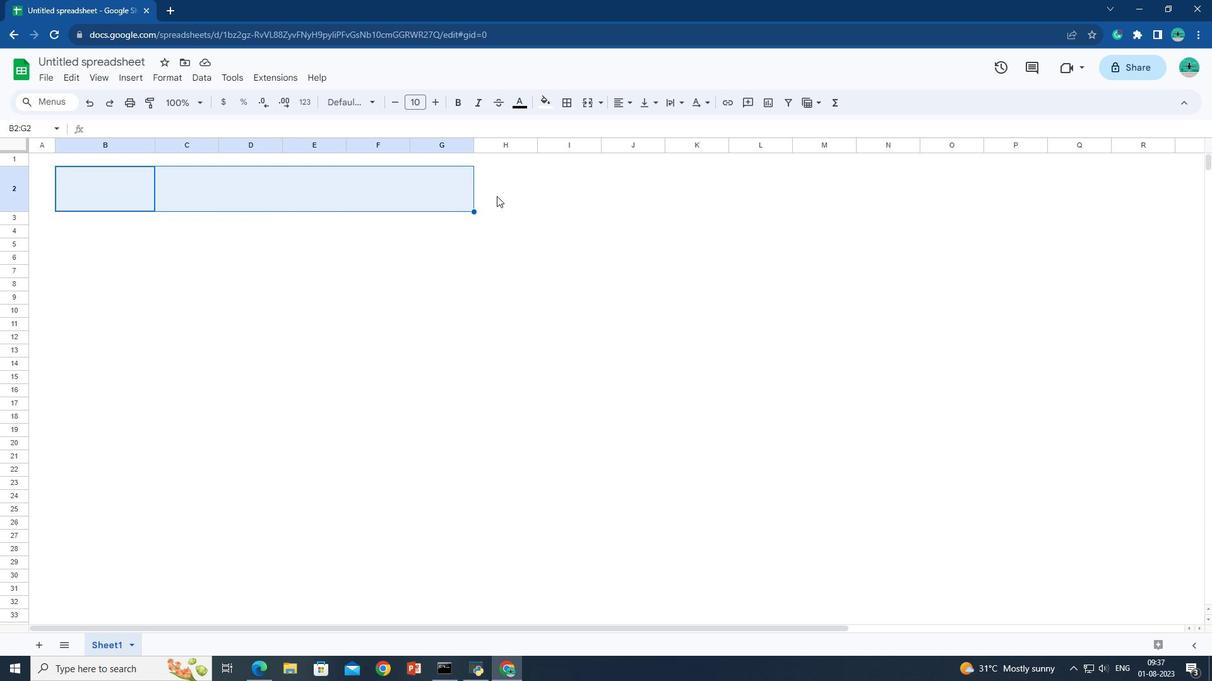 
Action: Key pressed <Key.shift>
Screenshot: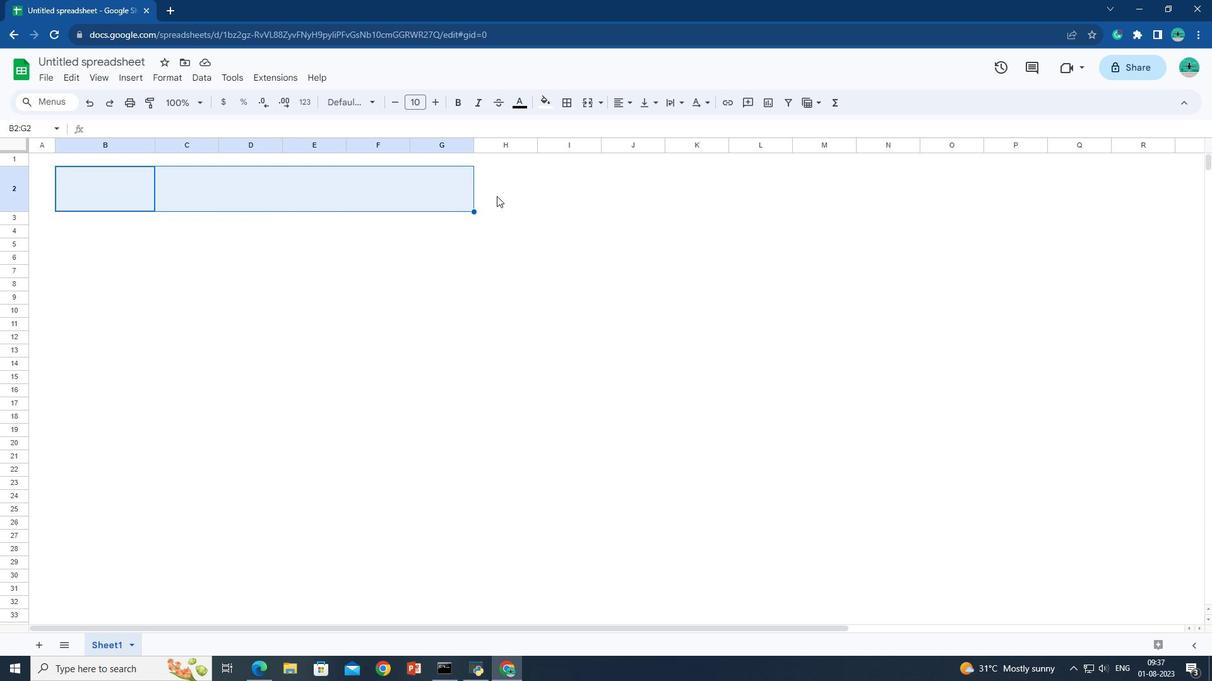 
Action: Mouse moved to (496, 196)
Screenshot: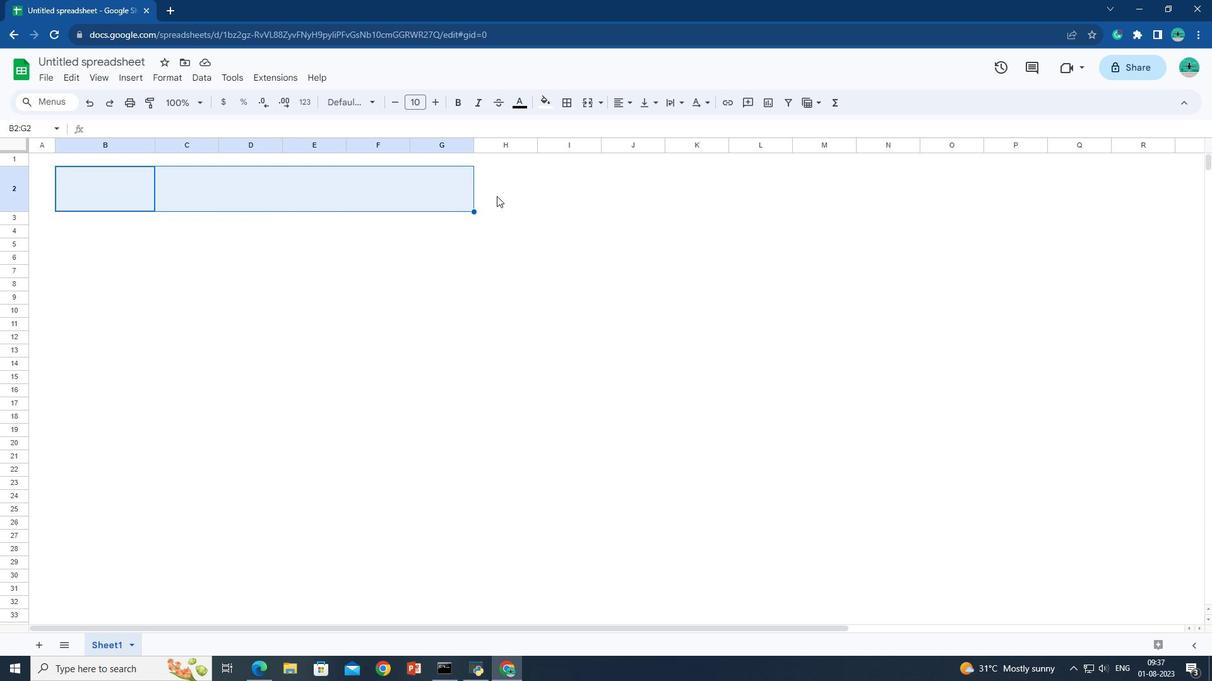 
Action: Key pressed <Key.shift><Key.shift><Key.shift><Key.shift><Key.shift><Key.shift><Key.shift><Key.shift><Key.shift><Key.shift><Key.shift><Key.shift><Key.shift><Key.shift><Key.shift><Key.shift><Key.shift><Key.shift><Key.shift><Key.shift><Key.shift>
Screenshot: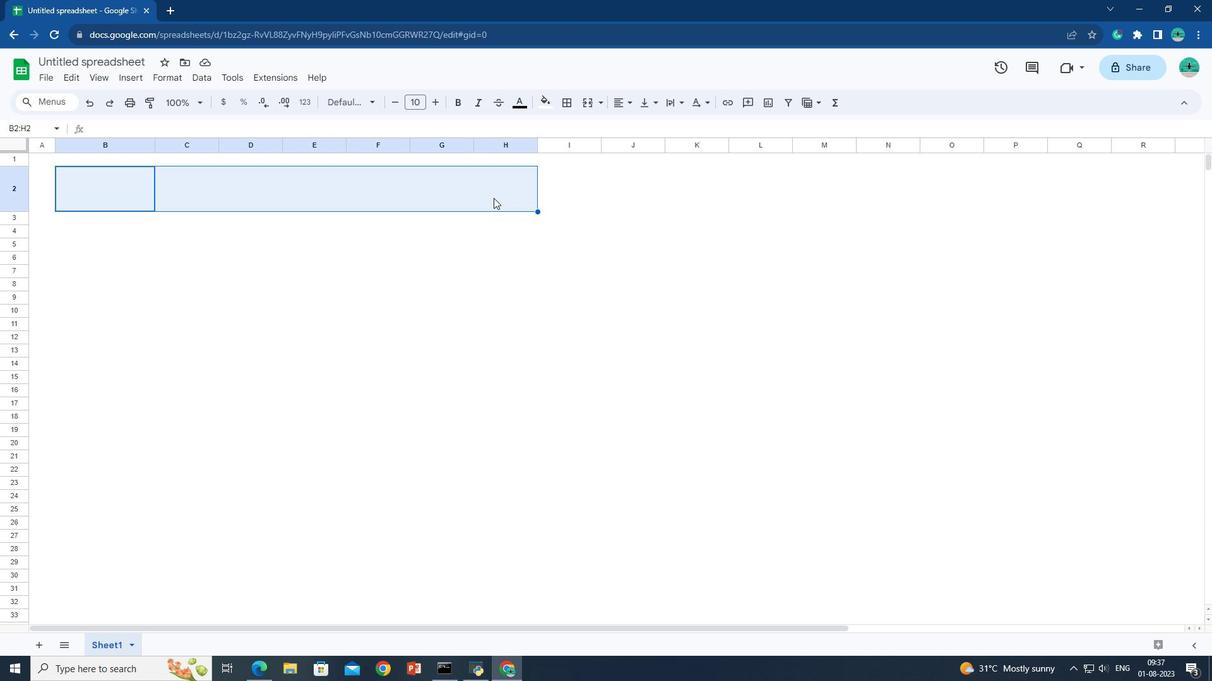 
Action: Mouse pressed left at (496, 196)
Screenshot: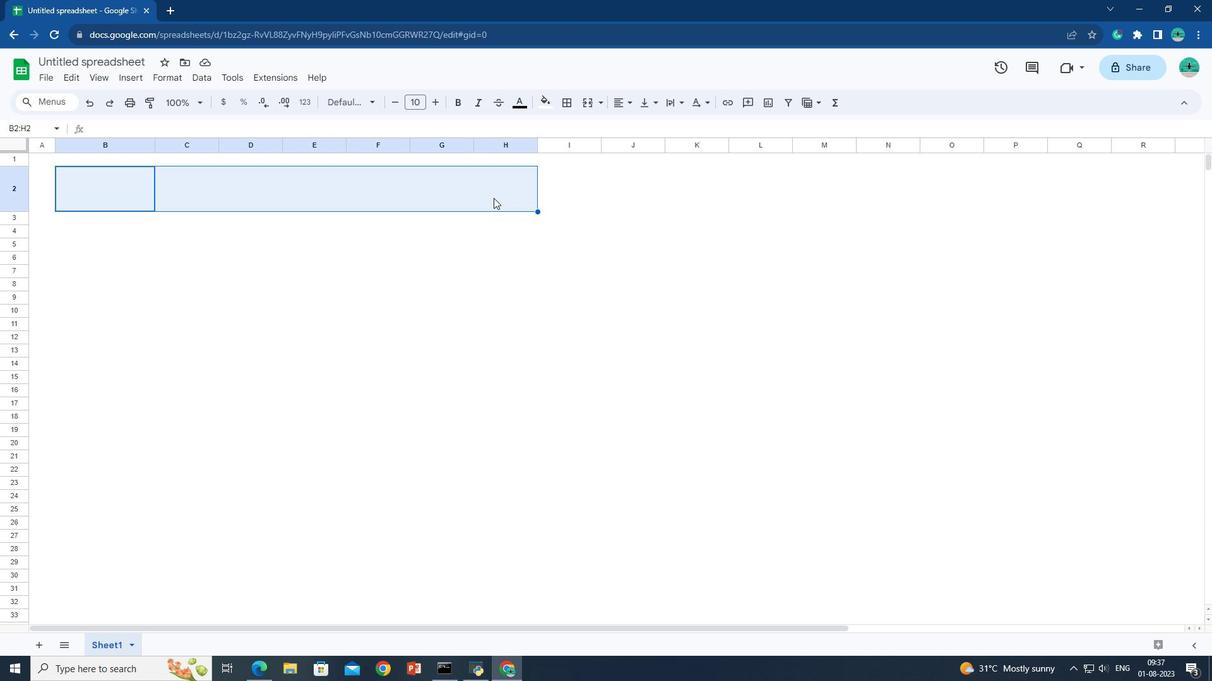 
Action: Key pressed <Key.shift><Key.shift><Key.shift><Key.shift><Key.shift><Key.shift><Key.shift>
Screenshot: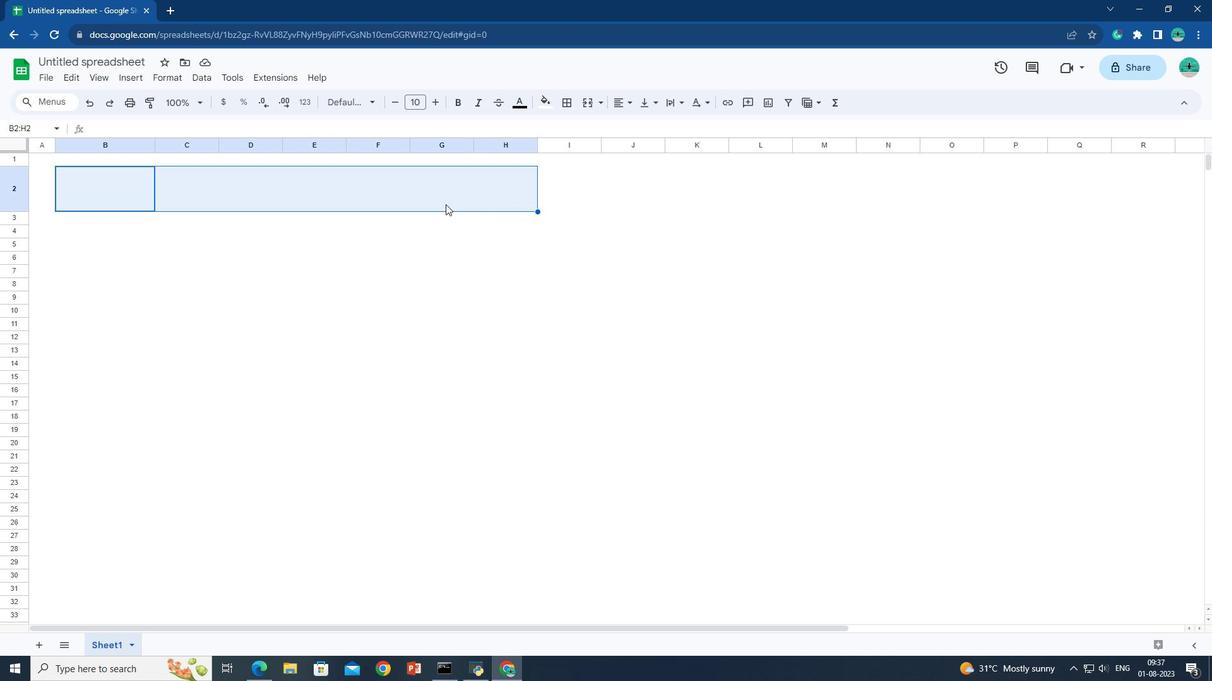 
Action: Mouse moved to (496, 196)
Screenshot: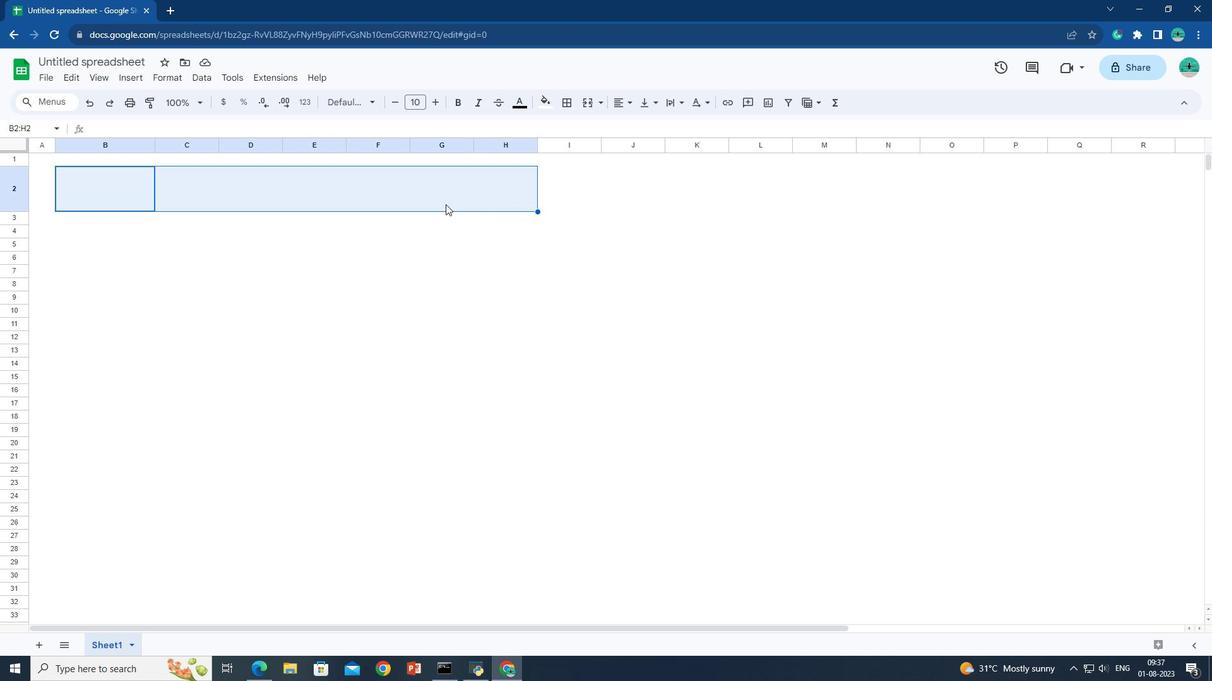 
Action: Key pressed <Key.shift>
Screenshot: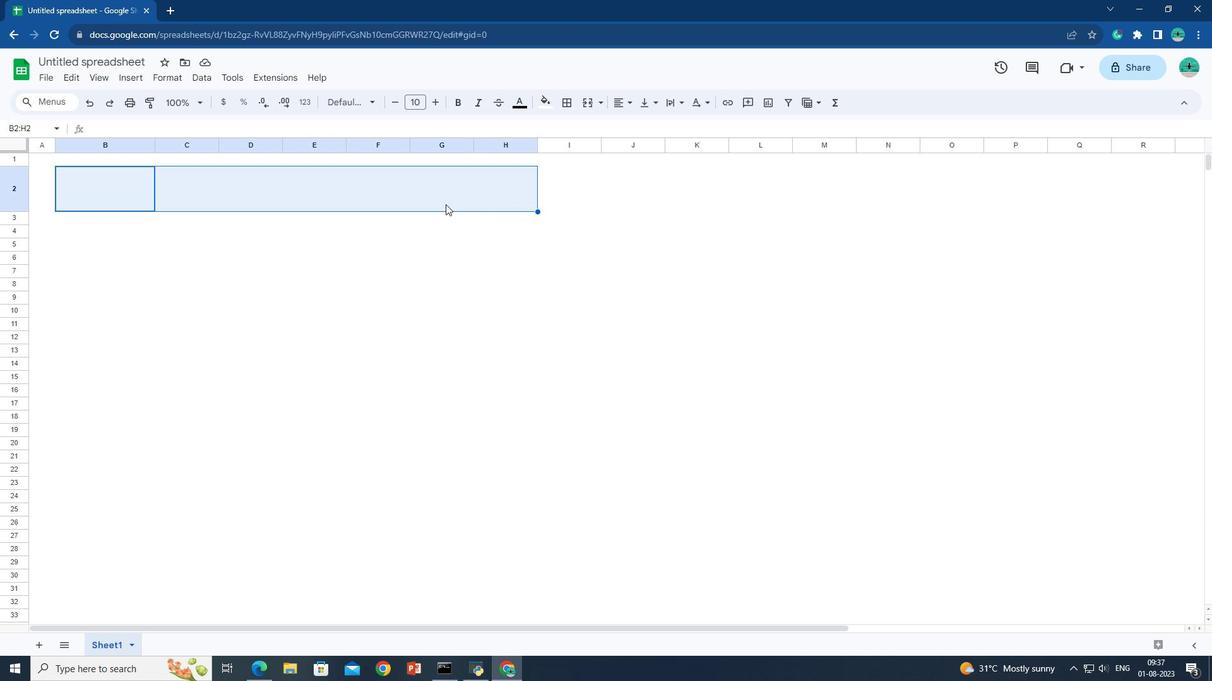 
Action: Mouse moved to (494, 197)
Screenshot: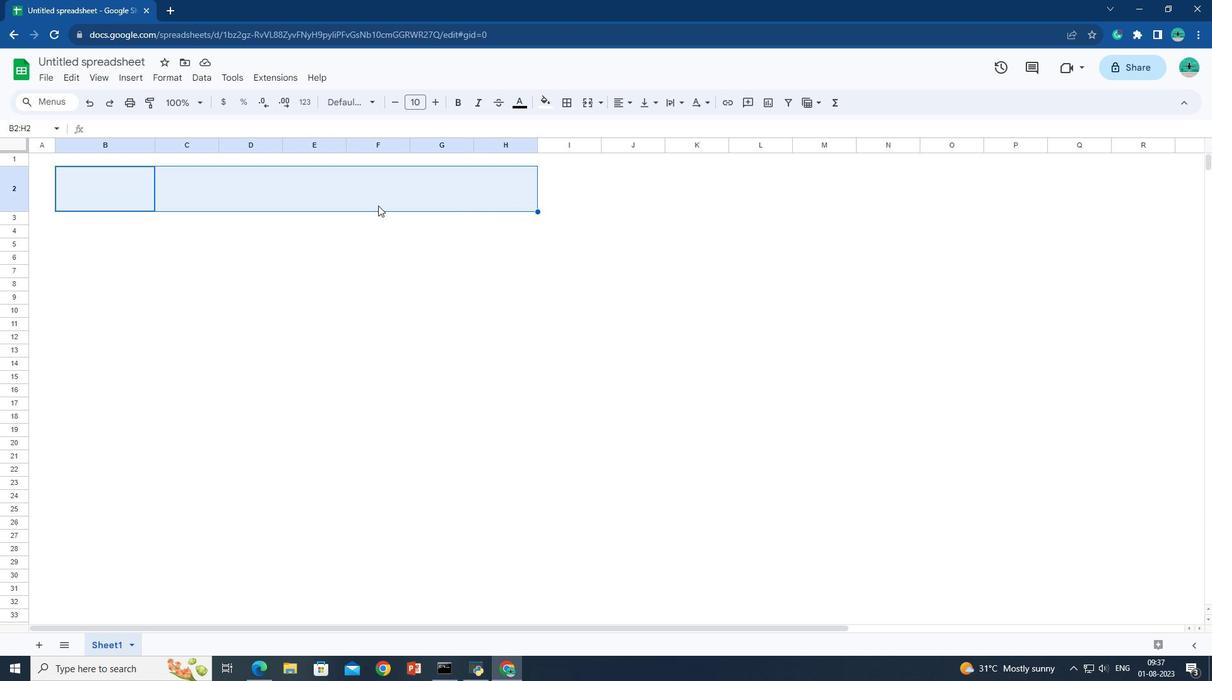 
Action: Key pressed <Key.shift>
Screenshot: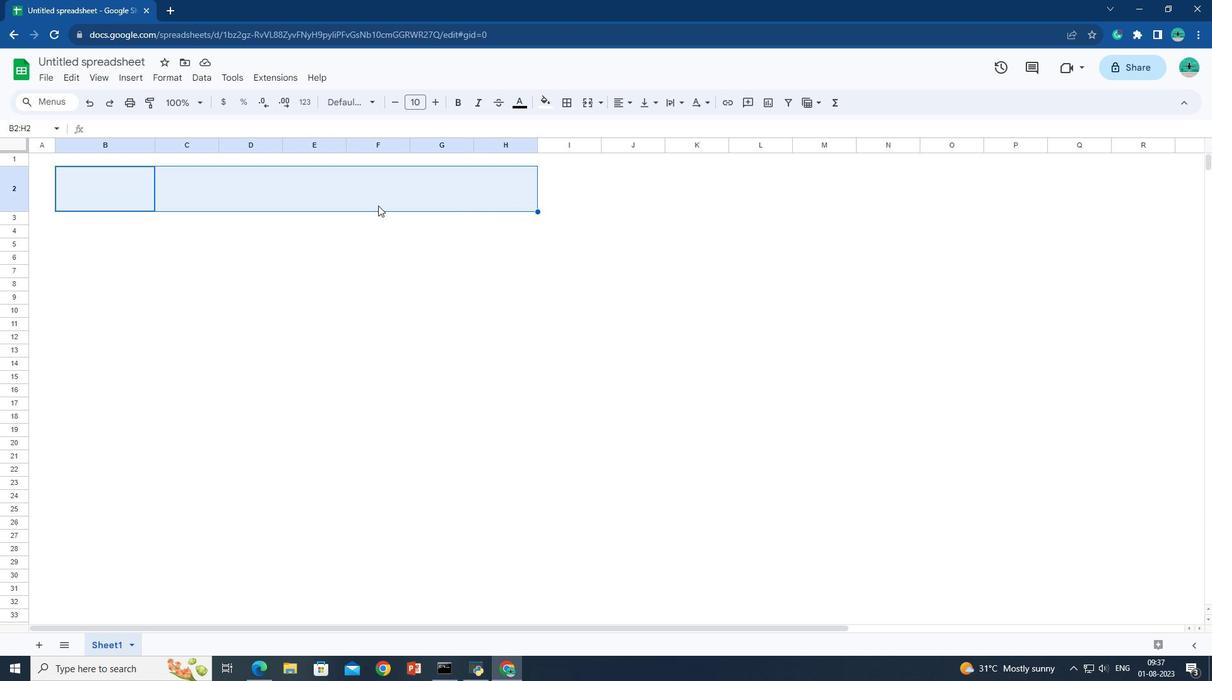 
Action: Mouse moved to (584, 108)
Screenshot: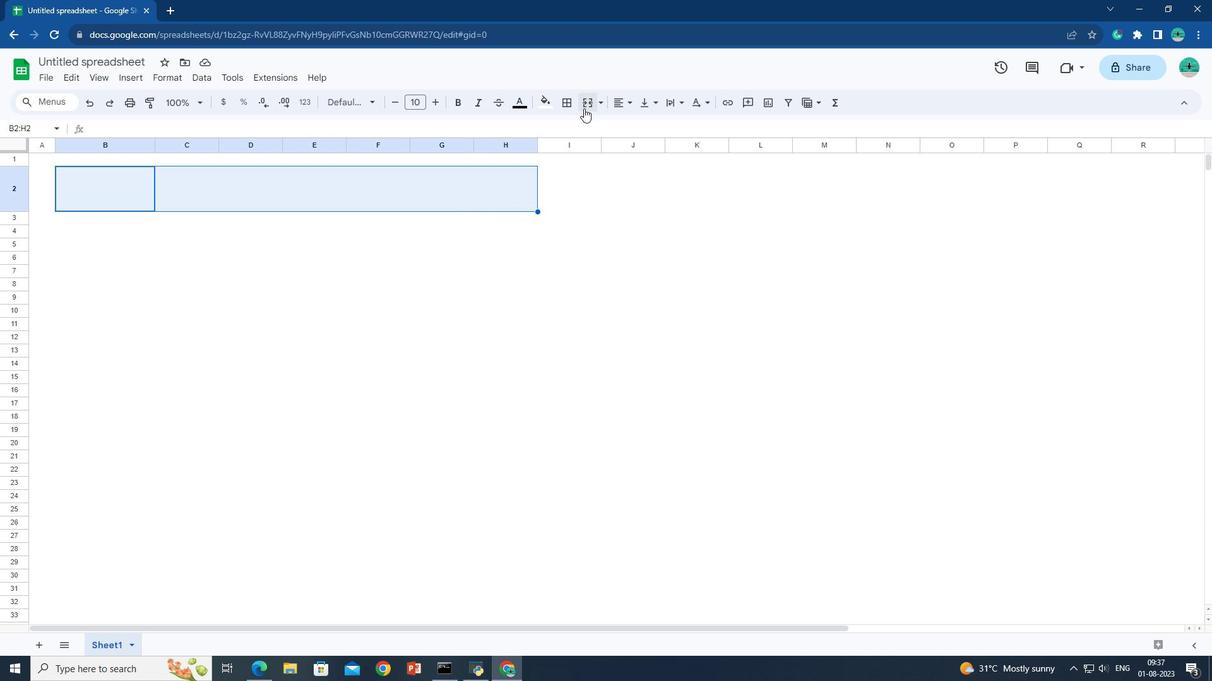 
Action: Mouse pressed left at (584, 108)
Screenshot: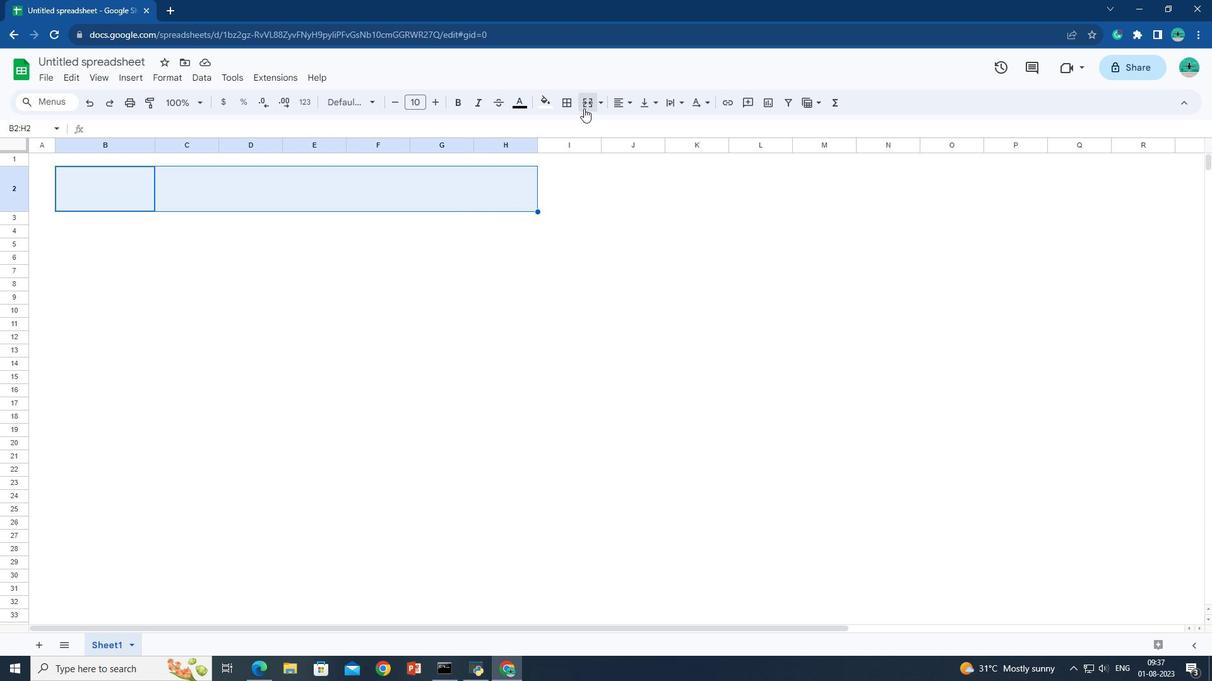 
Action: Mouse moved to (12, 213)
Screenshot: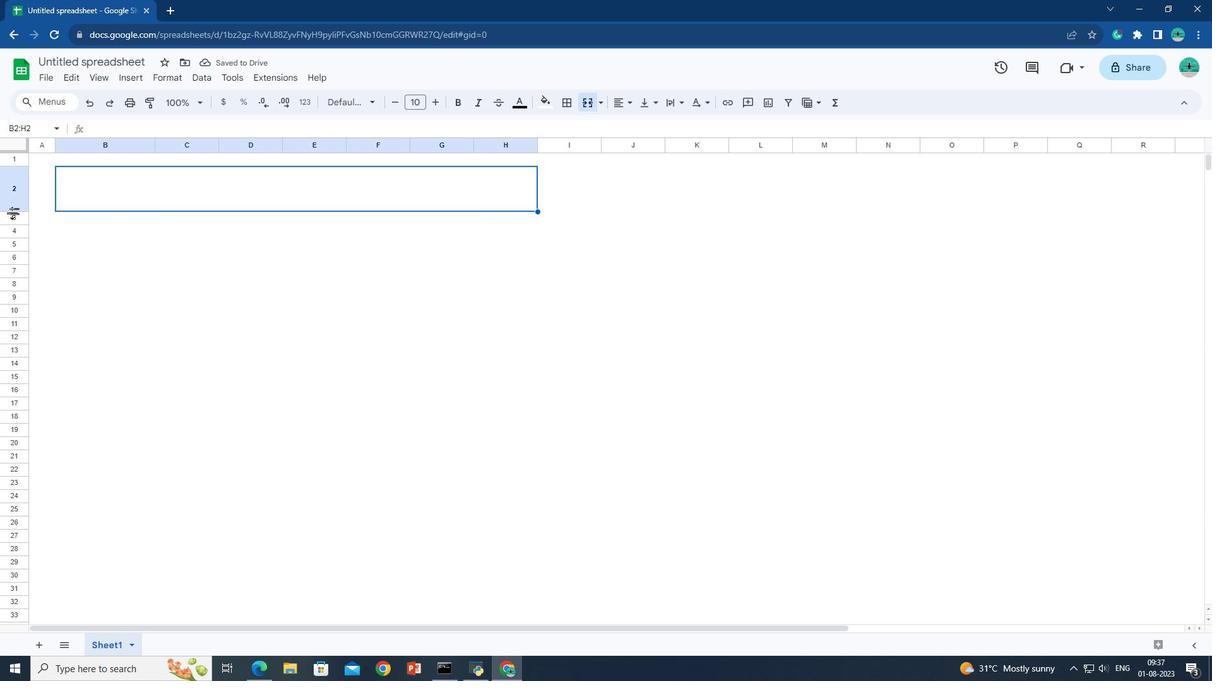 
Action: Mouse pressed left at (12, 213)
Screenshot: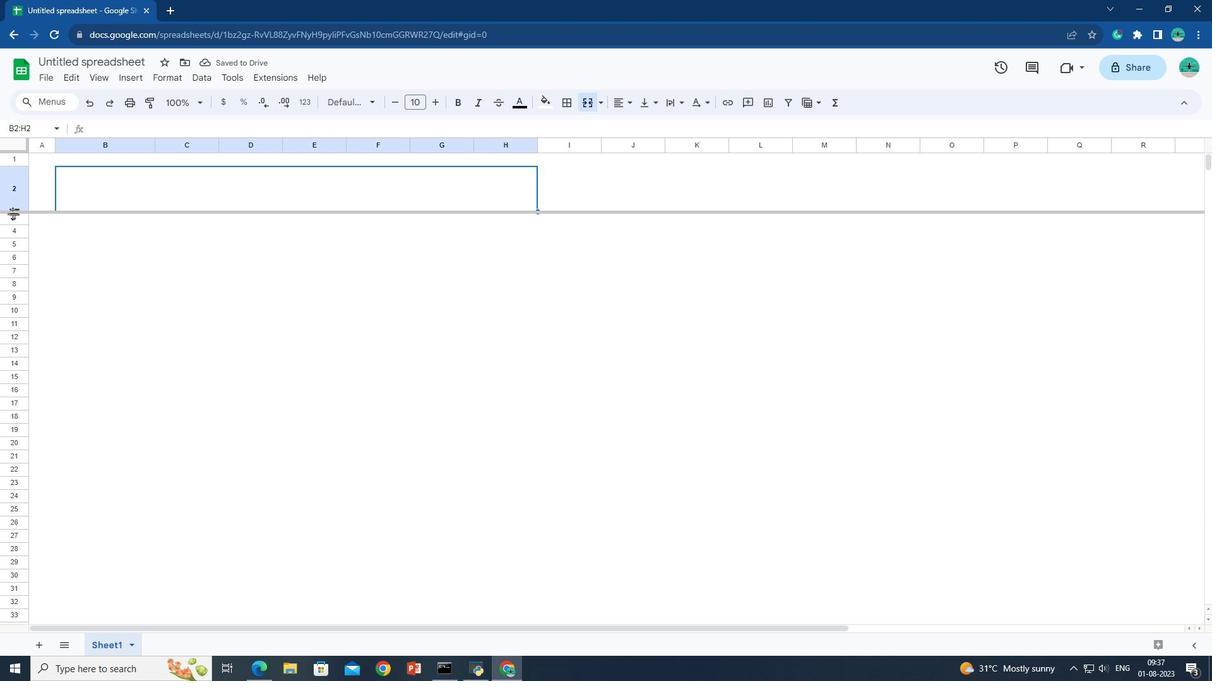 
Action: Mouse moved to (111, 199)
Screenshot: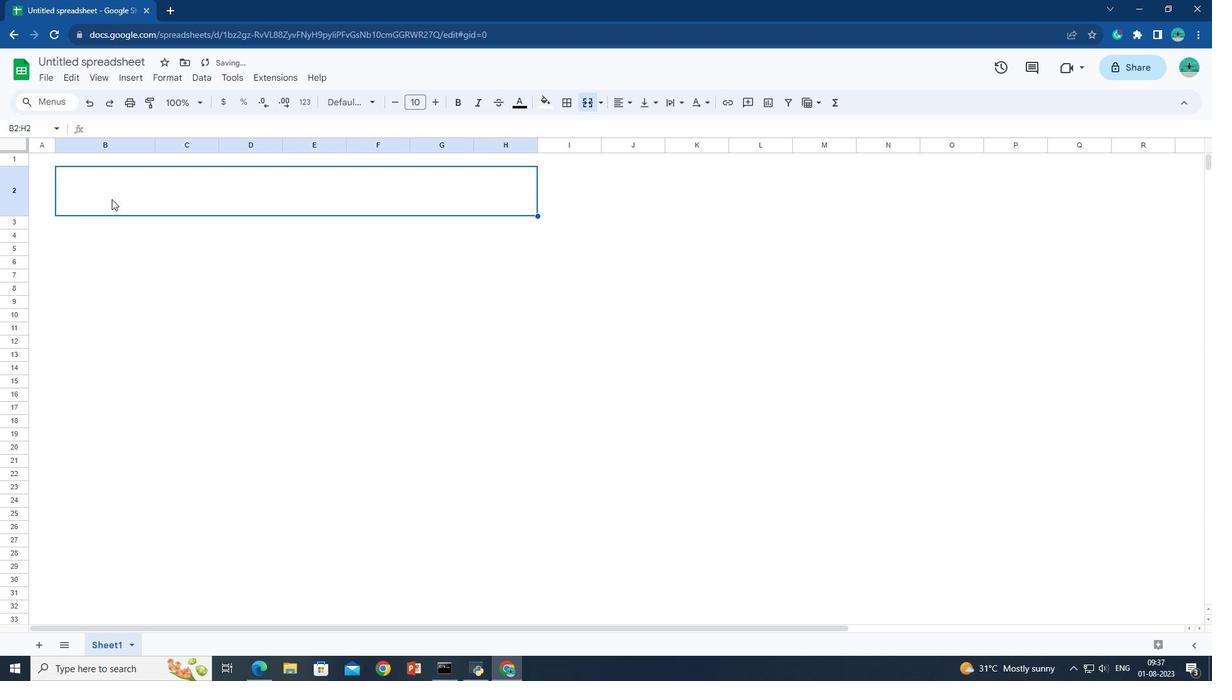
Action: Mouse pressed left at (111, 199)
Screenshot: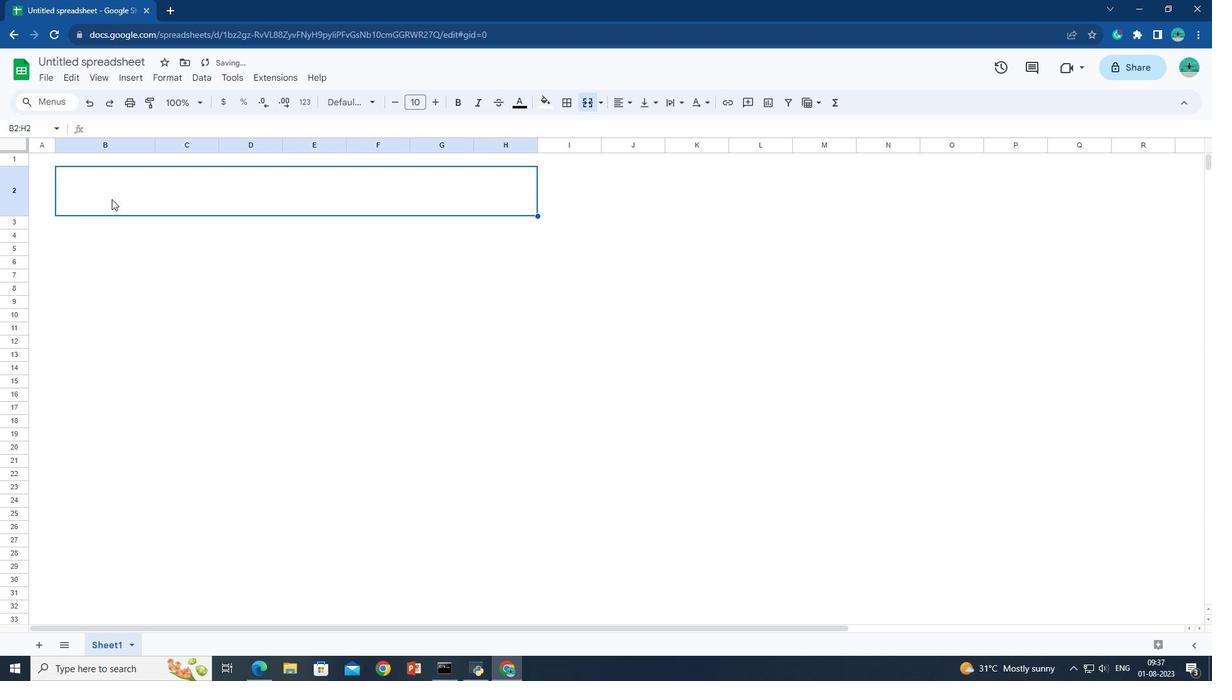 
Action: Key pressed <Key.shift><Key.shift><Key.shift><Key.shift><Key.shift><Key.shift><Key.shift><Key.shift><Key.shift><Key.shift><Key.shift><Key.shift>Green<Key.space><Key.shift>Special<Key.space><Key.shift>Educa<Key.backspace><Key.backspace>cationctrl+A
Screenshot: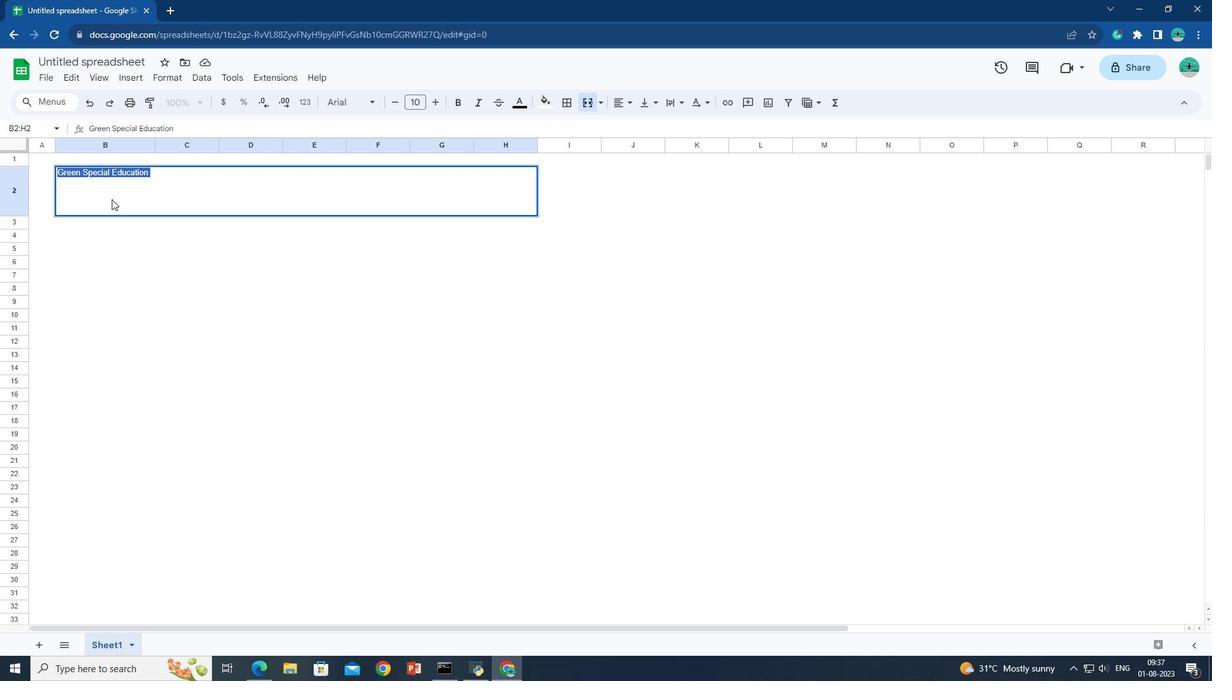 
Action: Mouse moved to (429, 106)
Screenshot: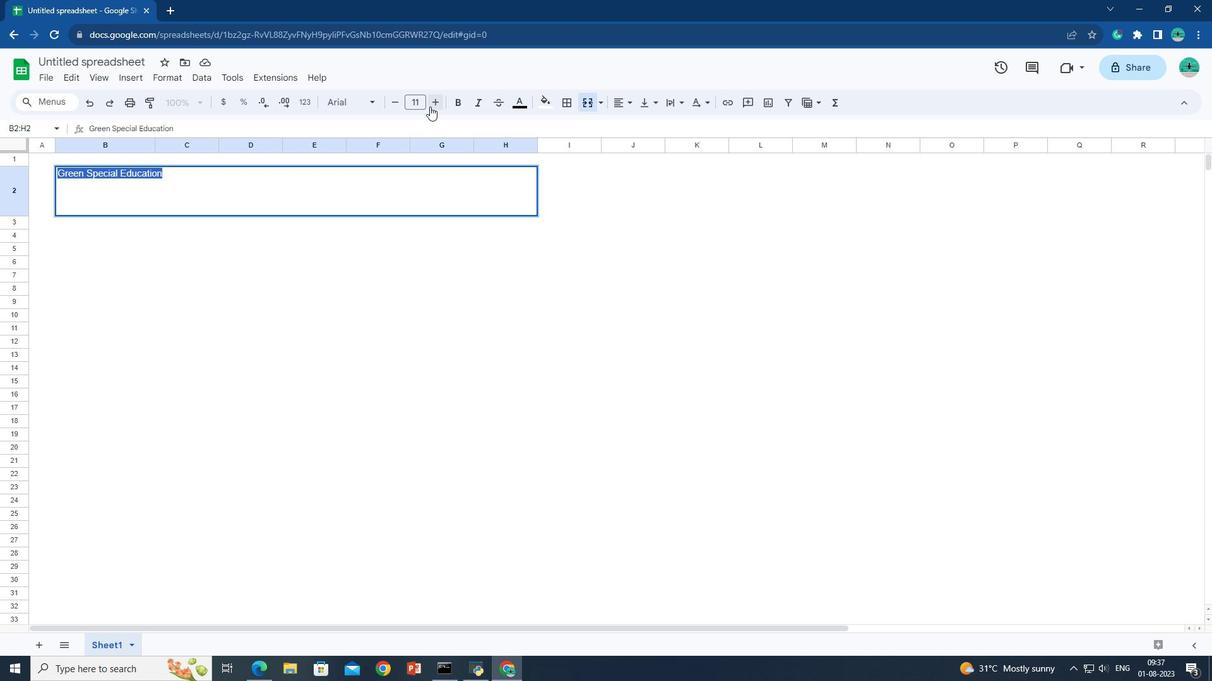 
Action: Mouse pressed left at (429, 106)
Screenshot: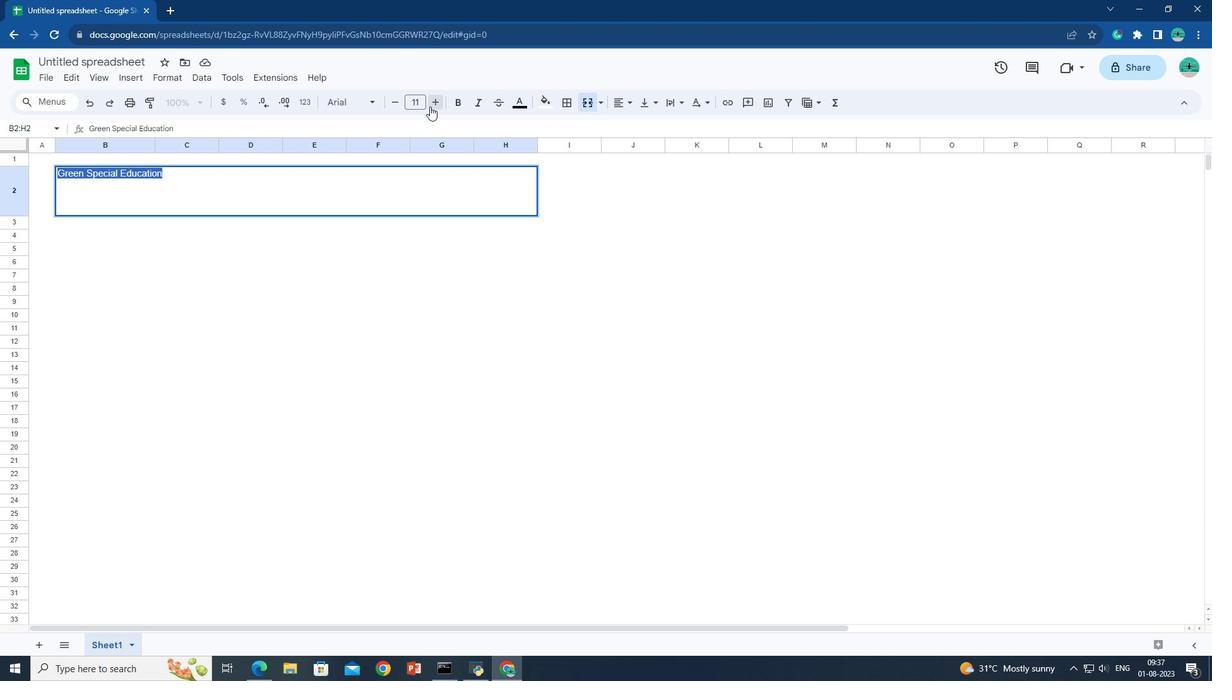 
Action: Mouse moved to (430, 106)
Screenshot: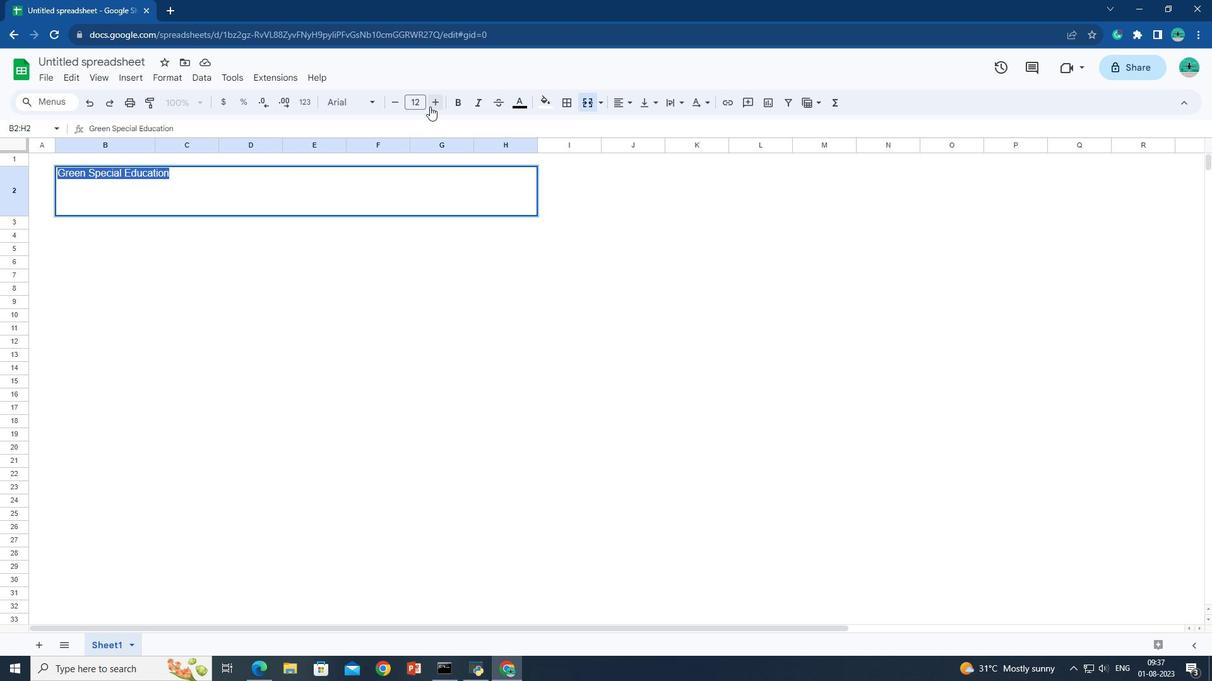 
Action: Mouse pressed left at (430, 106)
Screenshot: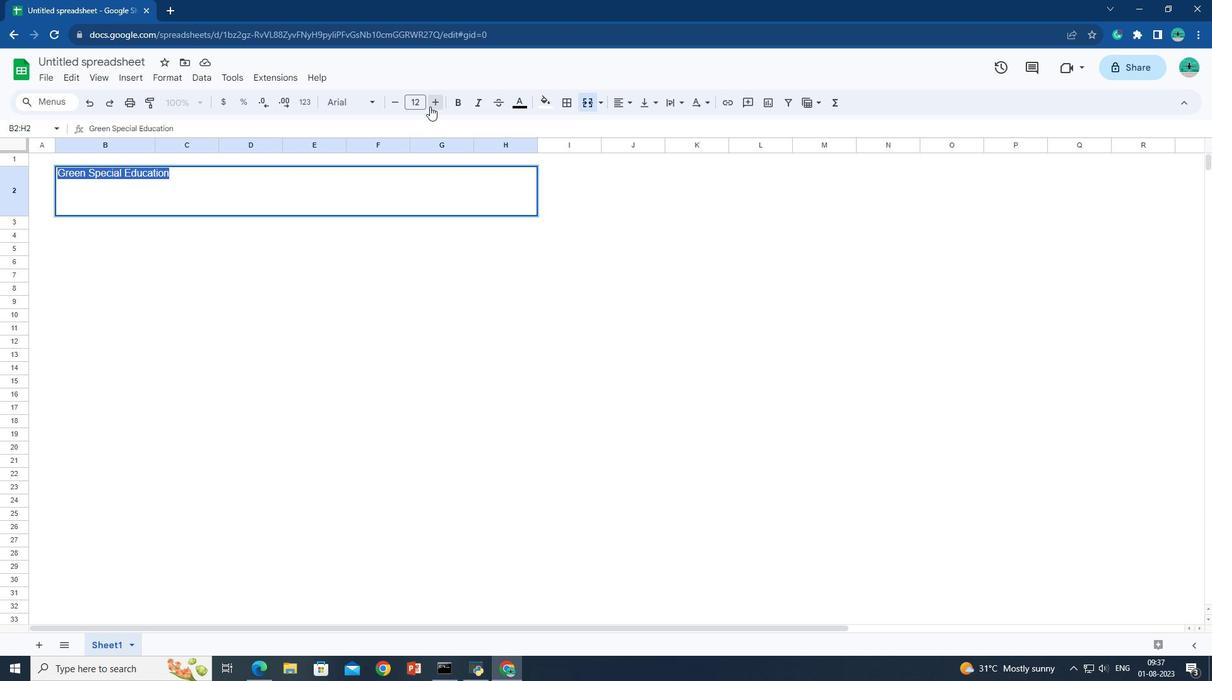 
Action: Mouse pressed left at (430, 106)
Screenshot: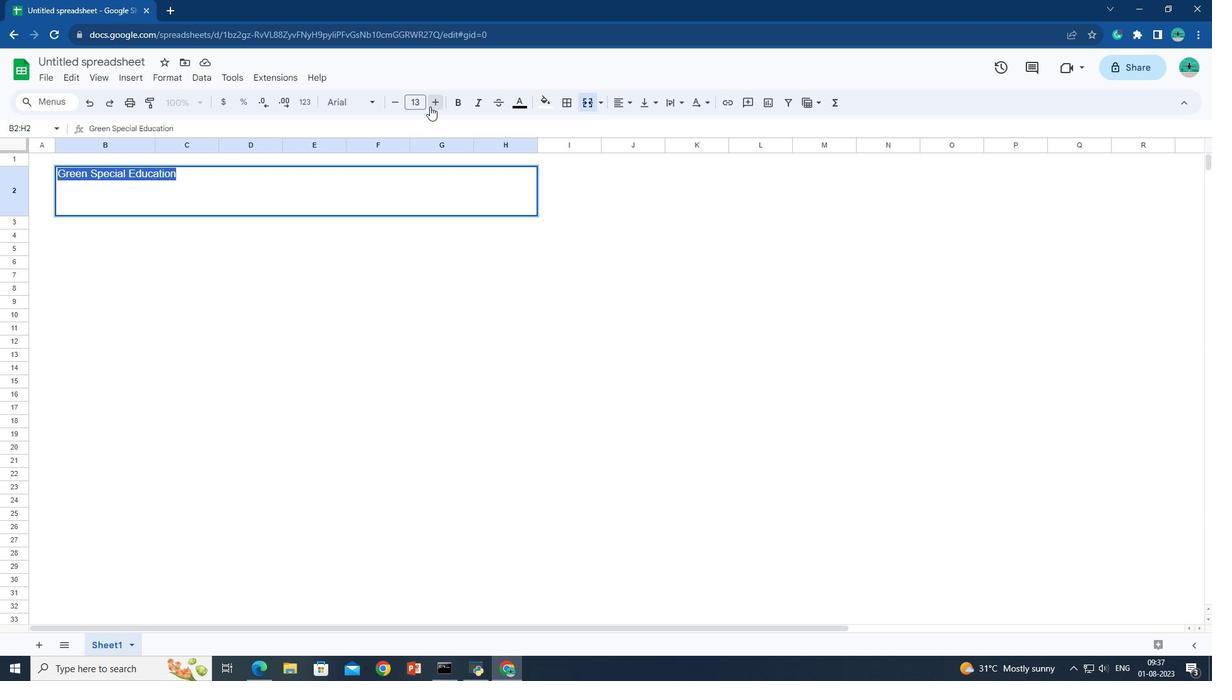 
Action: Mouse pressed left at (430, 106)
Screenshot: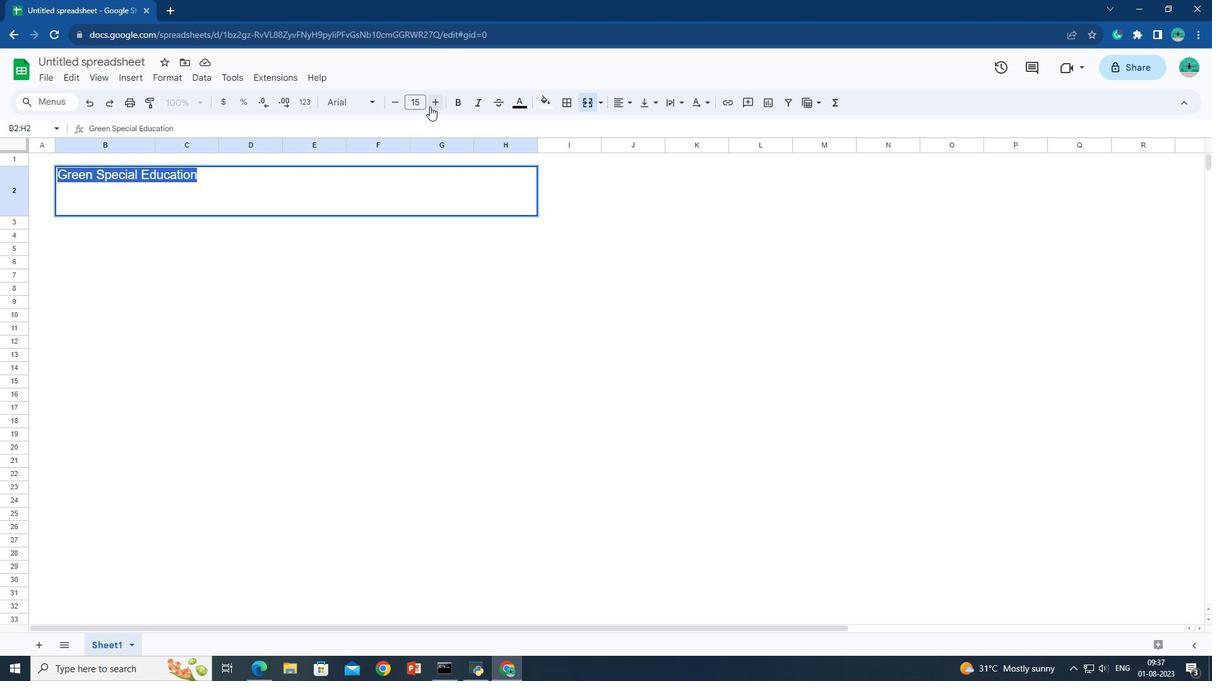 
Action: Mouse pressed left at (430, 106)
Screenshot: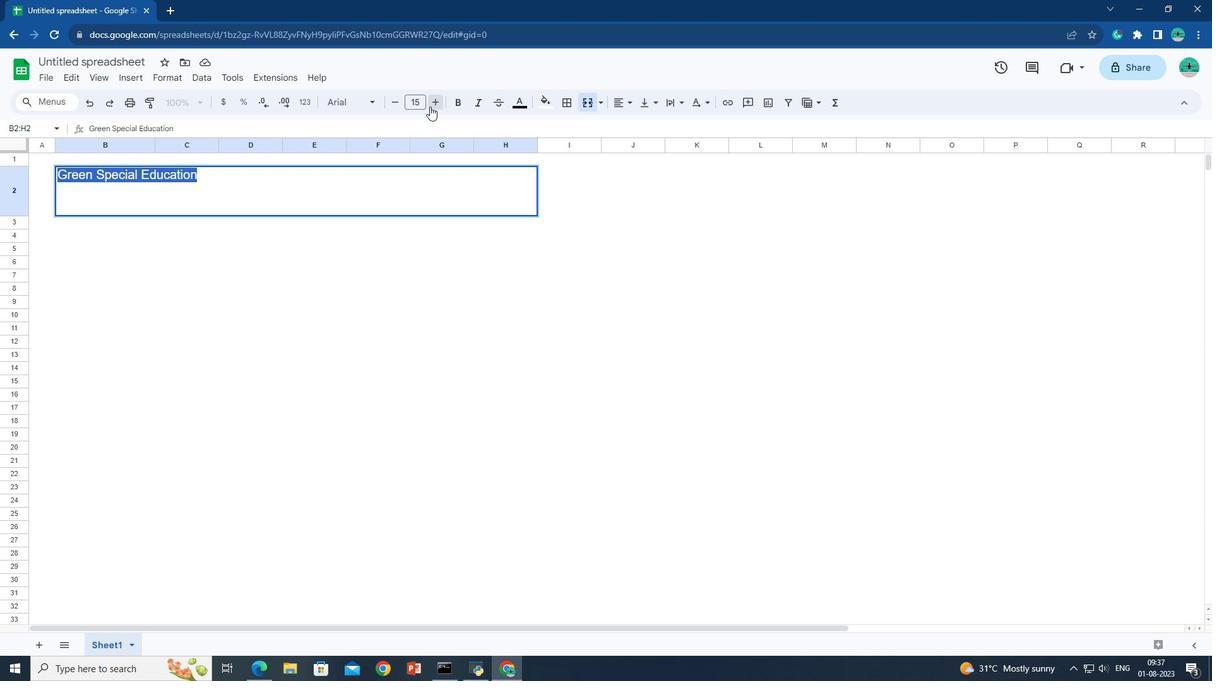 
Action: Mouse pressed left at (430, 106)
Screenshot: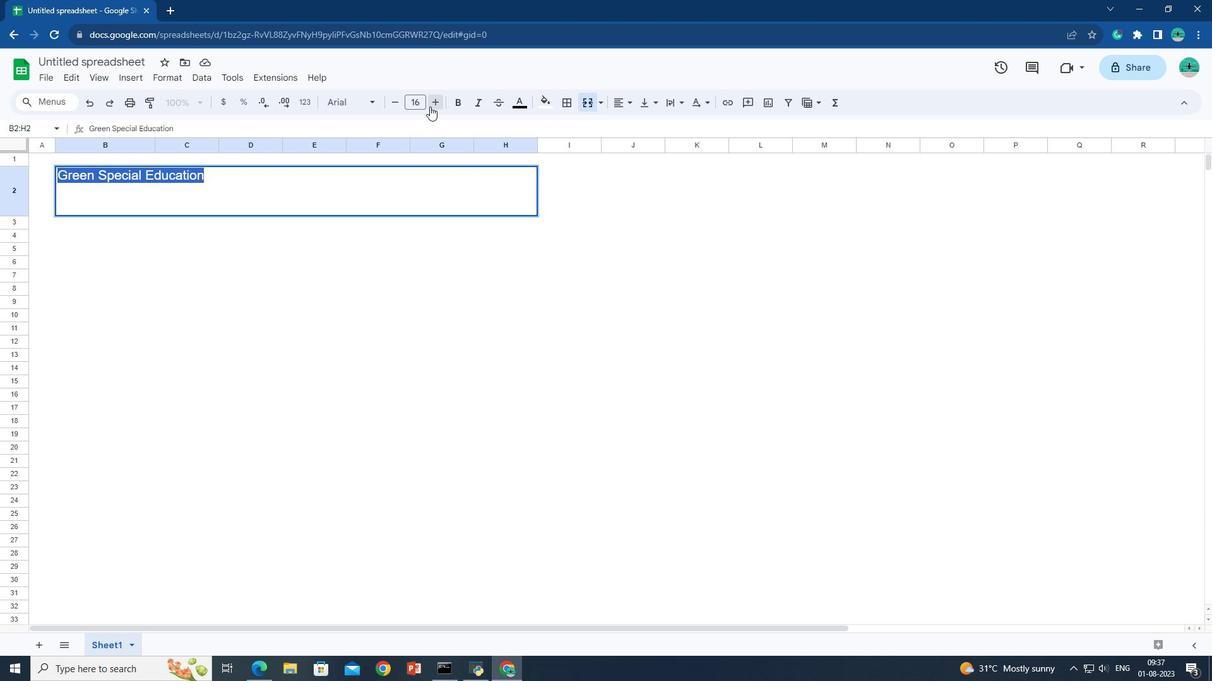 
Action: Mouse pressed left at (430, 106)
Screenshot: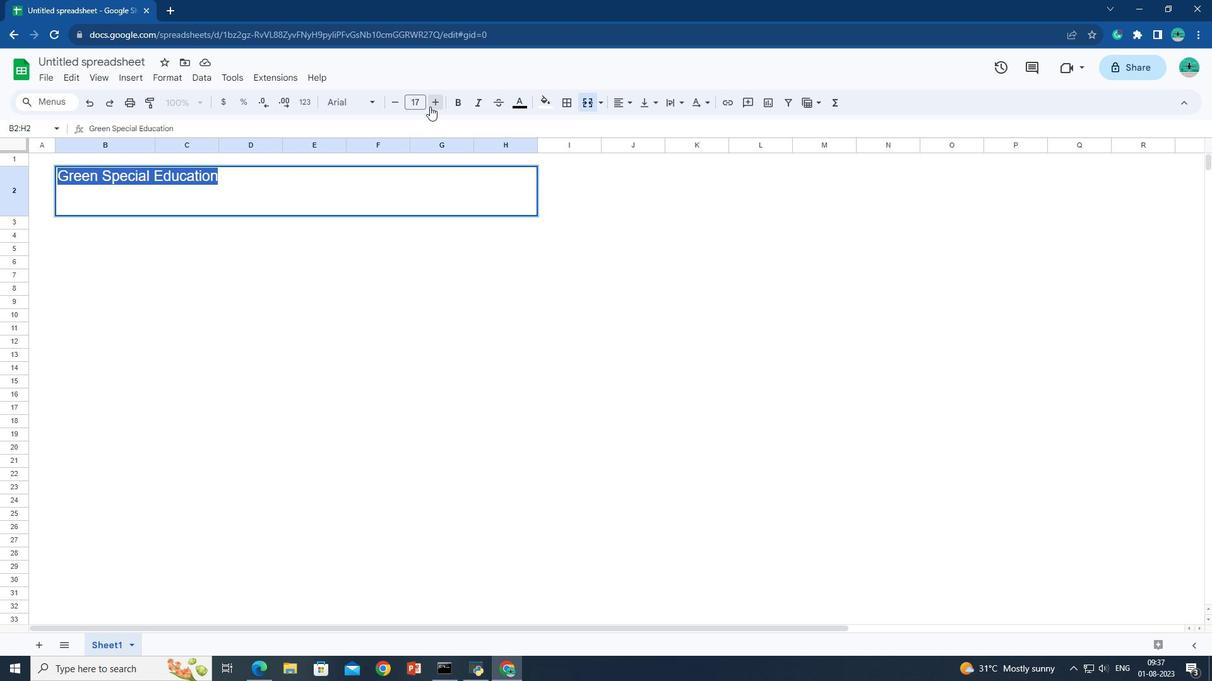 
Action: Mouse pressed left at (430, 106)
Screenshot: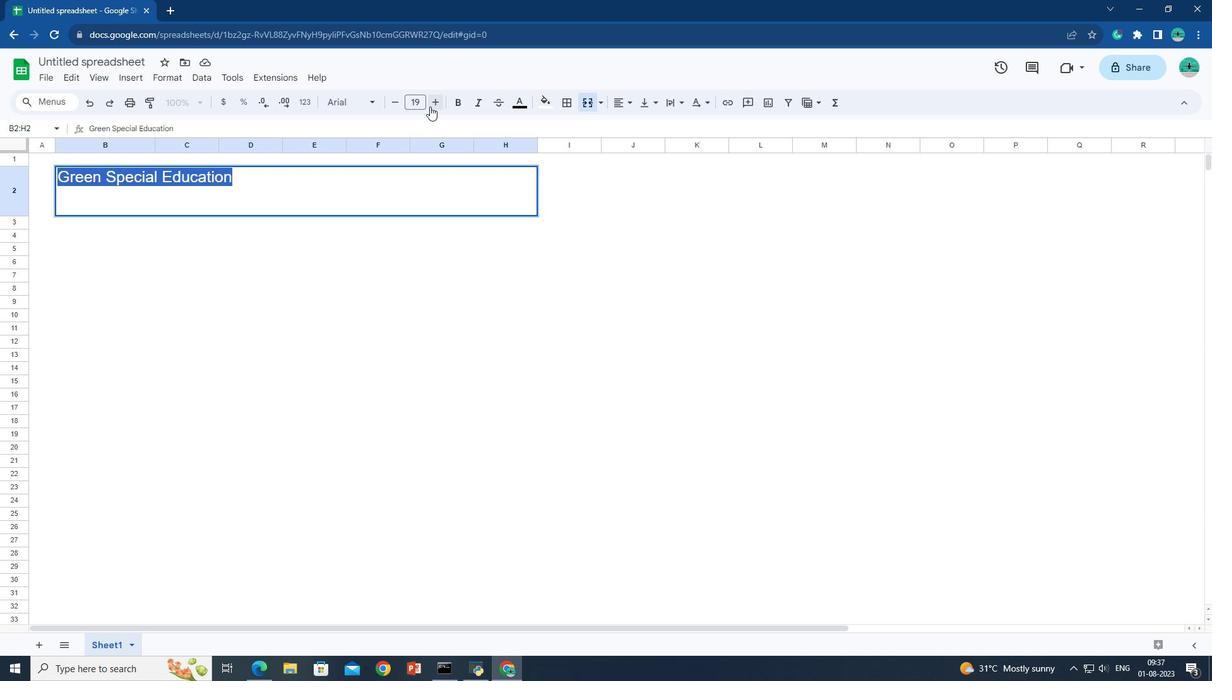 
Action: Mouse pressed left at (430, 106)
Screenshot: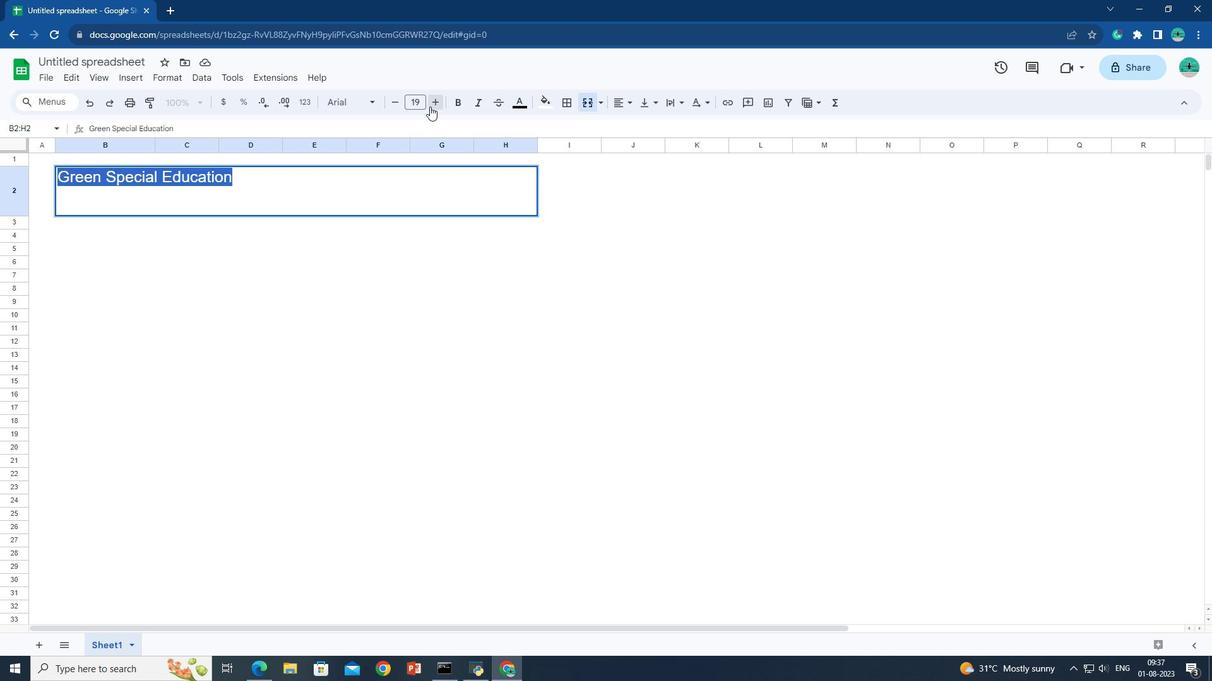 
Action: Mouse pressed left at (430, 106)
Screenshot: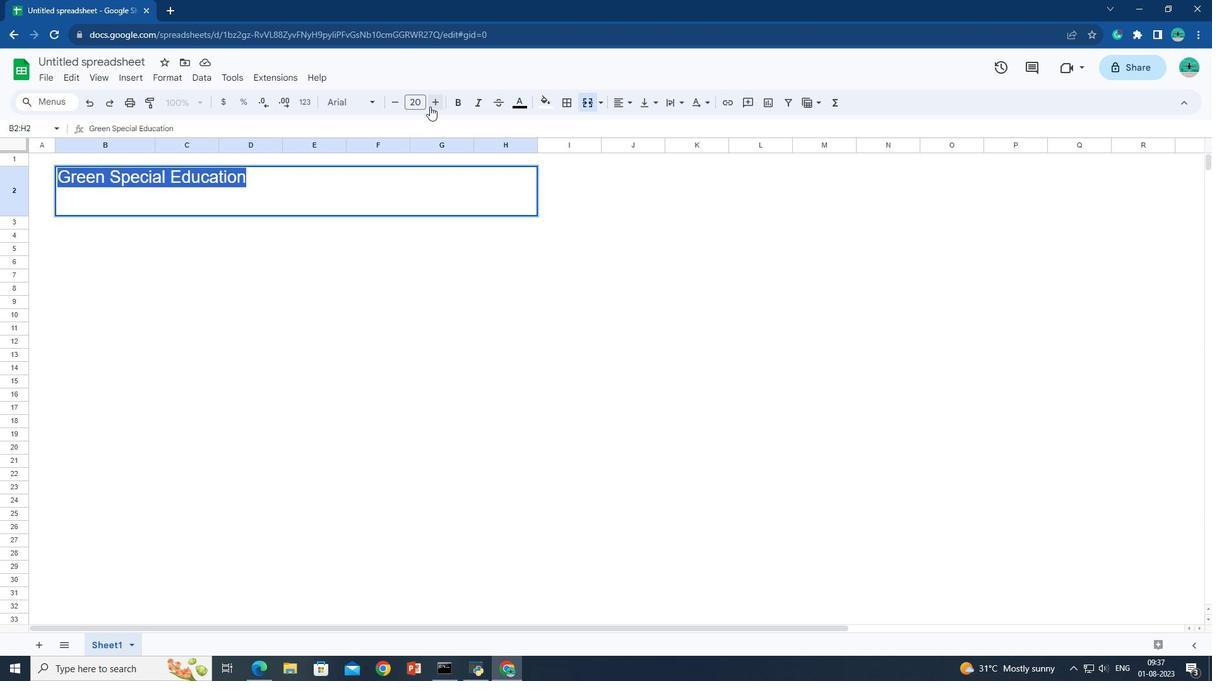 
Action: Mouse pressed left at (430, 106)
Screenshot: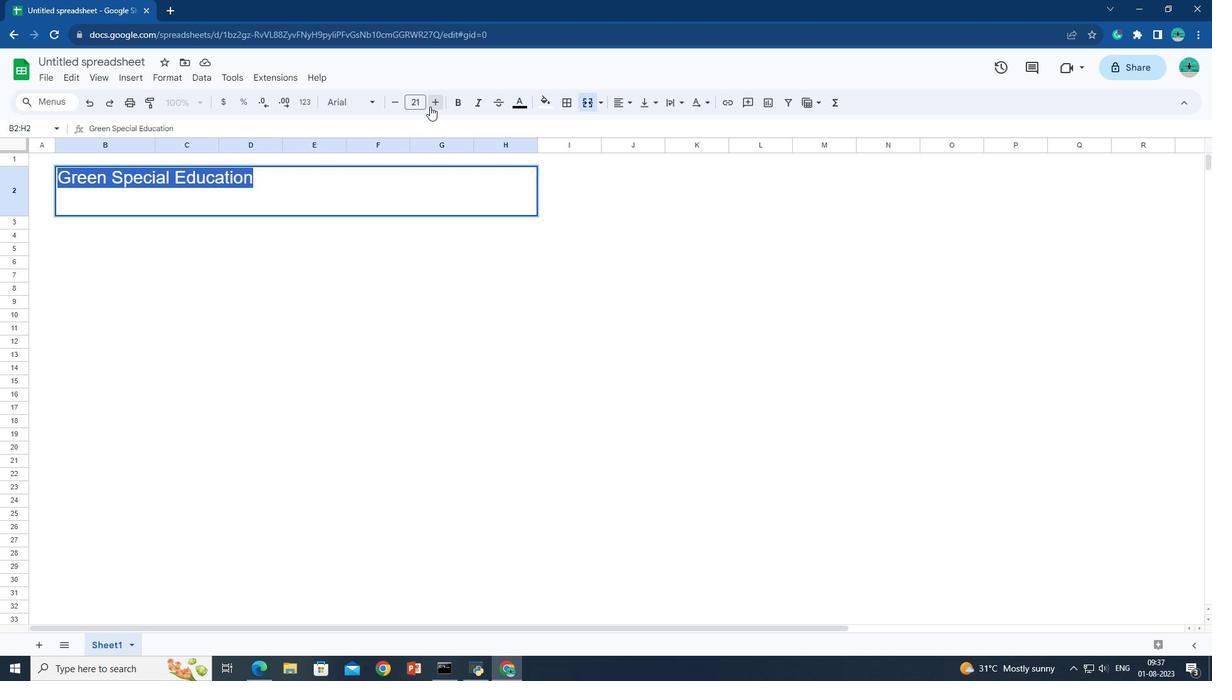 
Action: Mouse pressed left at (430, 106)
Screenshot: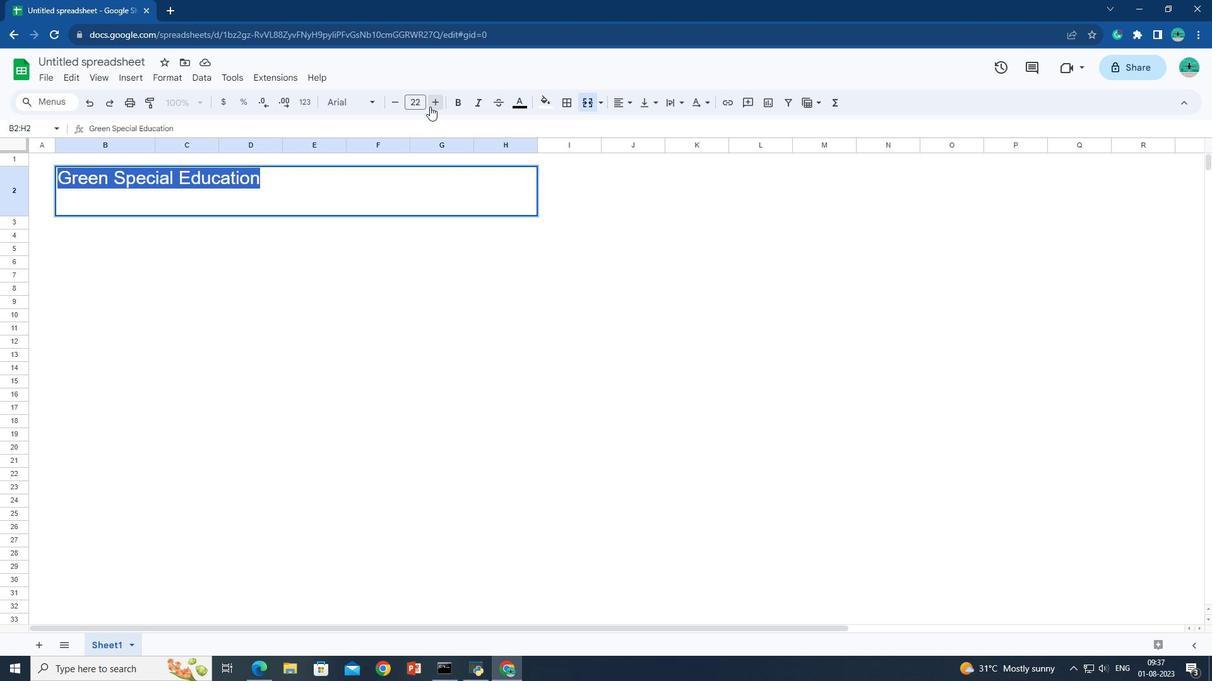 
Action: Mouse pressed left at (430, 106)
Screenshot: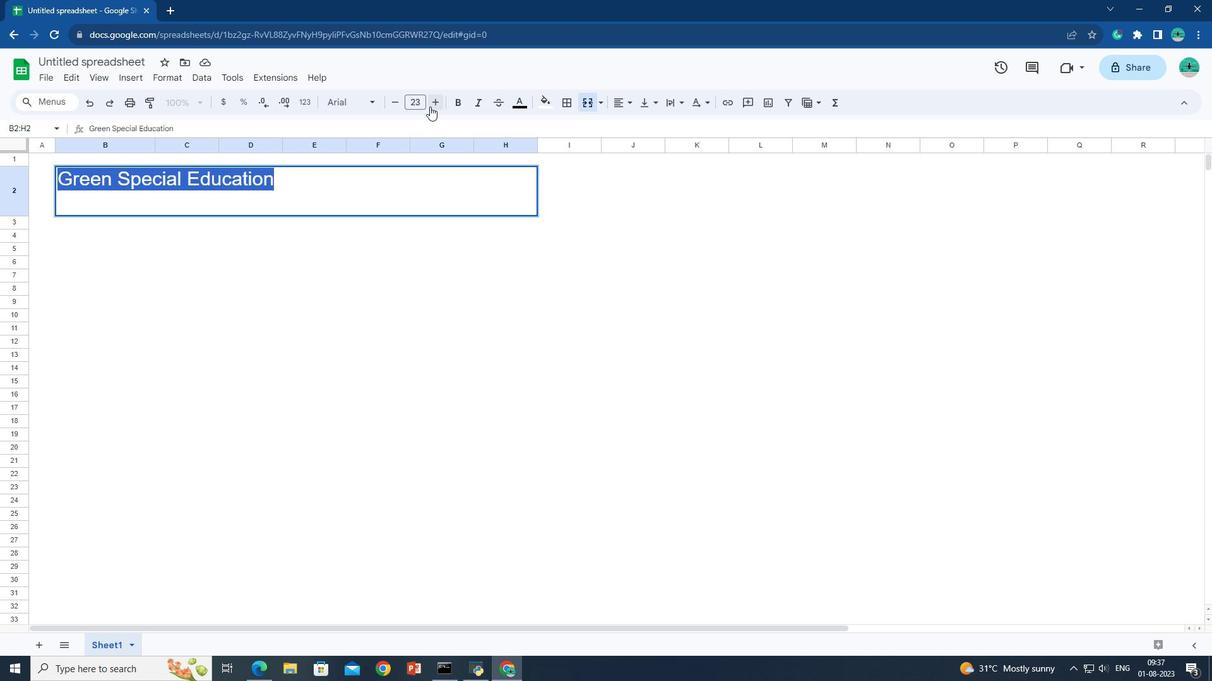 
Action: Mouse pressed left at (430, 106)
Screenshot: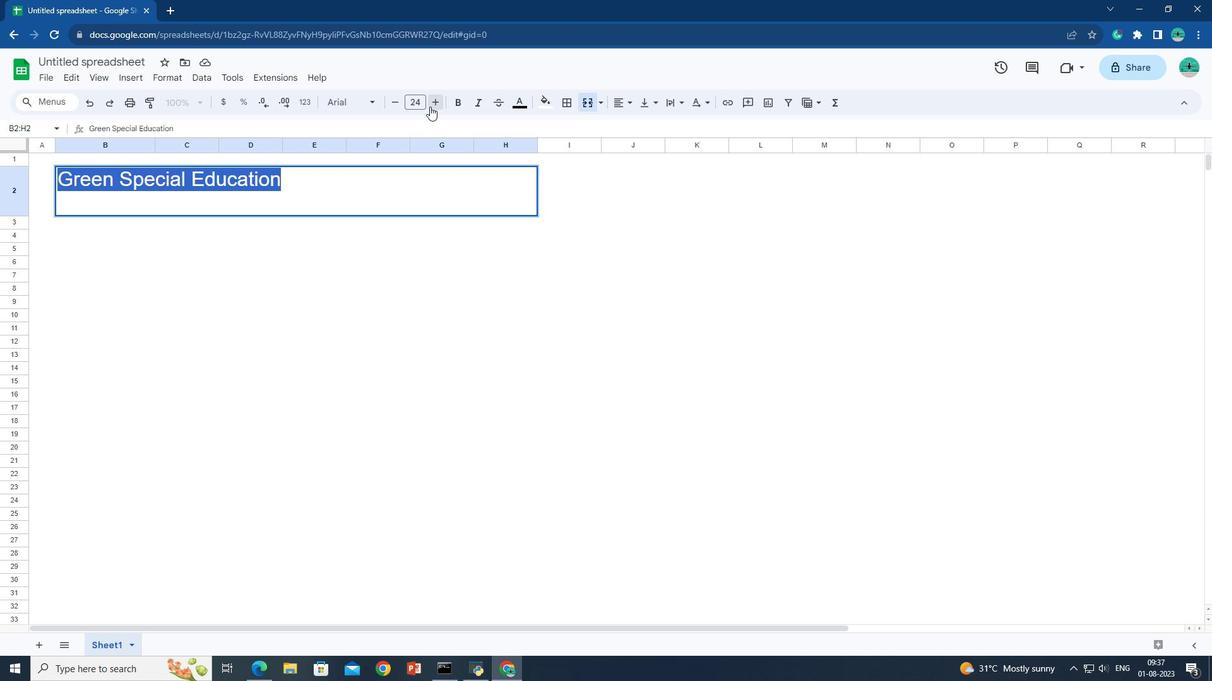 
Action: Mouse pressed left at (430, 106)
Screenshot: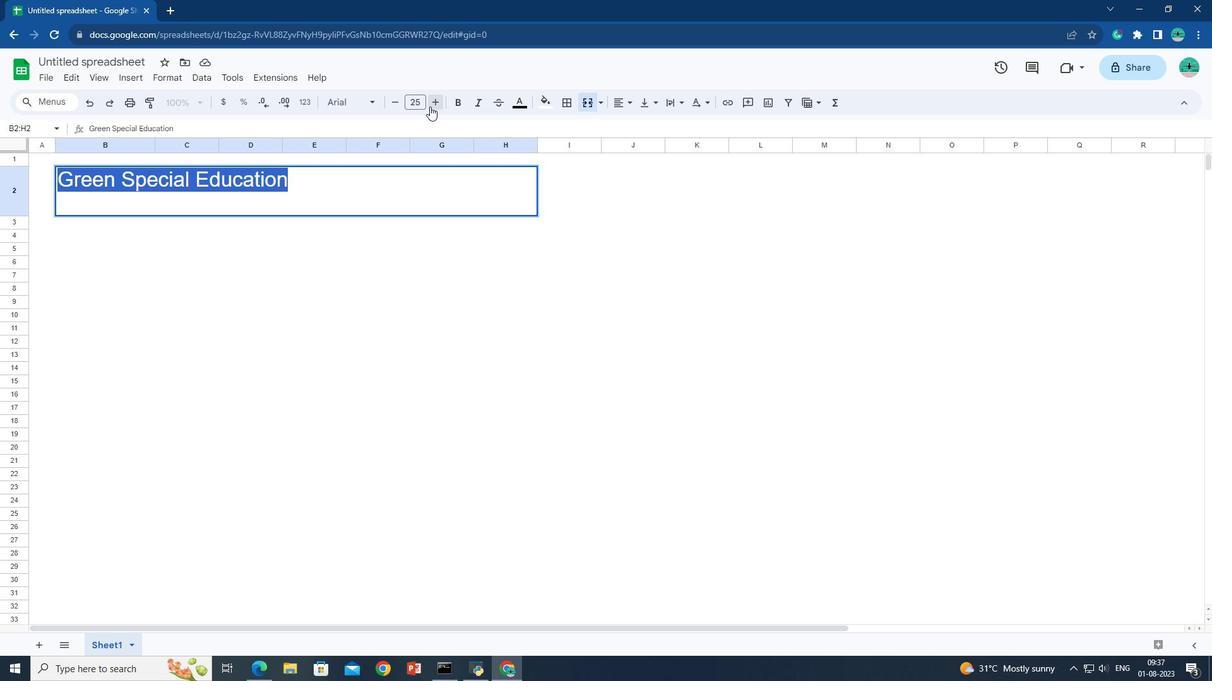 
Action: Mouse pressed left at (430, 106)
Screenshot: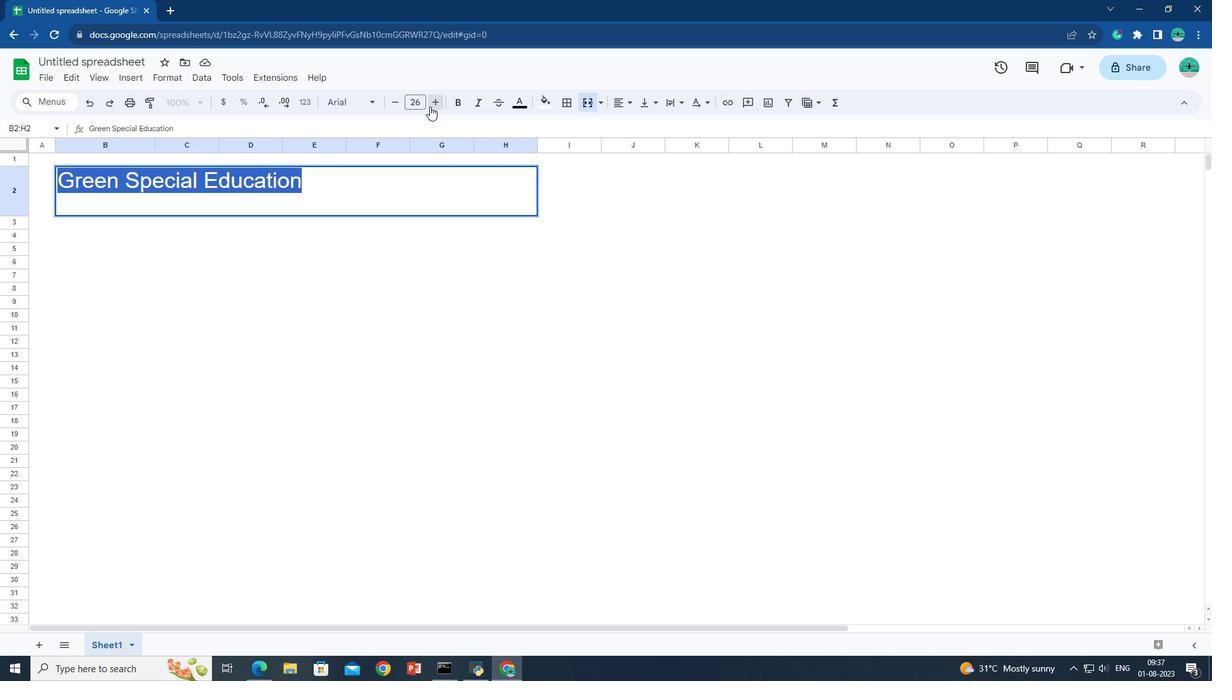 
Action: Mouse pressed left at (430, 106)
Screenshot: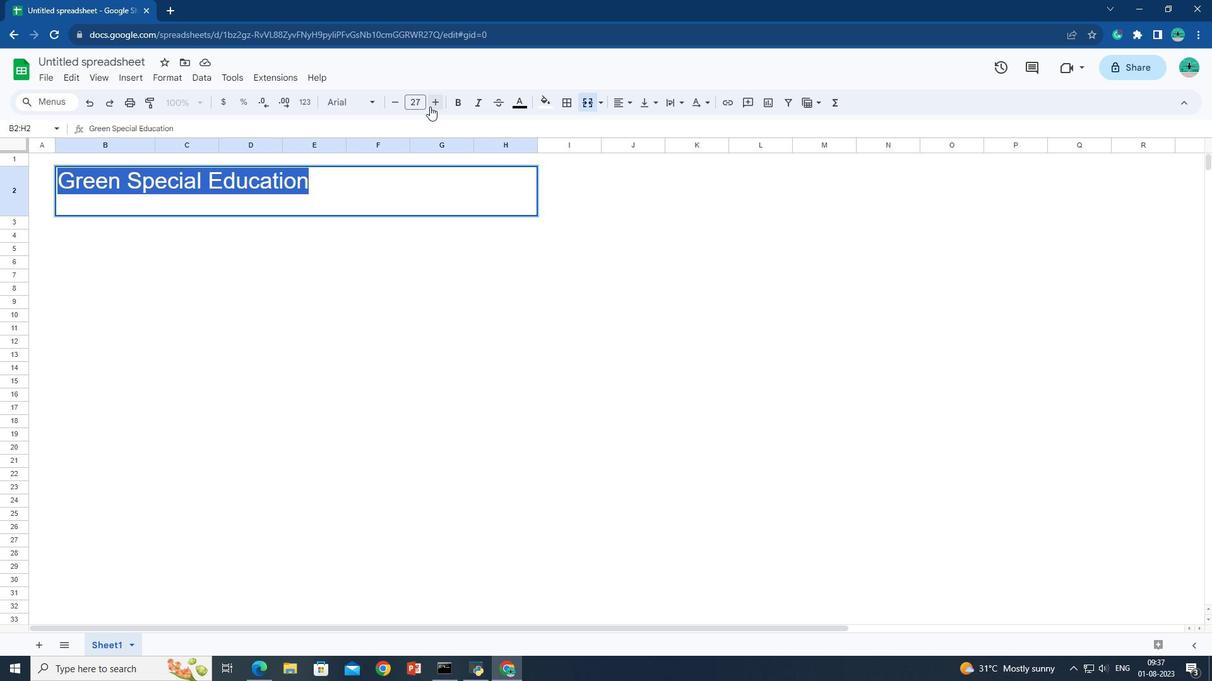 
Action: Mouse pressed left at (430, 106)
Screenshot: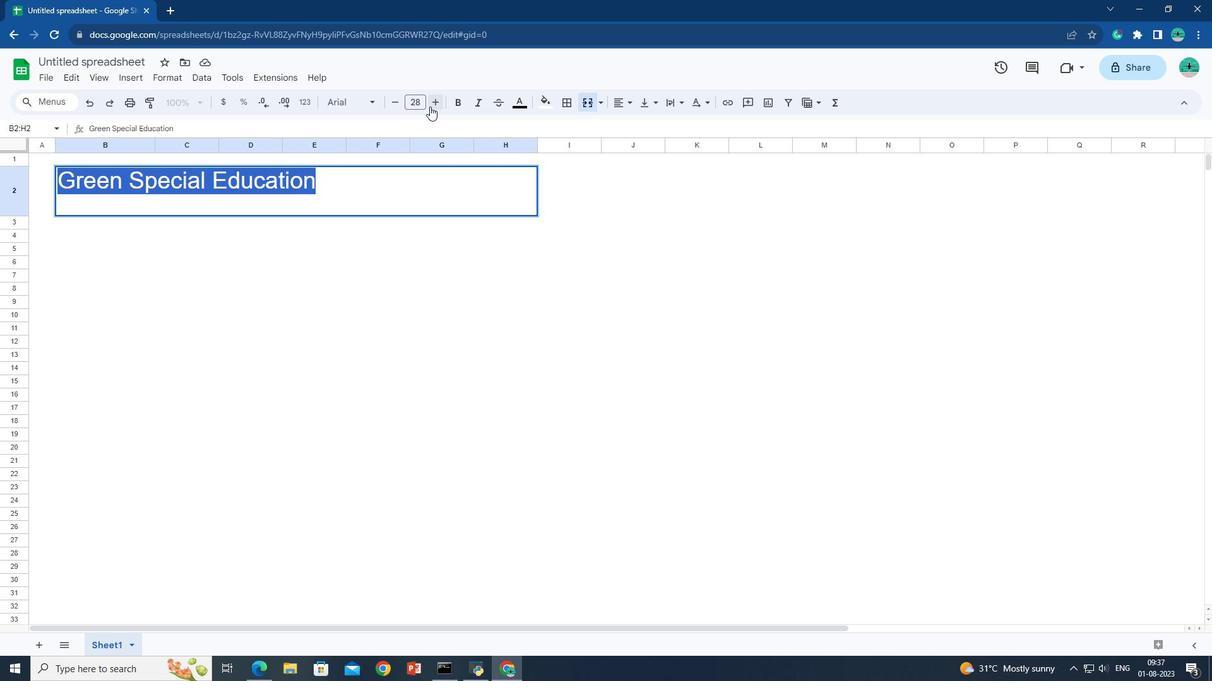 
Action: Mouse pressed left at (430, 106)
Screenshot: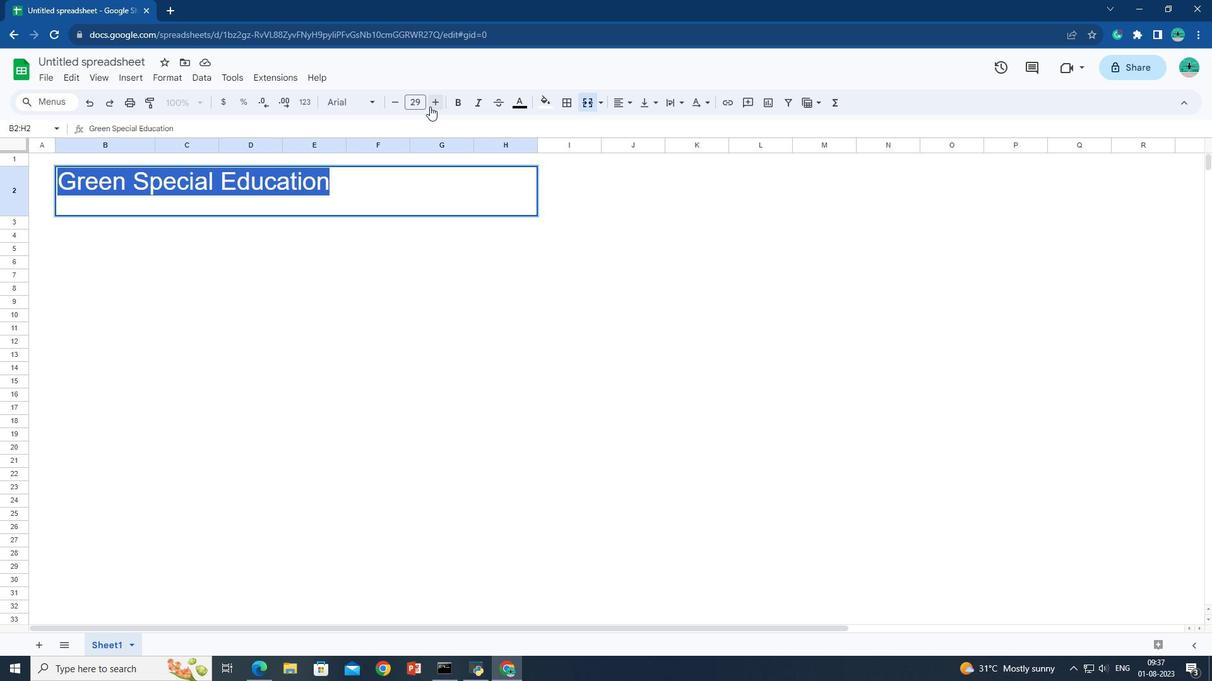 
Action: Mouse pressed left at (430, 106)
Screenshot: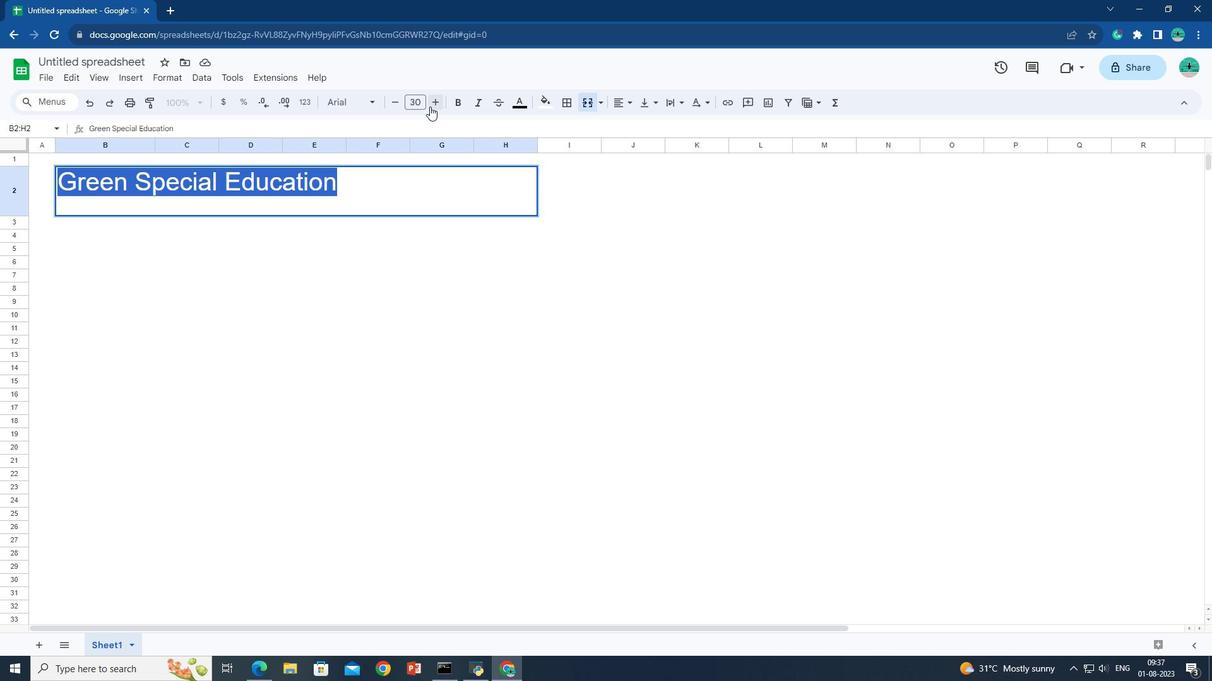 
Action: Mouse pressed left at (430, 106)
Screenshot: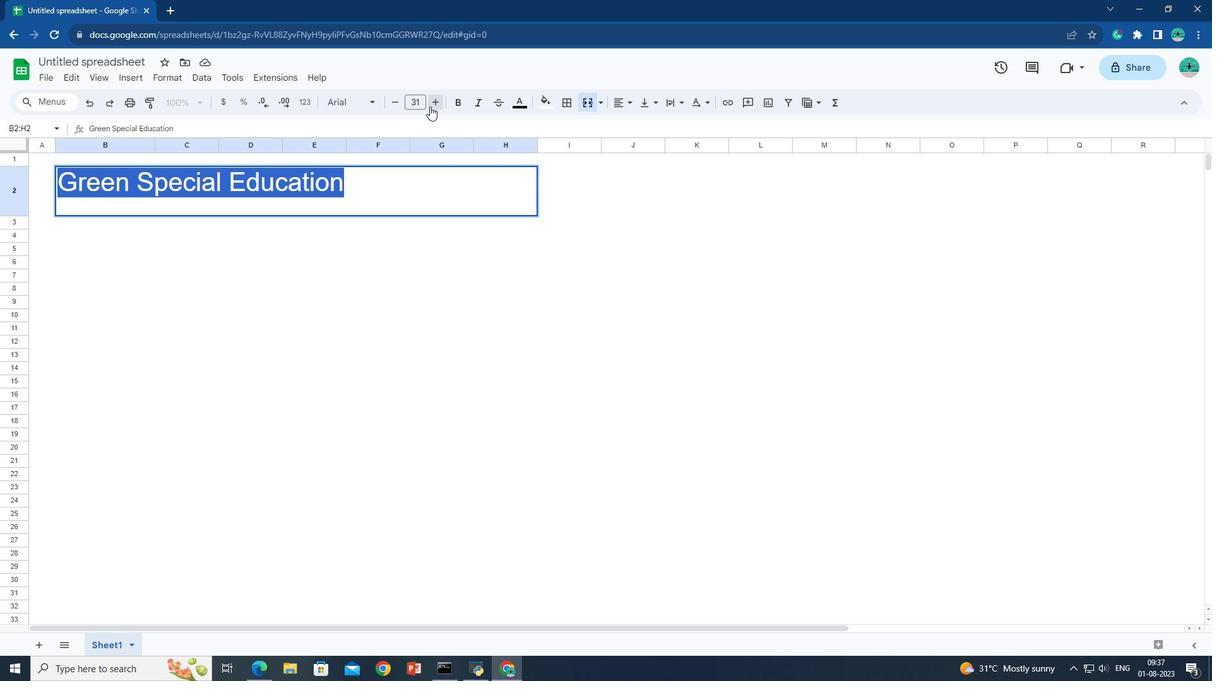
Action: Mouse pressed left at (430, 106)
Screenshot: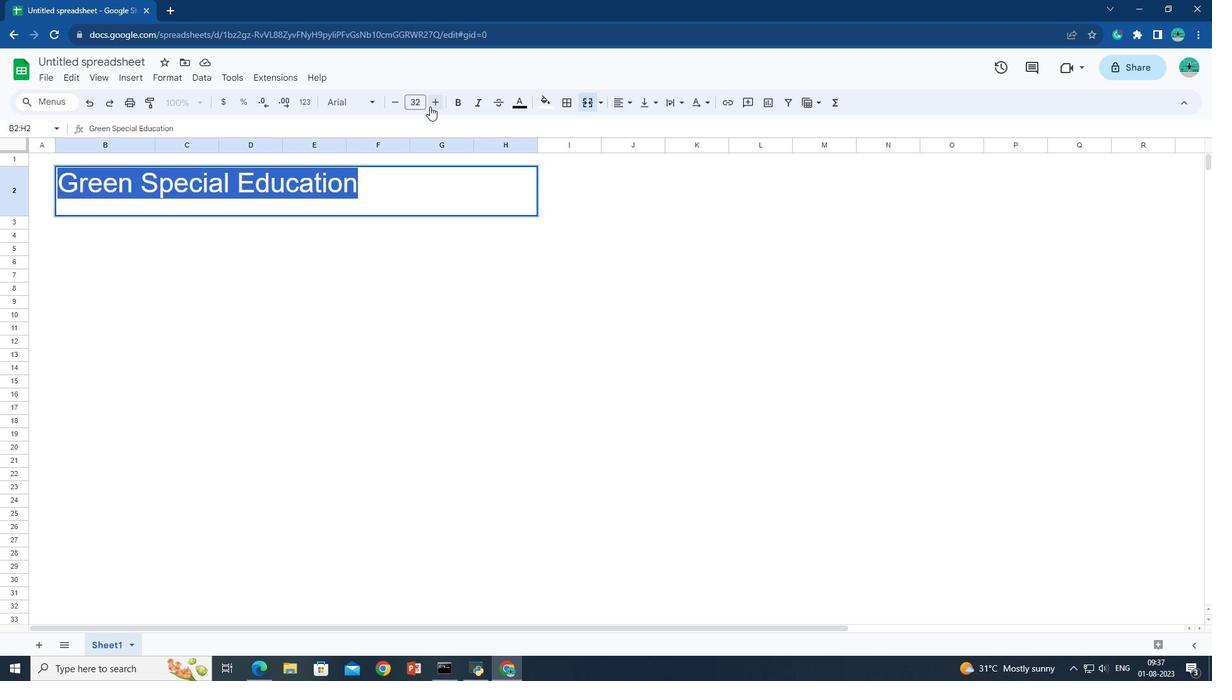 
Action: Mouse pressed left at (430, 106)
Screenshot: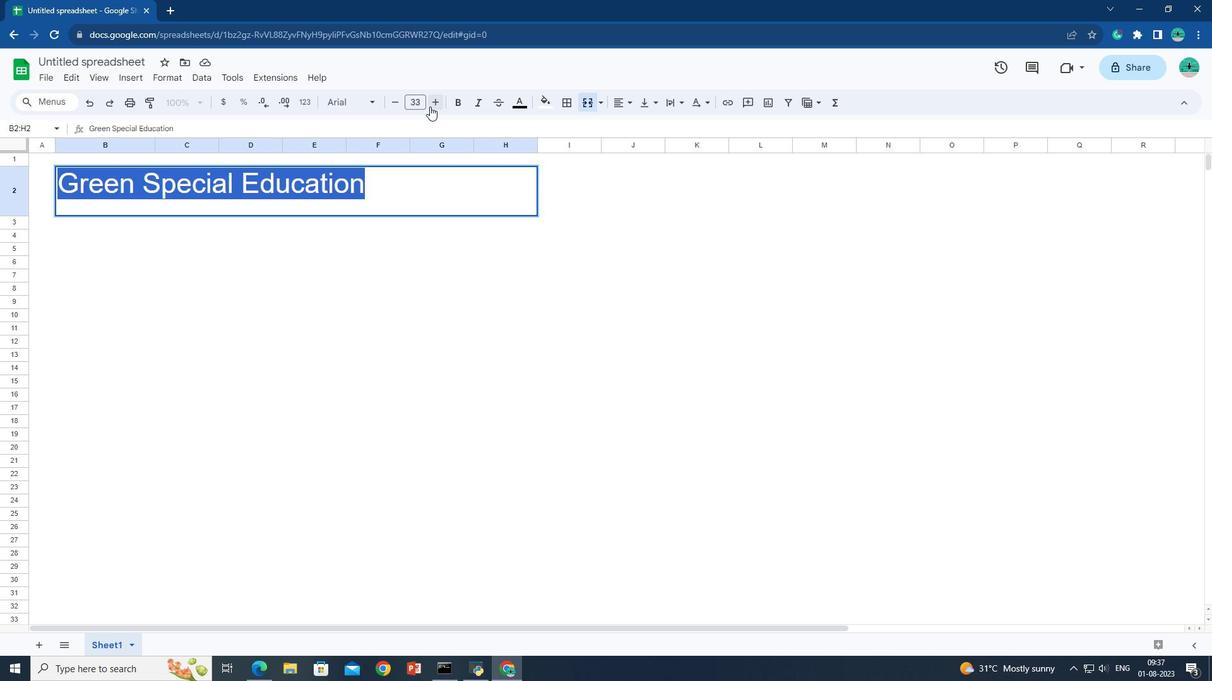 
Action: Mouse pressed left at (430, 106)
Screenshot: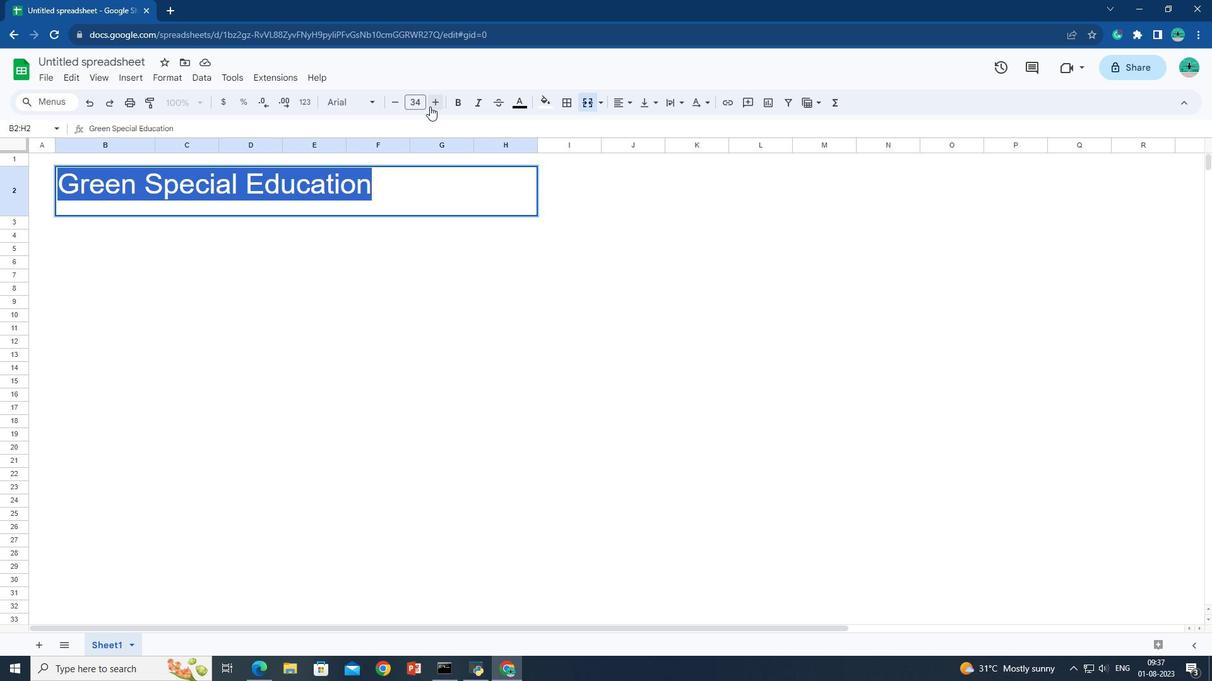 
Action: Mouse pressed left at (430, 106)
Screenshot: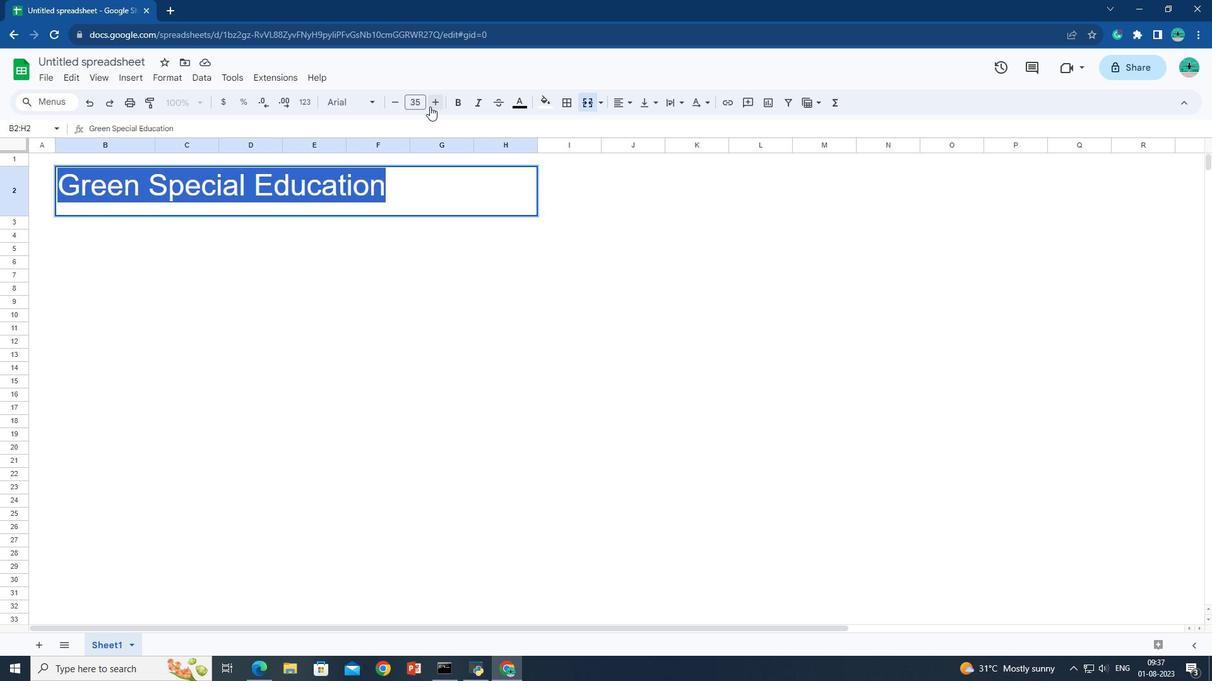 
Action: Mouse pressed left at (430, 106)
Screenshot: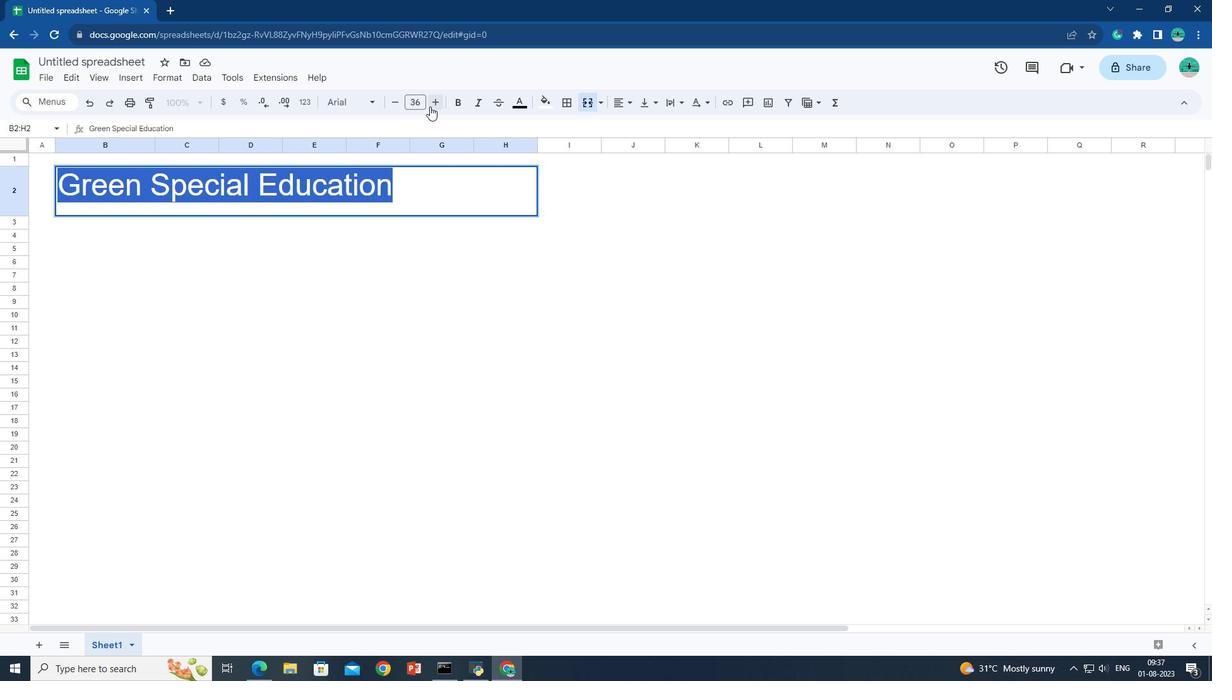 
Action: Mouse pressed left at (430, 106)
Screenshot: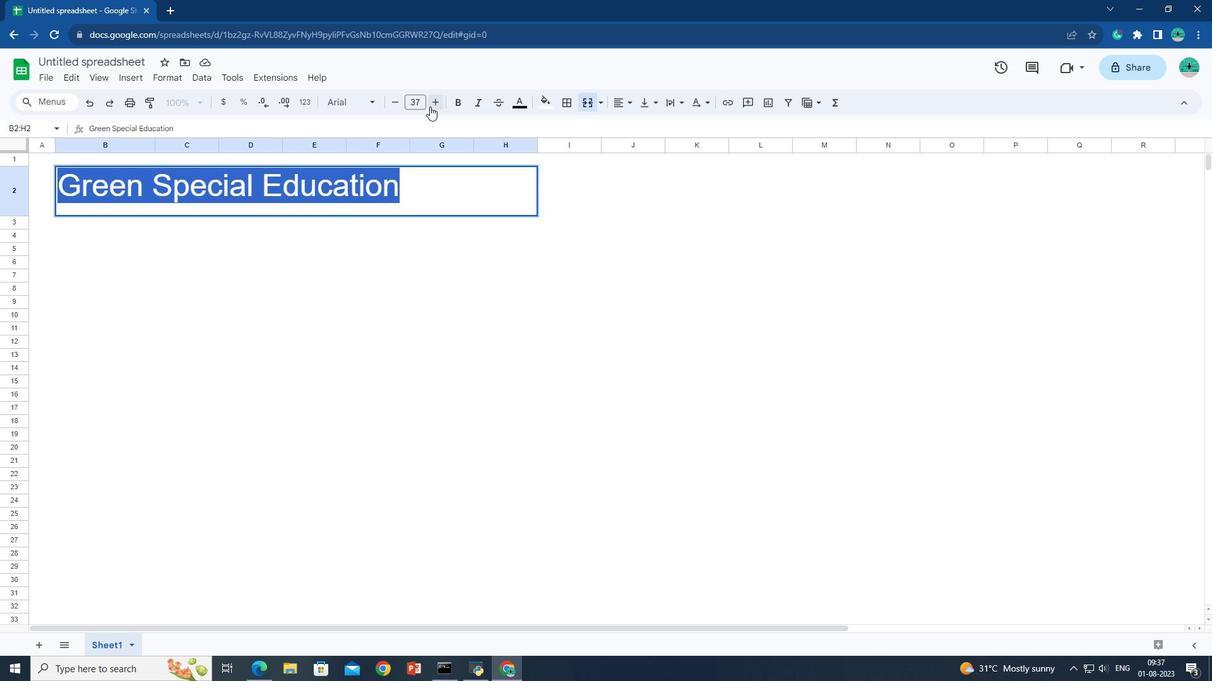 
Action: Mouse pressed left at (430, 106)
Screenshot: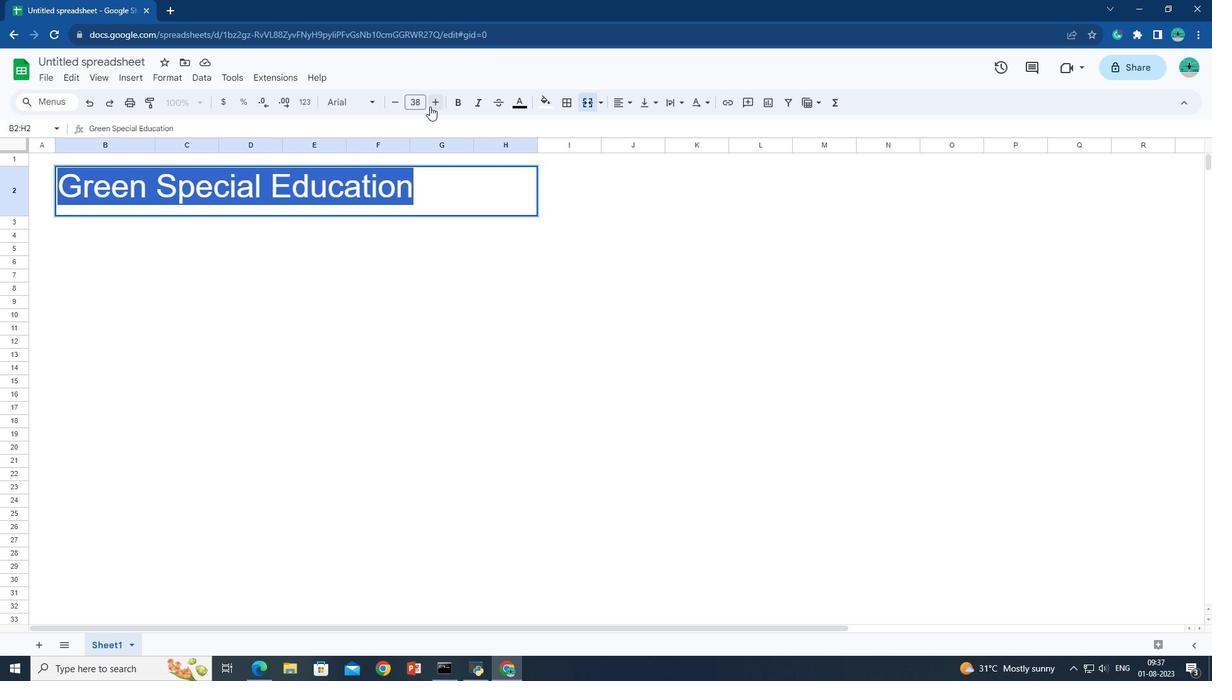 
Action: Mouse moved to (457, 106)
Screenshot: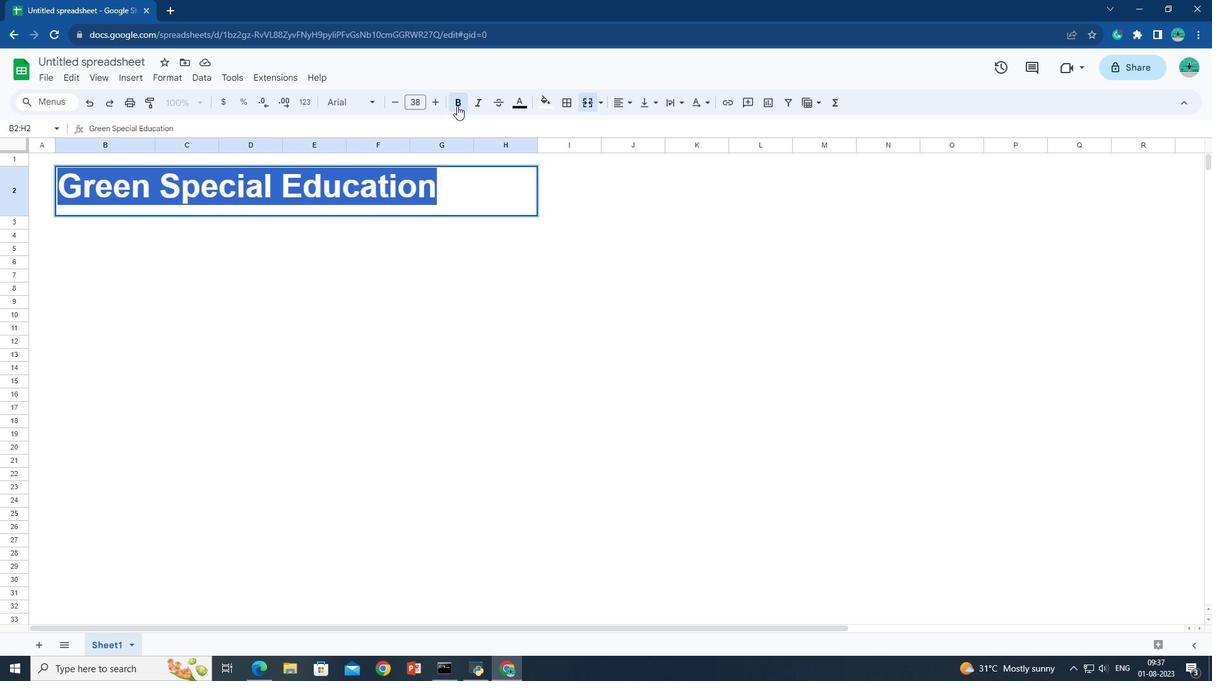 
Action: Mouse pressed left at (457, 106)
Screenshot: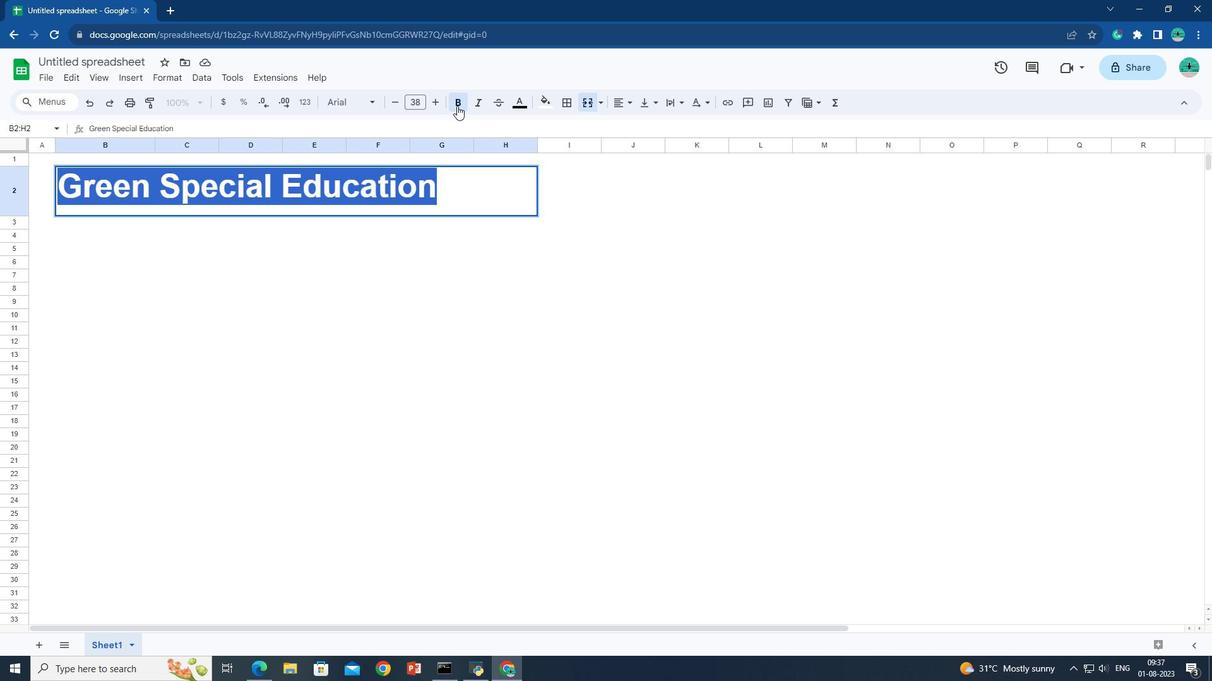 
Action: Mouse moved to (368, 106)
Screenshot: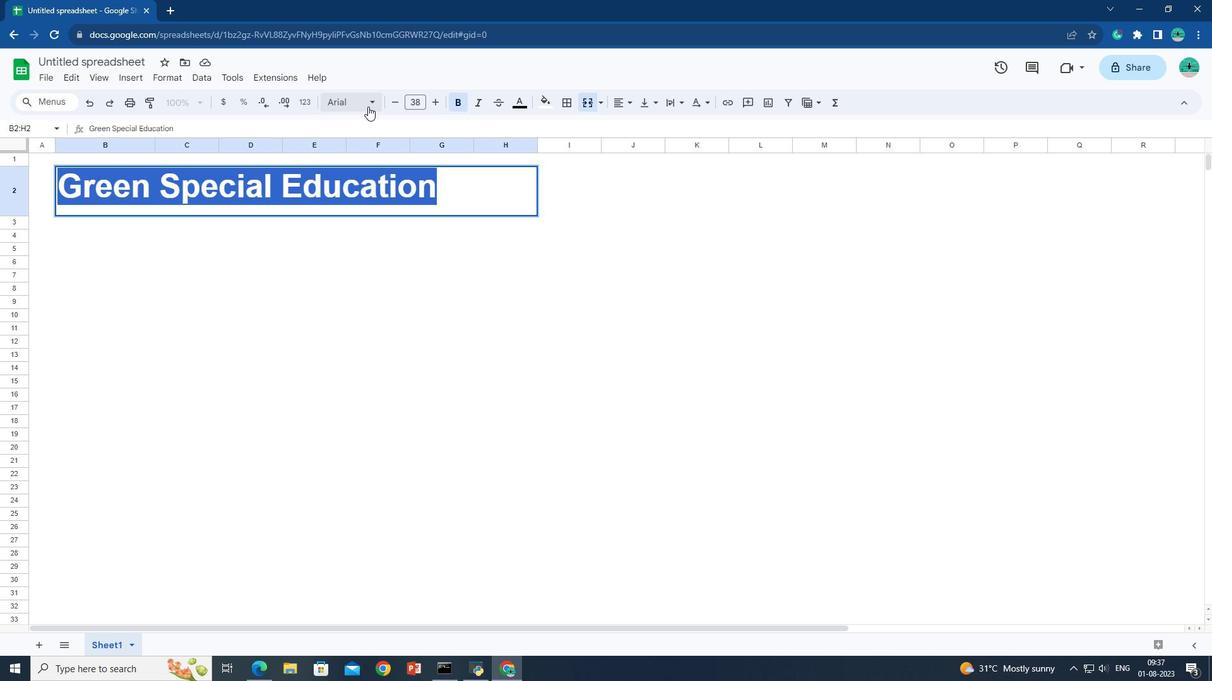 
Action: Mouse pressed left at (368, 106)
Screenshot: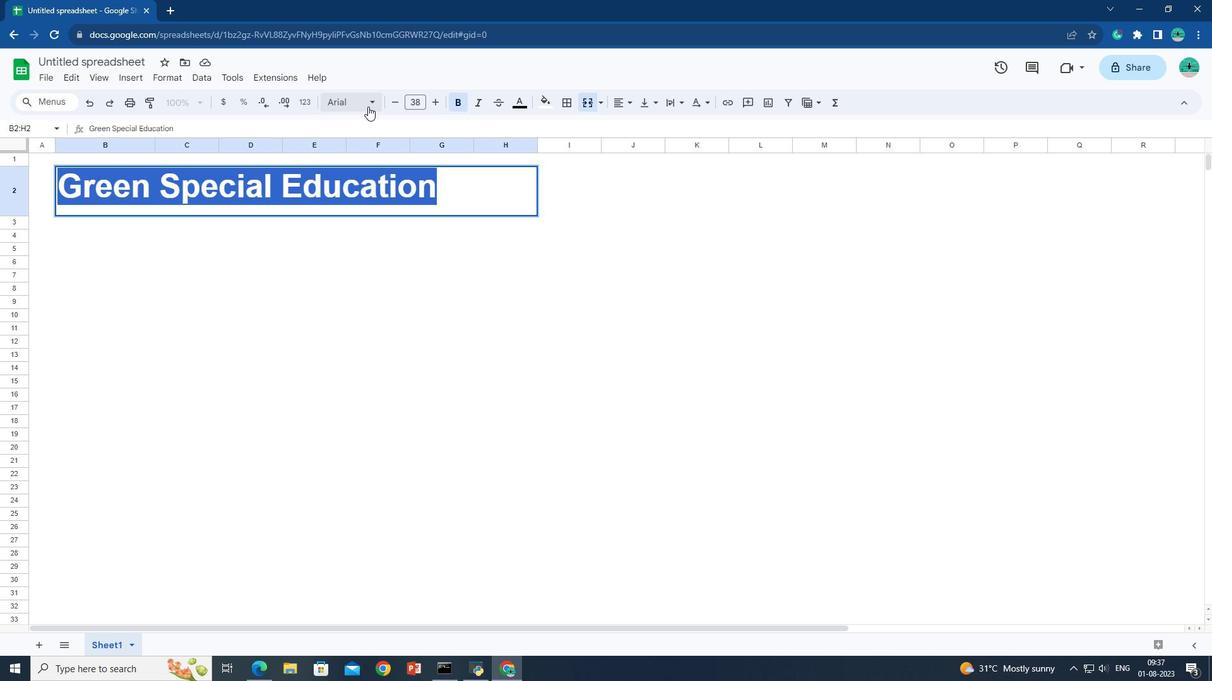 
Action: Mouse moved to (358, 237)
Screenshot: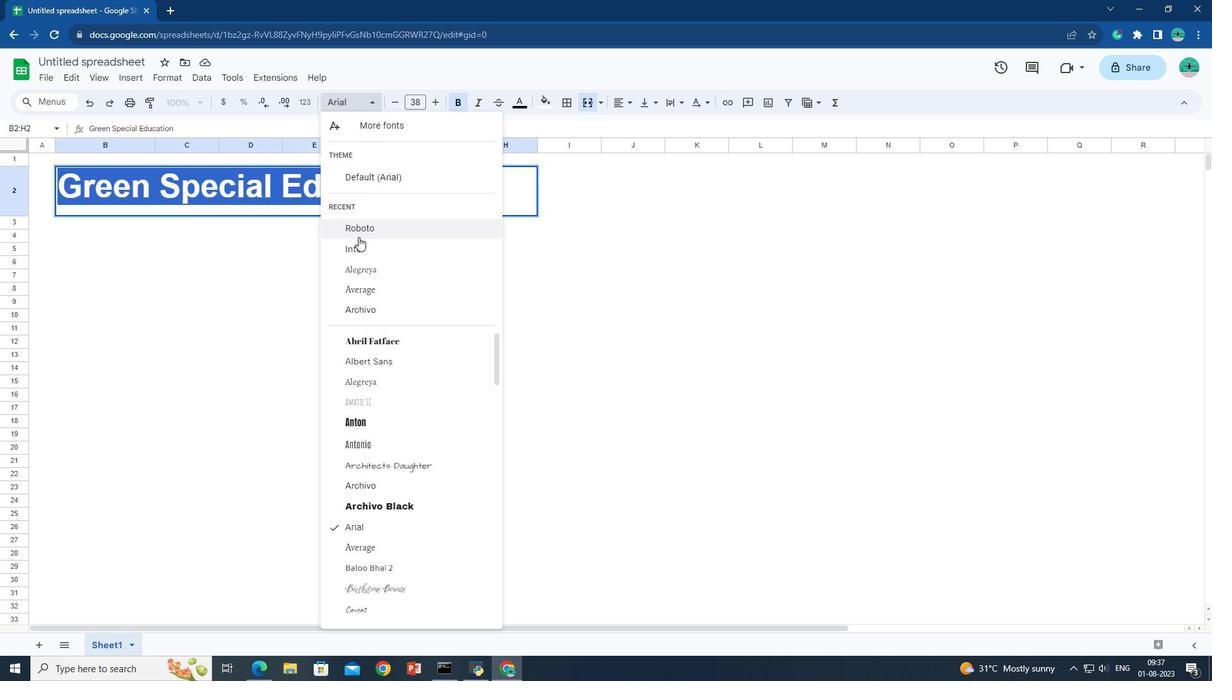 
Action: Mouse pressed left at (358, 237)
Screenshot: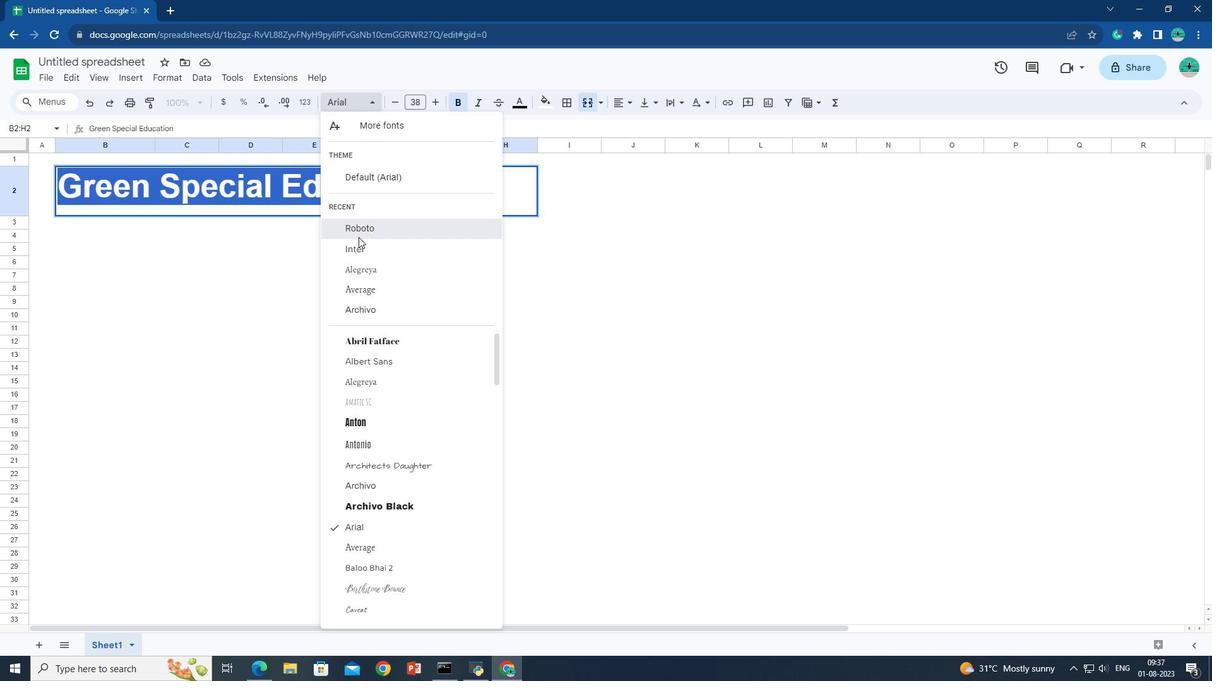 
Action: Mouse moved to (395, 105)
Screenshot: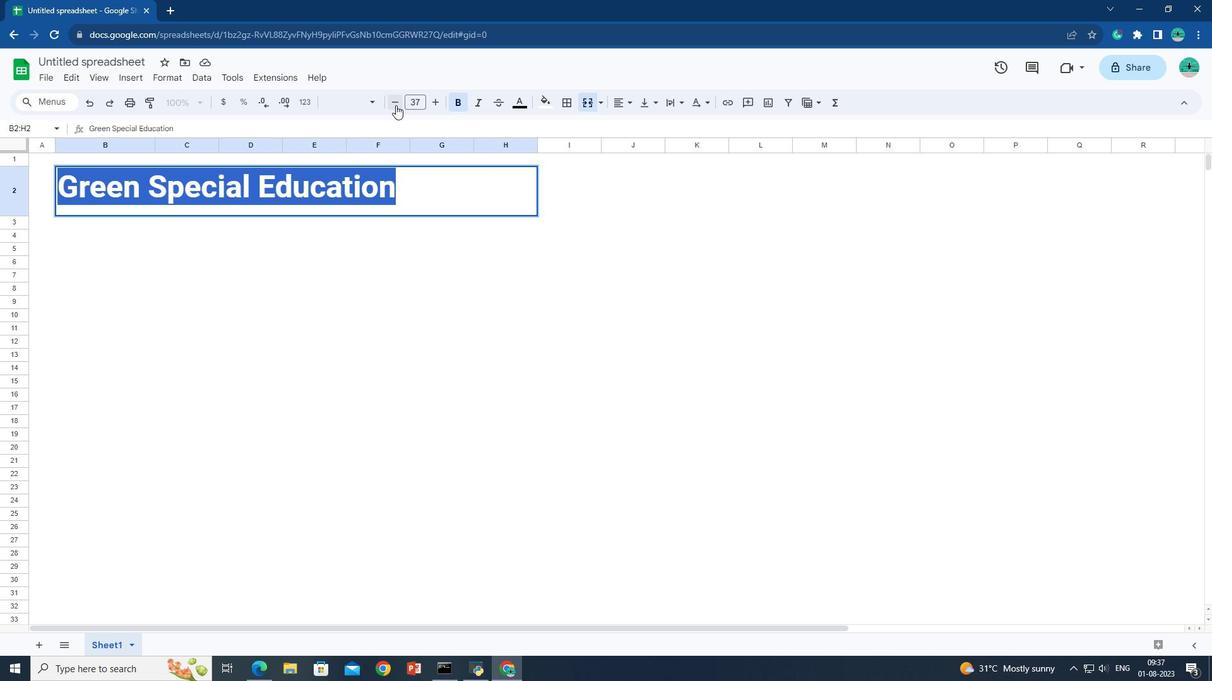 
Action: Mouse pressed left at (395, 105)
Screenshot: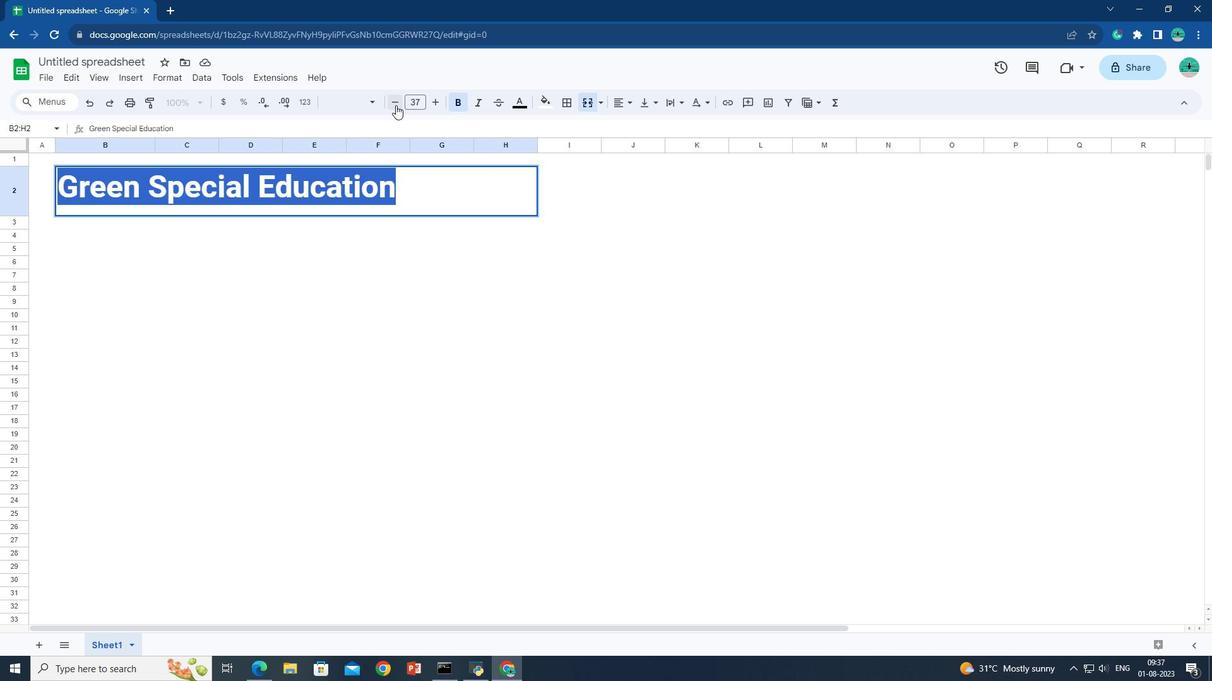 
Action: Mouse moved to (424, 200)
Screenshot: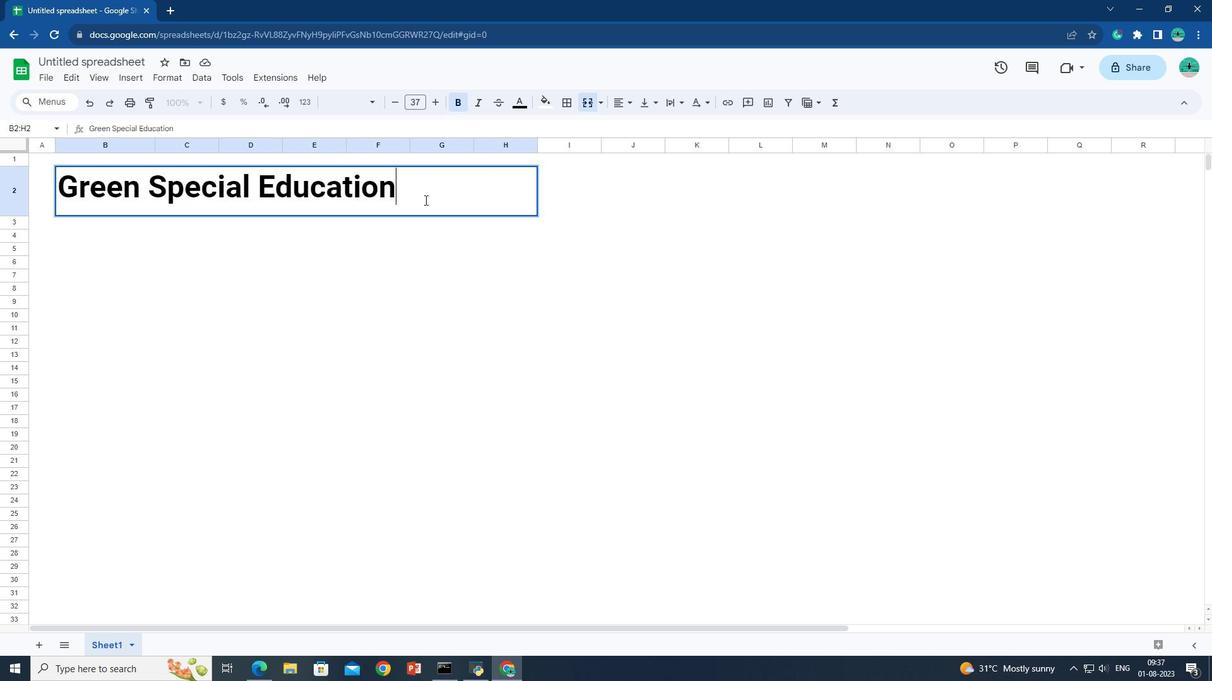 
Action: Mouse pressed left at (424, 200)
Screenshot: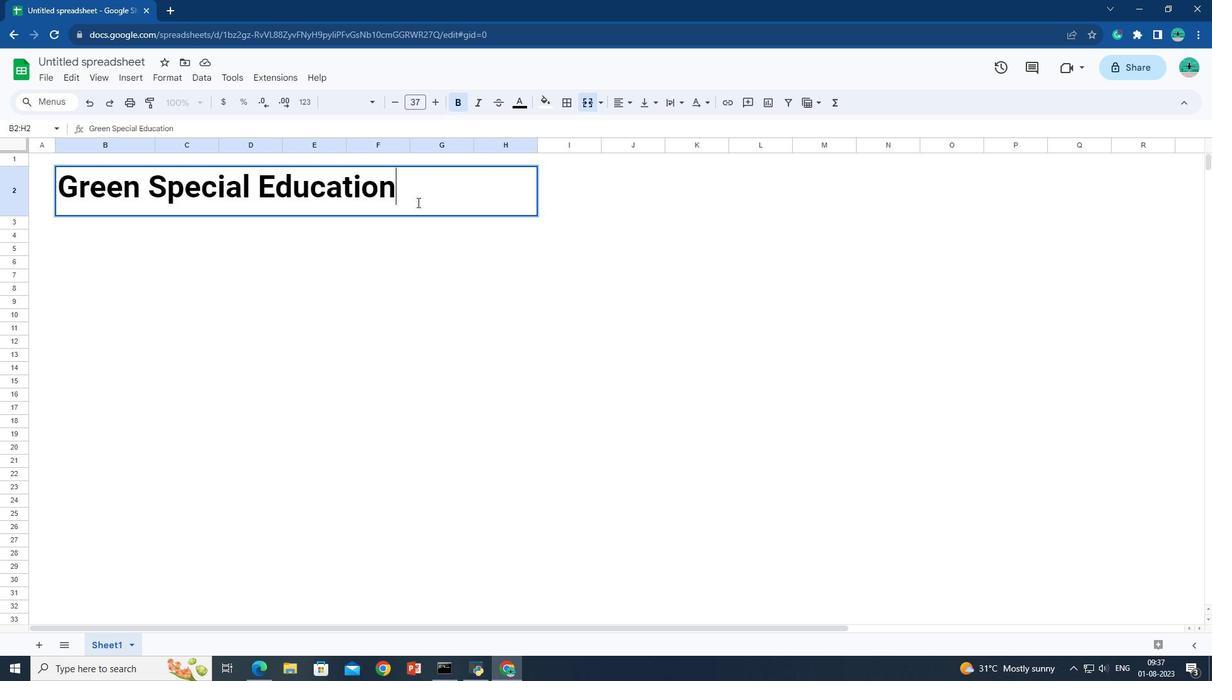 
Action: Mouse moved to (242, 231)
Screenshot: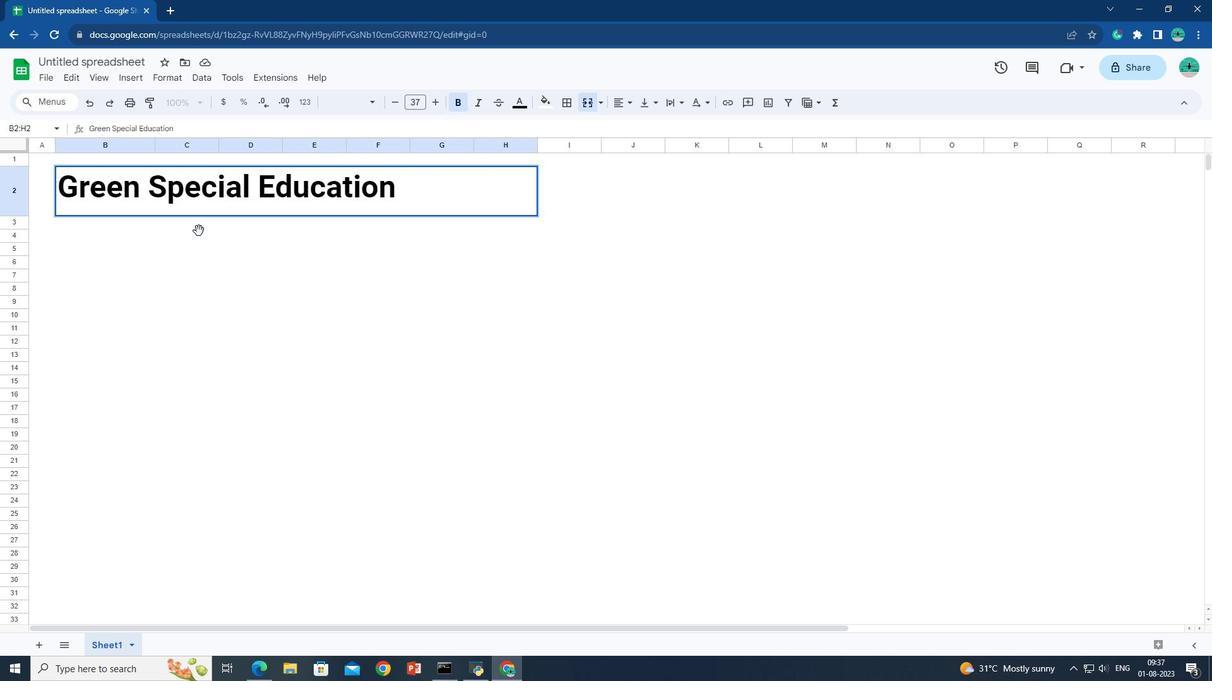 
Action: Mouse pressed left at (242, 231)
Screenshot: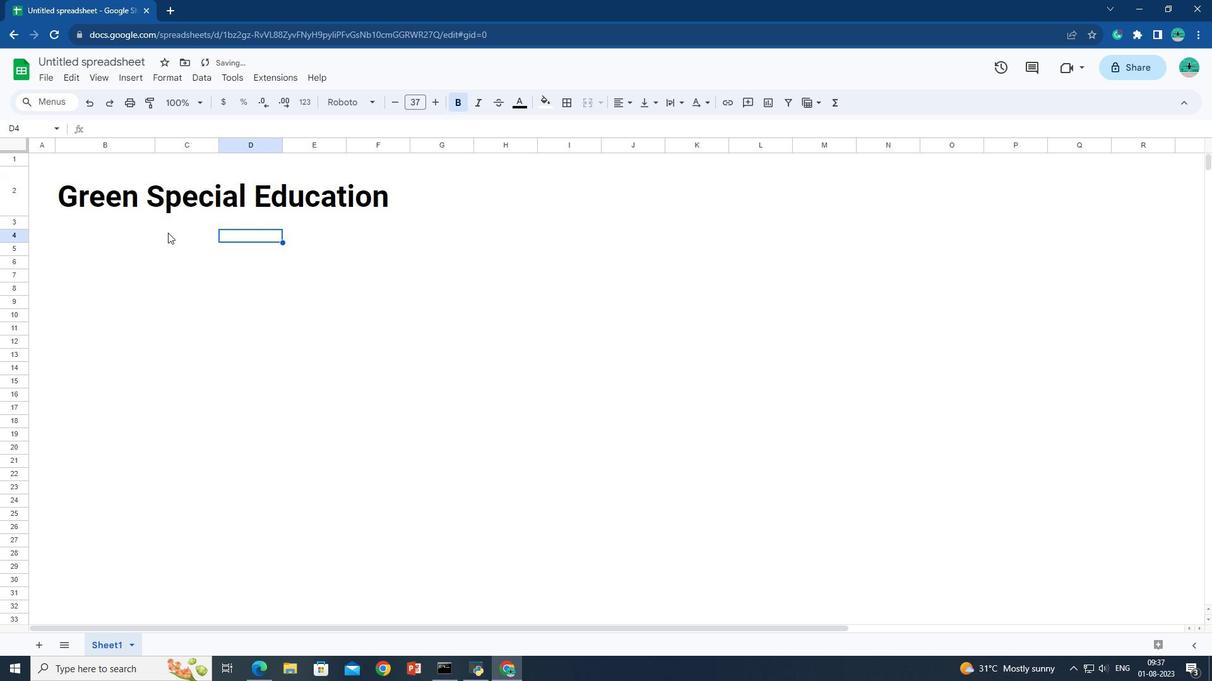 
Action: Mouse moved to (95, 220)
Screenshot: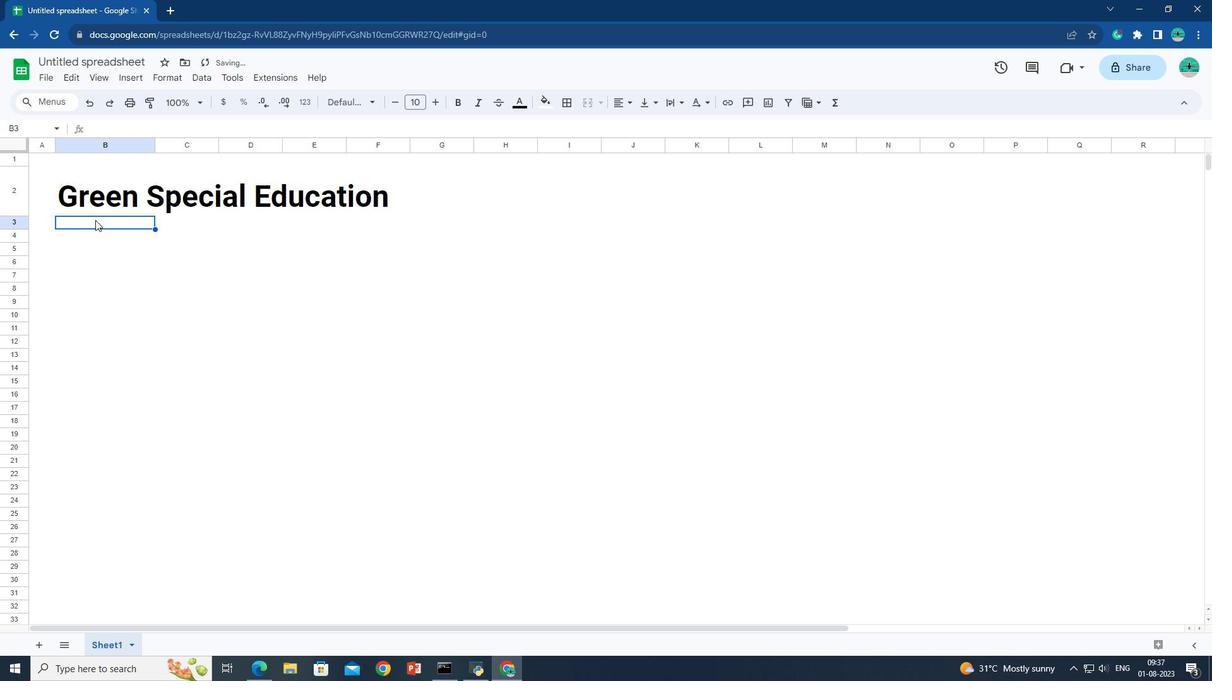 
Action: Mouse pressed left at (95, 220)
Screenshot: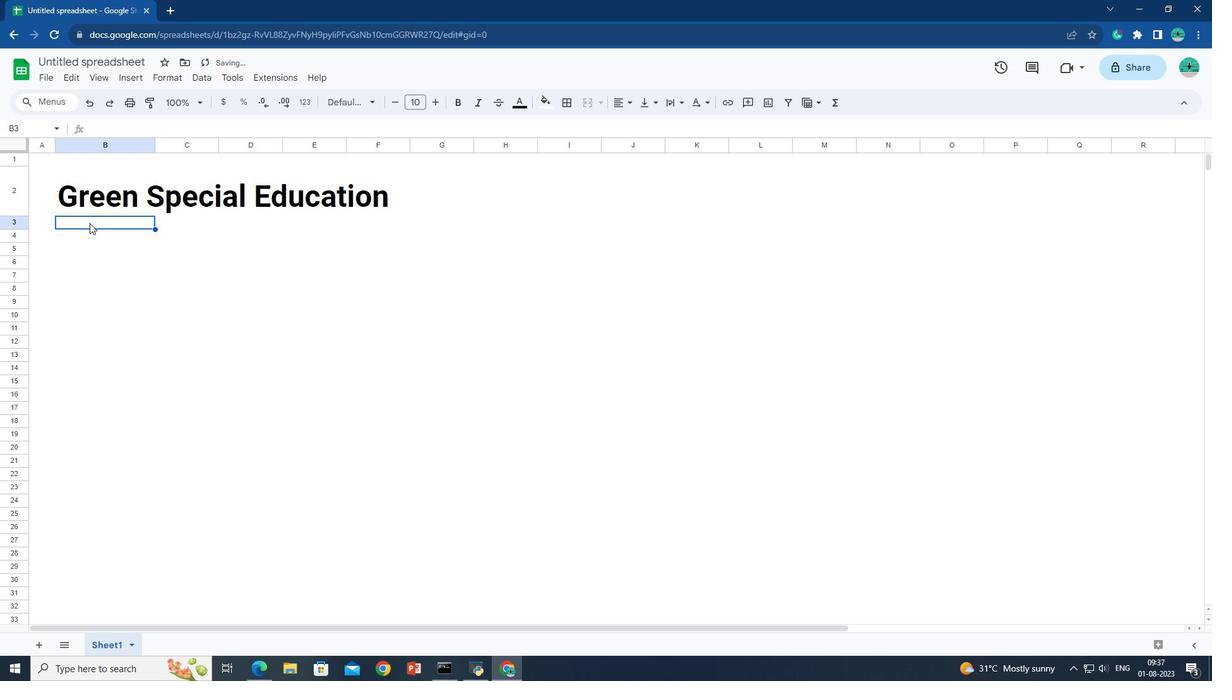 
Action: Mouse moved to (341, 226)
Screenshot: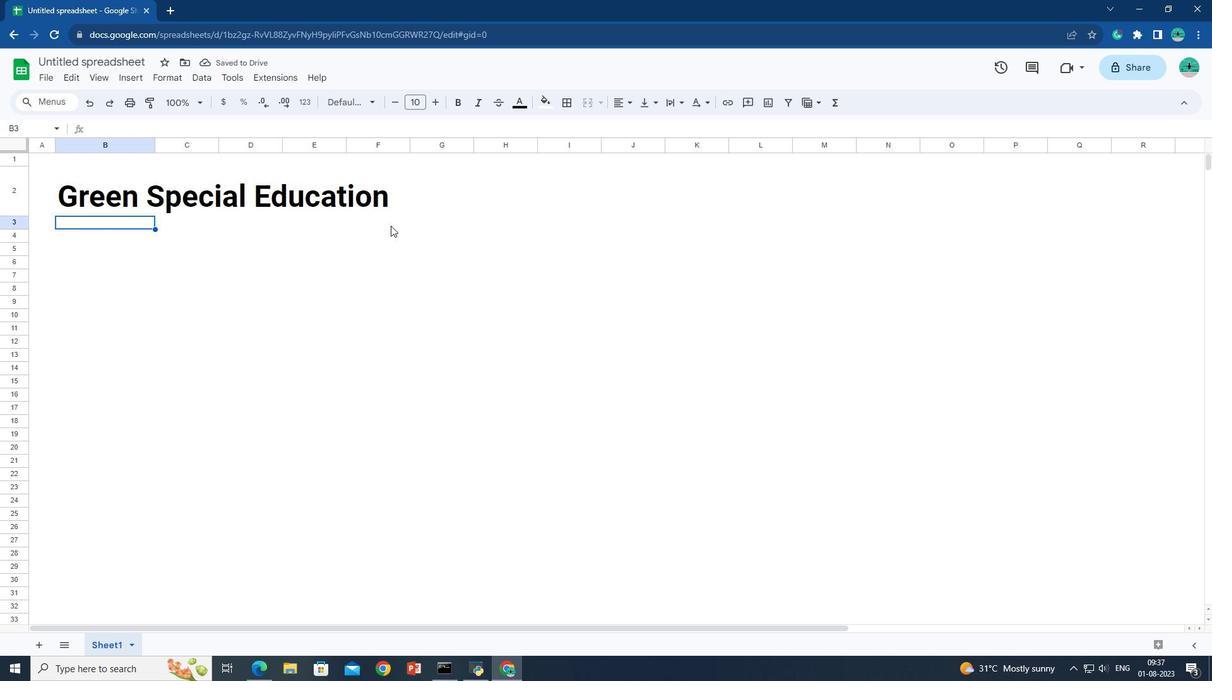 
Action: Key pressed <Key.shift>
Screenshot: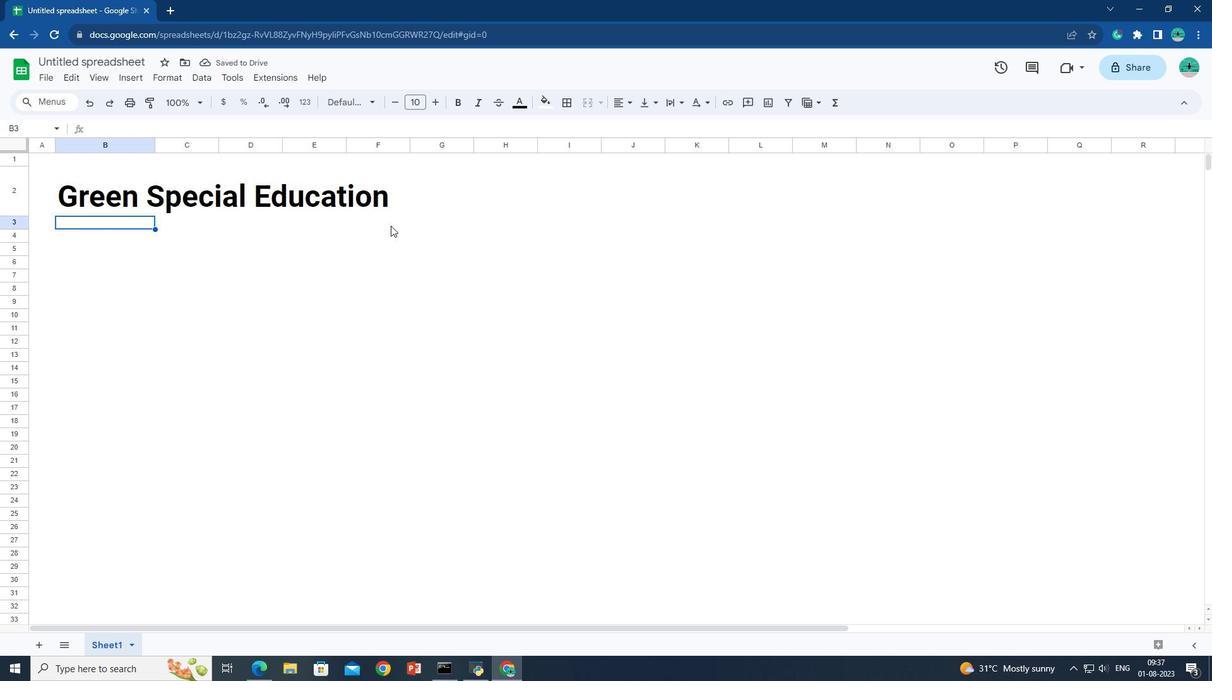 
Action: Mouse moved to (342, 225)
Screenshot: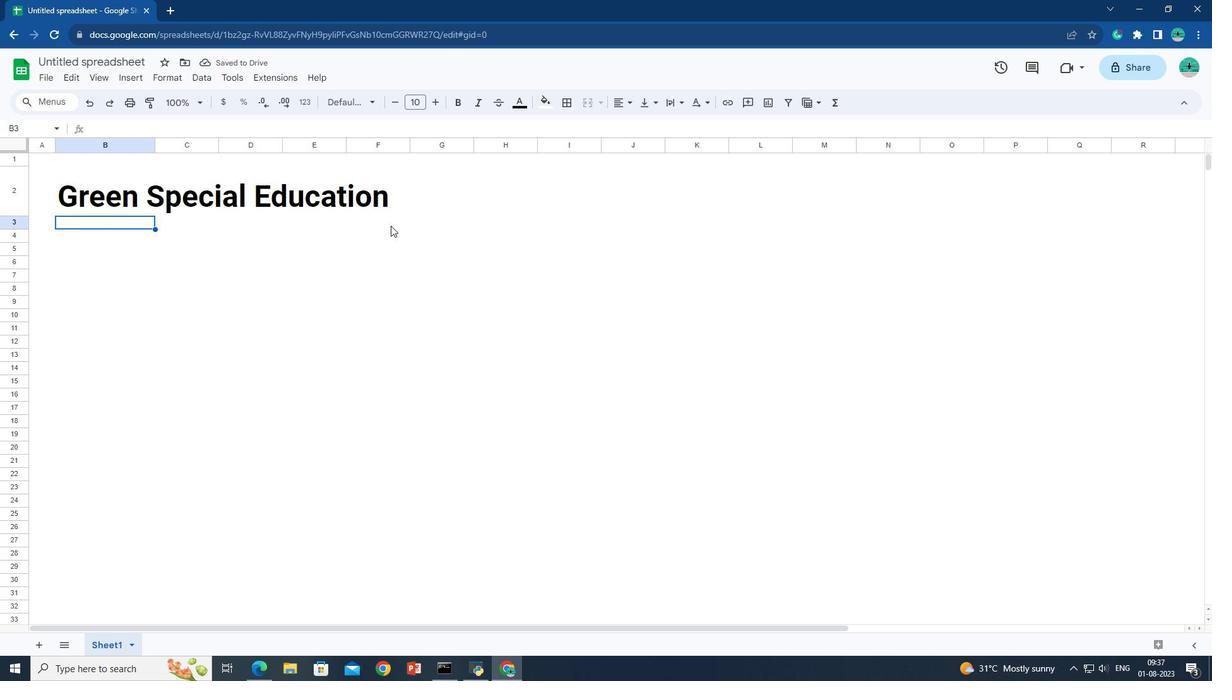 
Action: Key pressed <Key.shift>
Screenshot: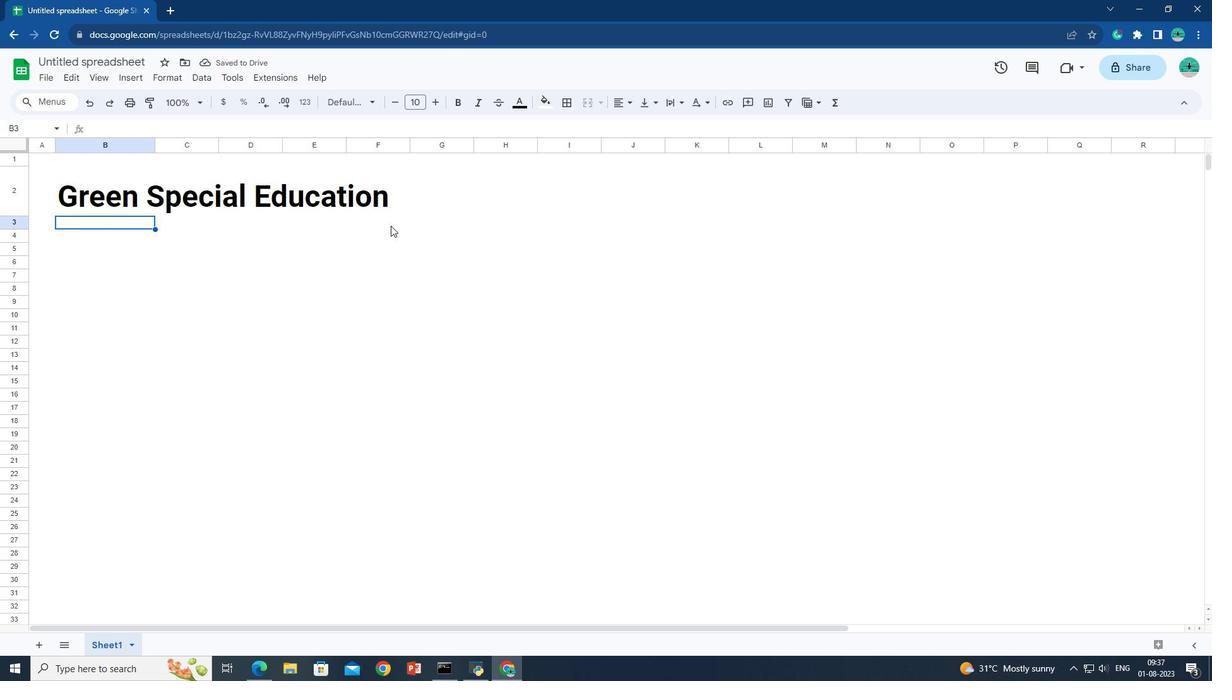 
Action: Mouse moved to (346, 225)
Screenshot: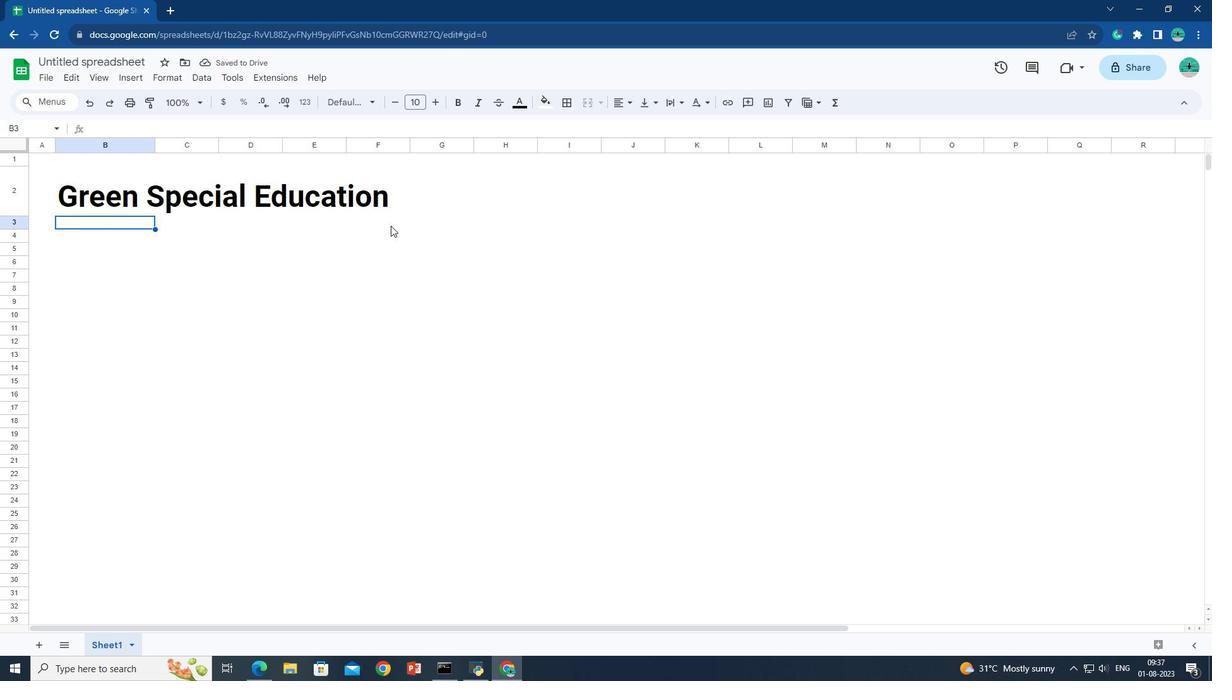
Action: Key pressed <Key.shift>
Screenshot: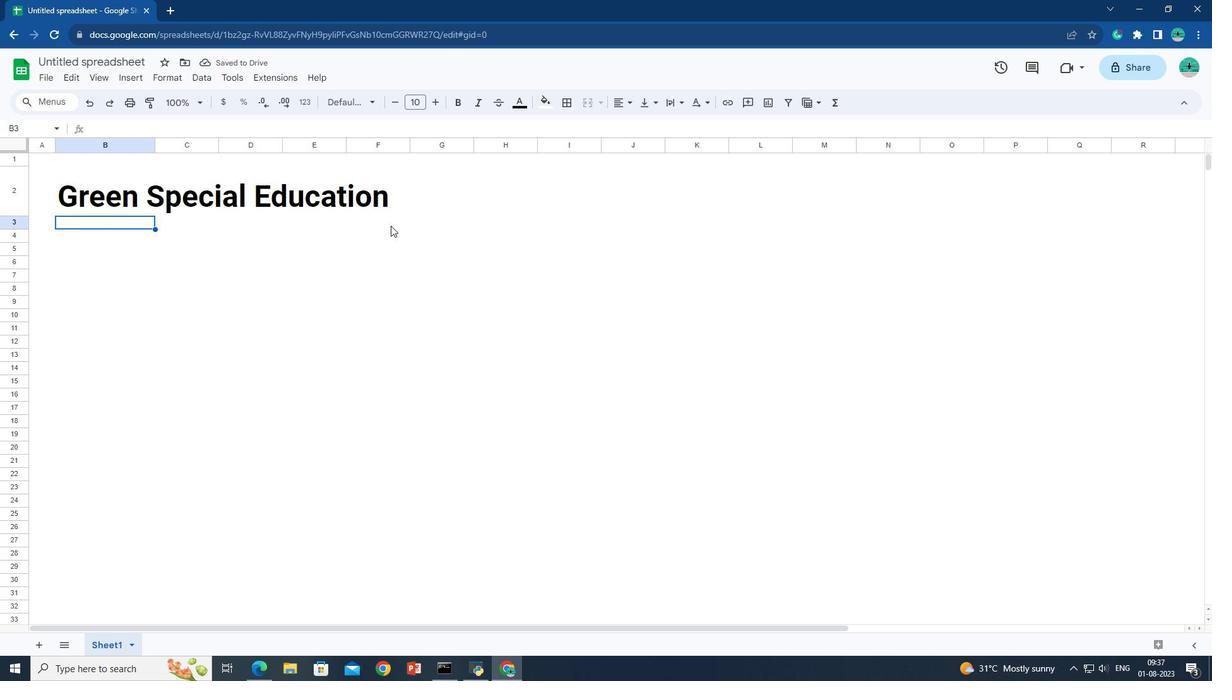 
Action: Mouse moved to (351, 225)
Screenshot: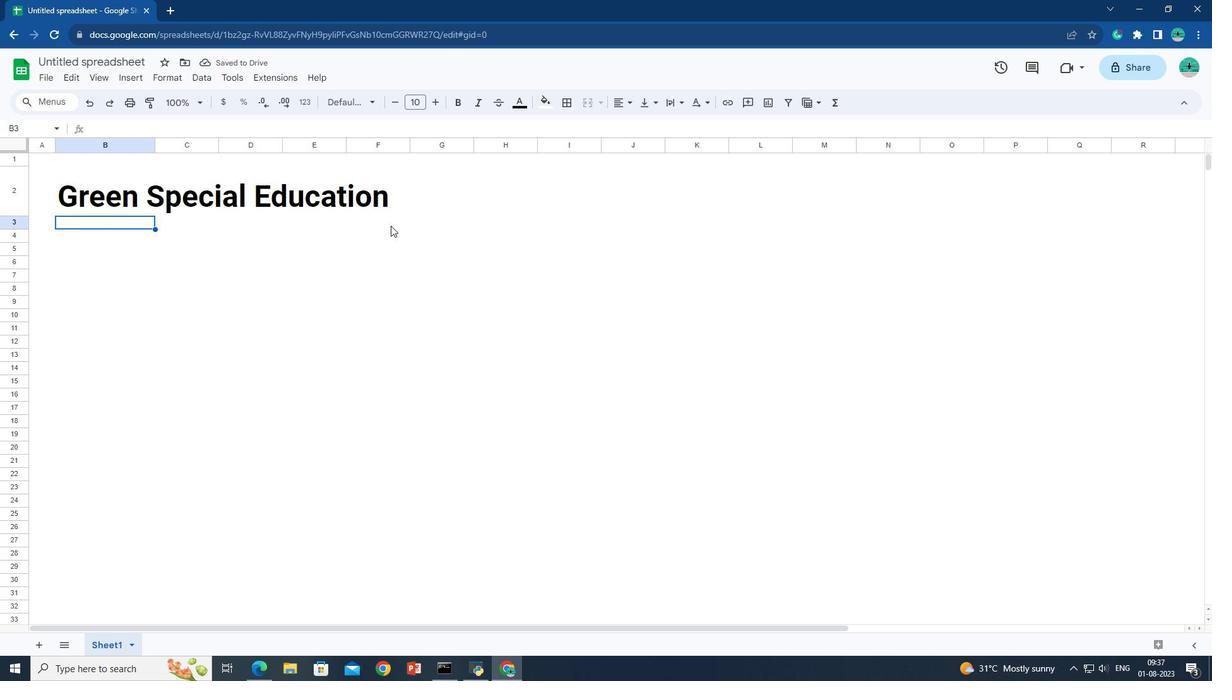 
Action: Key pressed <Key.shift>
Screenshot: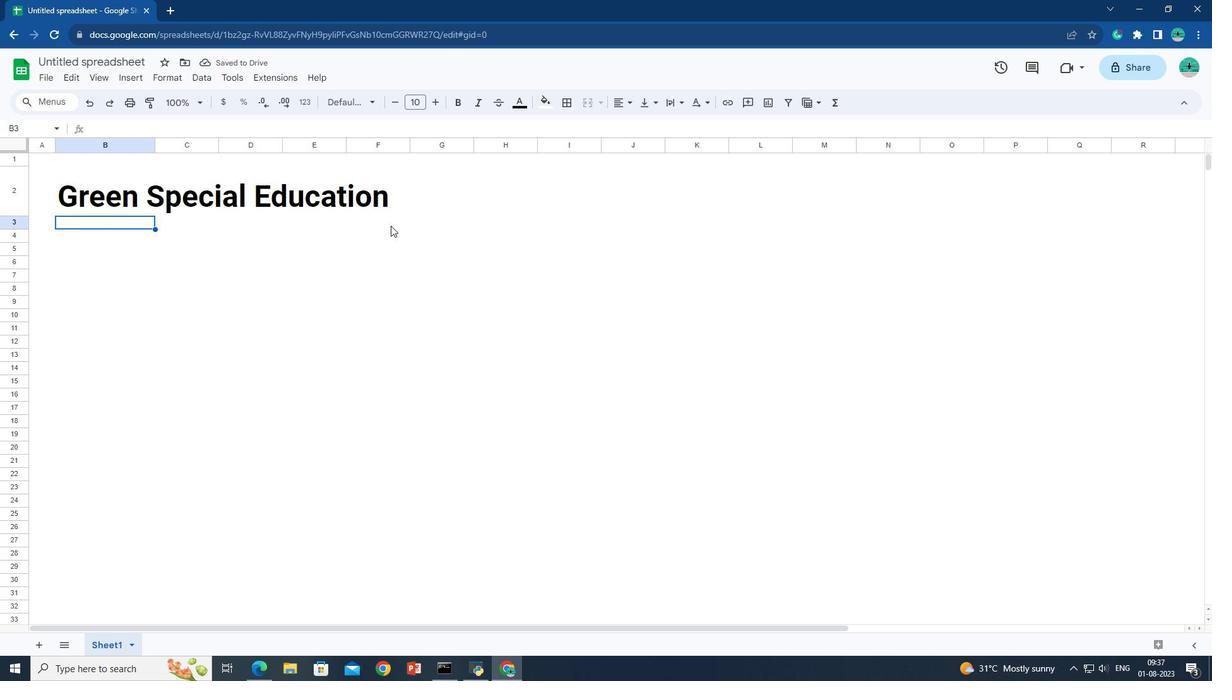 
Action: Mouse moved to (358, 225)
Screenshot: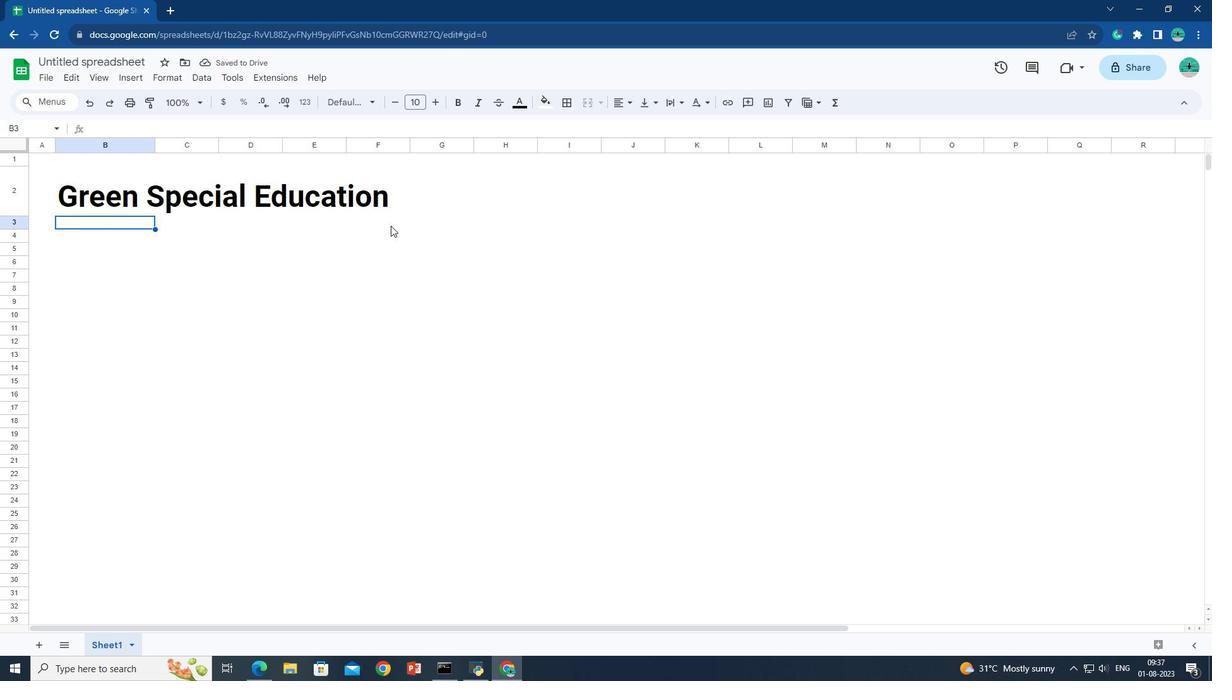 
Action: Key pressed <Key.shift>
Screenshot: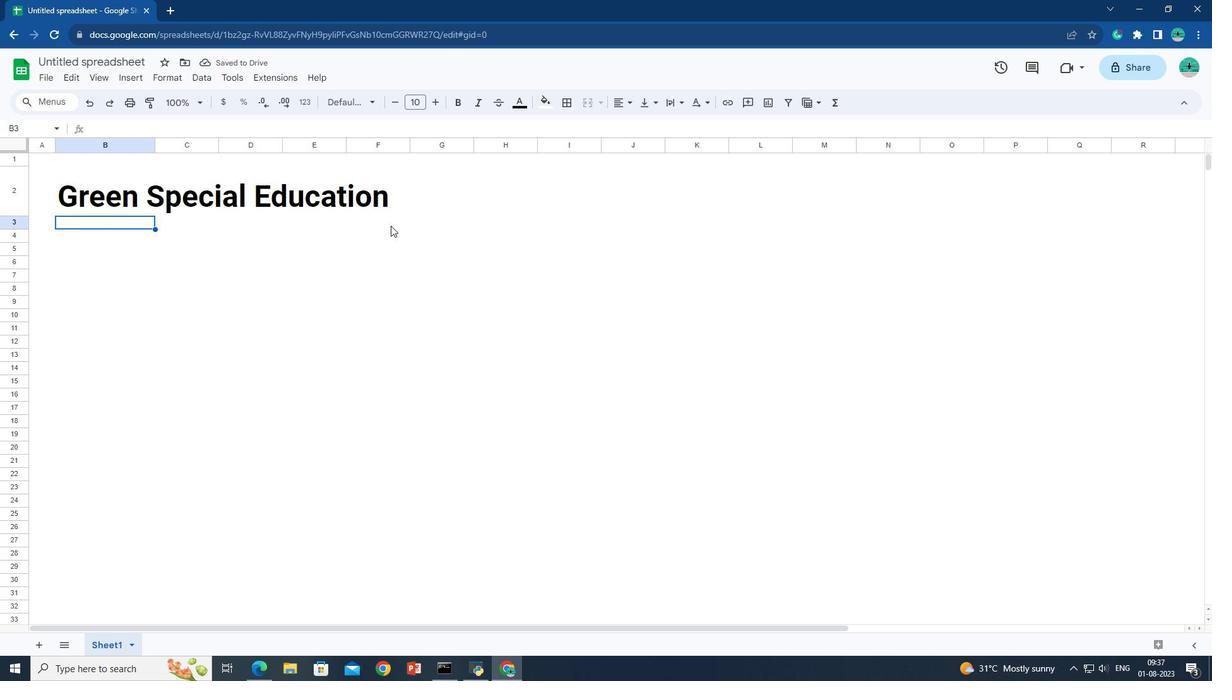 
Action: Mouse moved to (375, 225)
Screenshot: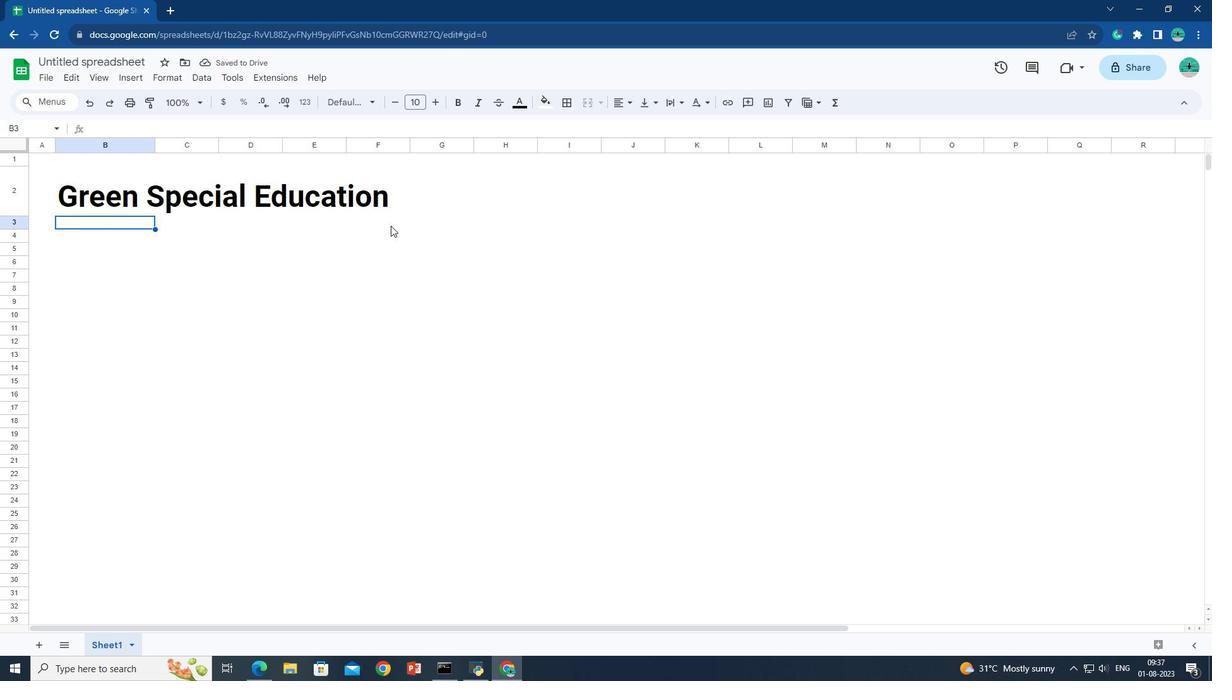 
Action: Key pressed <Key.shift>
Screenshot: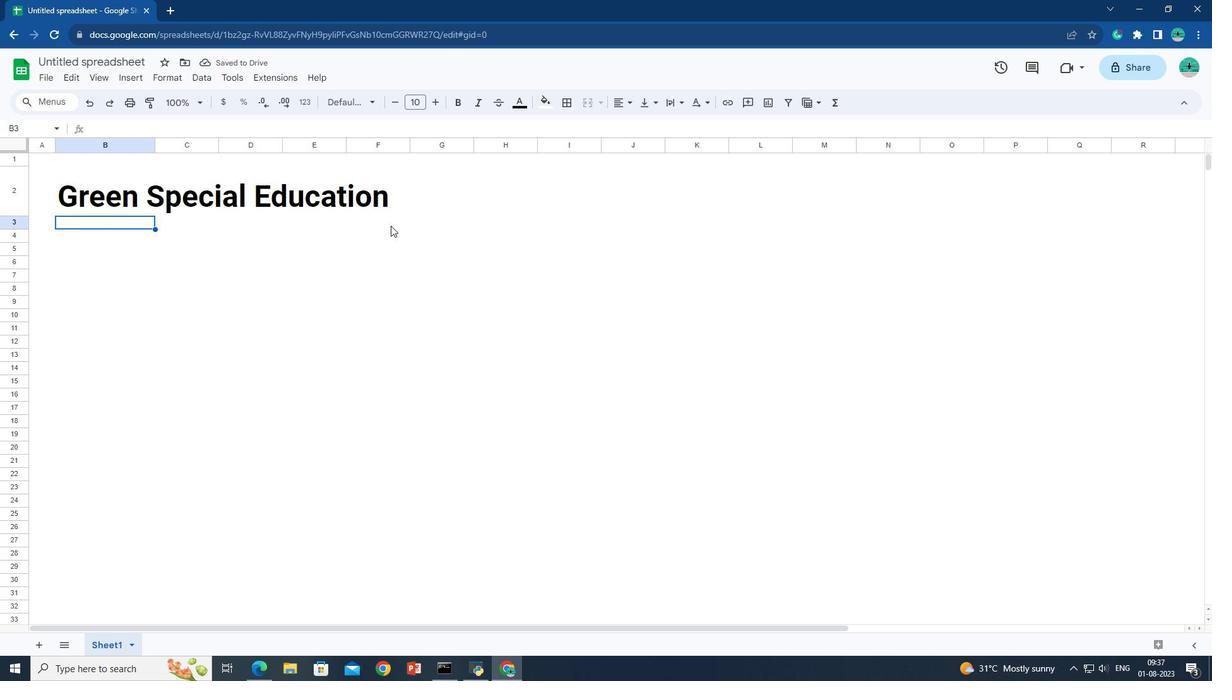 
Action: Mouse moved to (385, 225)
Screenshot: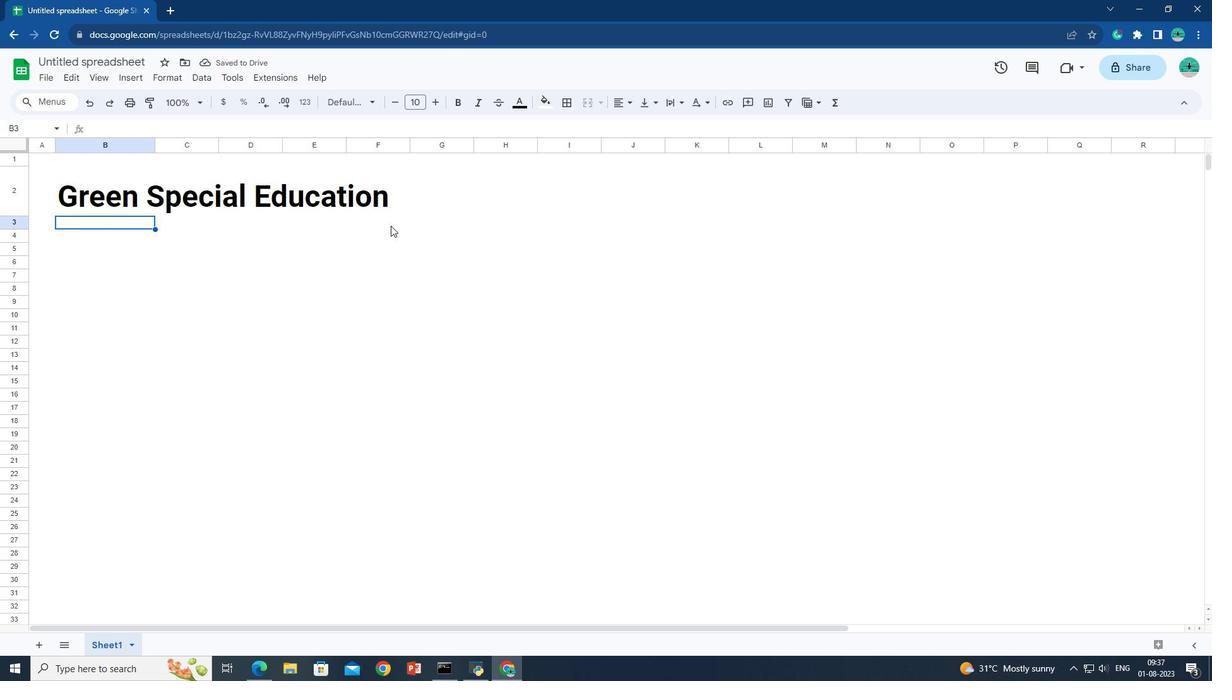 
Action: Key pressed <Key.shift>
Screenshot: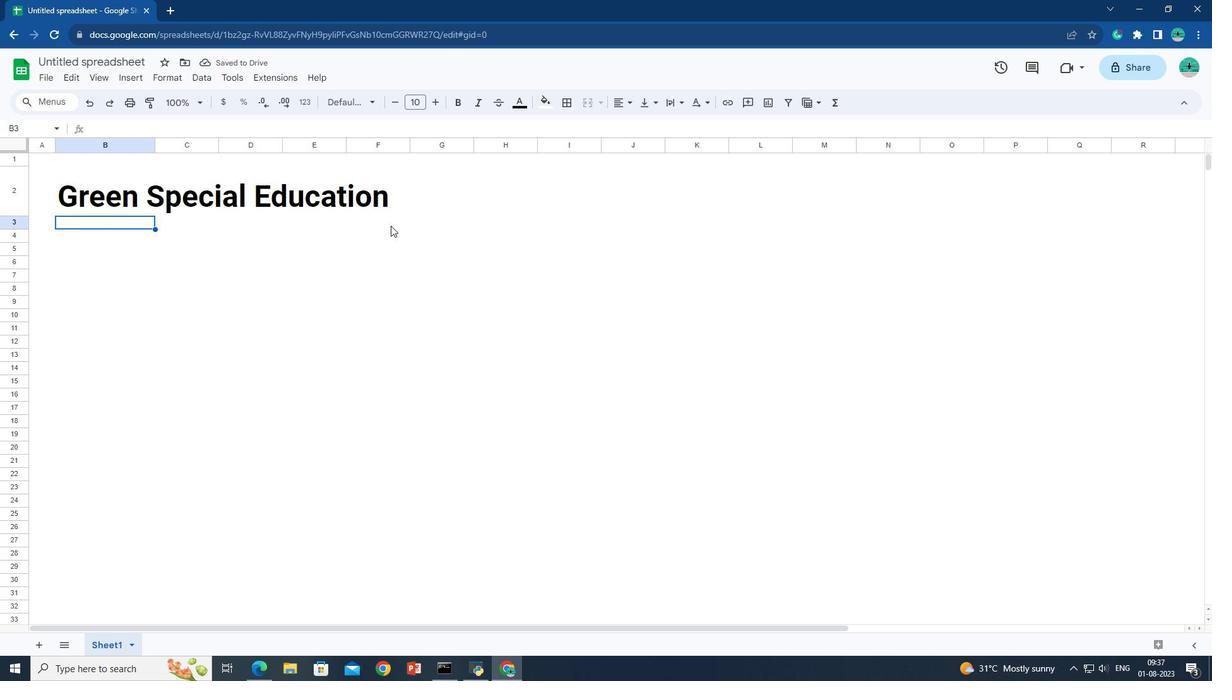 
Action: Mouse moved to (388, 225)
Screenshot: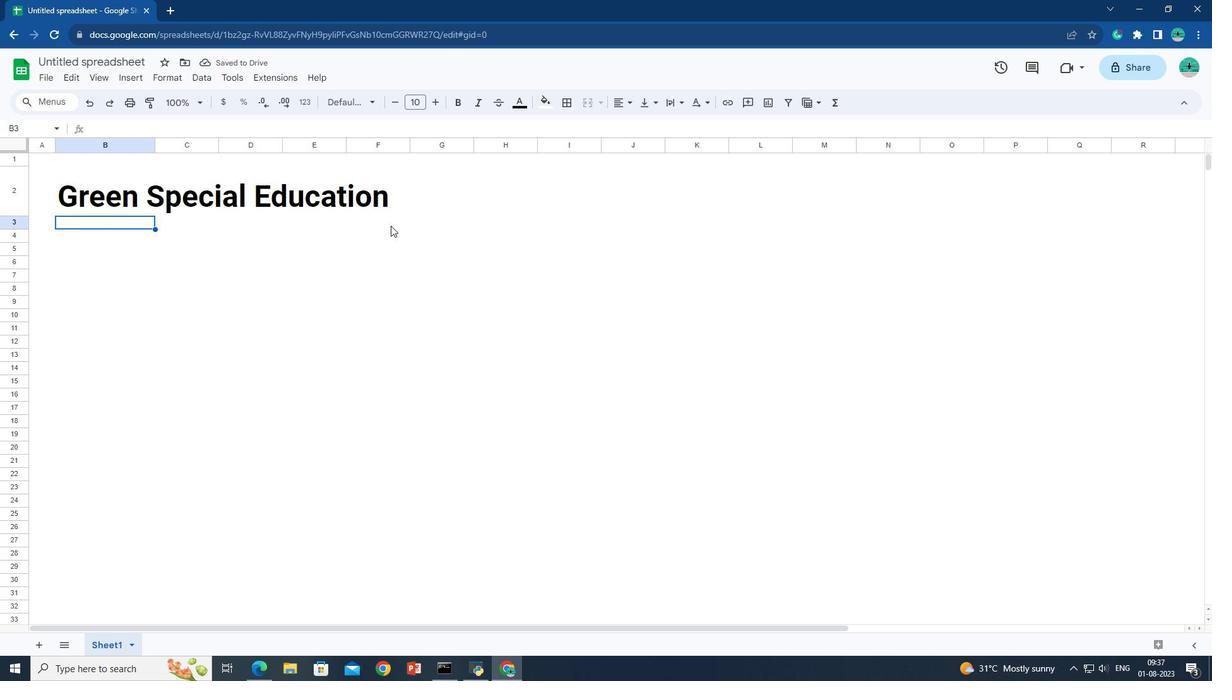 
Action: Key pressed <Key.shift>
Screenshot: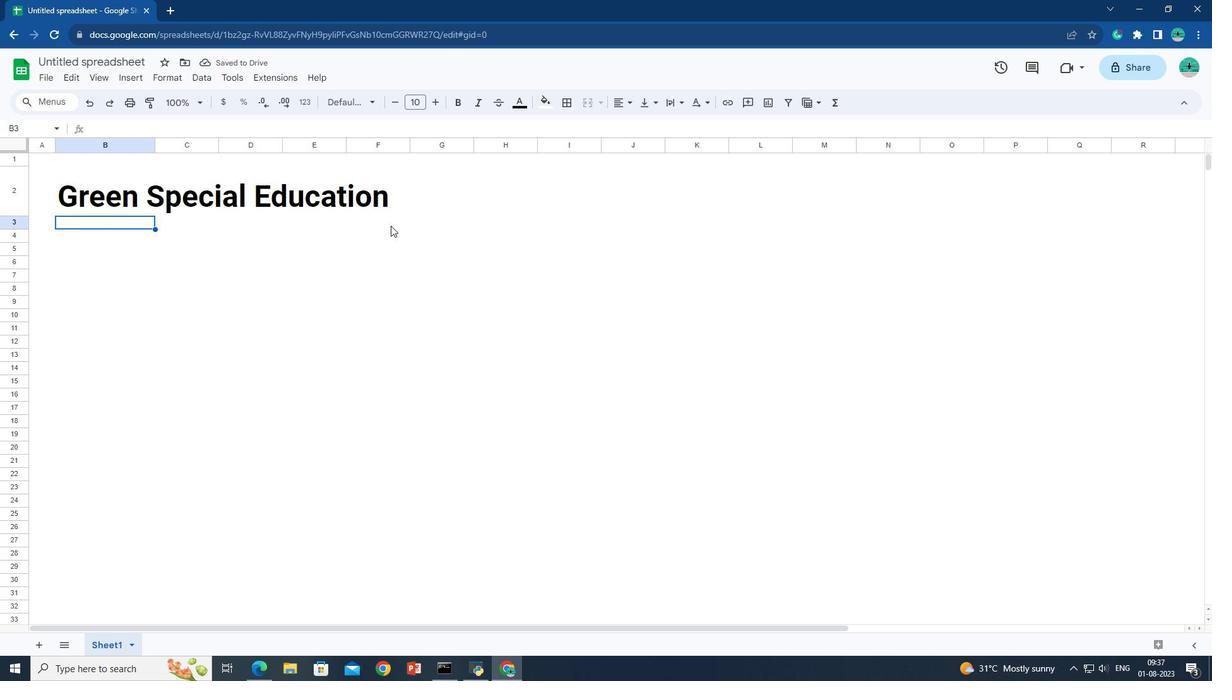 
Action: Mouse moved to (390, 226)
Screenshot: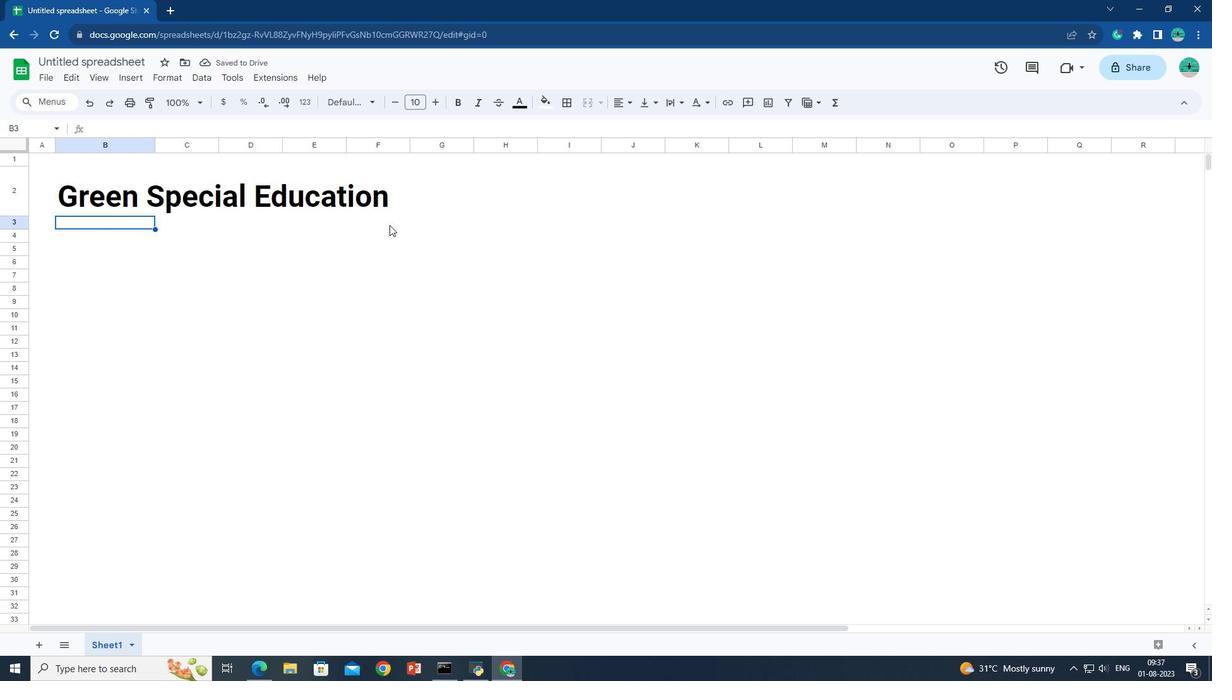 
Action: Key pressed <Key.shift><Key.shift><Key.shift><Key.shift><Key.shift><Key.shift><Key.shift><Key.shift><Key.shift>
Screenshot: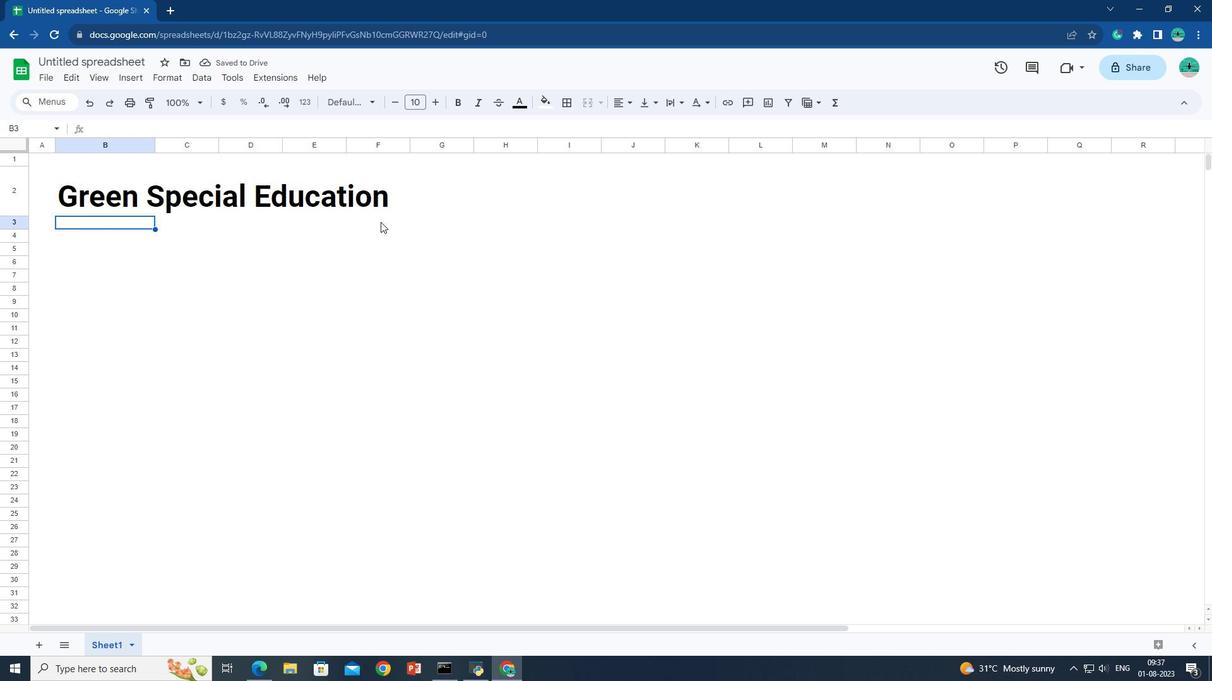 
Action: Mouse moved to (390, 225)
Screenshot: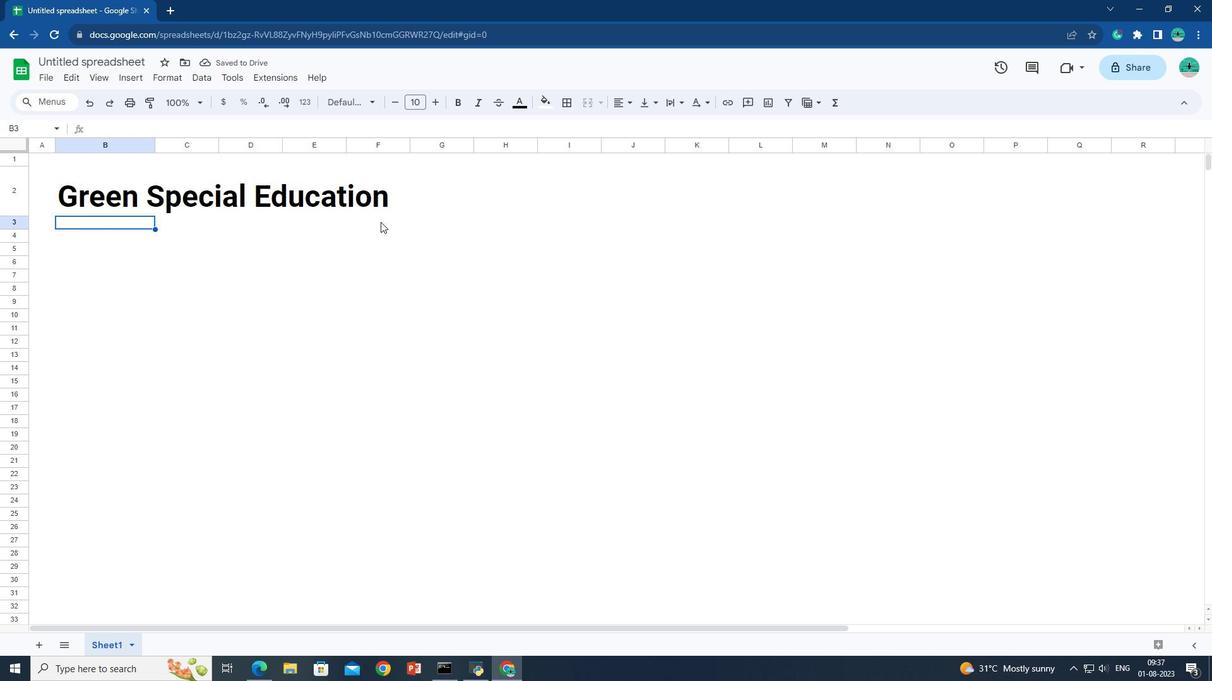 
Action: Key pressed <Key.shift>
Screenshot: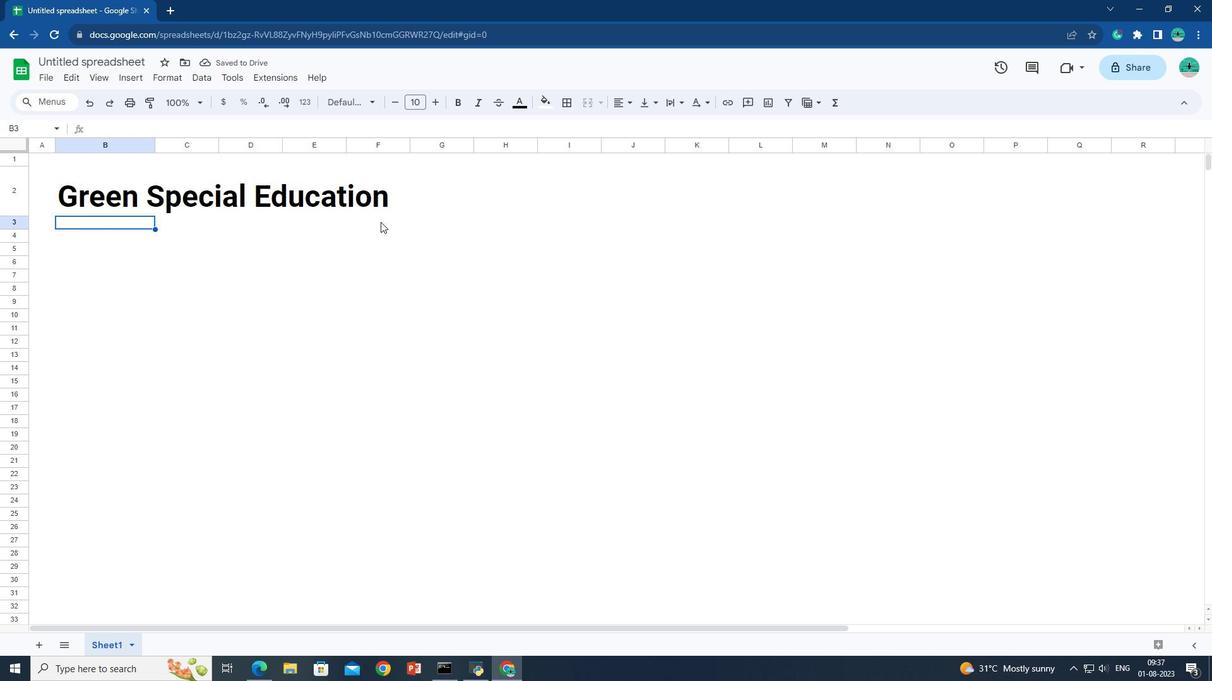 
Action: Mouse moved to (384, 222)
Screenshot: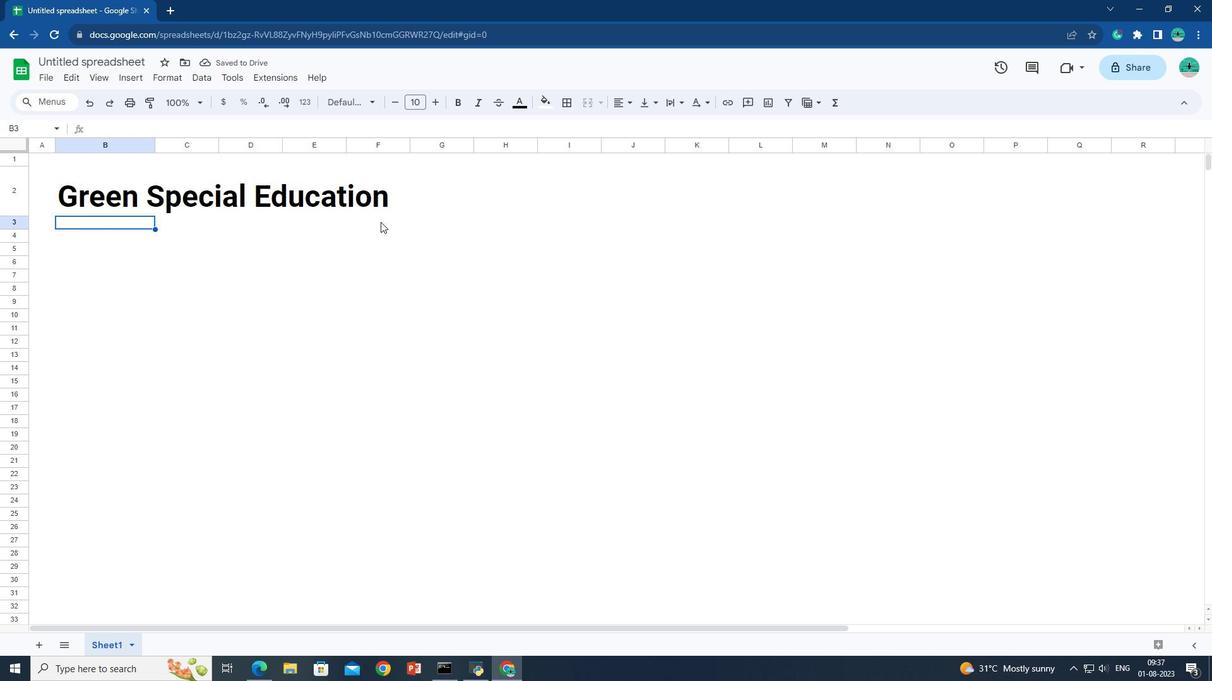 
Action: Key pressed <Key.shift>
Screenshot: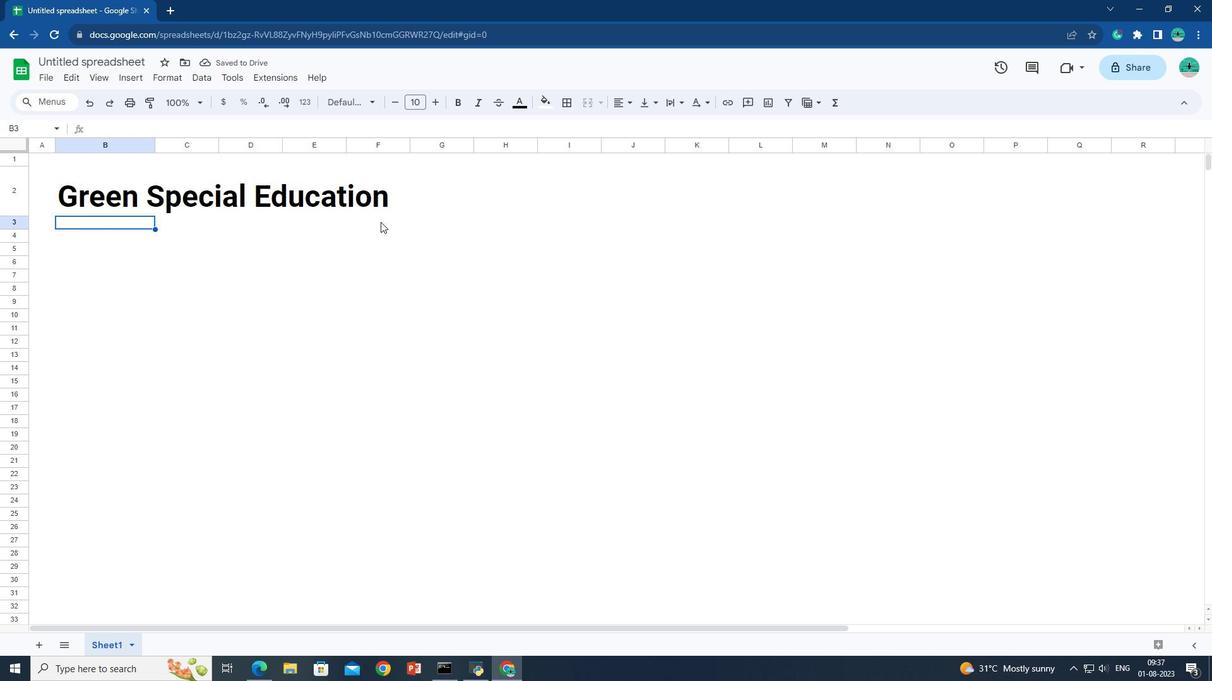 
Action: Mouse moved to (382, 222)
Screenshot: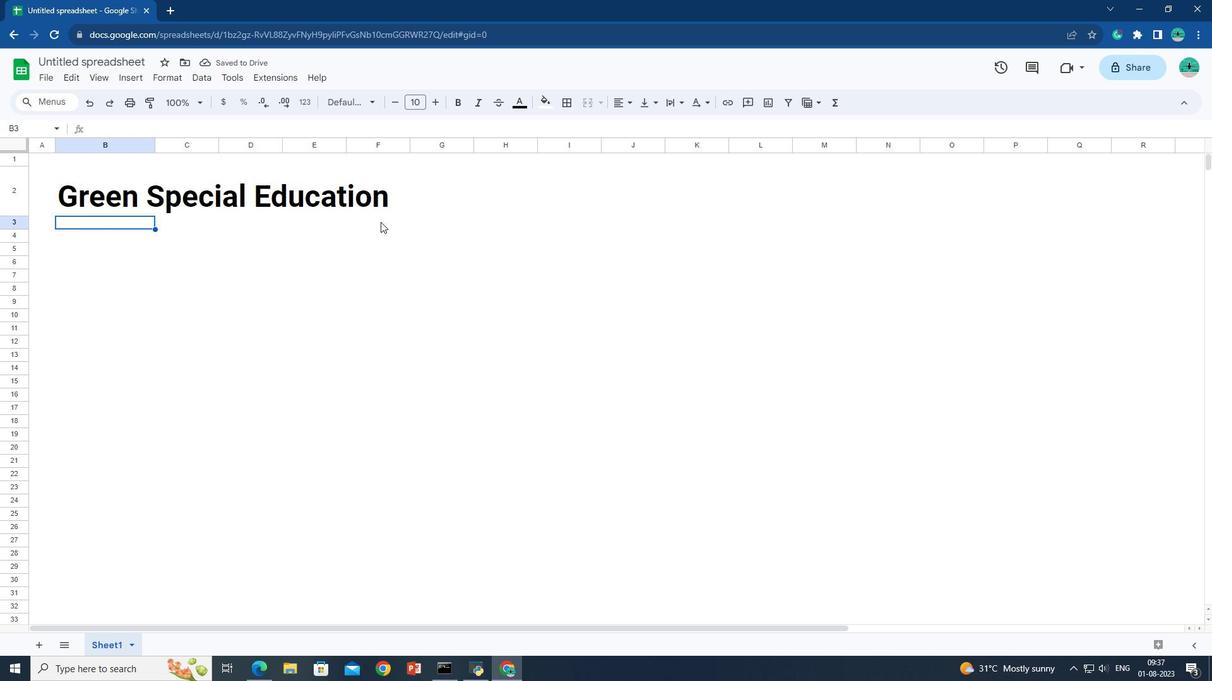 
Action: Key pressed <Key.shift>
